 Task: Look for Airbnb options in Yenagoa, Nigeria from 6th January 2024 to 12th January 2024 for 4 adults. Place can be private room with 4 bedrooms having 4 beds and 4 bathrooms. Property type can be flat. Amenities needed are: wifi, TV, free parkinig on premises, gym, breakfast.
Action: Mouse moved to (532, 129)
Screenshot: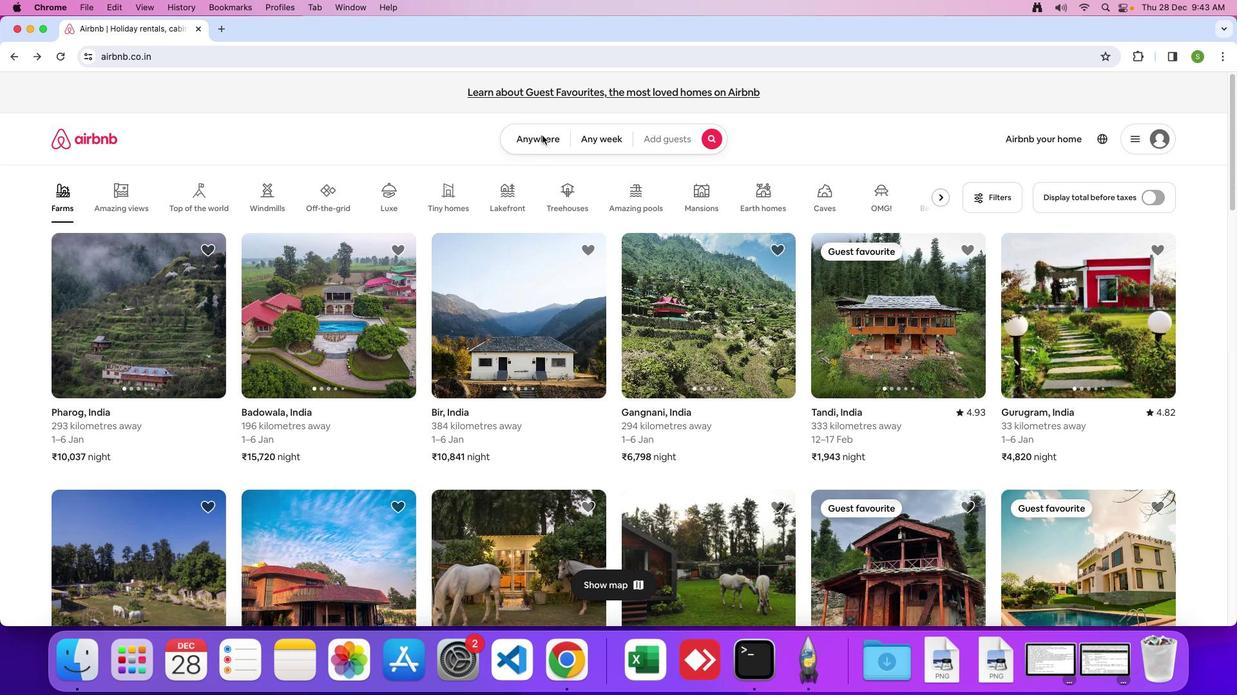 
Action: Mouse pressed left at (532, 129)
Screenshot: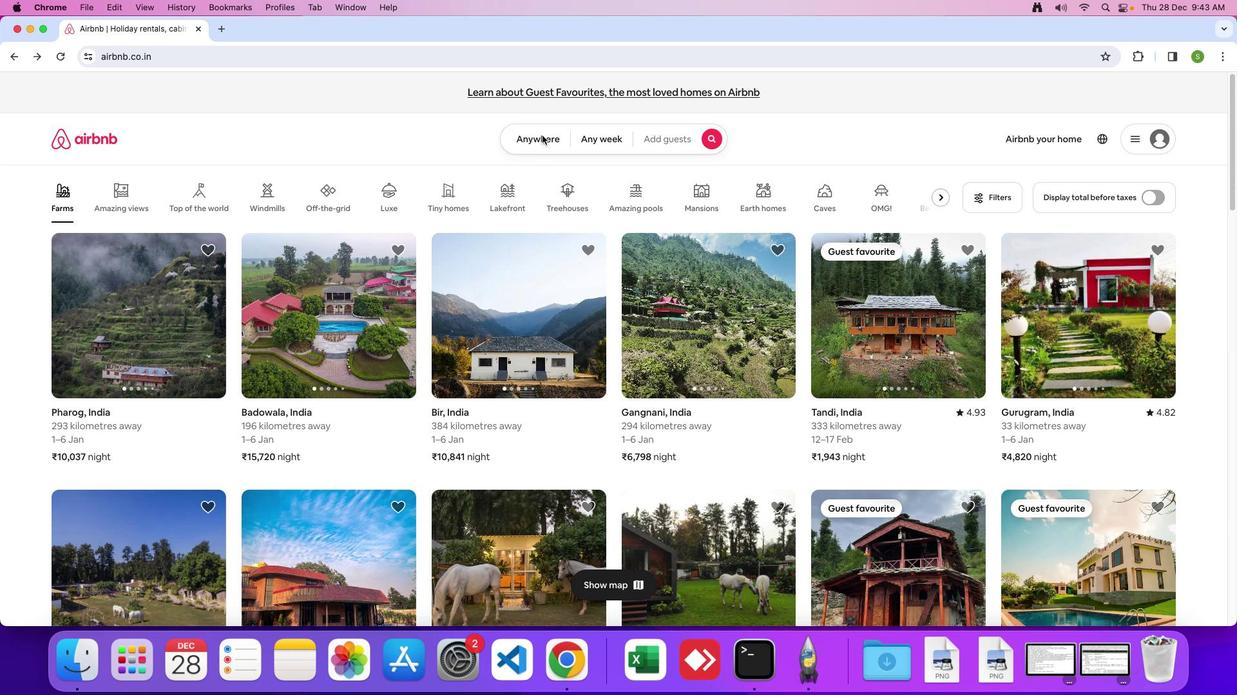 
Action: Mouse moved to (519, 134)
Screenshot: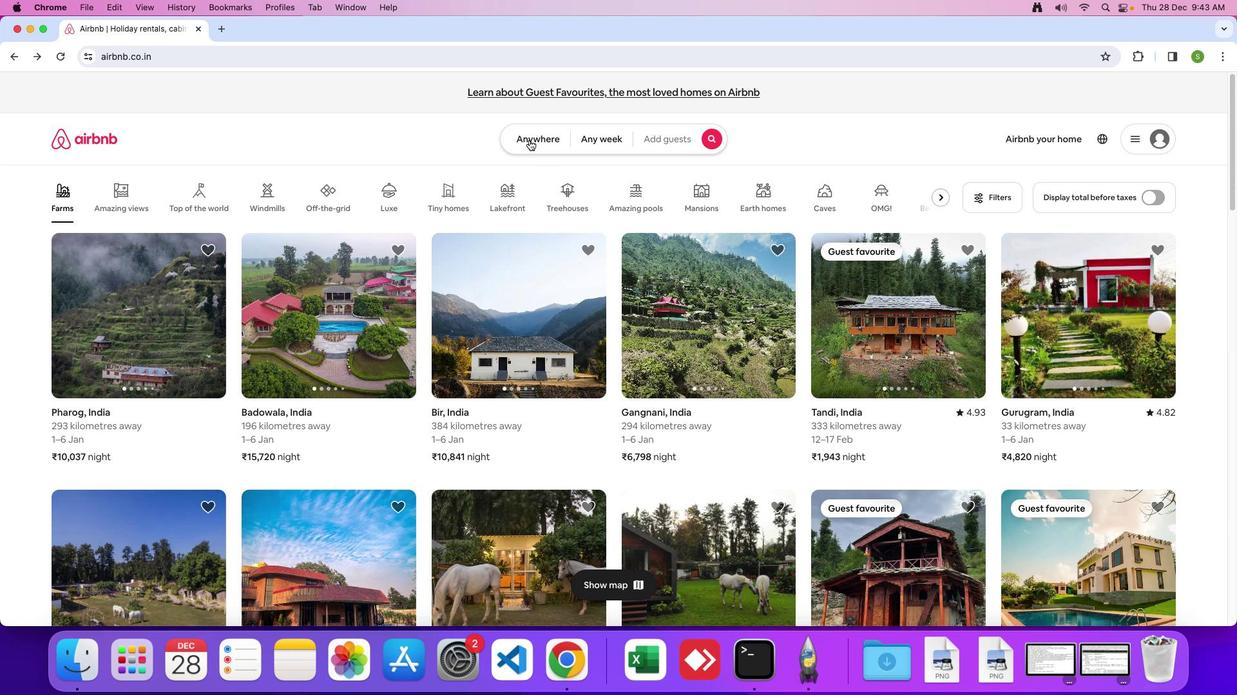 
Action: Mouse pressed left at (519, 134)
Screenshot: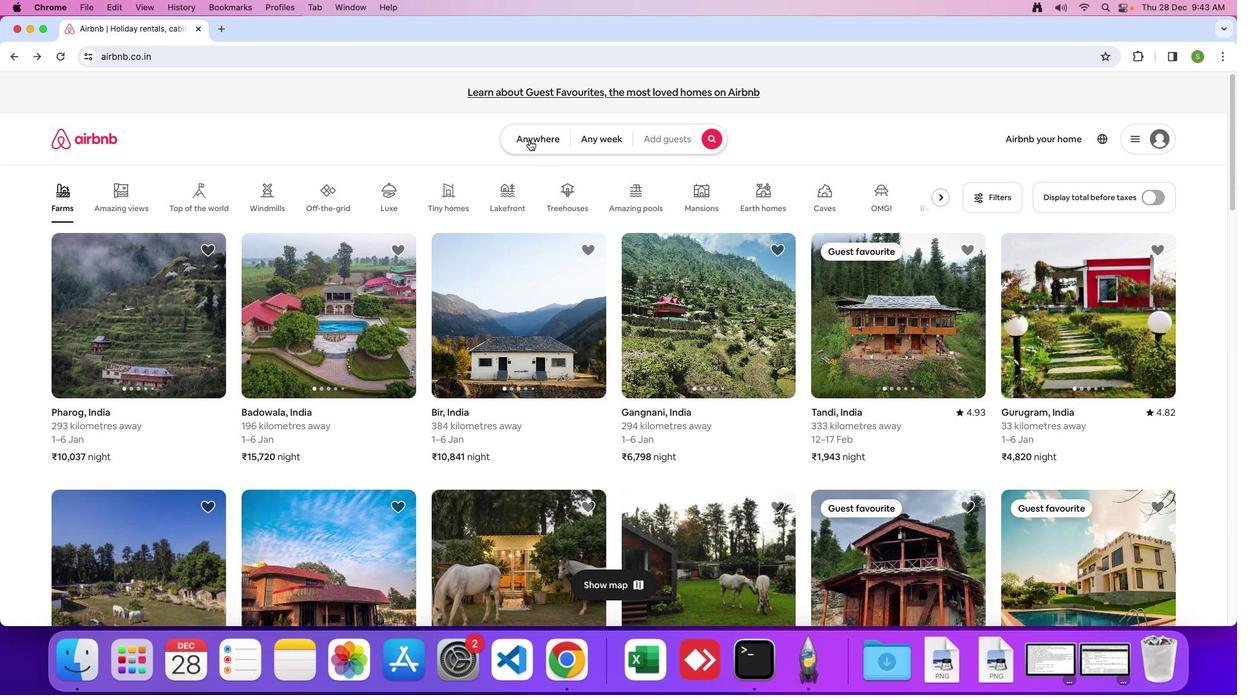 
Action: Mouse moved to (444, 176)
Screenshot: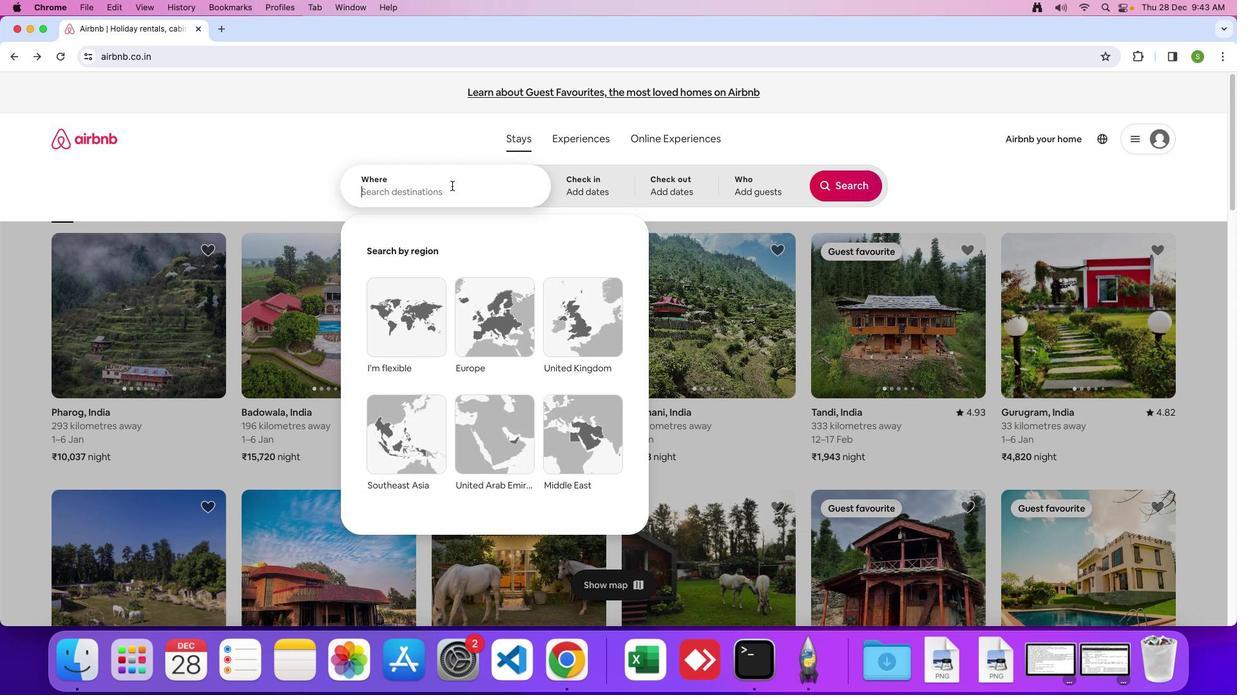 
Action: Mouse pressed left at (444, 176)
Screenshot: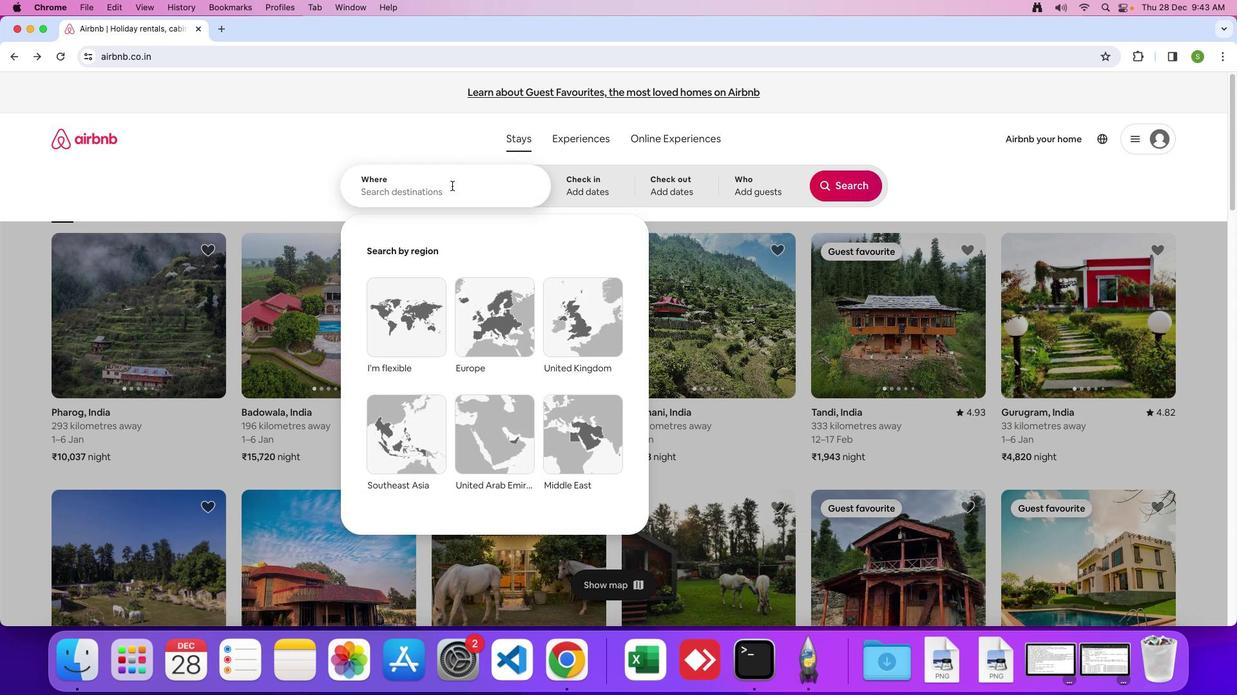 
Action: Key pressed 'Y'Key.caps_lock'e''n''a''g''o''a'','Key.spaceKey.shift'N''i''g''e''r''a'Key.backspace'i''s'Key.backspace'a'Key.enter
Screenshot: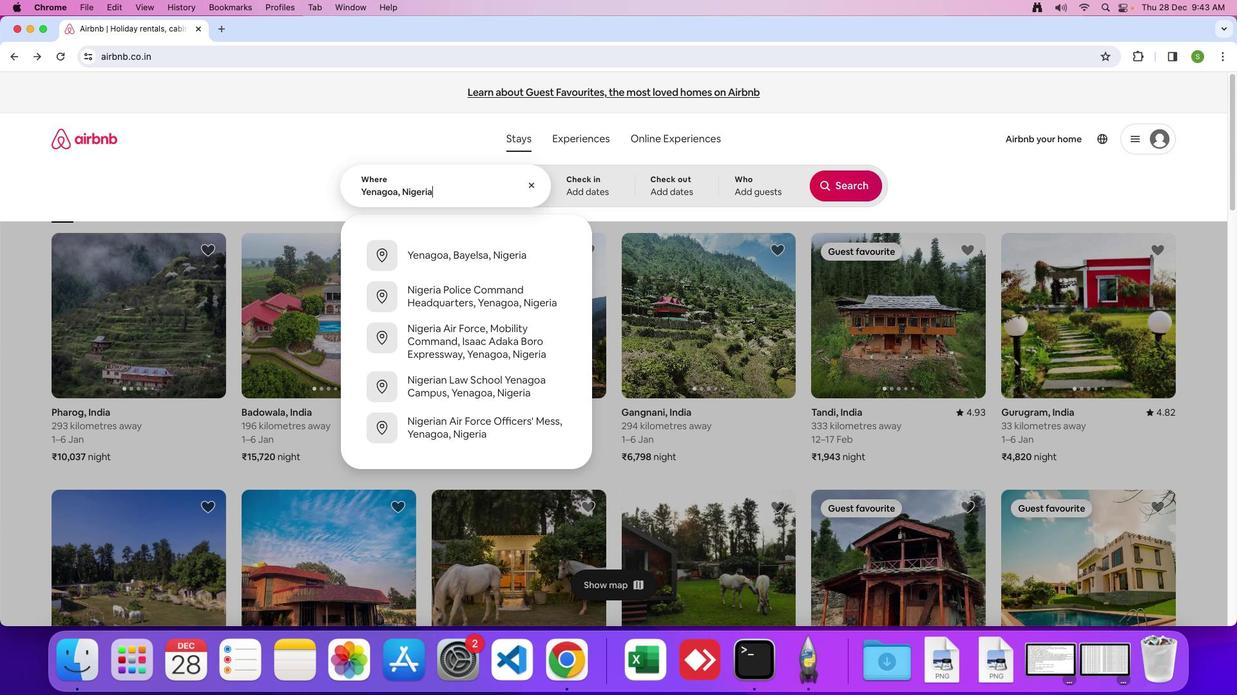 
Action: Mouse moved to (808, 321)
Screenshot: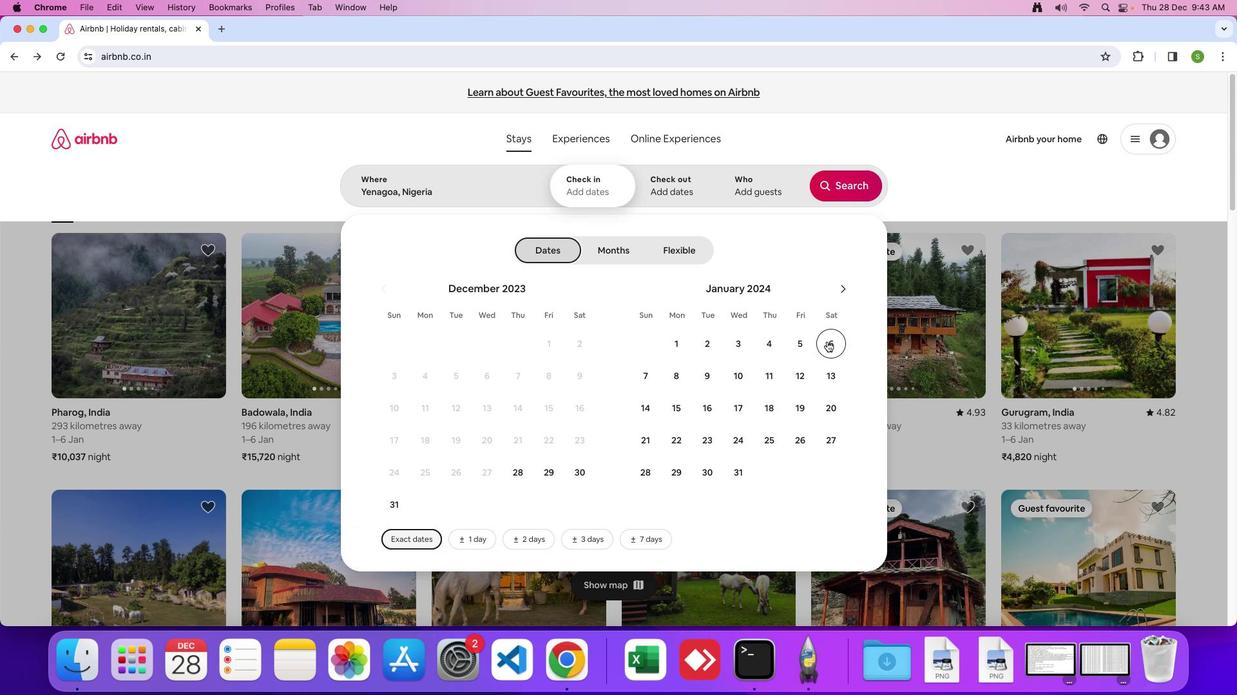 
Action: Mouse pressed left at (808, 321)
Screenshot: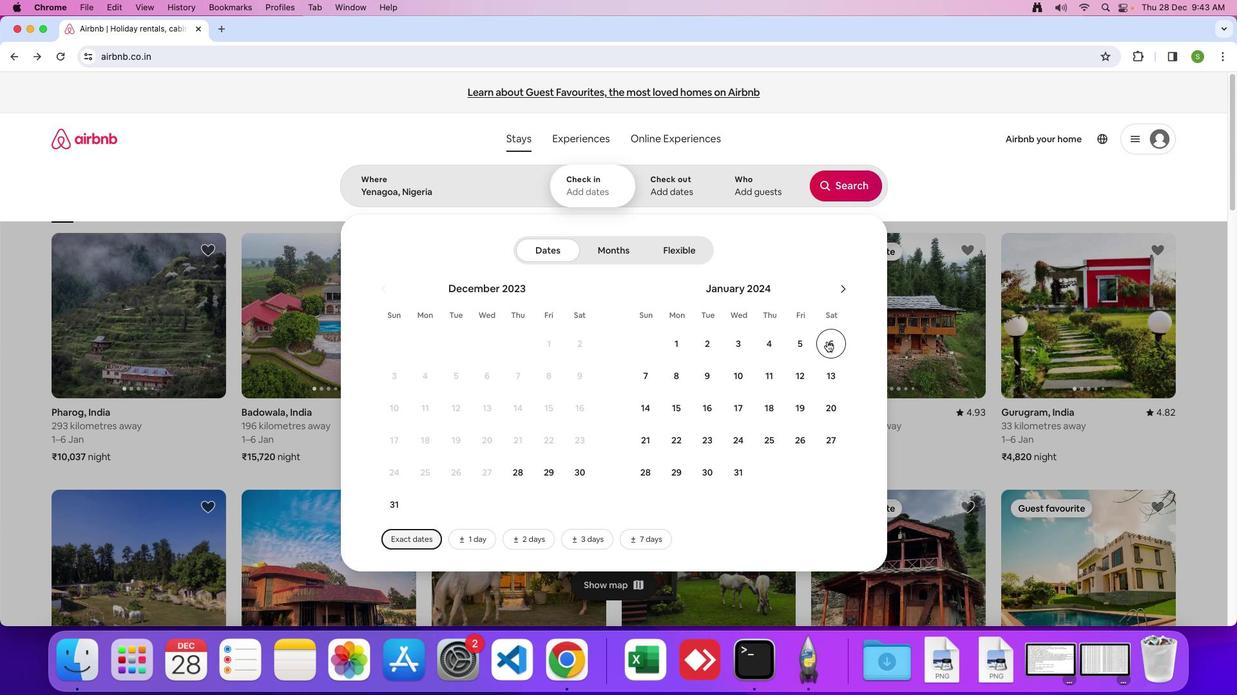 
Action: Mouse moved to (778, 351)
Screenshot: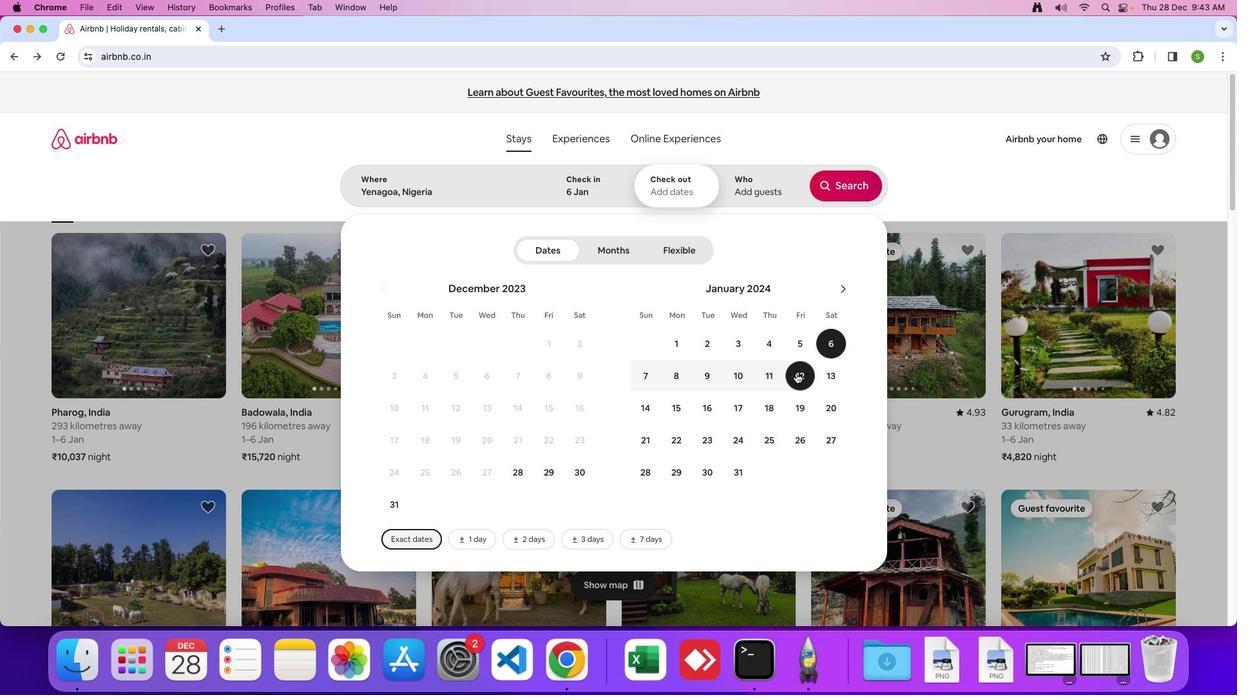 
Action: Mouse pressed left at (778, 351)
Screenshot: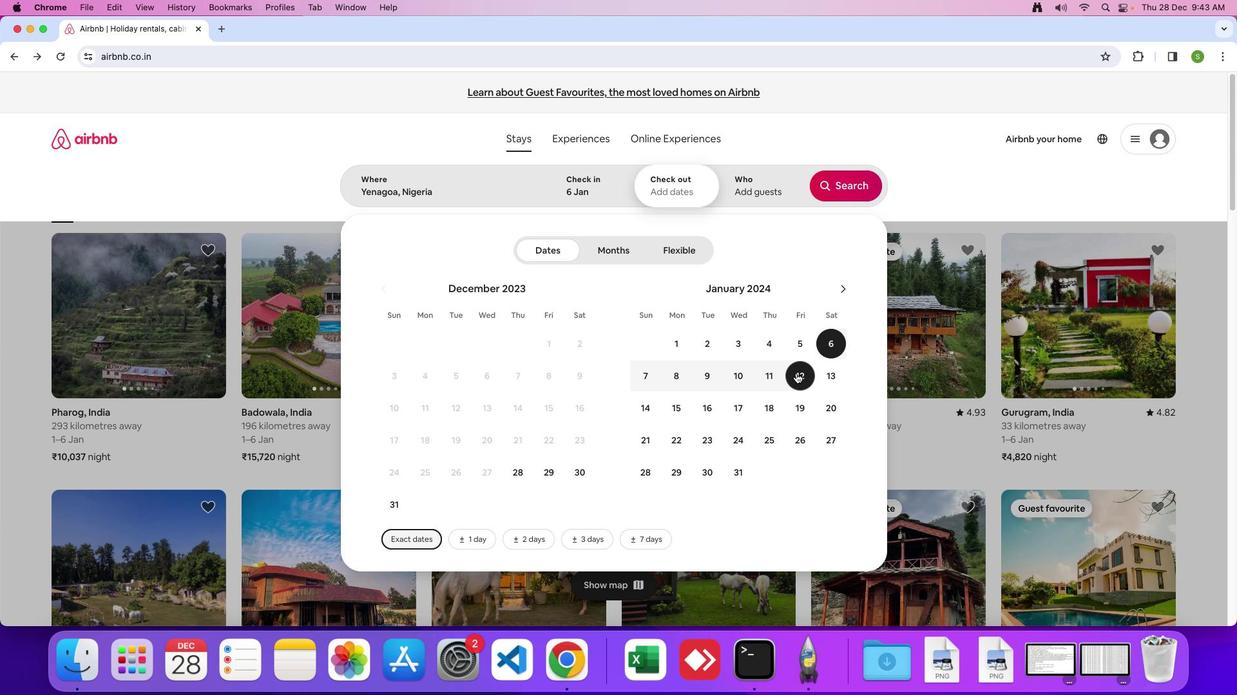 
Action: Mouse moved to (741, 186)
Screenshot: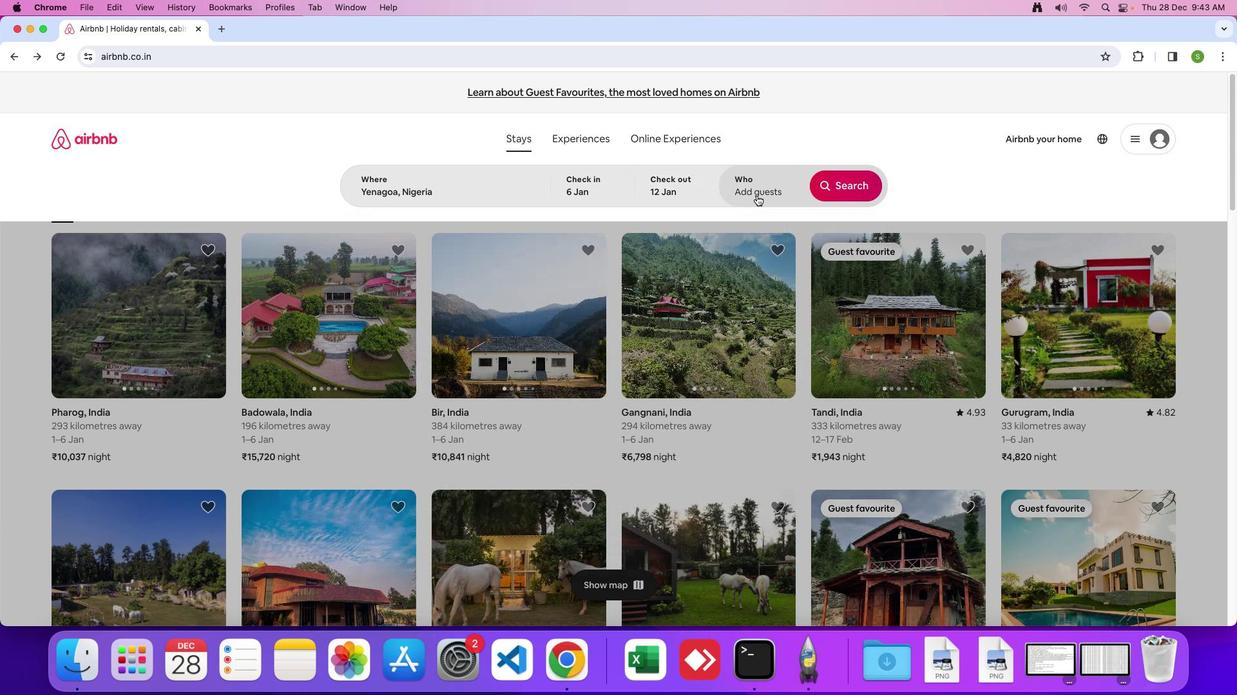 
Action: Mouse pressed left at (741, 186)
Screenshot: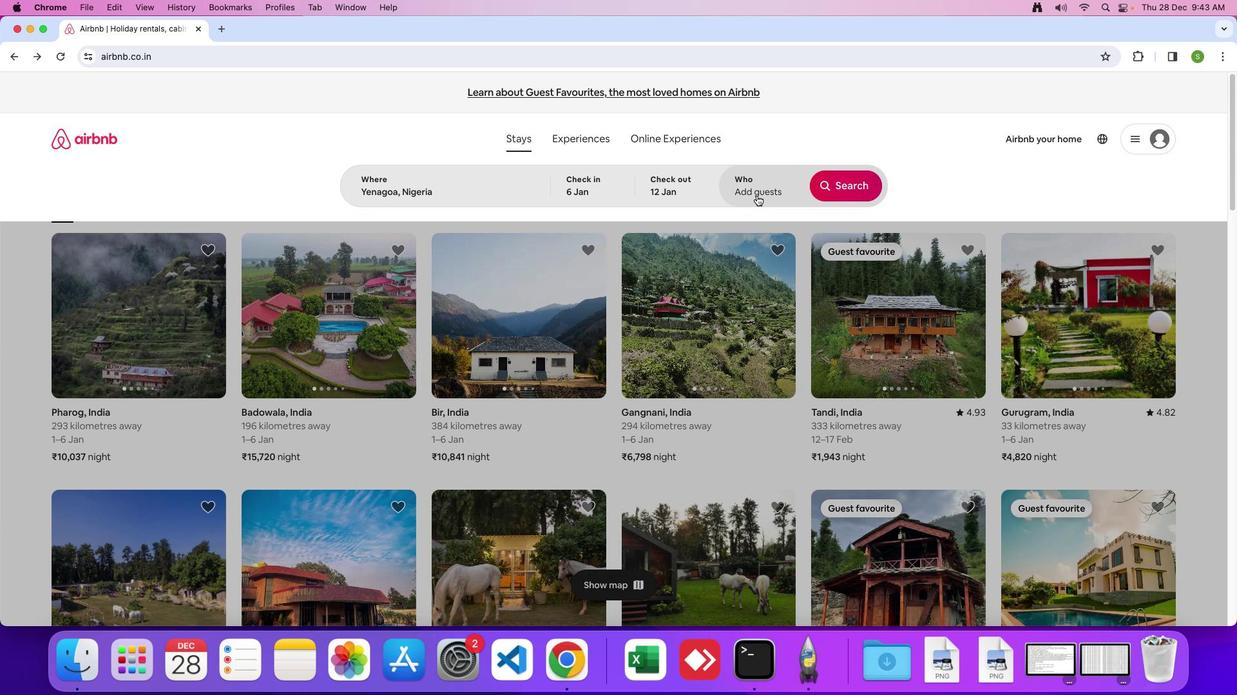 
Action: Mouse moved to (833, 239)
Screenshot: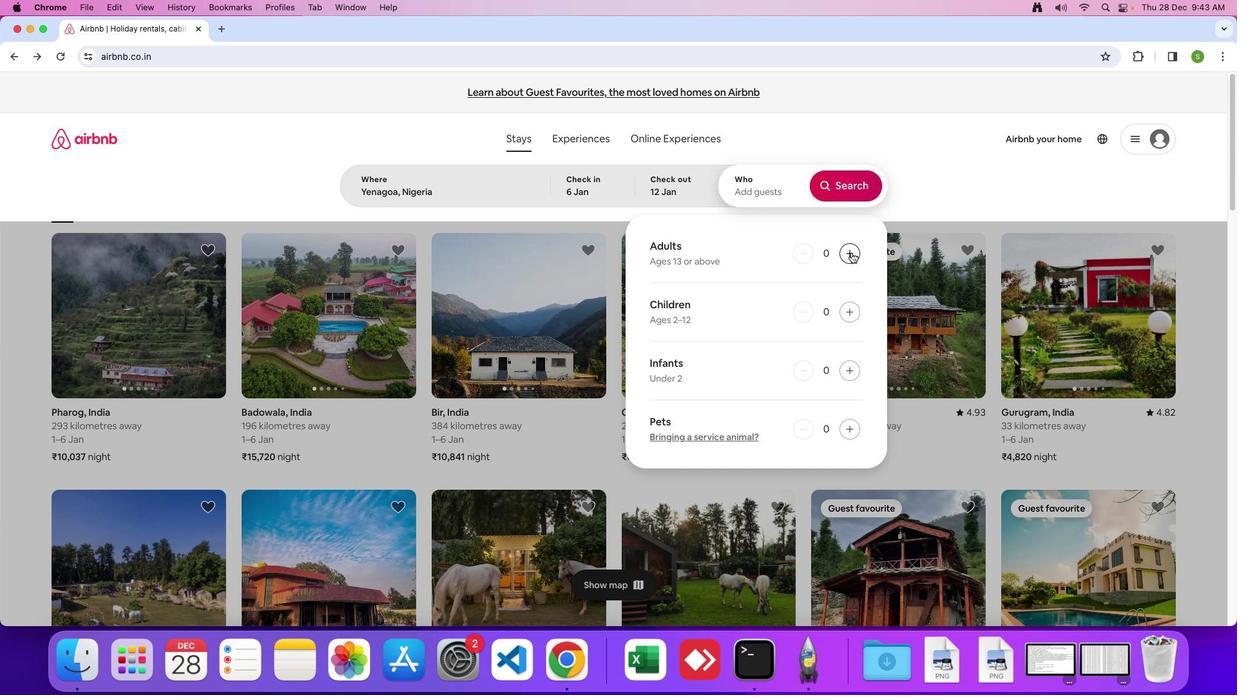 
Action: Mouse pressed left at (833, 239)
Screenshot: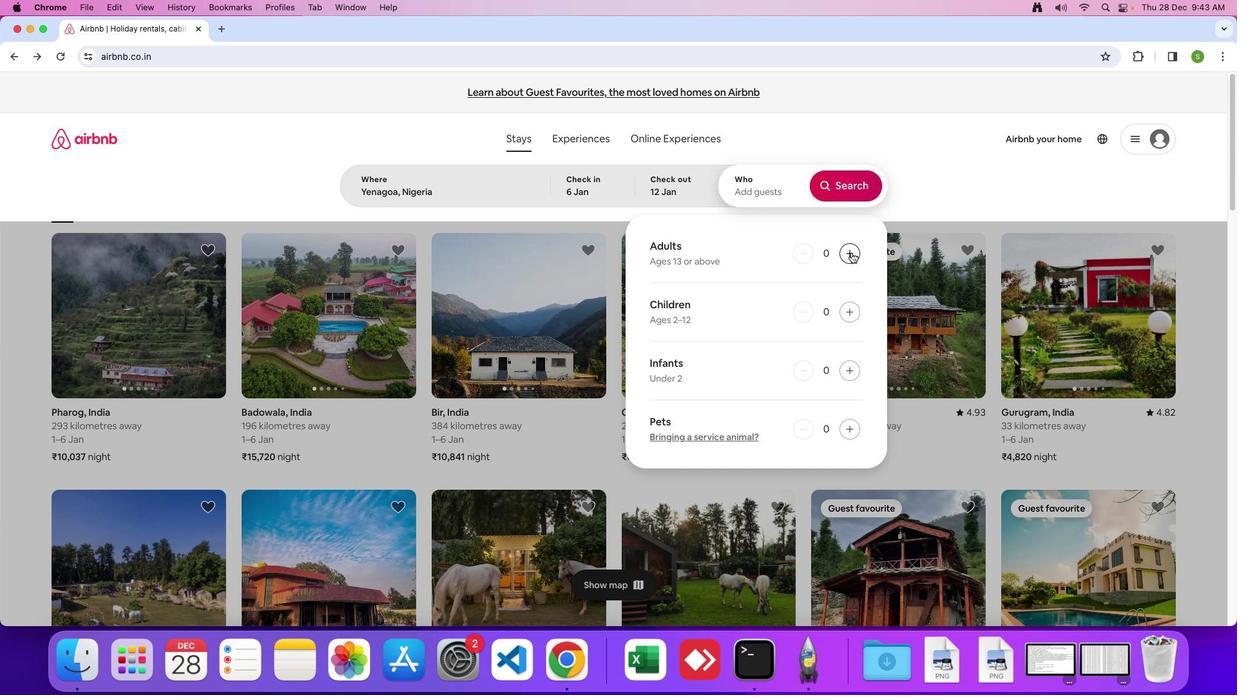 
Action: Mouse pressed left at (833, 239)
Screenshot: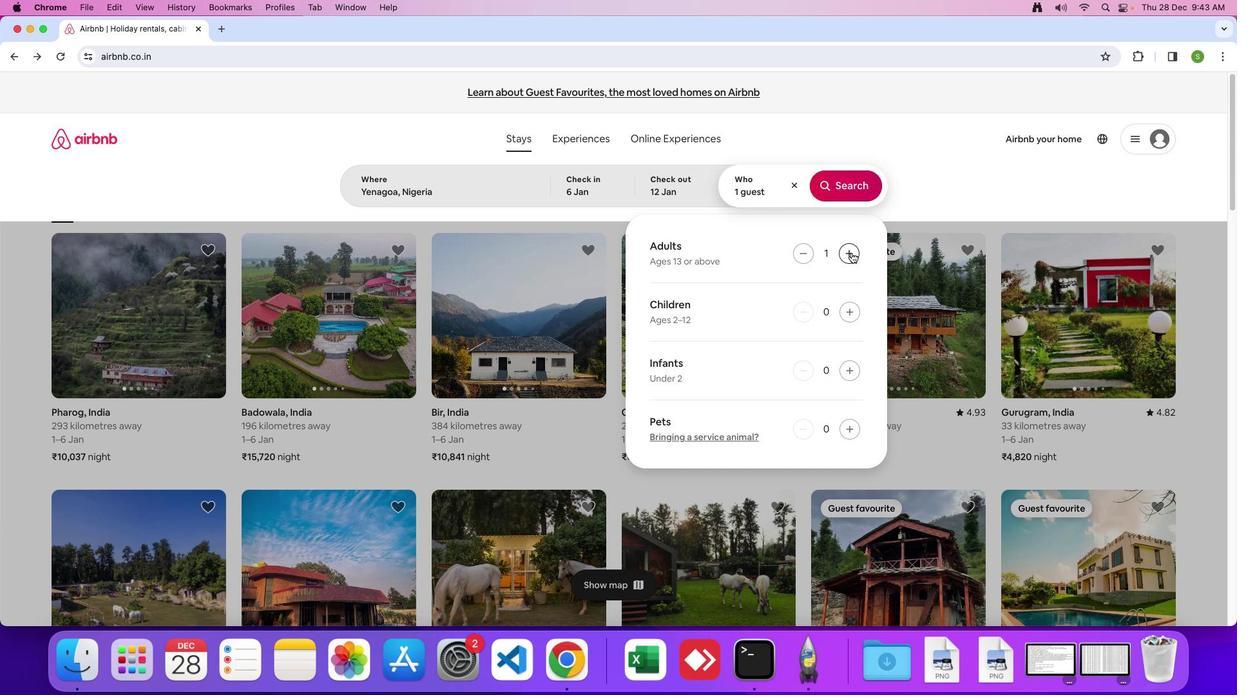 
Action: Mouse pressed left at (833, 239)
Screenshot: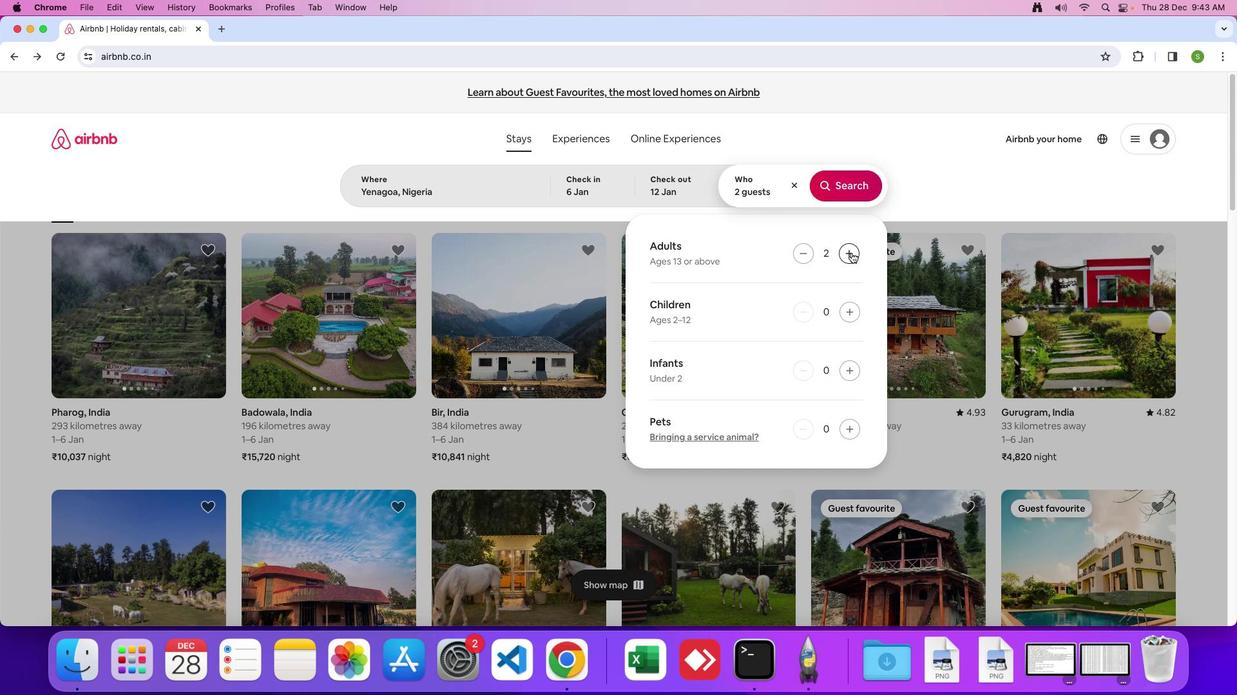 
Action: Mouse pressed left at (833, 239)
Screenshot: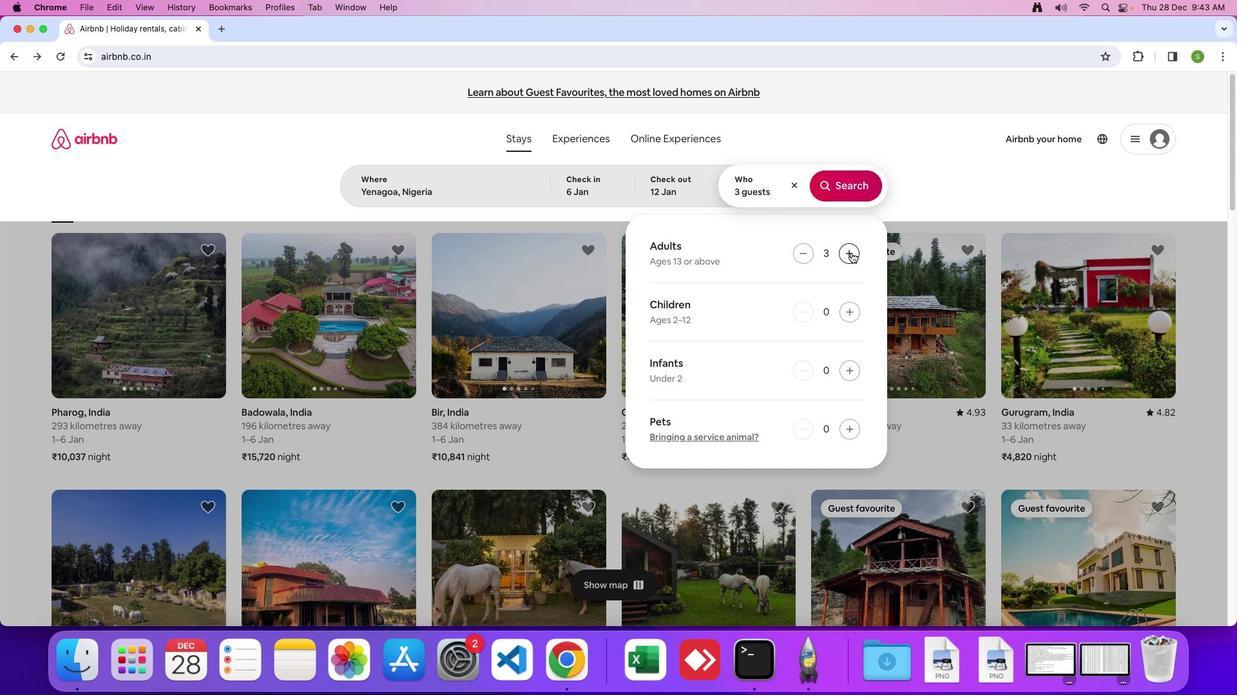 
Action: Mouse moved to (828, 181)
Screenshot: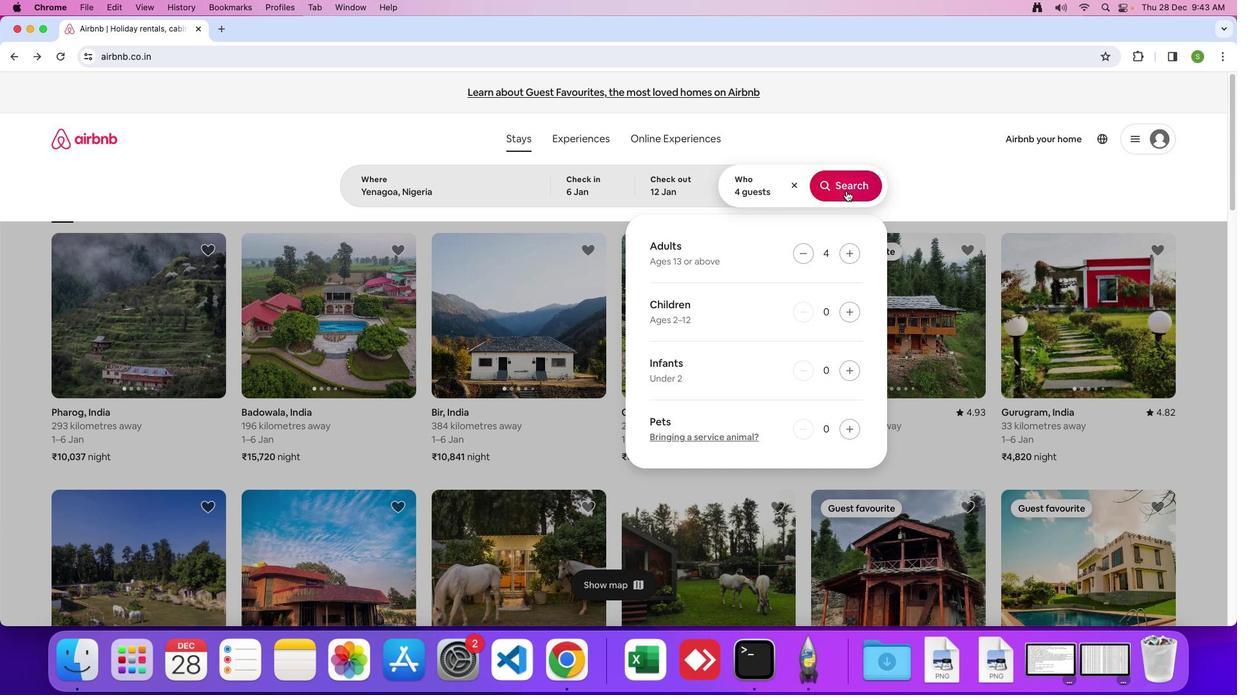 
Action: Mouse pressed left at (828, 181)
Screenshot: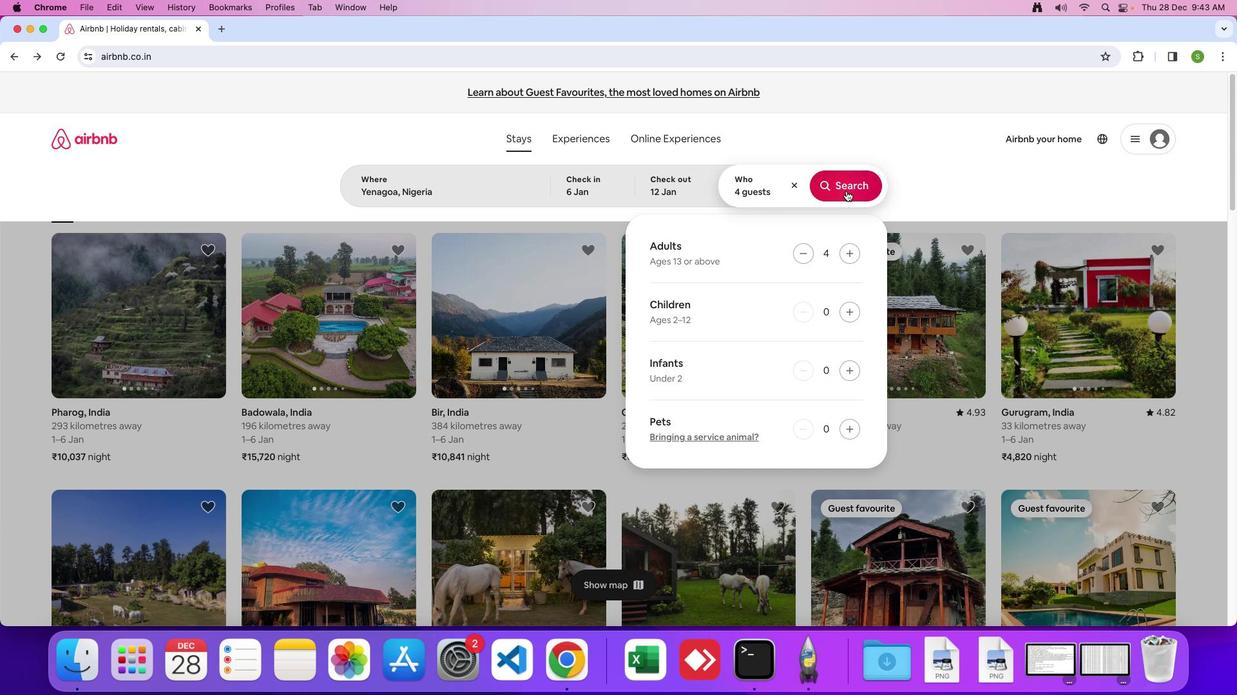 
Action: Mouse moved to (1005, 151)
Screenshot: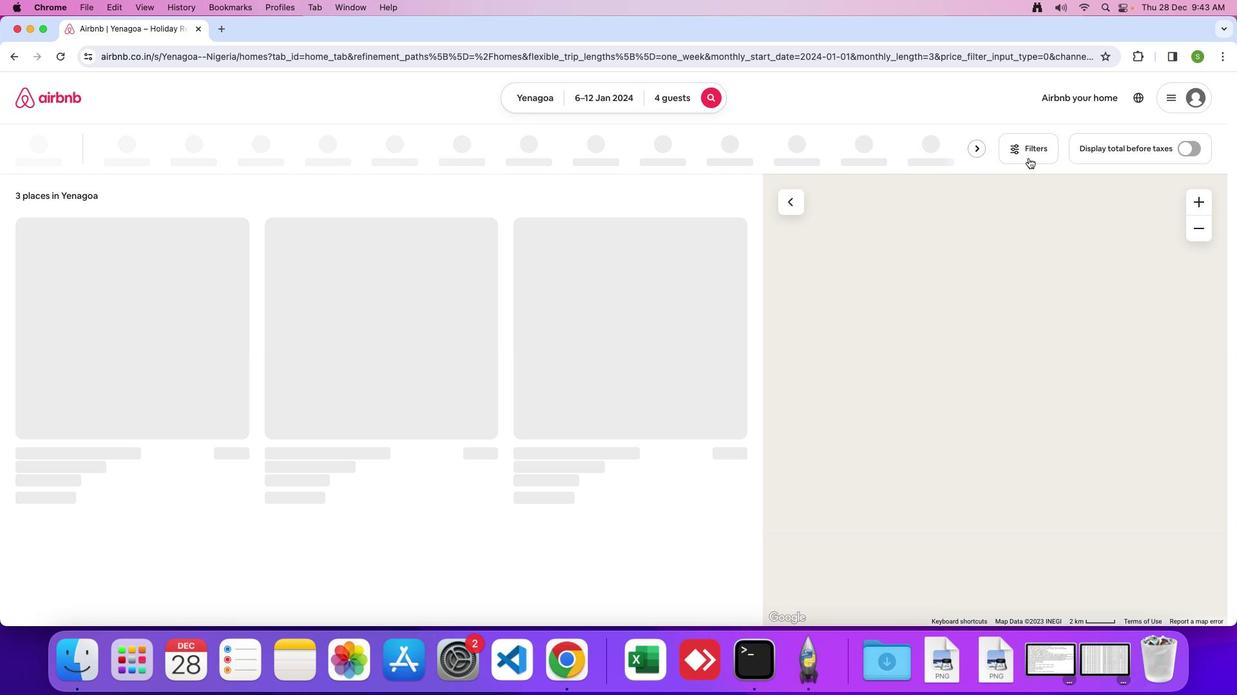 
Action: Mouse pressed left at (1005, 151)
Screenshot: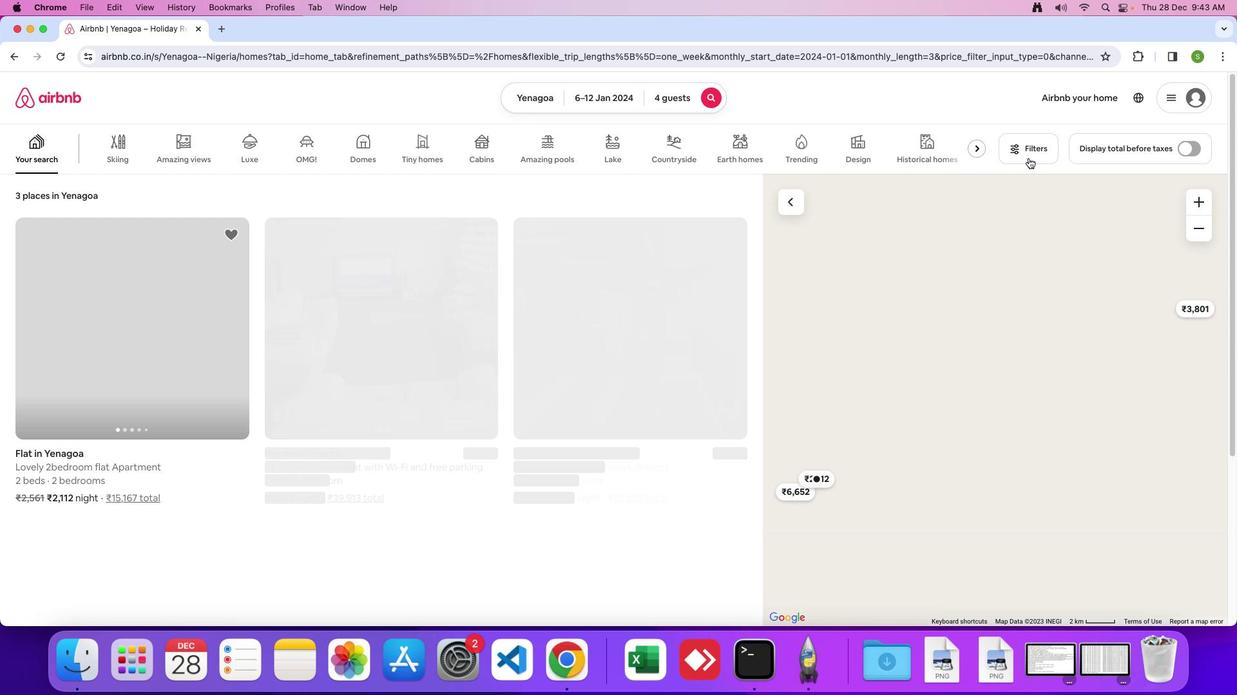 
Action: Mouse moved to (567, 409)
Screenshot: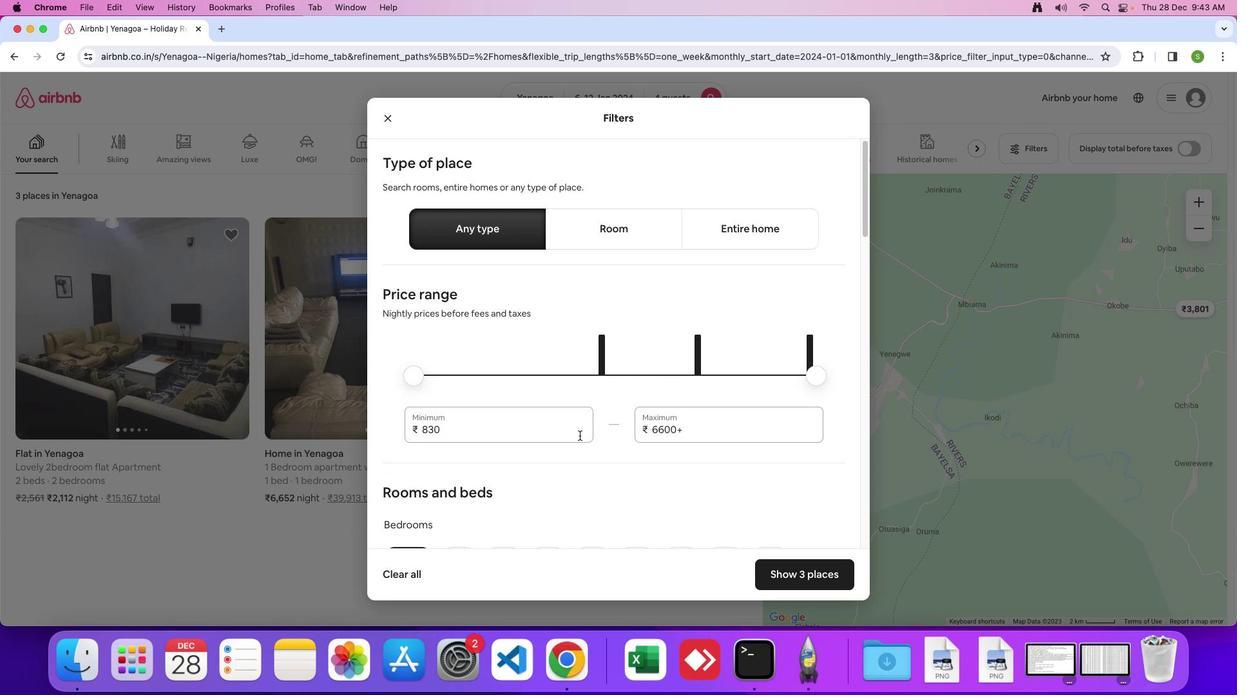 
Action: Mouse scrolled (567, 409) with delta (4, 3)
Screenshot: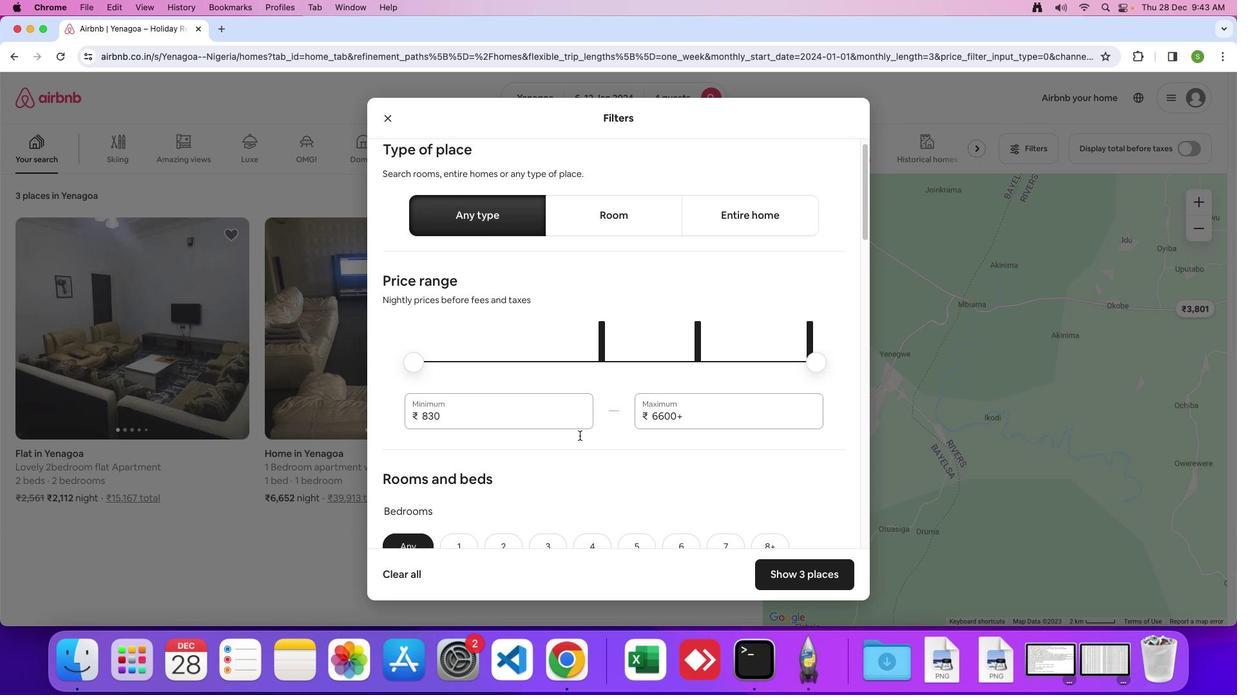 
Action: Mouse scrolled (567, 409) with delta (4, 3)
Screenshot: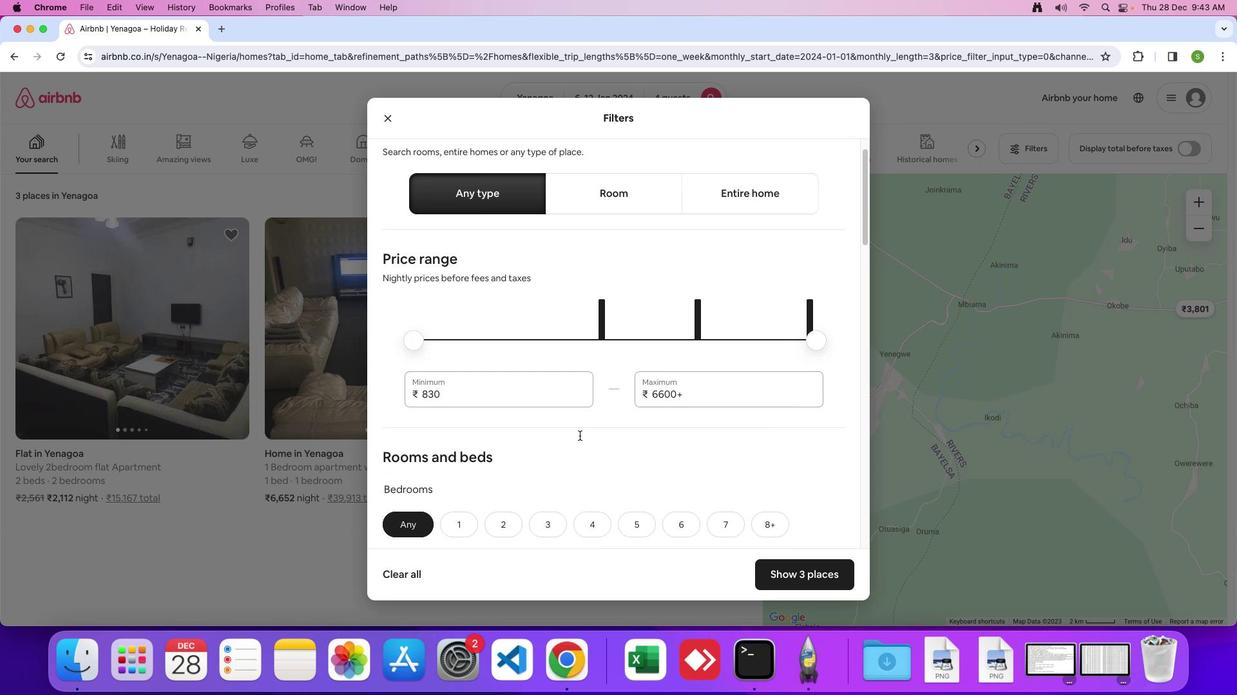 
Action: Mouse scrolled (567, 409) with delta (4, 2)
Screenshot: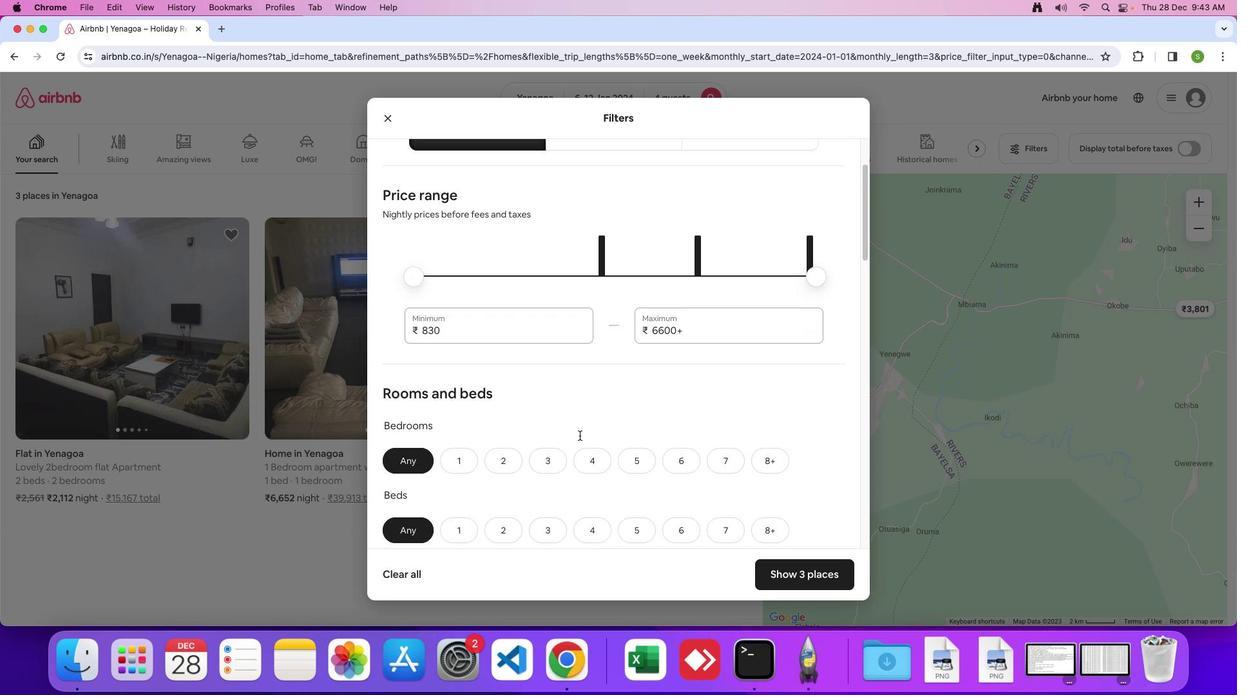
Action: Mouse scrolled (567, 409) with delta (4, 3)
Screenshot: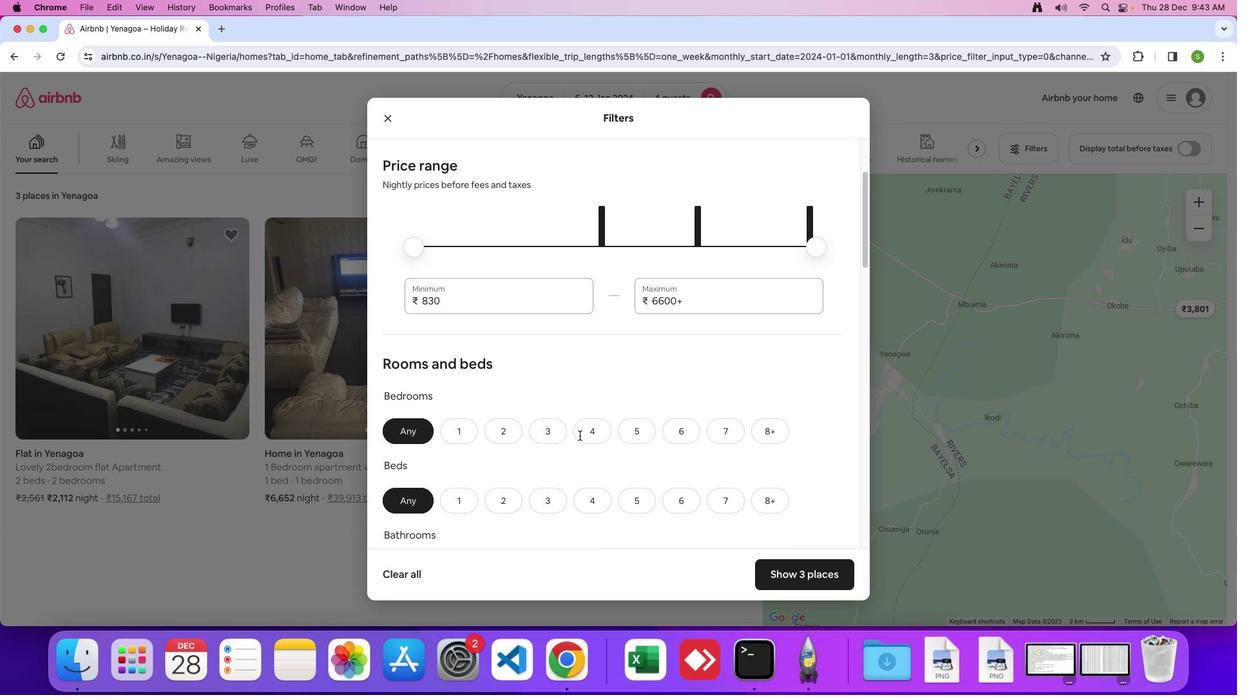 
Action: Mouse scrolled (567, 409) with delta (4, 3)
Screenshot: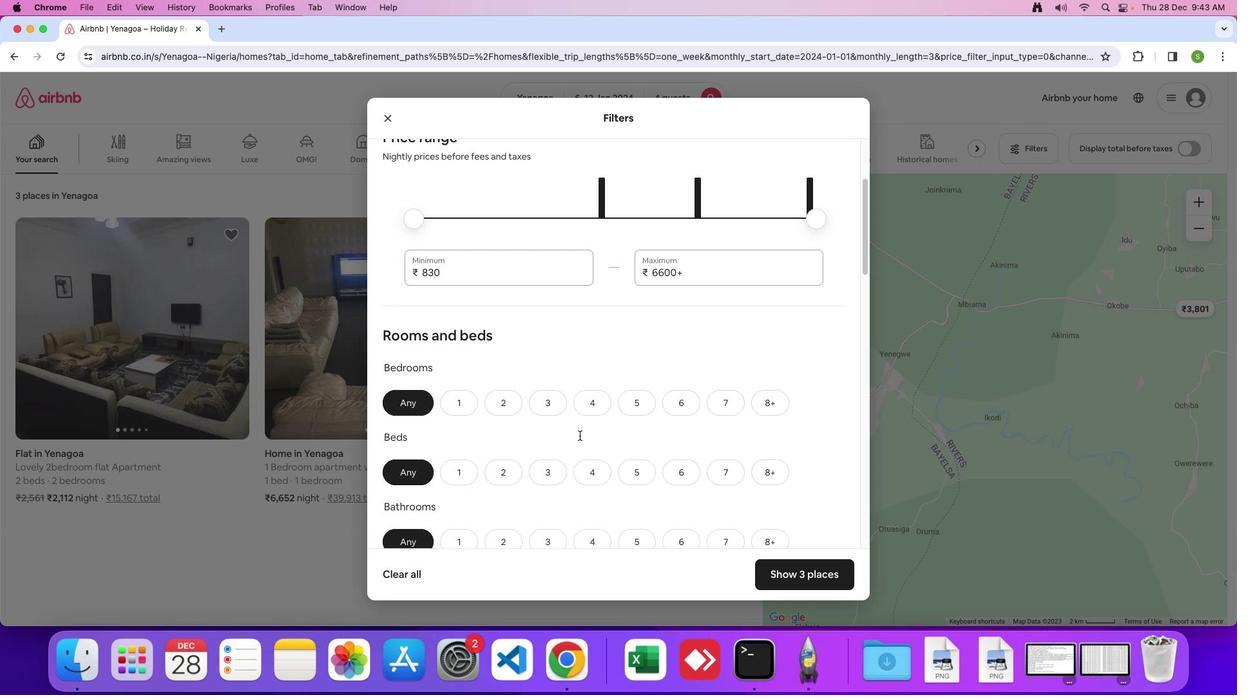 
Action: Mouse scrolled (567, 409) with delta (4, 3)
Screenshot: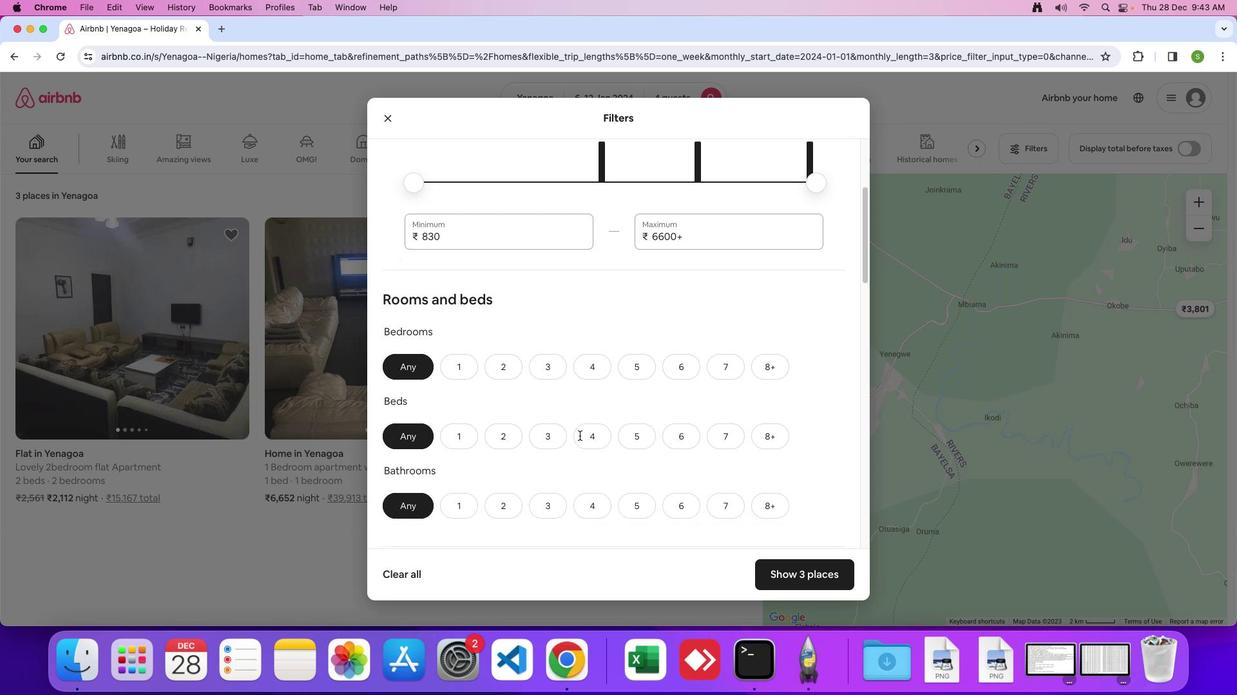 
Action: Mouse scrolled (567, 409) with delta (4, 3)
Screenshot: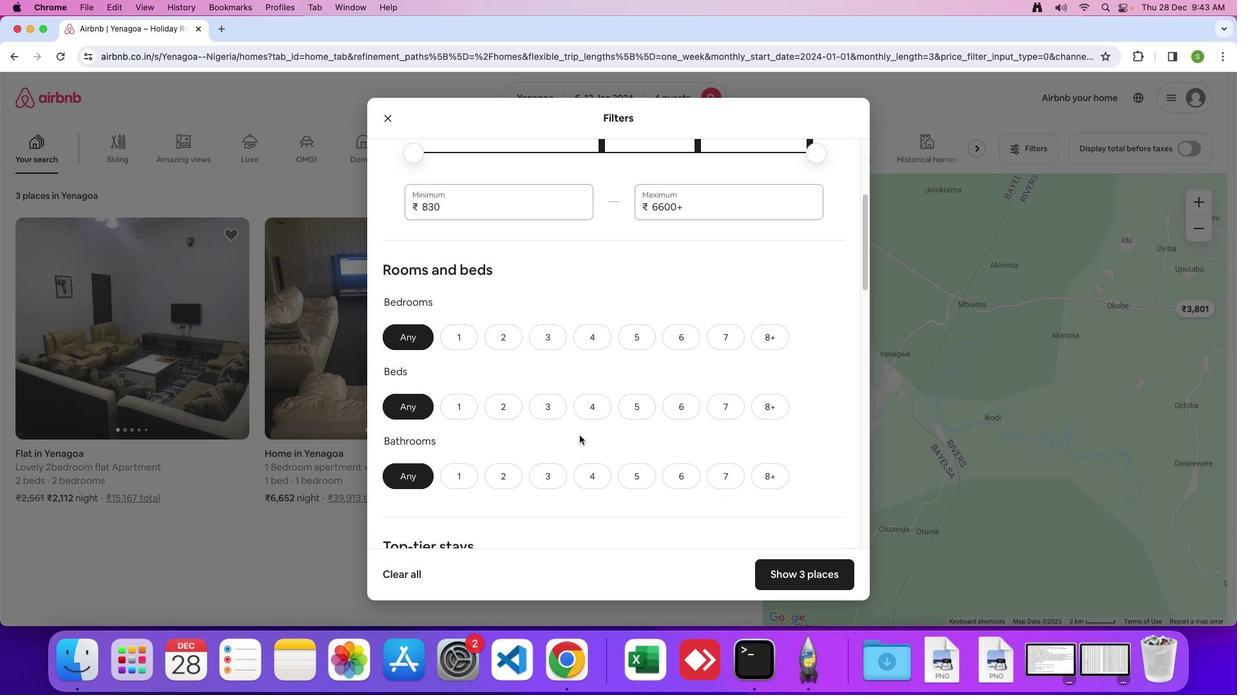 
Action: Mouse scrolled (567, 409) with delta (4, 3)
Screenshot: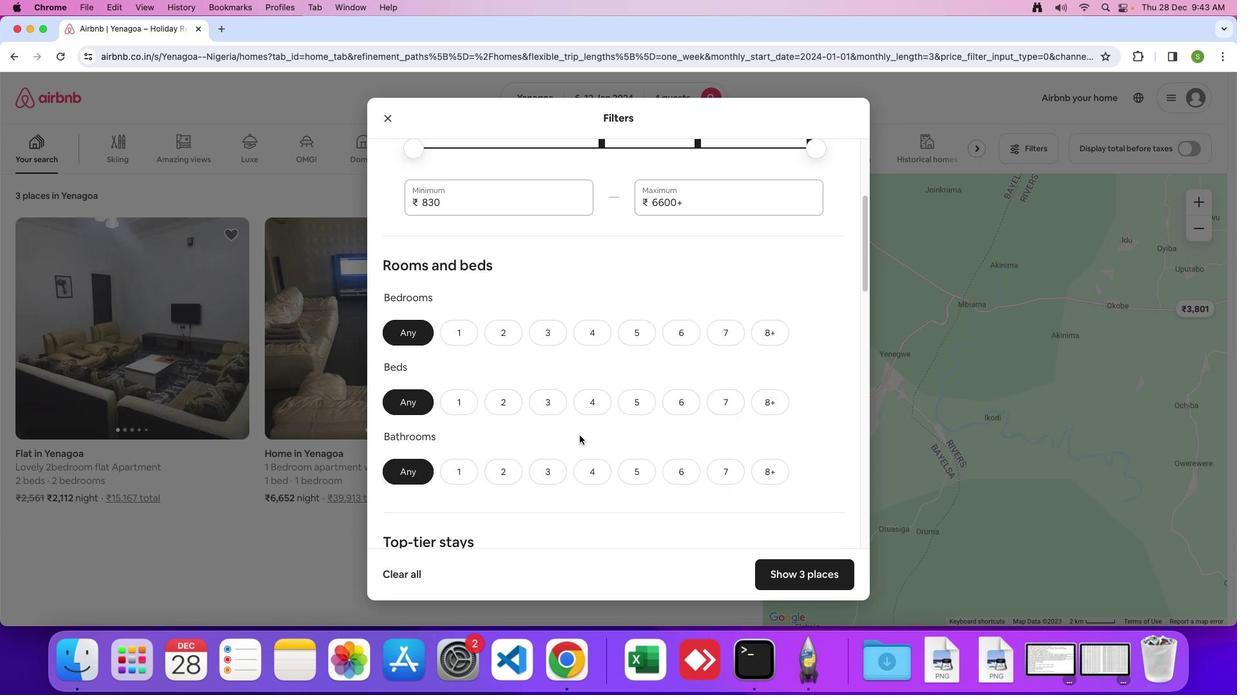 
Action: Mouse moved to (585, 299)
Screenshot: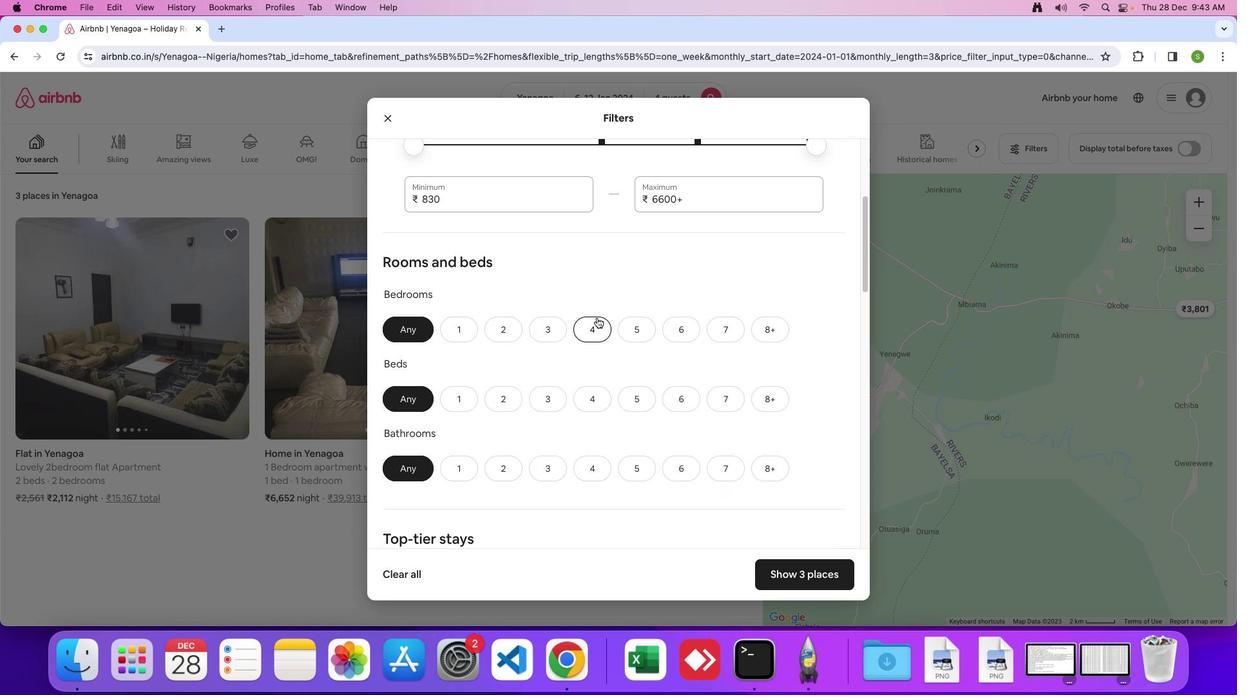 
Action: Mouse pressed left at (585, 299)
Screenshot: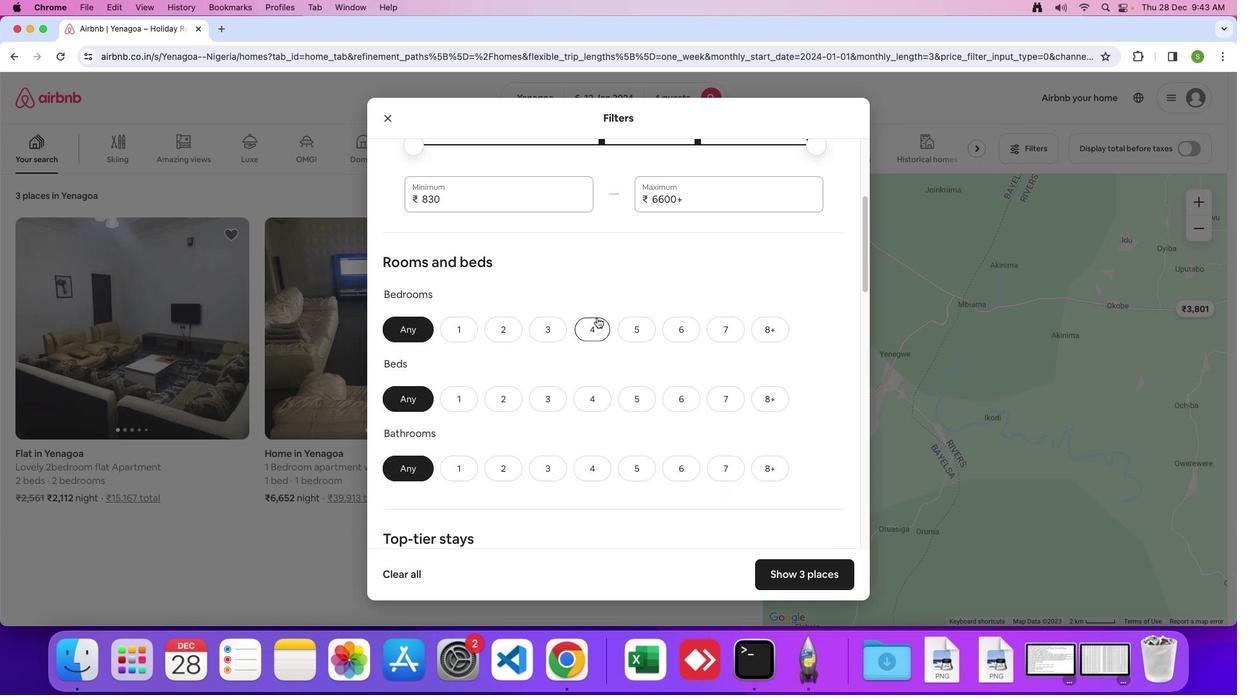 
Action: Mouse moved to (578, 369)
Screenshot: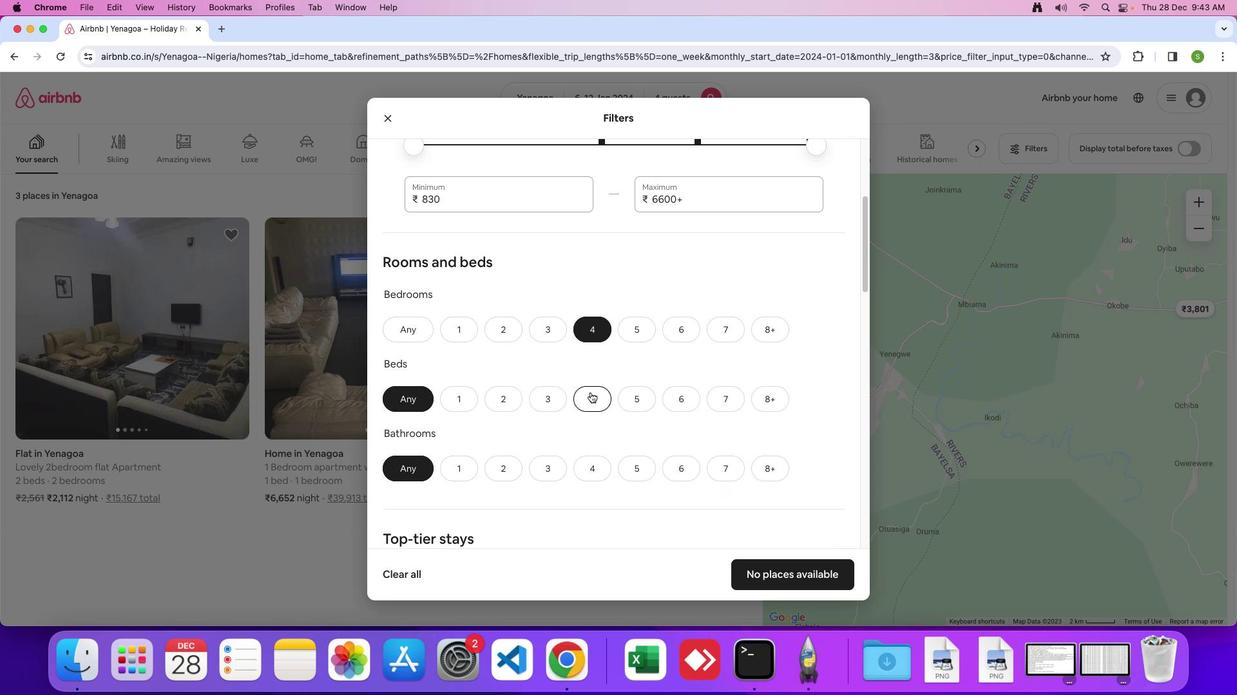 
Action: Mouse pressed left at (578, 369)
Screenshot: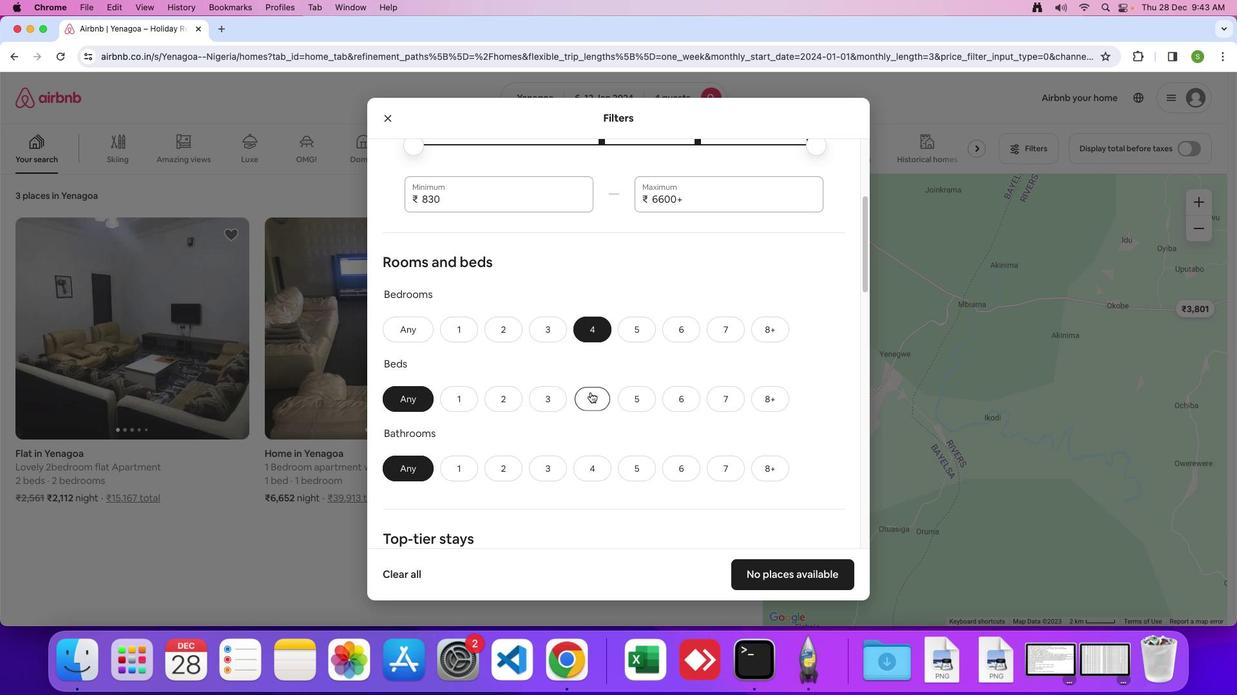 
Action: Mouse moved to (581, 436)
Screenshot: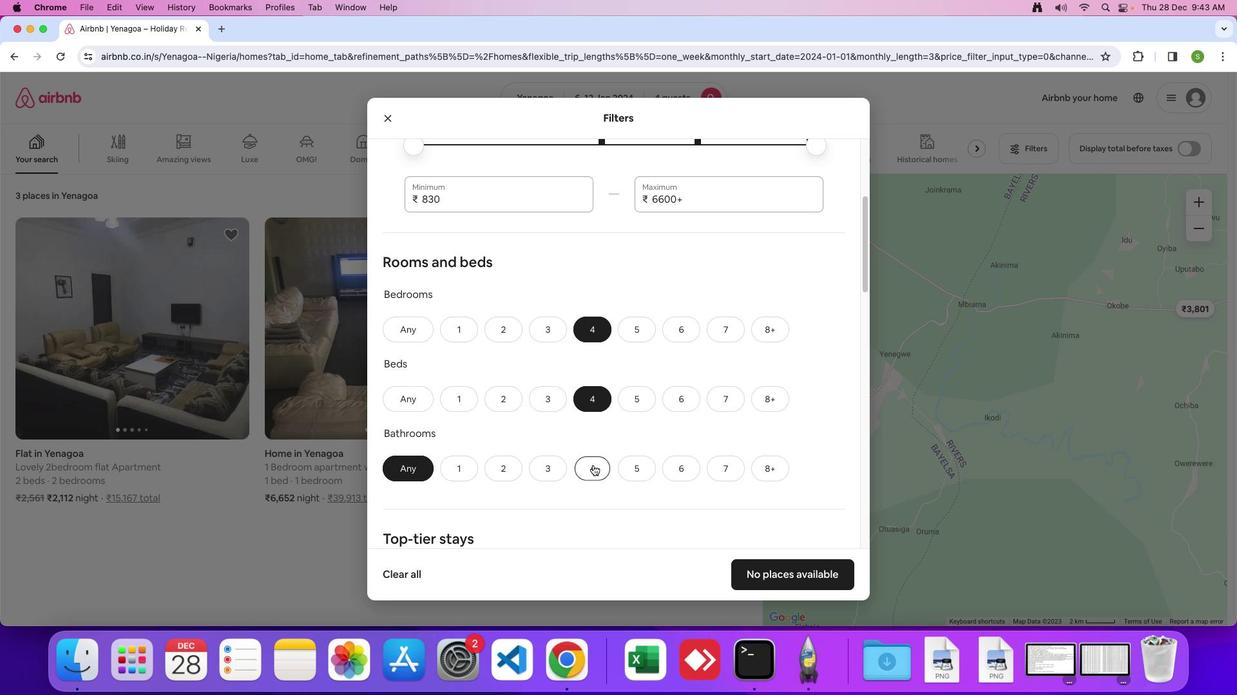 
Action: Mouse pressed left at (581, 436)
Screenshot: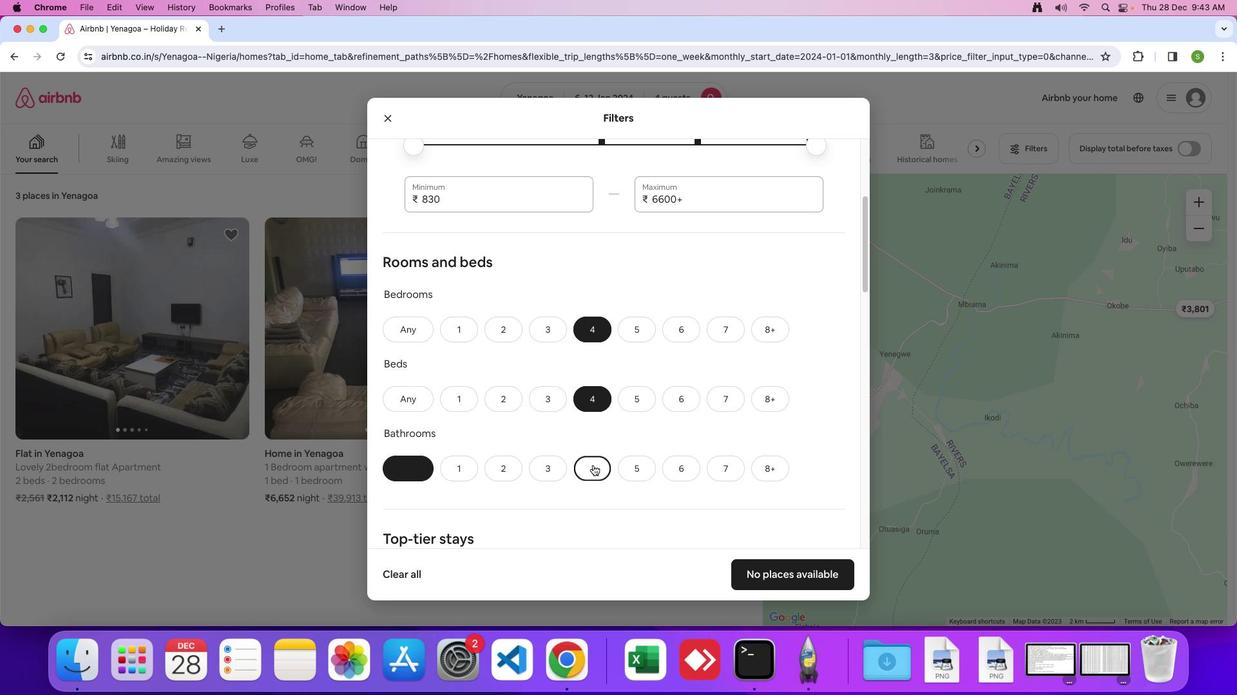
Action: Mouse moved to (601, 400)
Screenshot: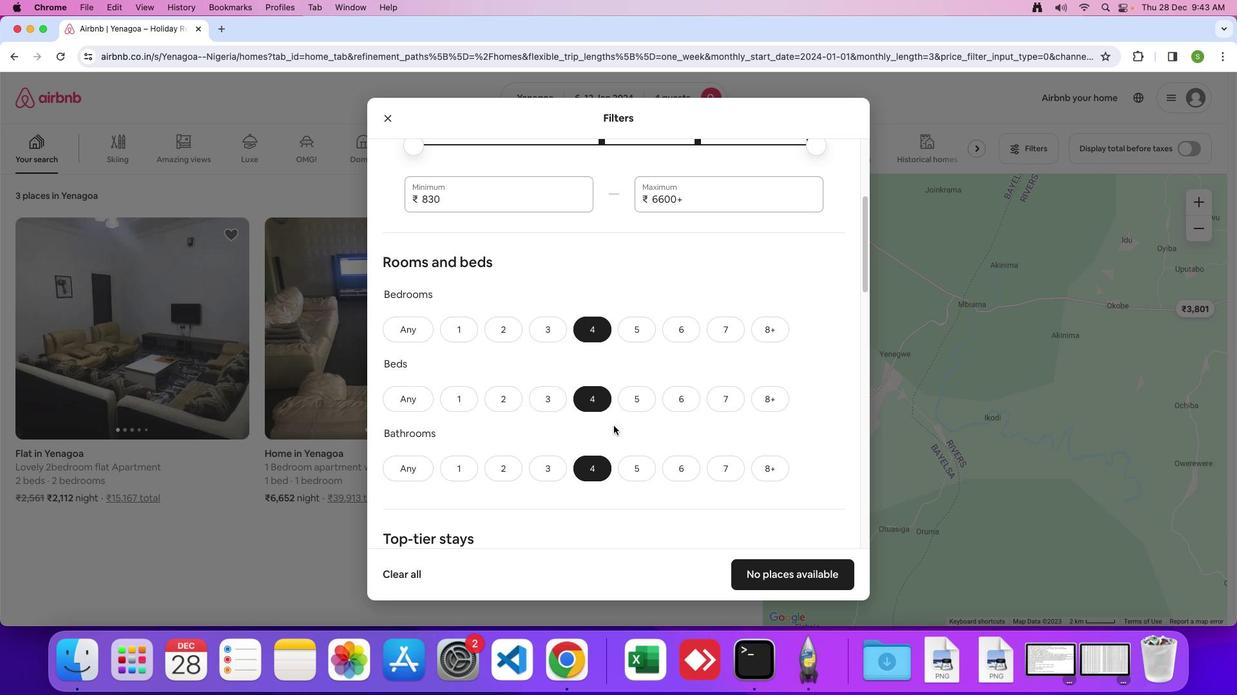 
Action: Mouse scrolled (601, 400) with delta (4, 3)
Screenshot: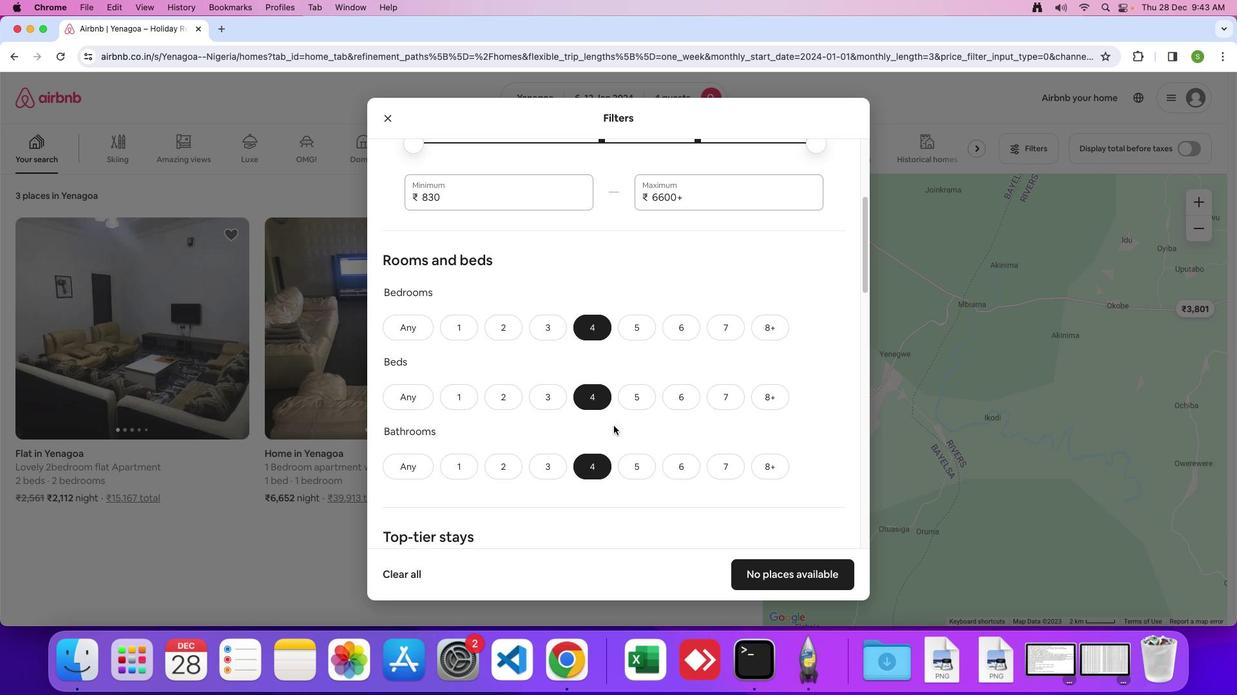 
Action: Mouse scrolled (601, 400) with delta (4, 3)
Screenshot: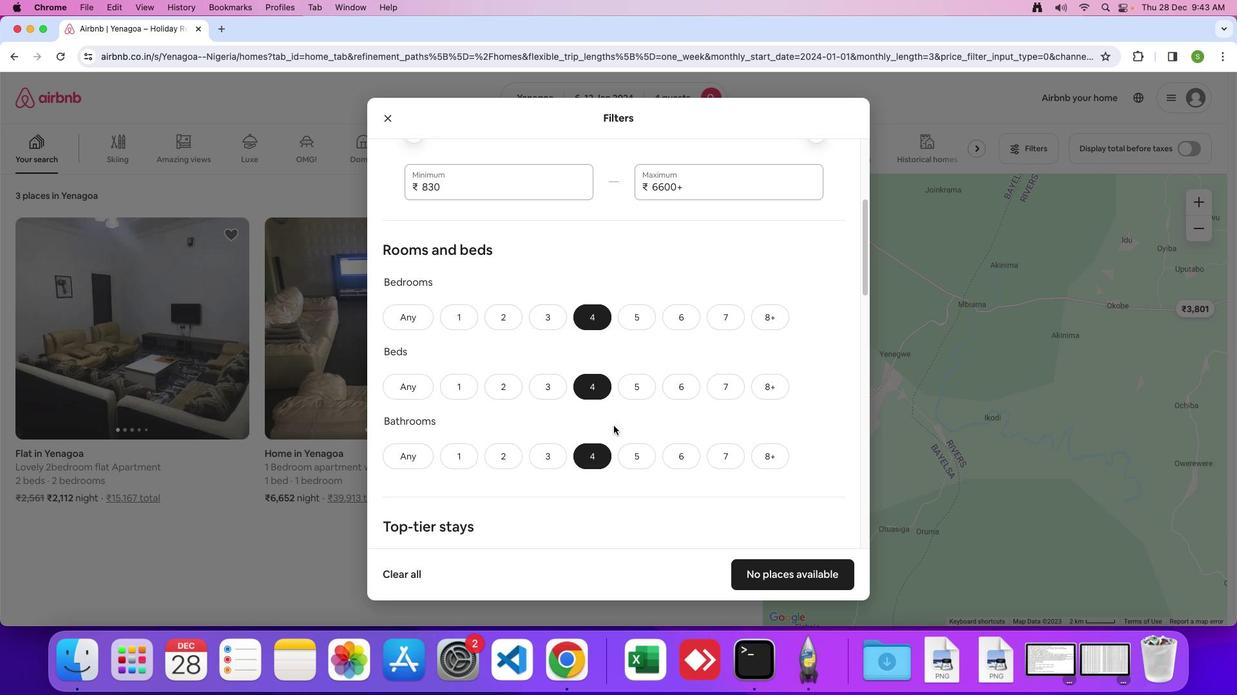 
Action: Mouse scrolled (601, 400) with delta (4, 3)
Screenshot: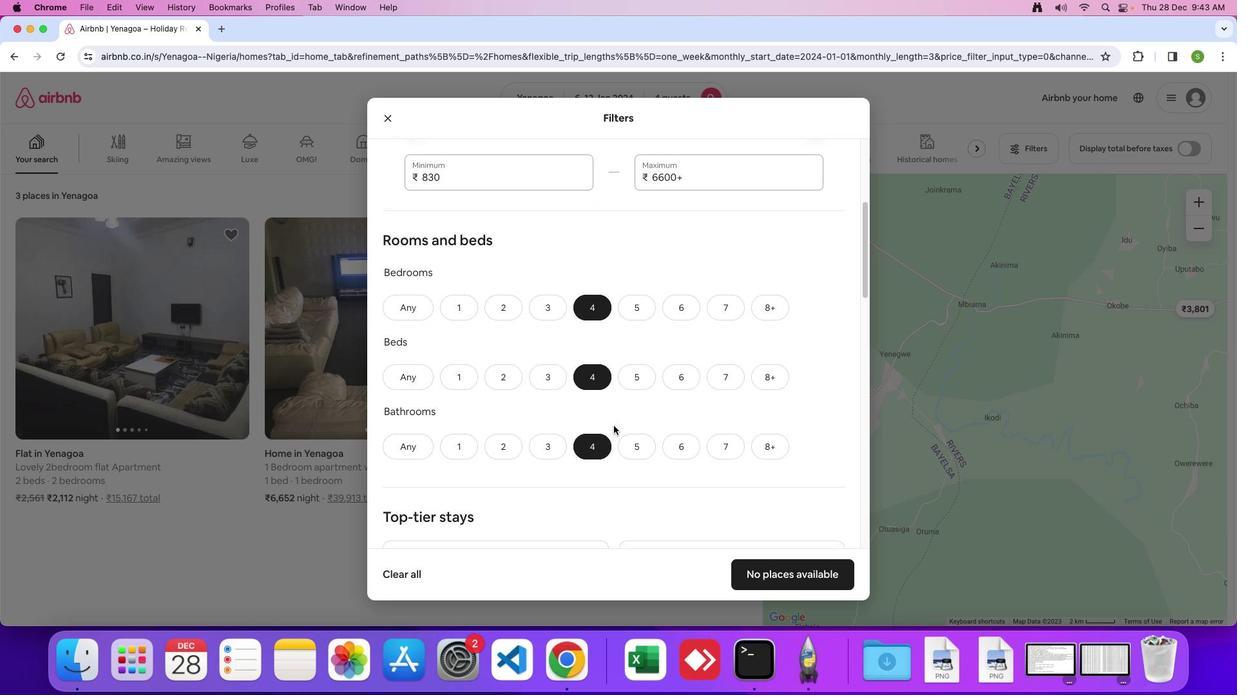
Action: Mouse moved to (601, 399)
Screenshot: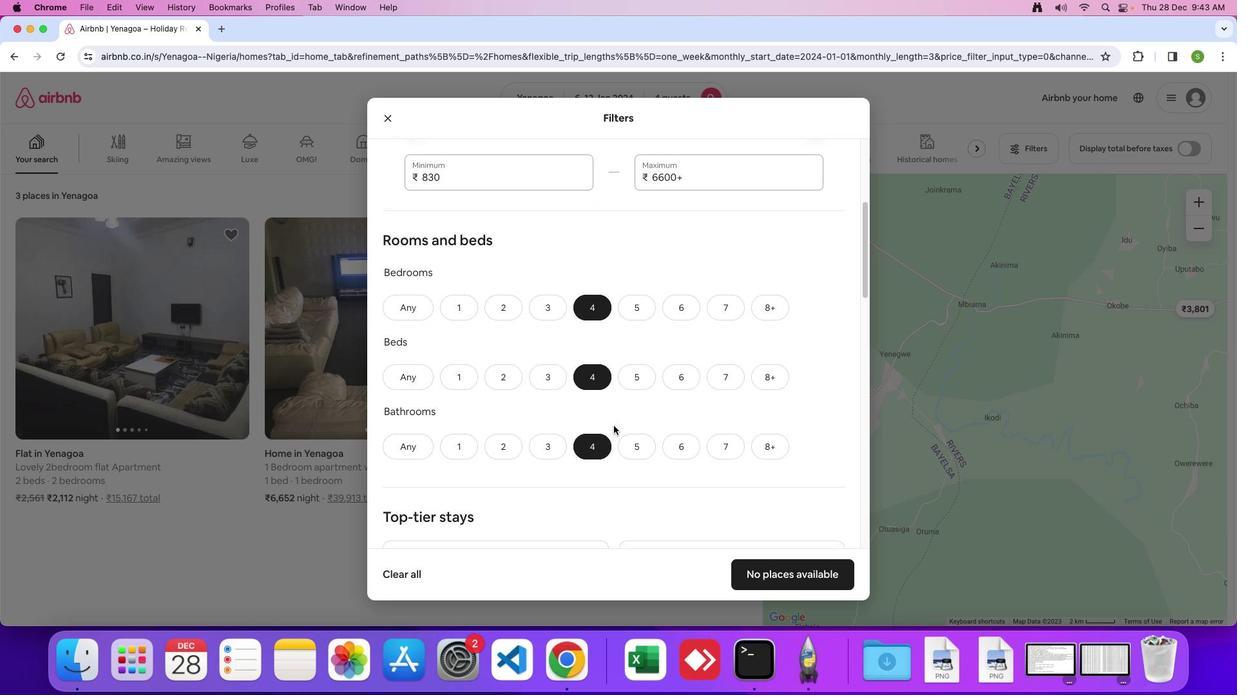 
Action: Mouse scrolled (601, 399) with delta (4, 3)
Screenshot: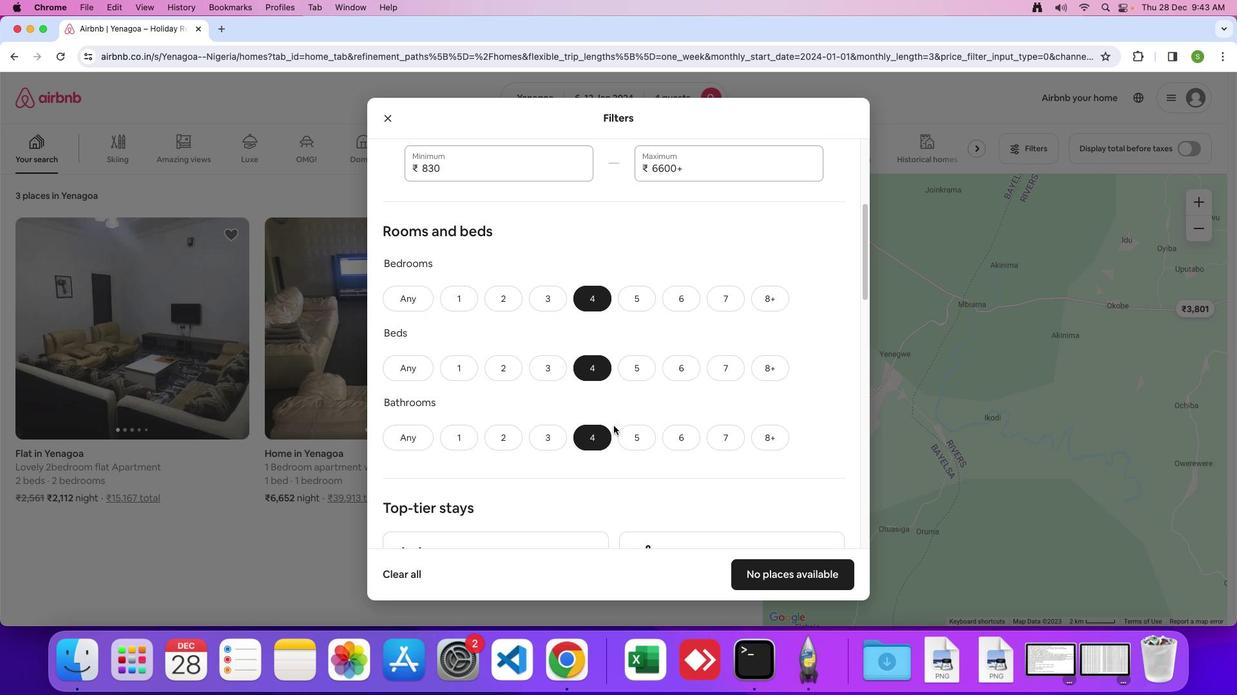 
Action: Mouse scrolled (601, 399) with delta (4, 3)
Screenshot: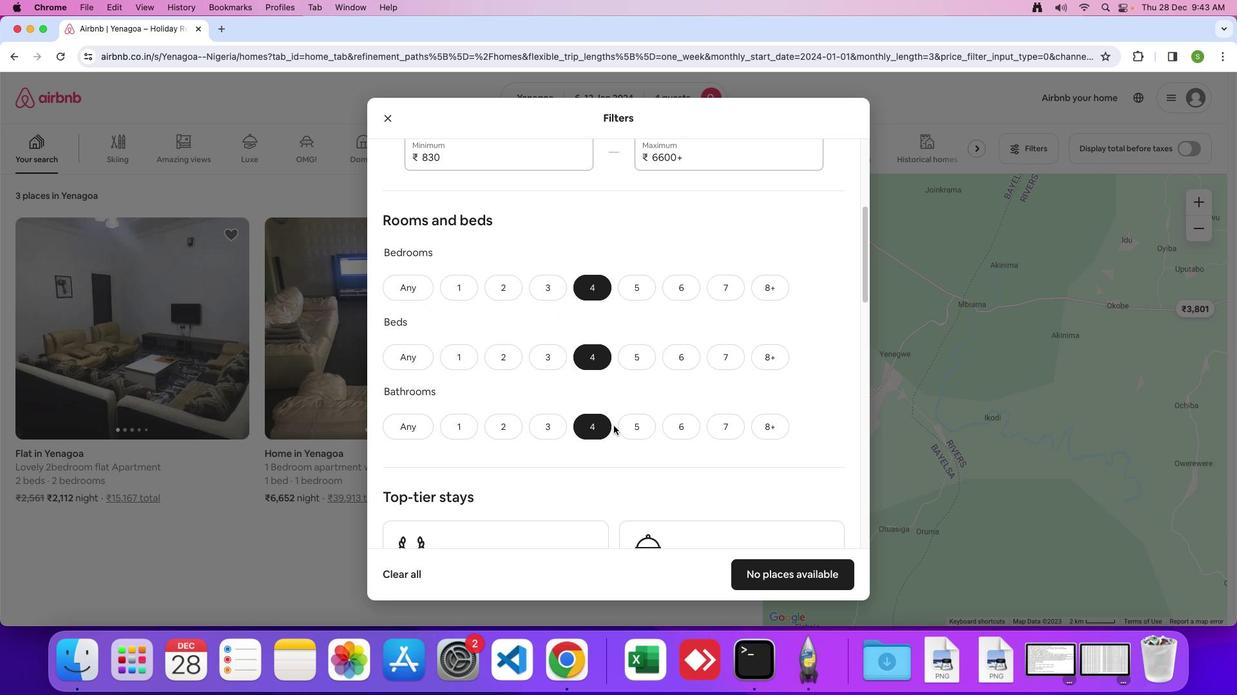
Action: Mouse scrolled (601, 399) with delta (4, 3)
Screenshot: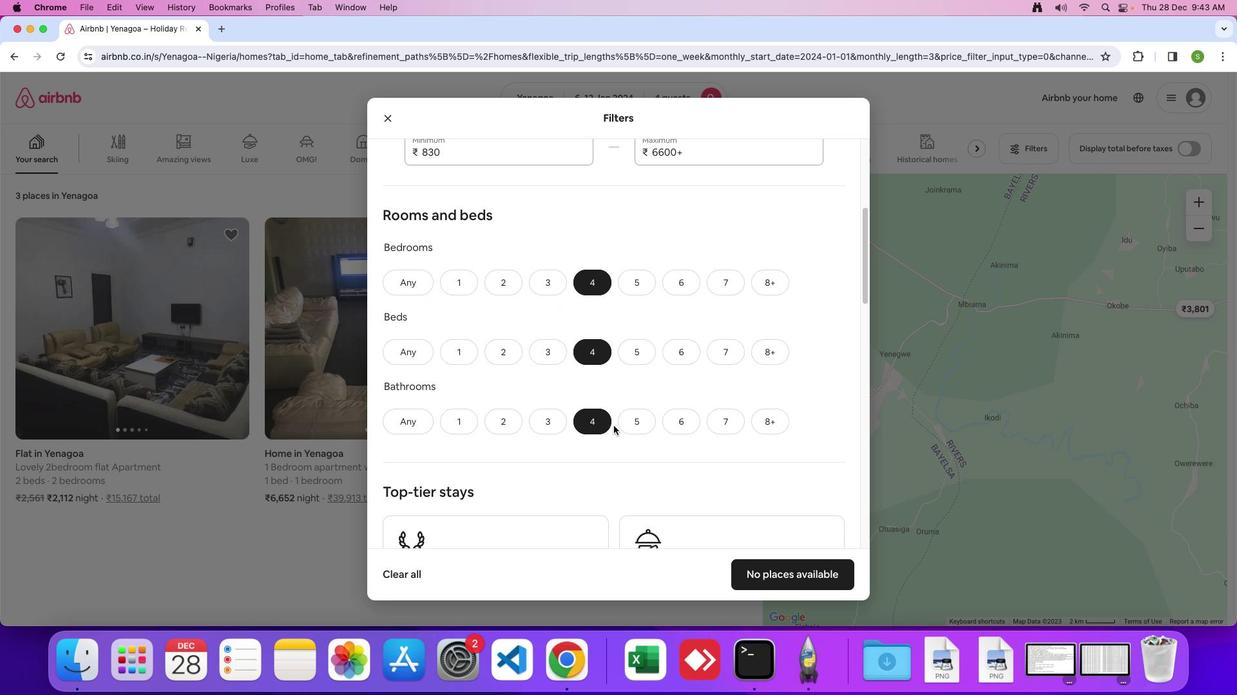
Action: Mouse scrolled (601, 399) with delta (4, 3)
Screenshot: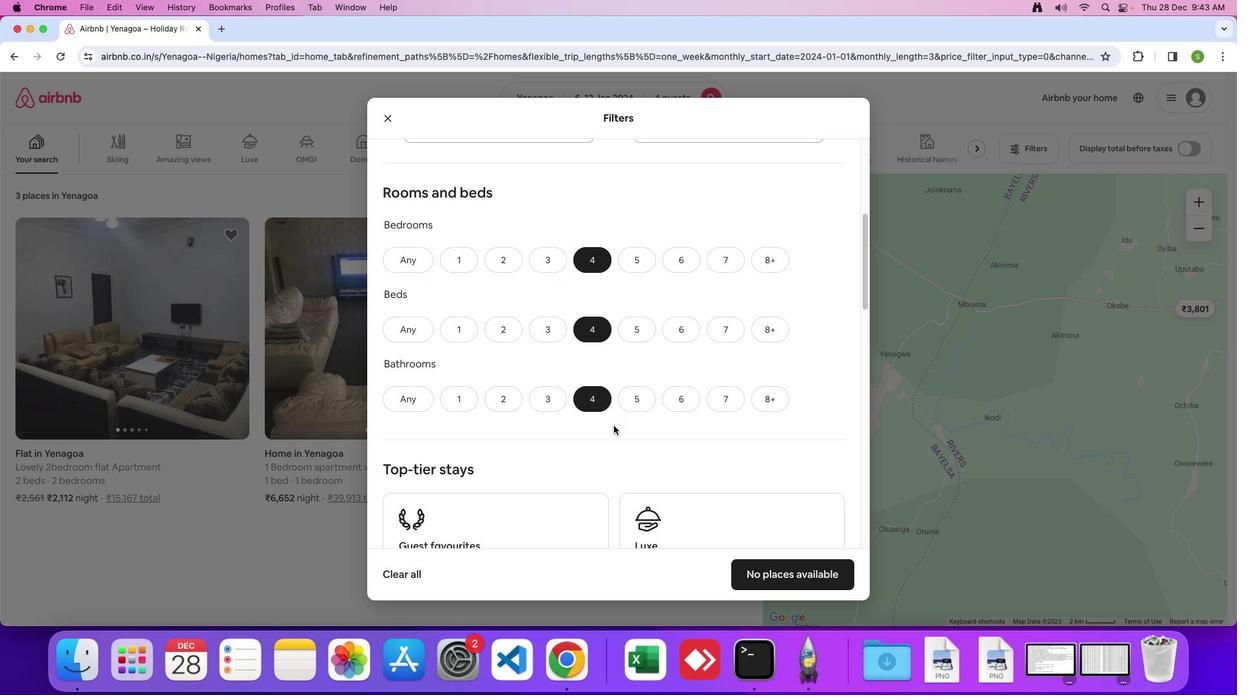 
Action: Mouse scrolled (601, 399) with delta (4, 3)
Screenshot: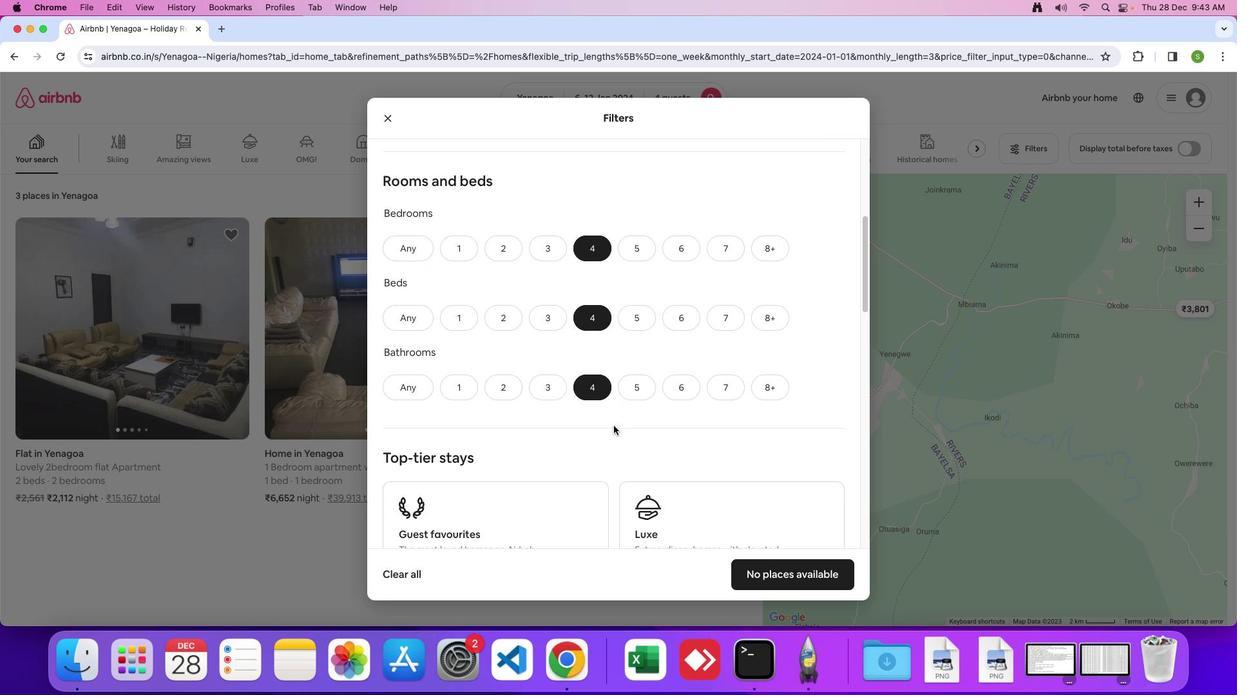 
Action: Mouse scrolled (601, 399) with delta (4, 3)
Screenshot: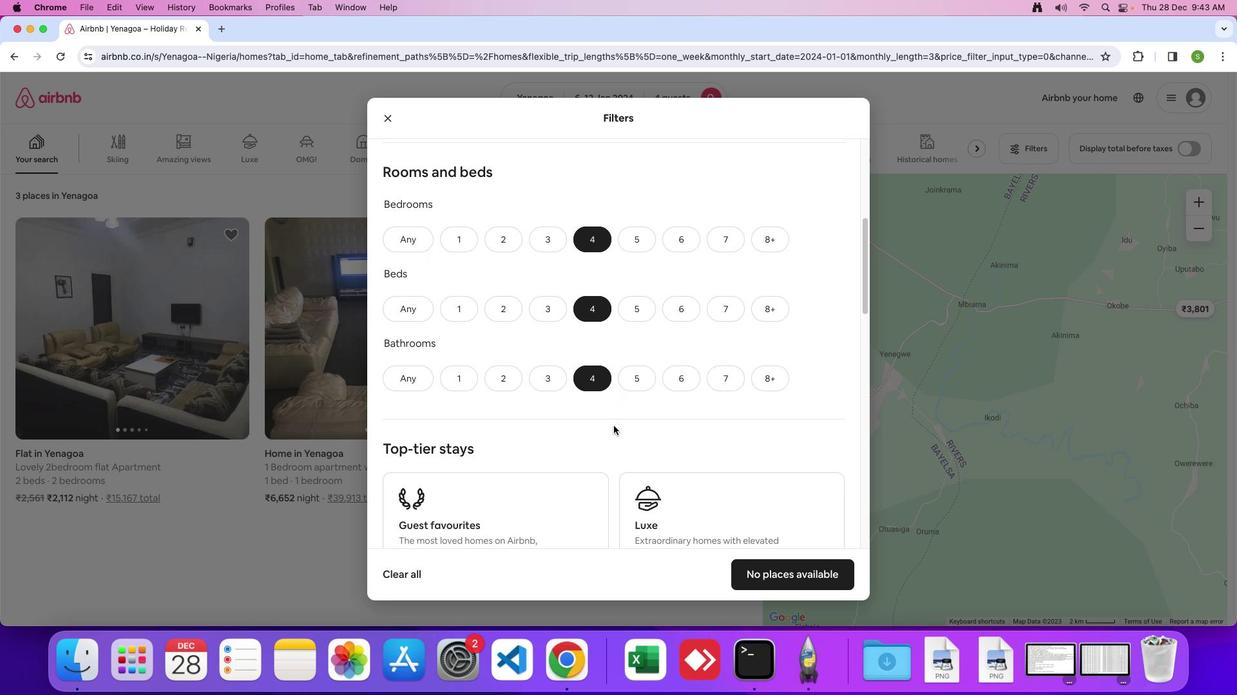 
Action: Mouse scrolled (601, 399) with delta (4, 3)
Screenshot: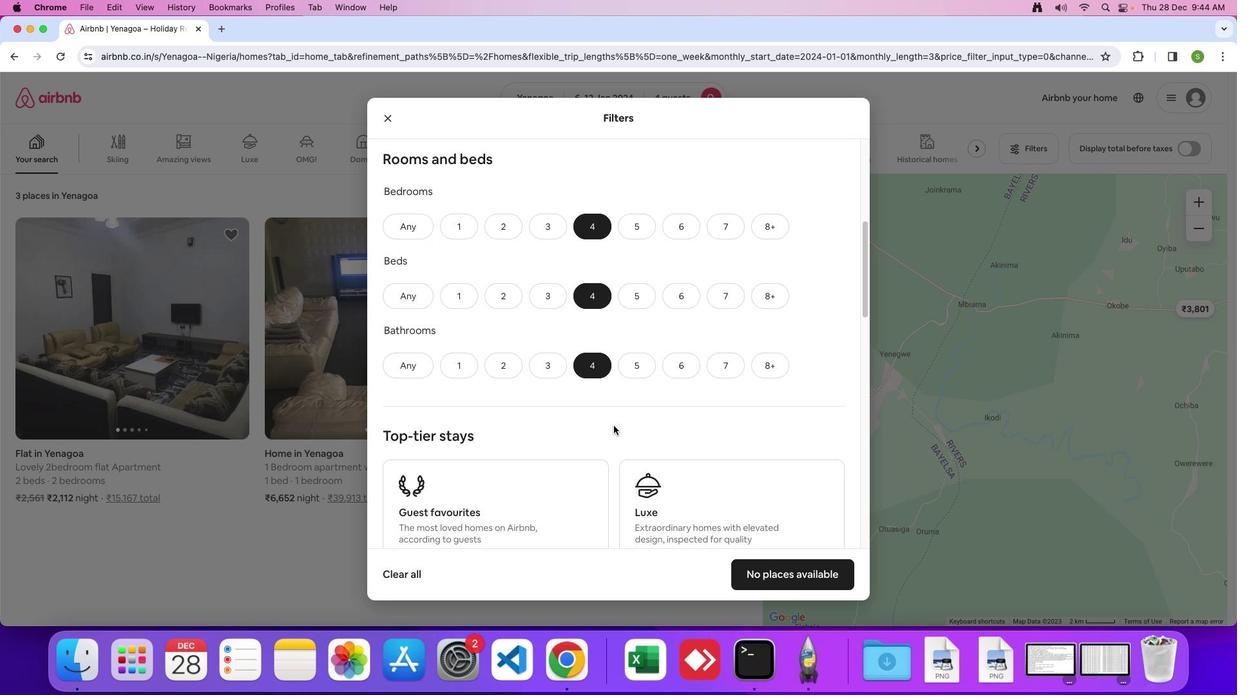 
Action: Mouse scrolled (601, 399) with delta (4, 3)
Screenshot: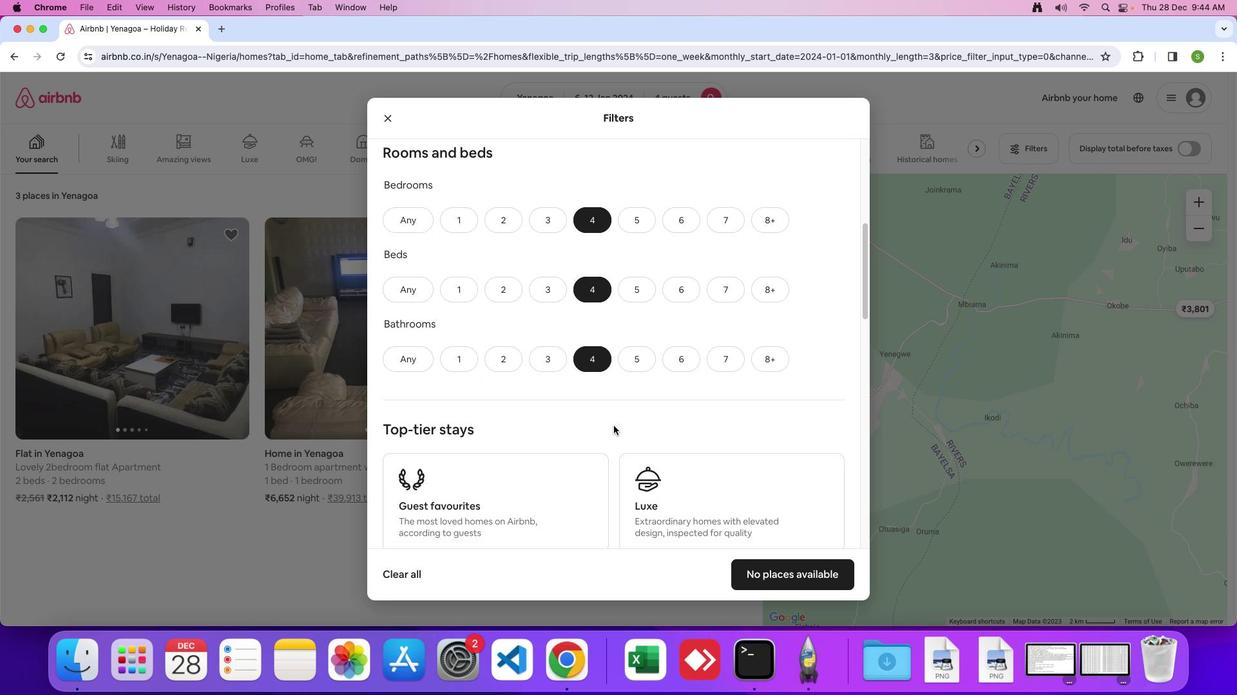 
Action: Mouse scrolled (601, 399) with delta (4, 3)
Screenshot: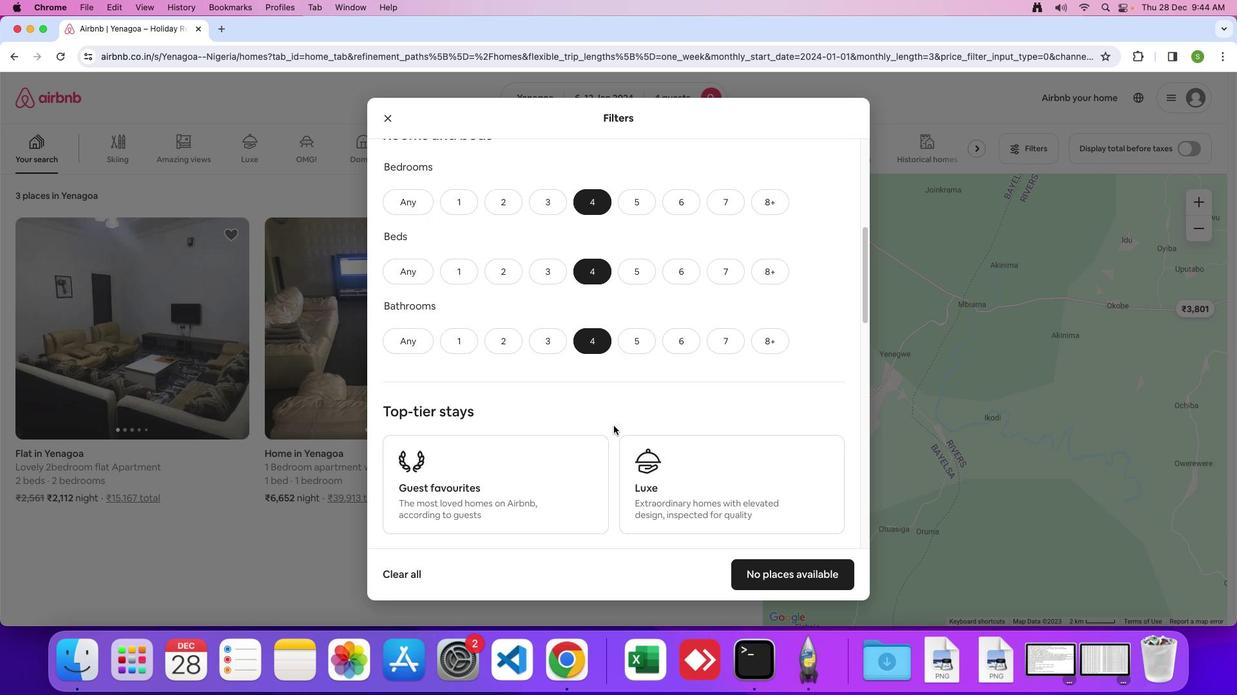 
Action: Mouse scrolled (601, 399) with delta (4, 3)
Screenshot: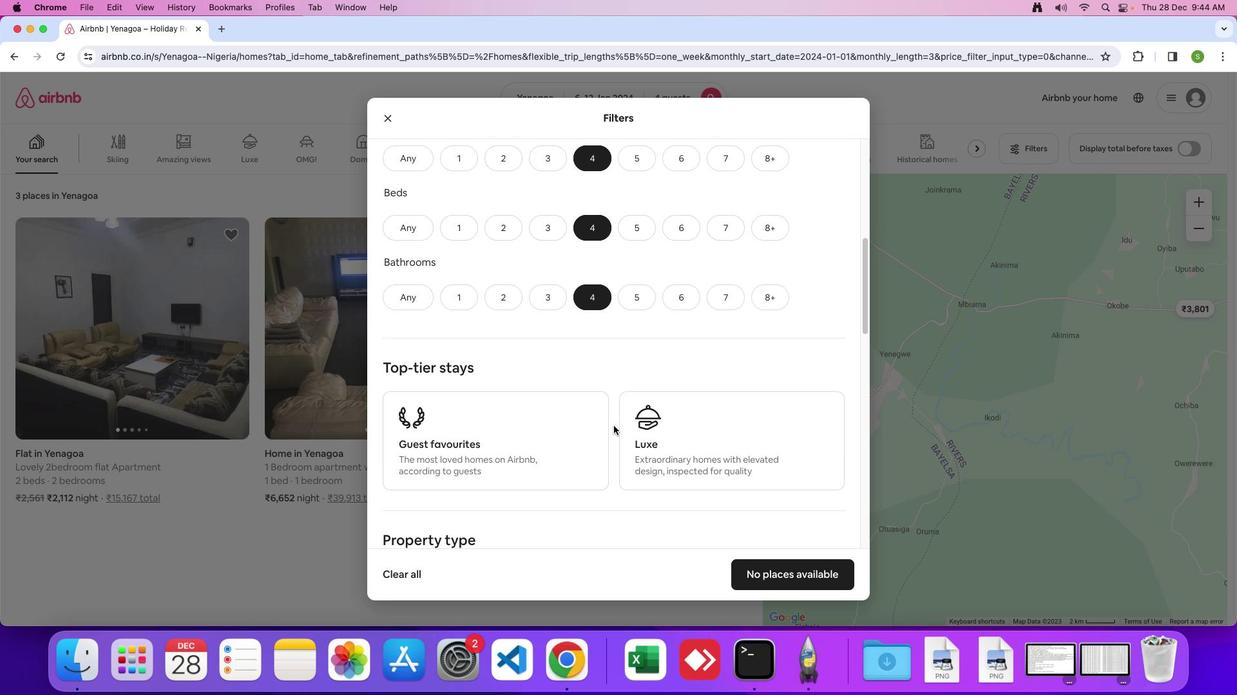 
Action: Mouse scrolled (601, 399) with delta (4, 2)
Screenshot: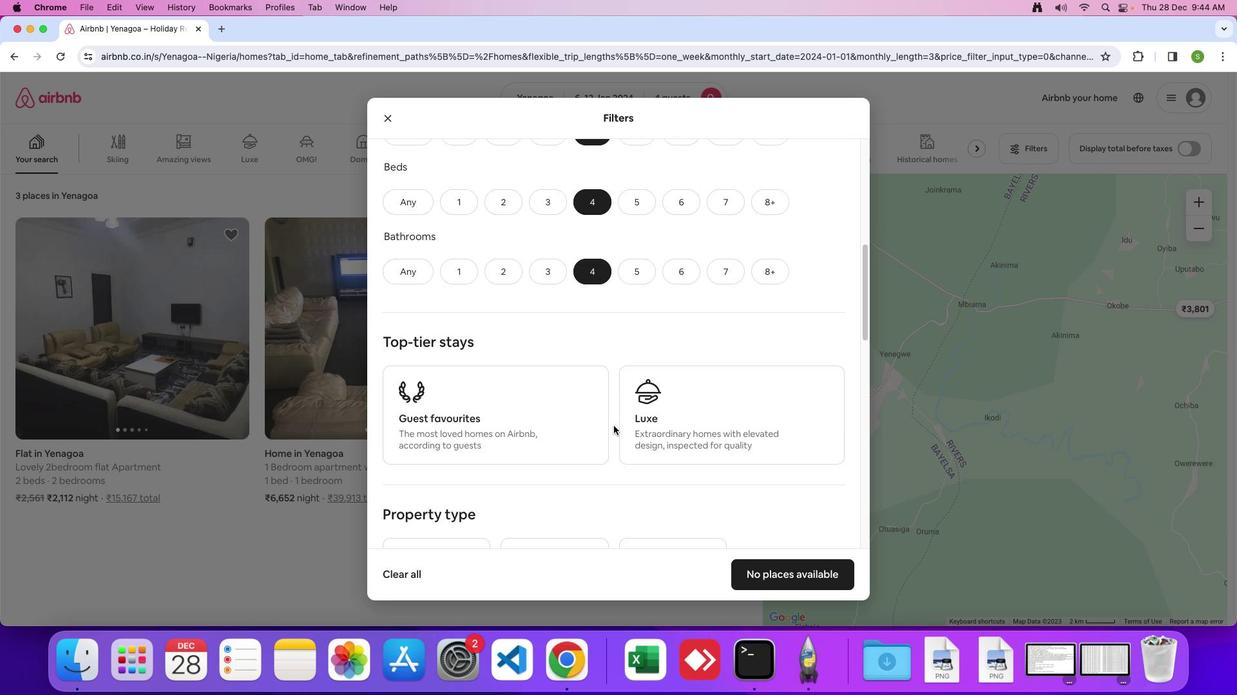 
Action: Mouse scrolled (601, 399) with delta (4, 3)
Screenshot: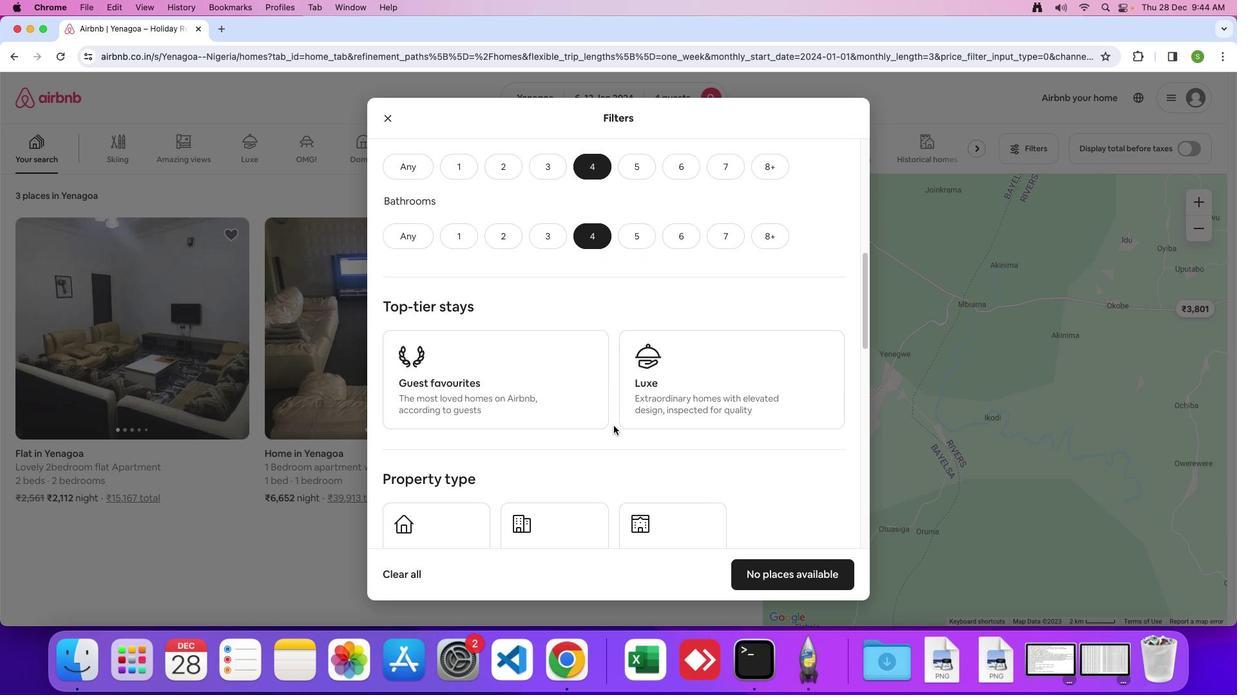 
Action: Mouse scrolled (601, 399) with delta (4, 3)
Screenshot: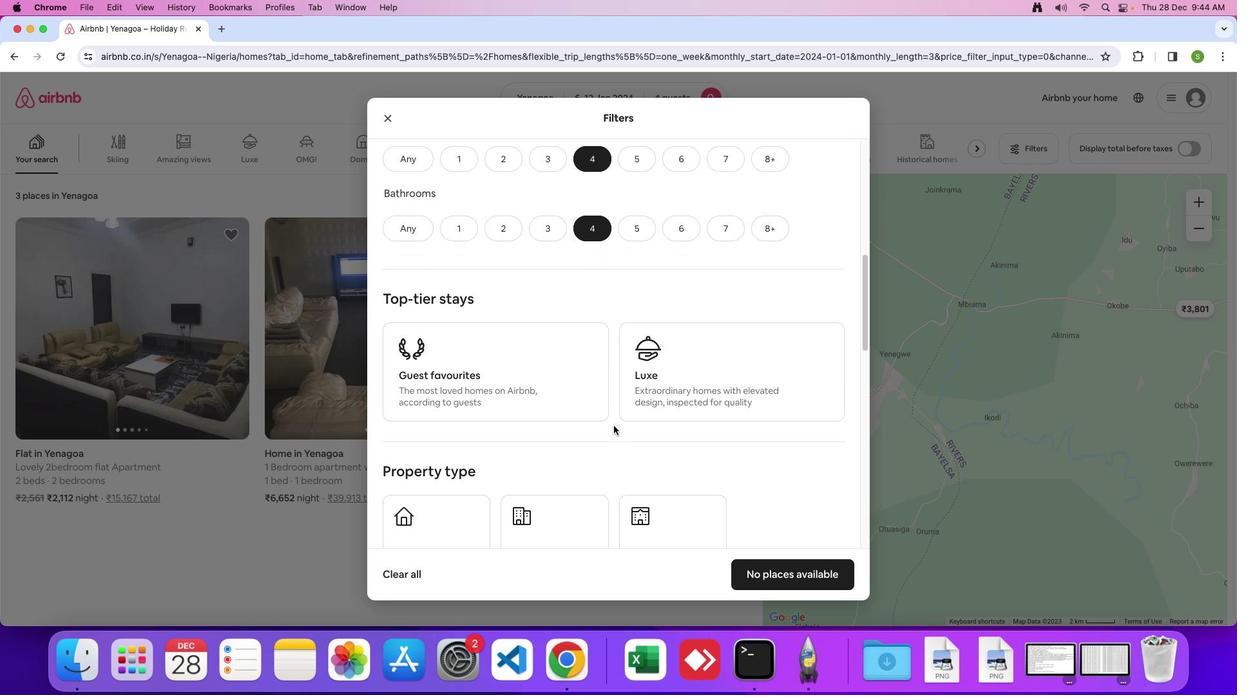
Action: Mouse scrolled (601, 399) with delta (4, 3)
Screenshot: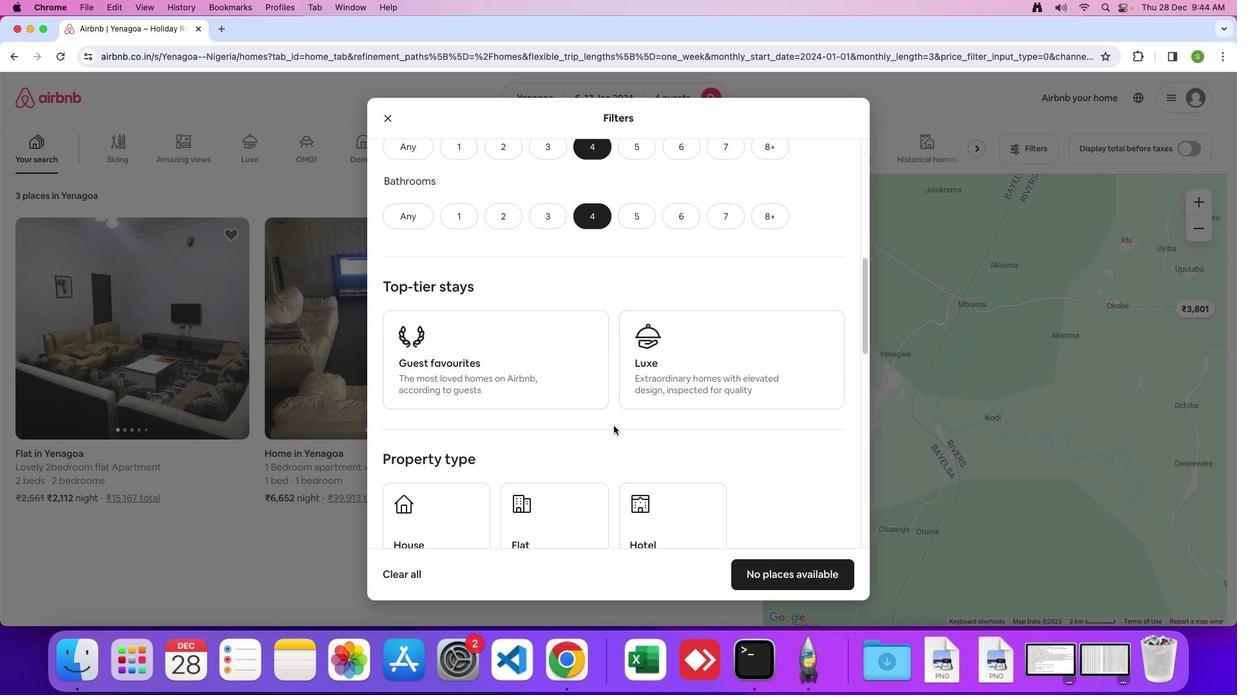 
Action: Mouse scrolled (601, 399) with delta (4, 3)
Screenshot: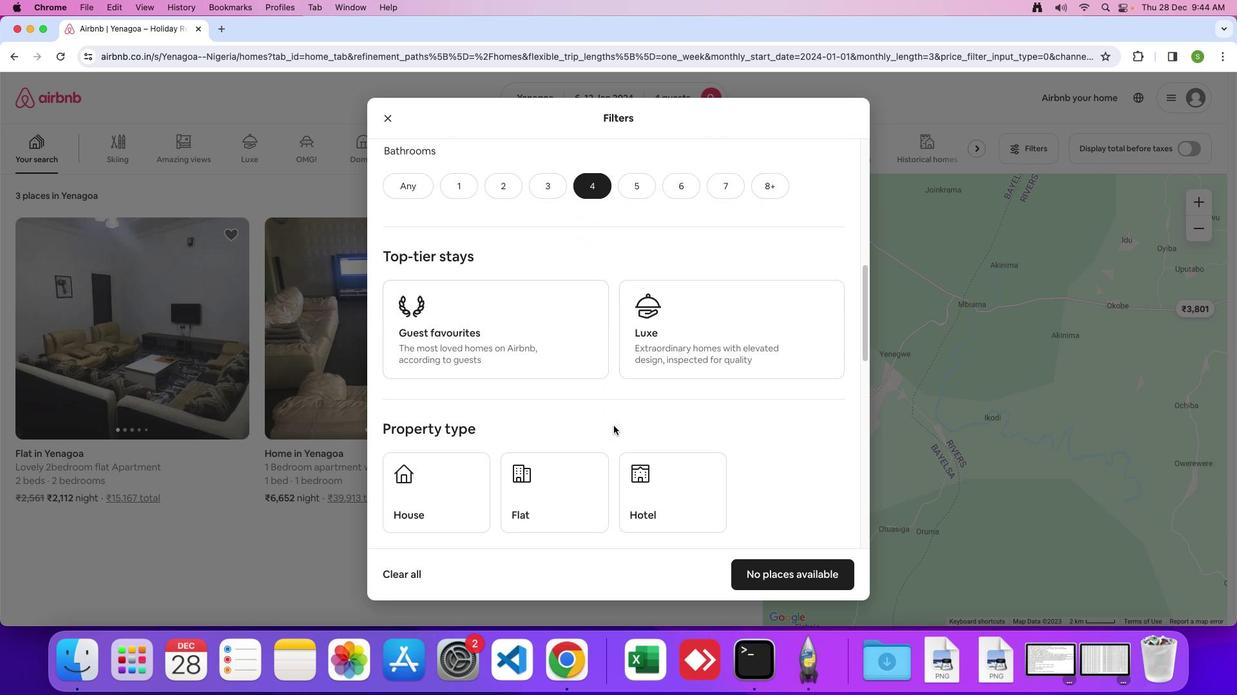 
Action: Mouse scrolled (601, 399) with delta (4, 2)
Screenshot: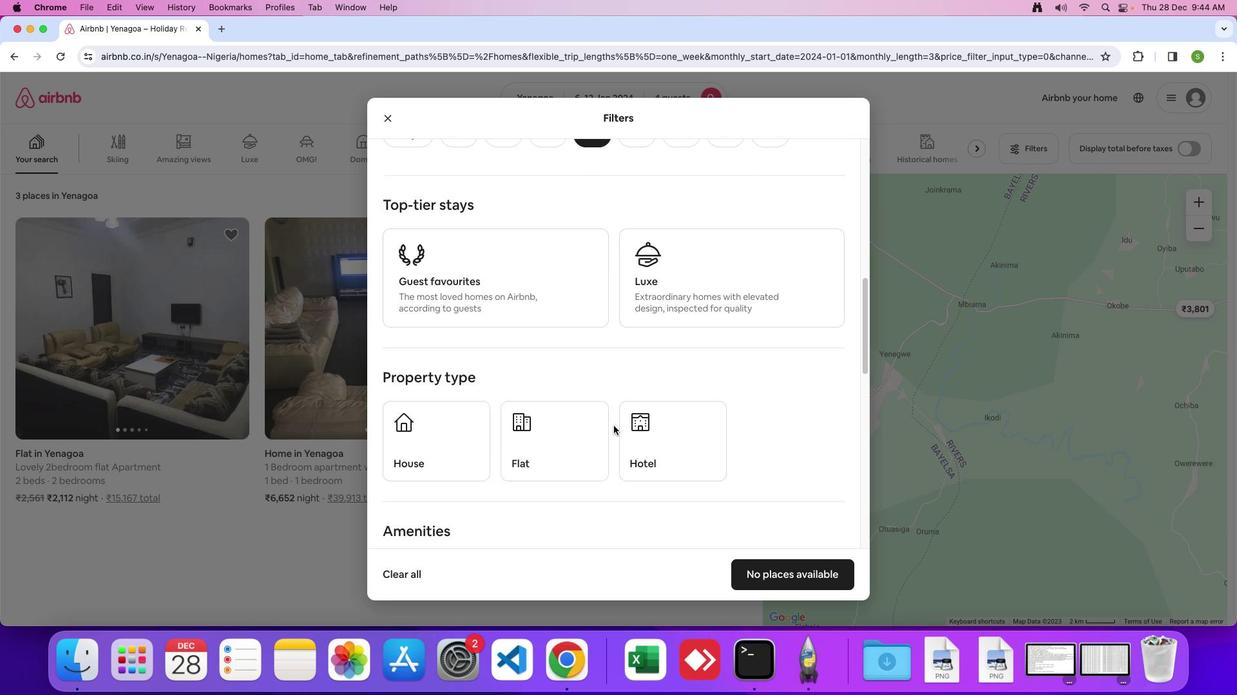 
Action: Mouse scrolled (601, 399) with delta (4, 3)
Screenshot: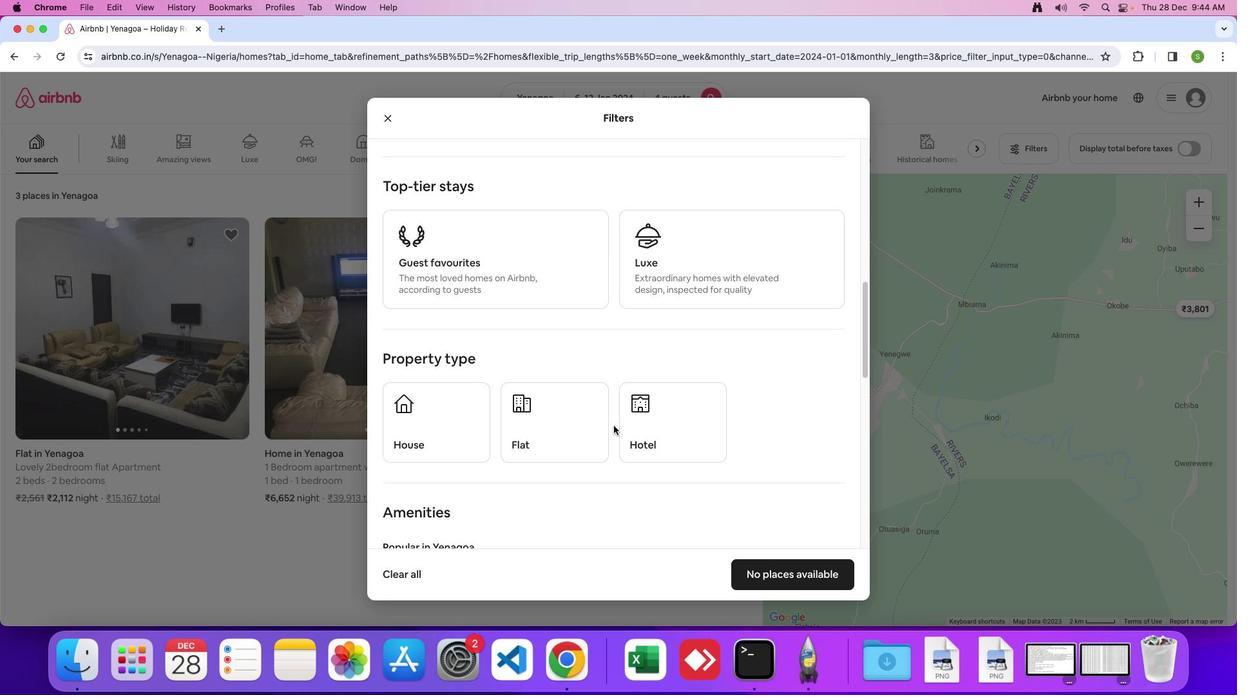 
Action: Mouse moved to (539, 415)
Screenshot: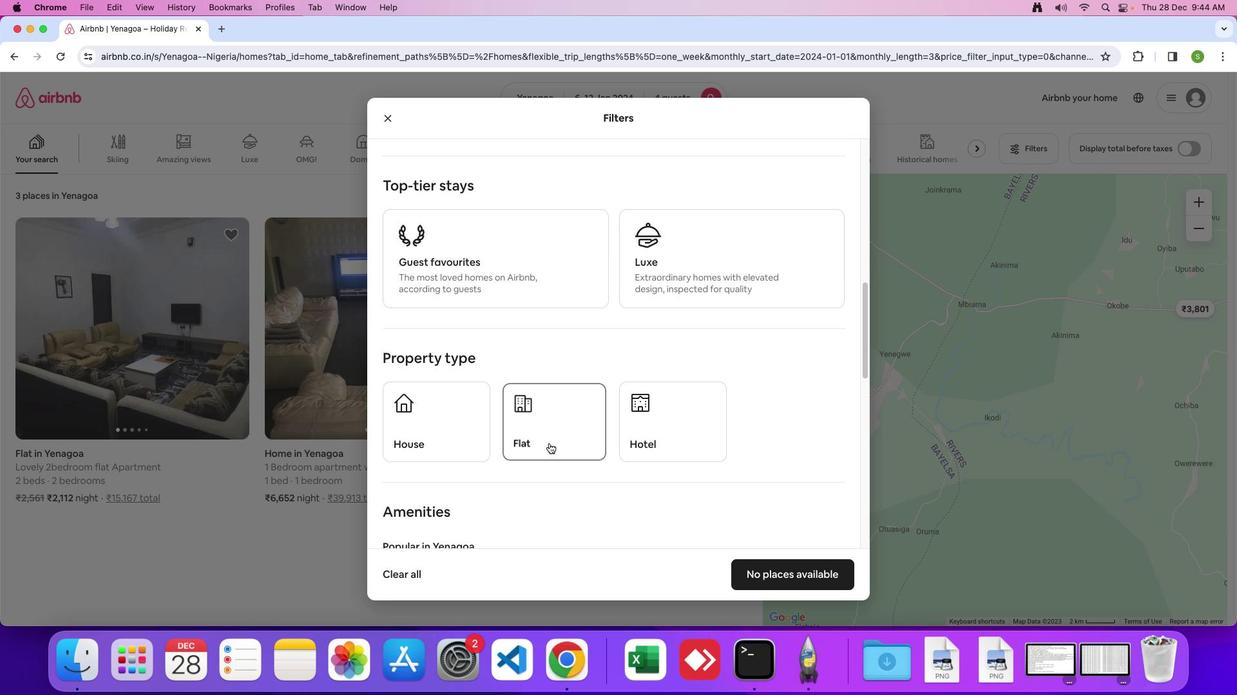 
Action: Mouse pressed left at (539, 415)
Screenshot: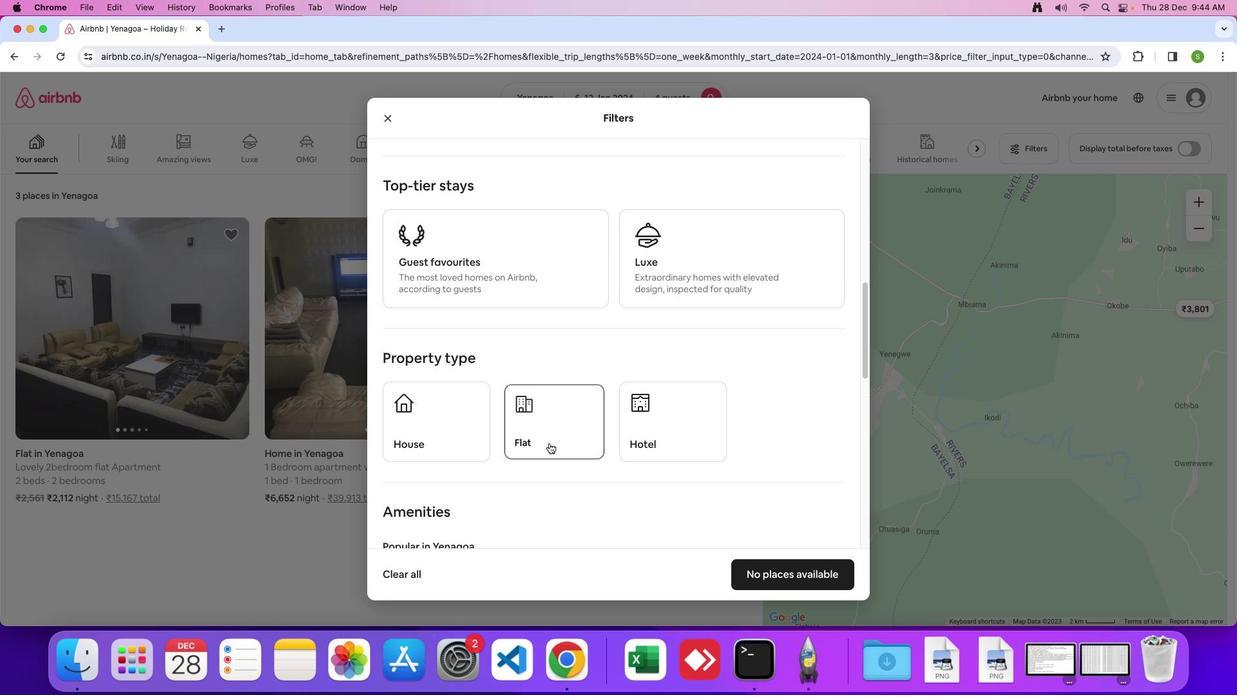 
Action: Mouse moved to (536, 473)
Screenshot: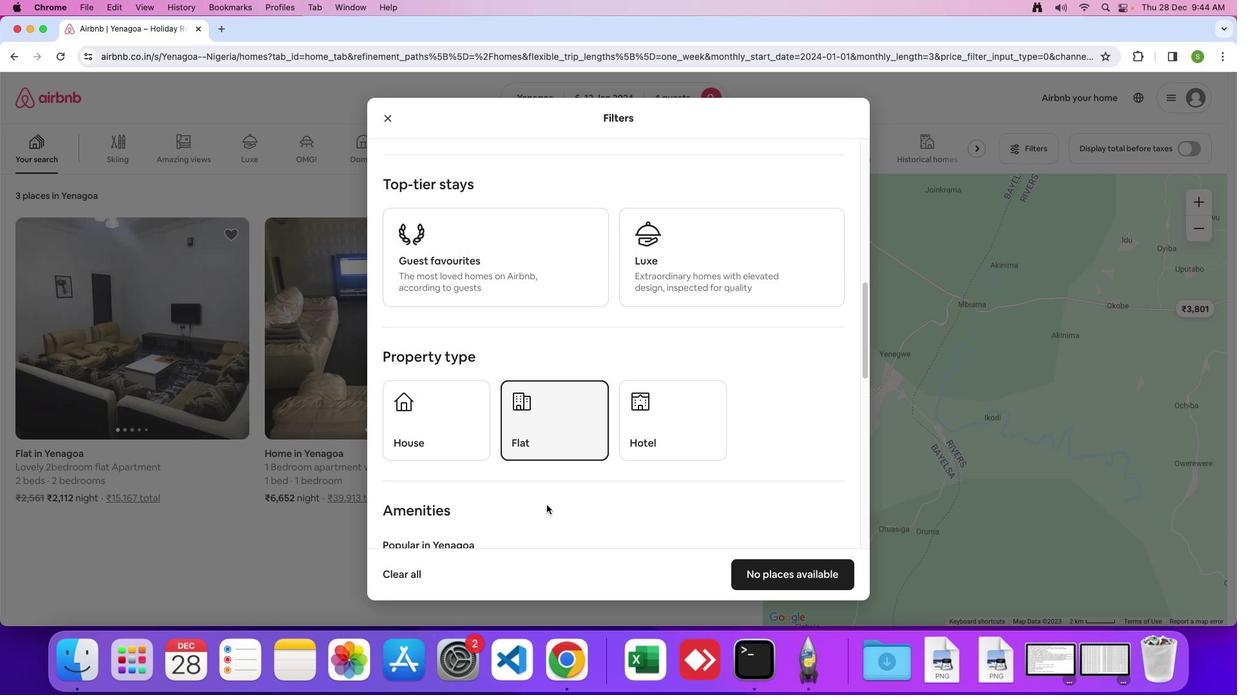 
Action: Mouse scrolled (536, 473) with delta (4, 3)
Screenshot: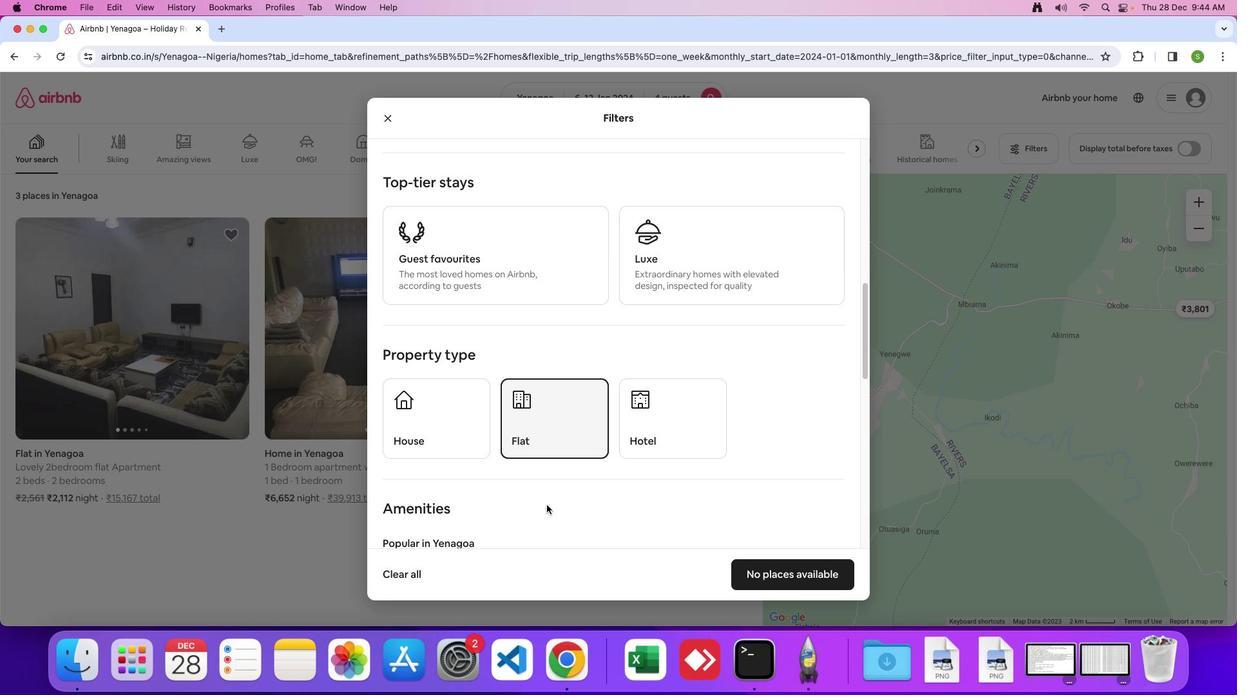 
Action: Mouse scrolled (536, 473) with delta (4, 3)
Screenshot: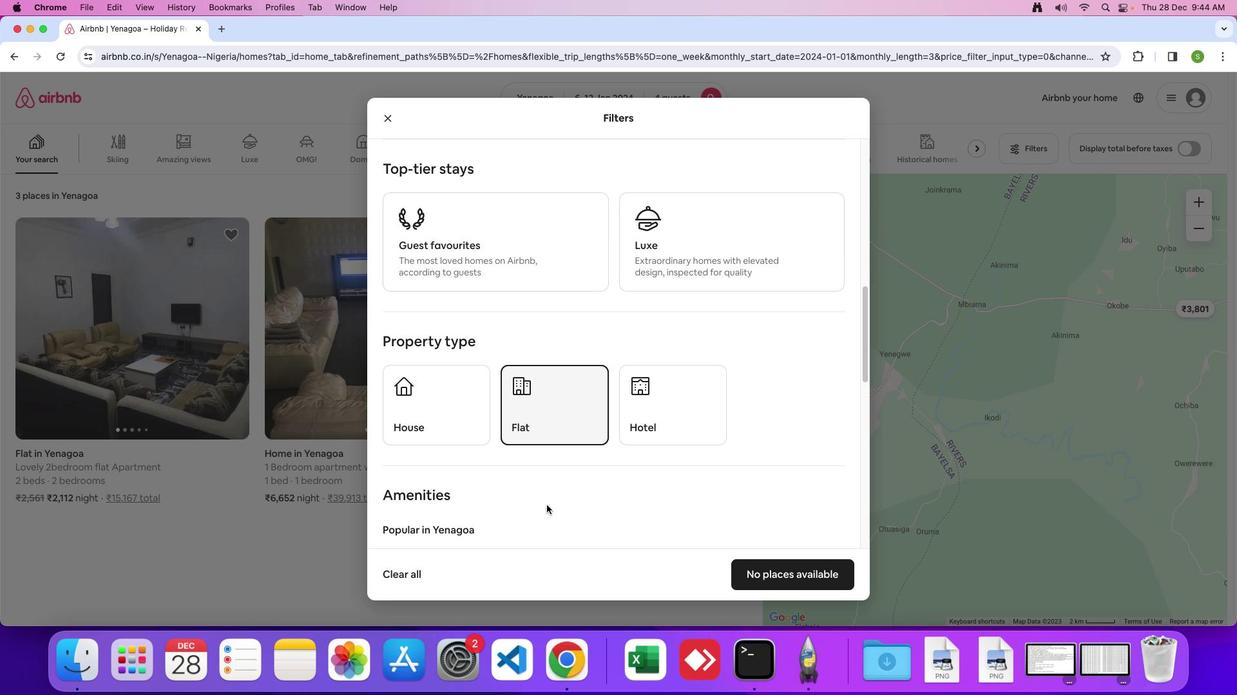
Action: Mouse scrolled (536, 473) with delta (4, 3)
Screenshot: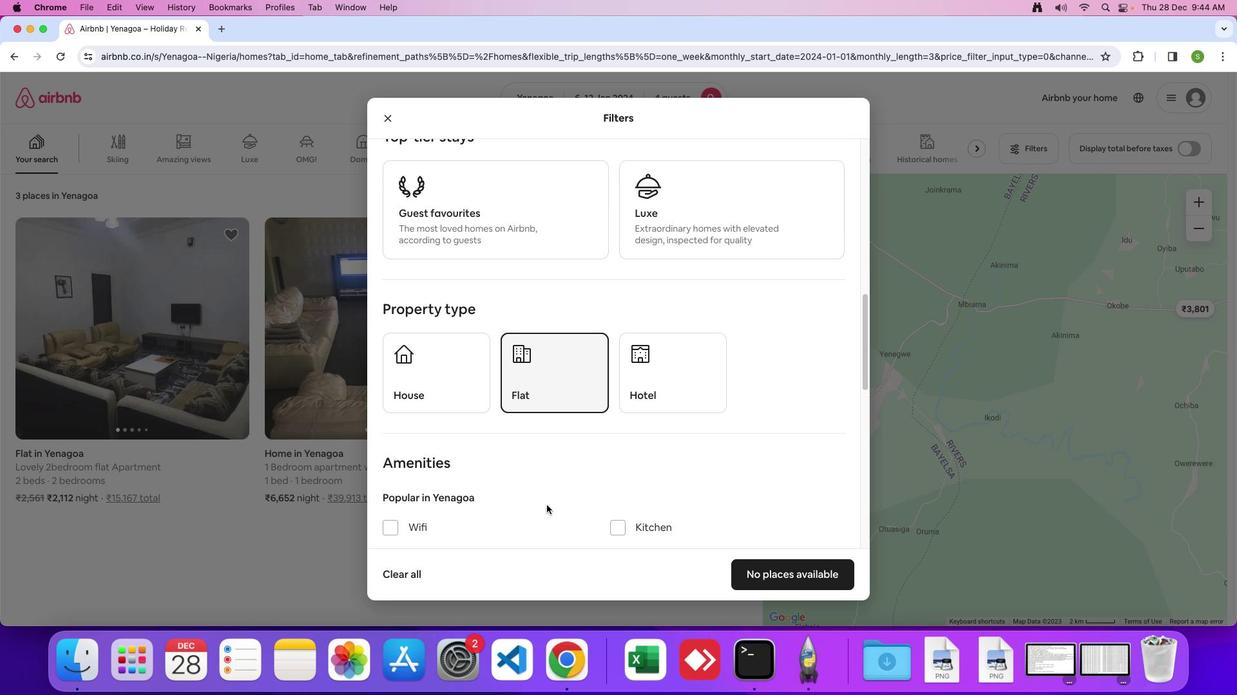 
Action: Mouse scrolled (536, 473) with delta (4, 3)
Screenshot: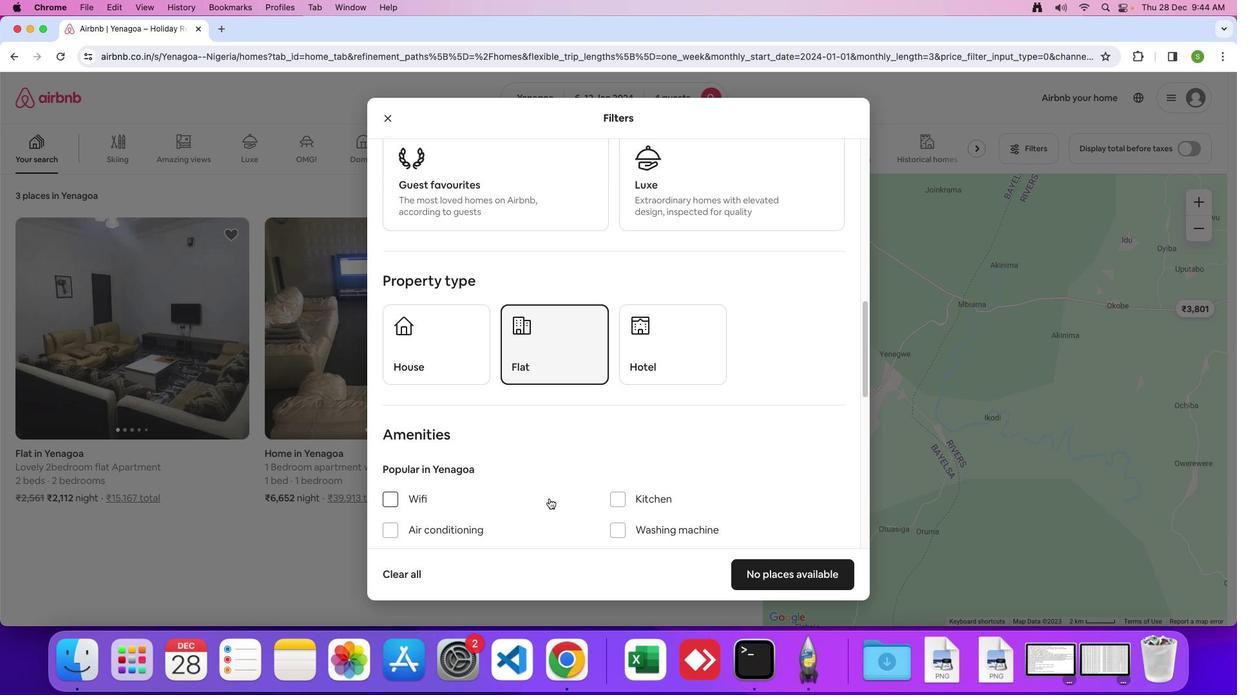 
Action: Mouse moved to (536, 471)
Screenshot: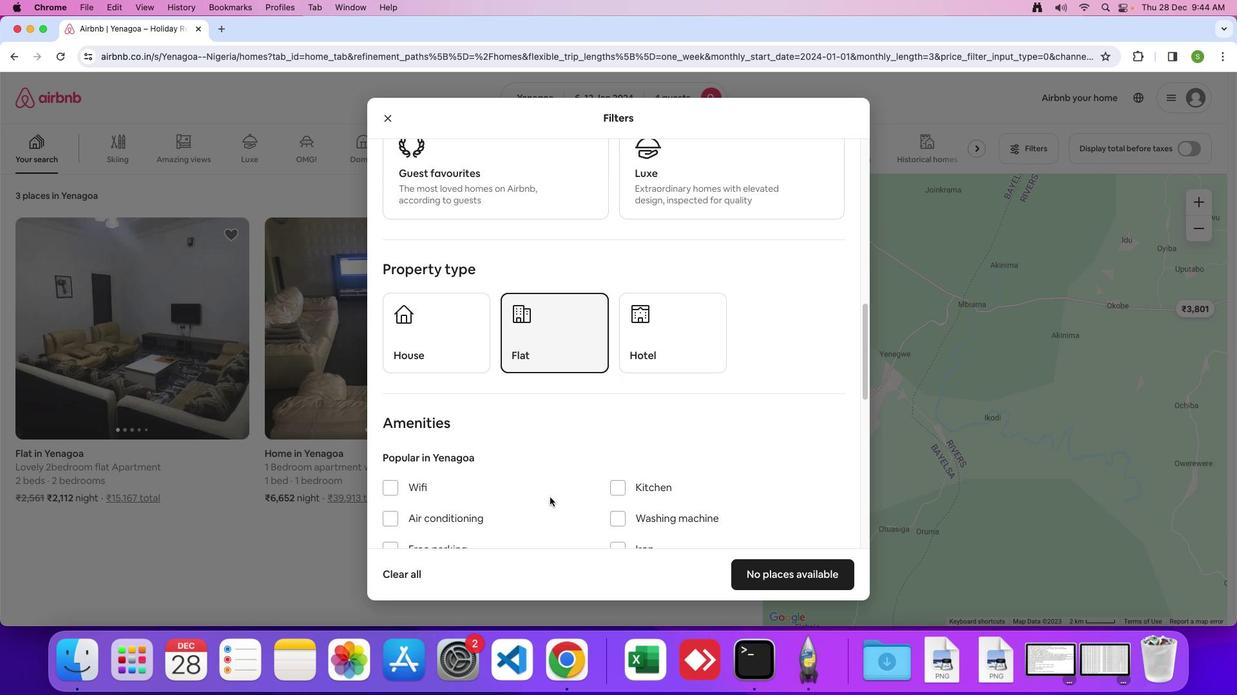 
Action: Mouse scrolled (536, 471) with delta (4, 3)
Screenshot: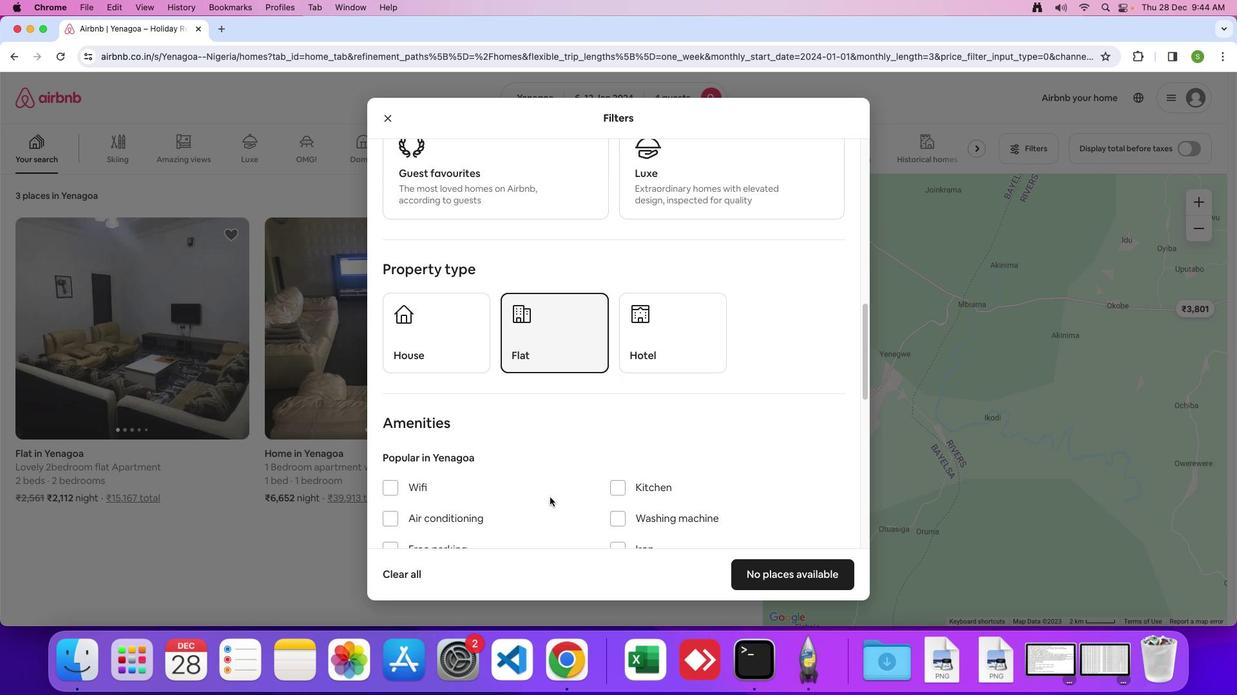 
Action: Mouse moved to (540, 466)
Screenshot: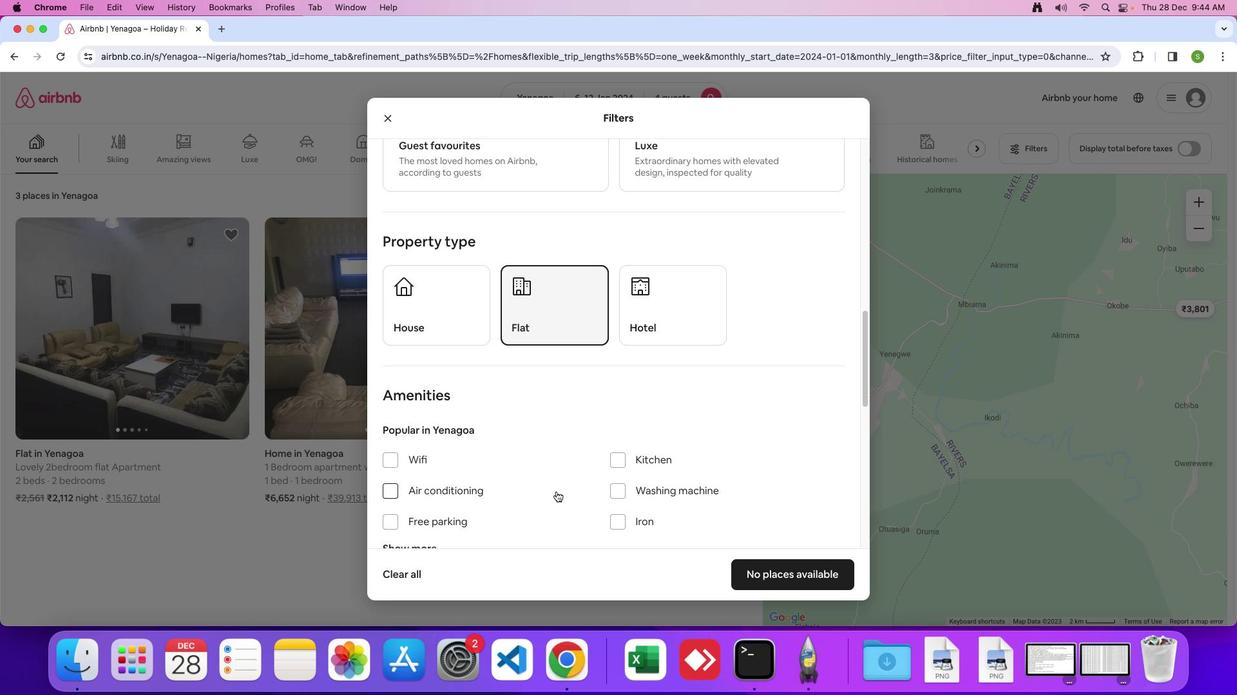 
Action: Mouse scrolled (540, 466) with delta (4, 3)
Screenshot: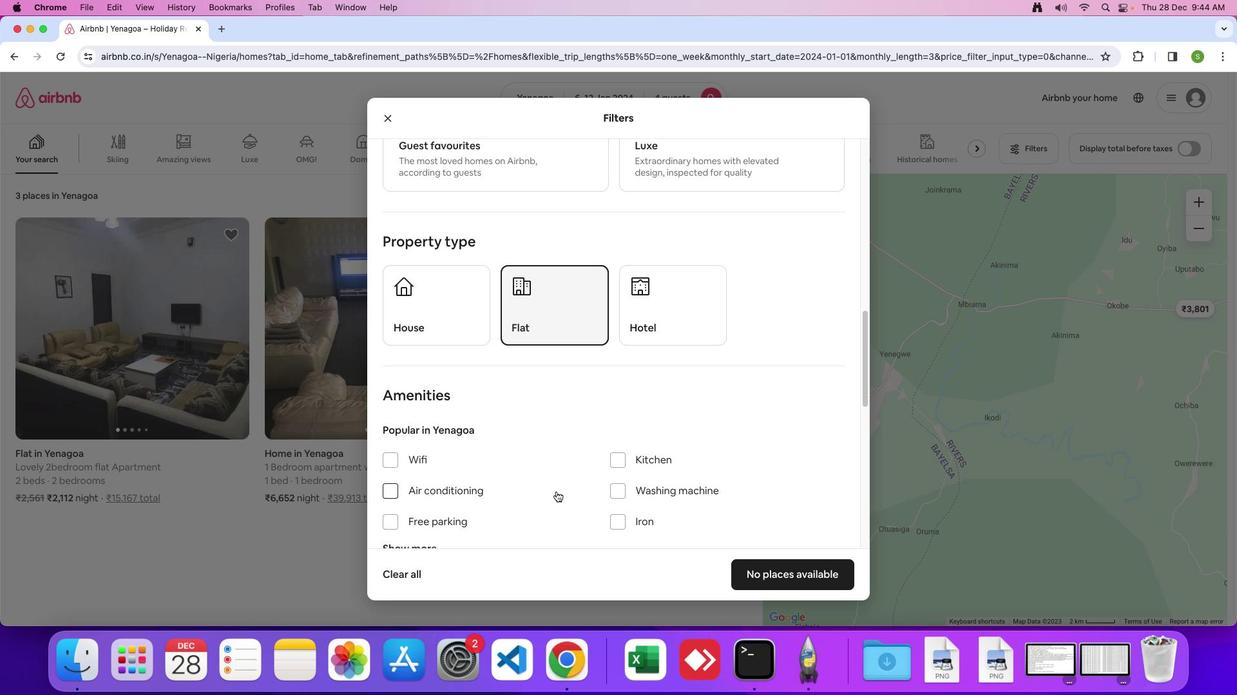 
Action: Mouse moved to (556, 454)
Screenshot: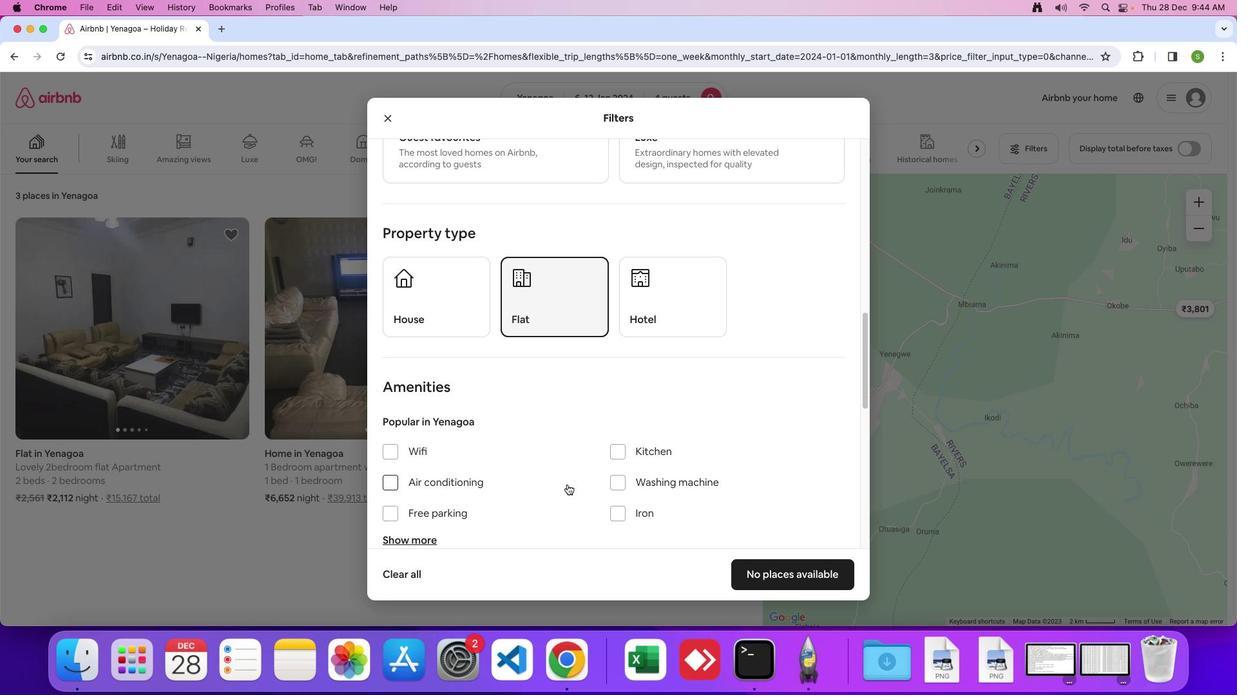 
Action: Mouse scrolled (556, 454) with delta (4, 3)
Screenshot: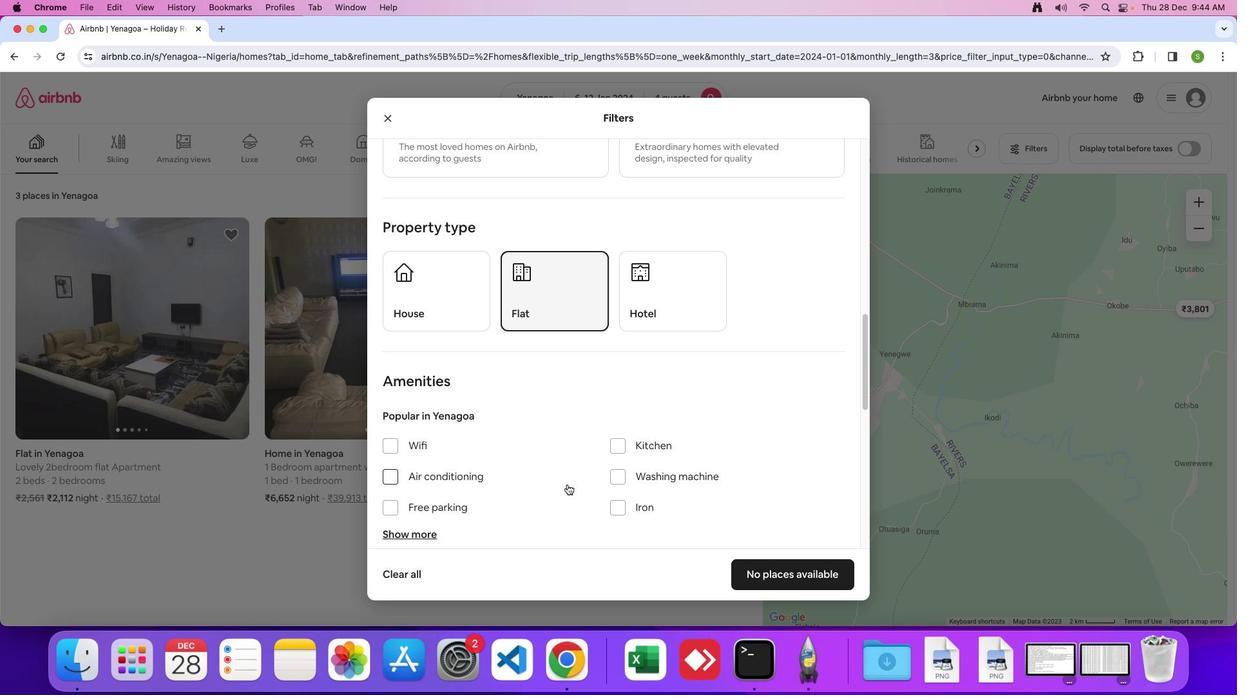 
Action: Mouse moved to (556, 454)
Screenshot: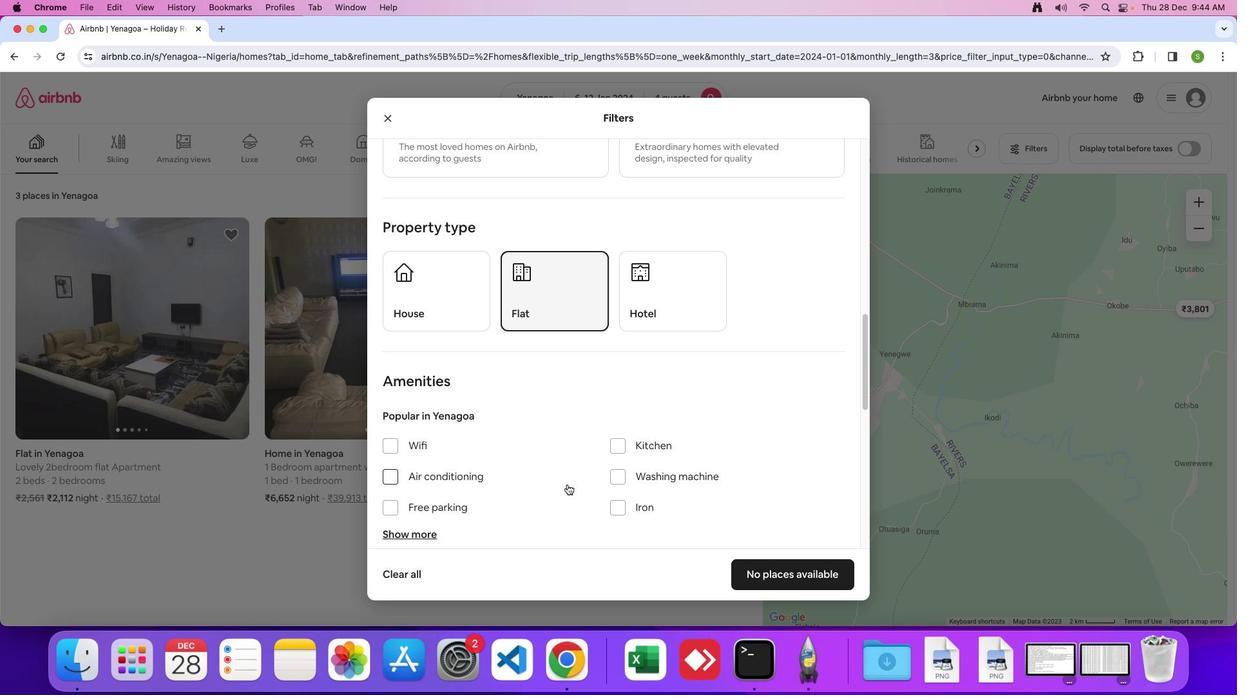 
Action: Mouse scrolled (556, 454) with delta (4, 3)
Screenshot: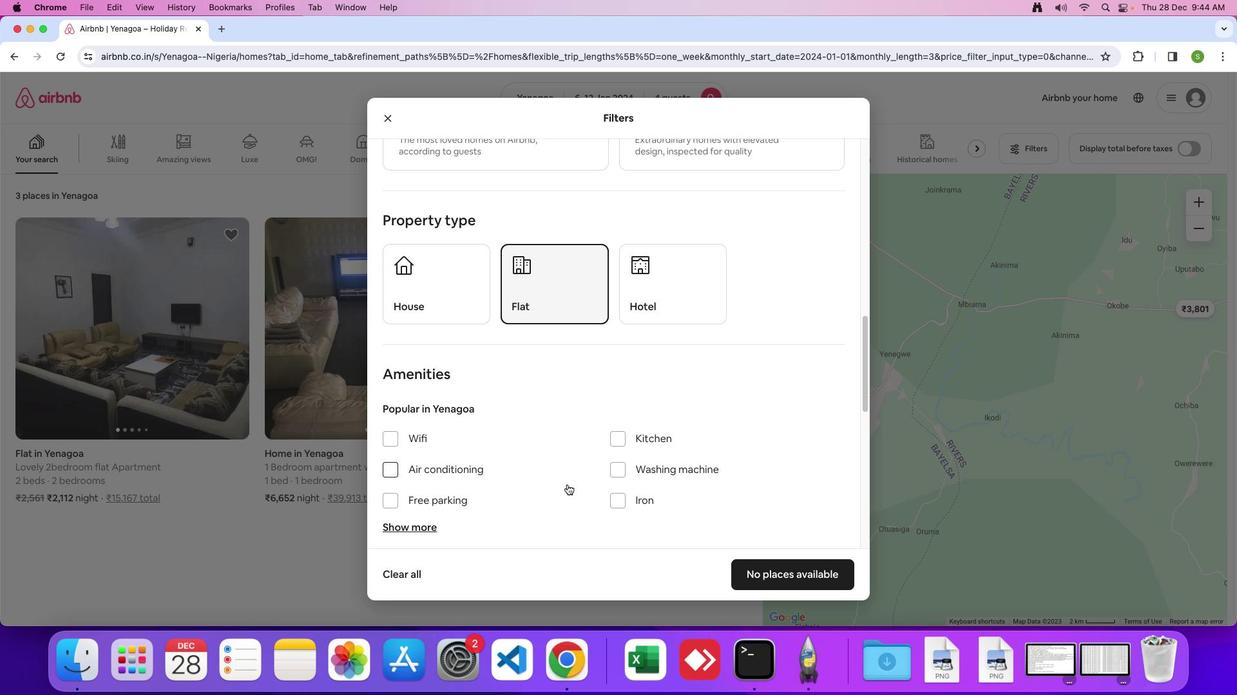 
Action: Mouse moved to (557, 453)
Screenshot: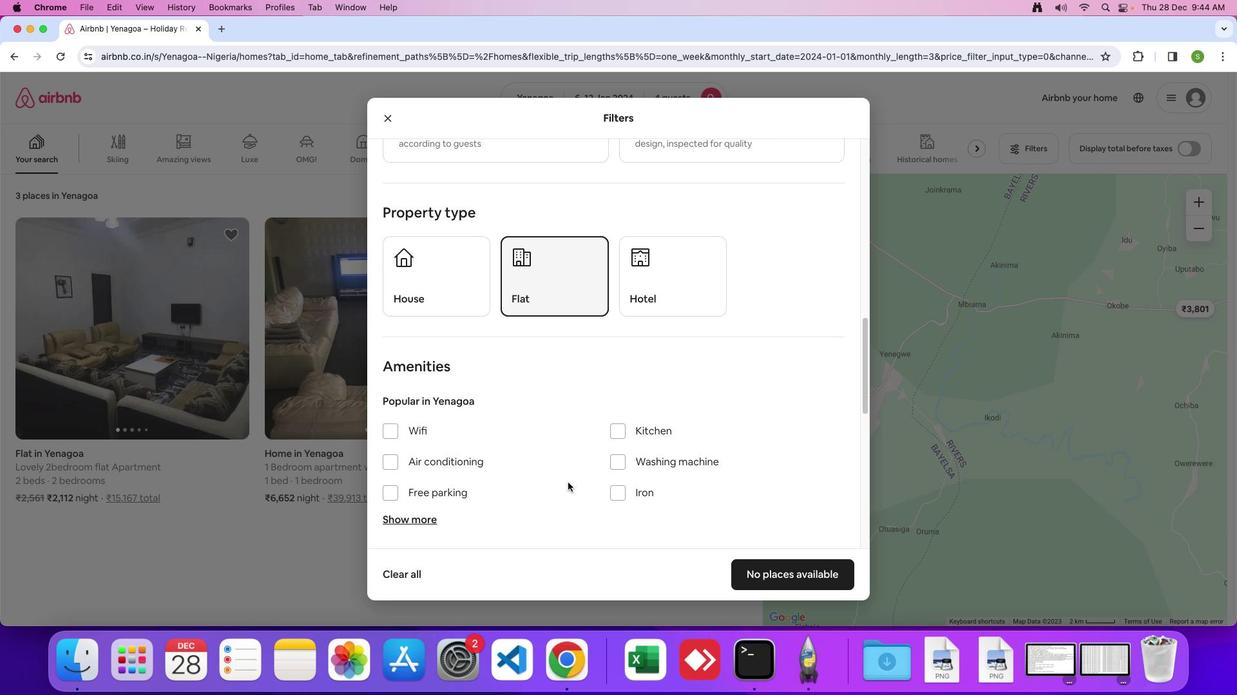 
Action: Mouse scrolled (557, 453) with delta (4, 3)
Screenshot: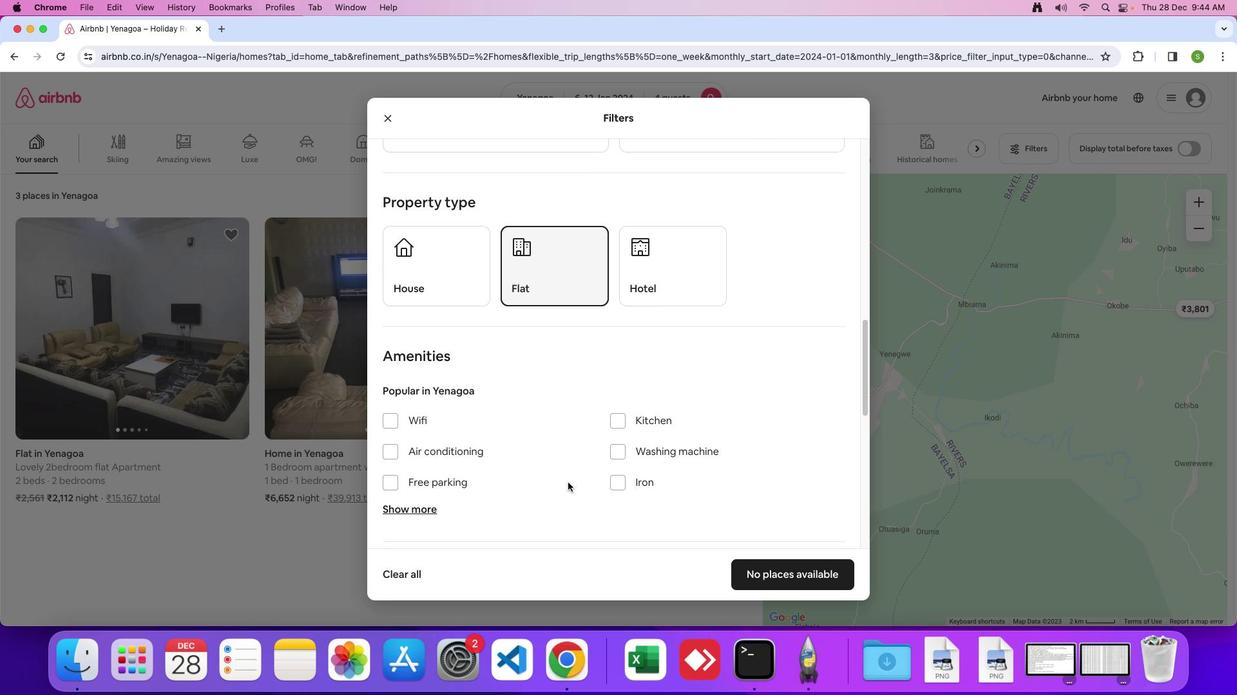 
Action: Mouse scrolled (557, 453) with delta (4, 3)
Screenshot: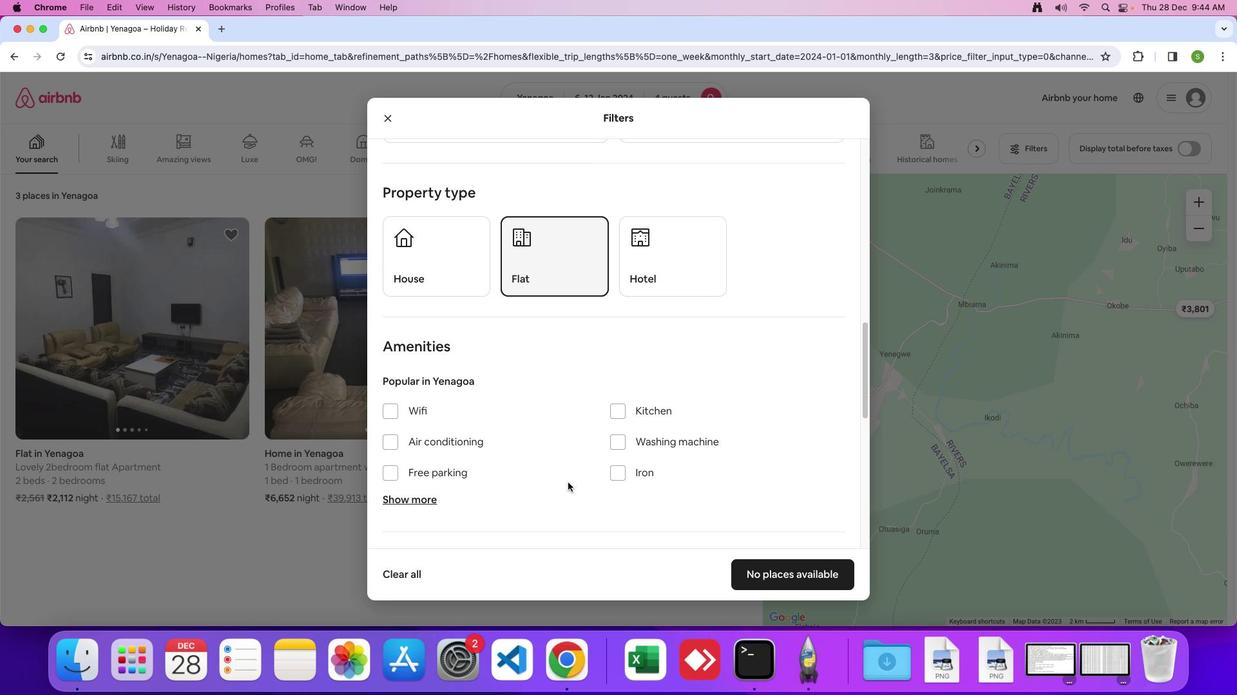 
Action: Mouse scrolled (557, 453) with delta (4, 3)
Screenshot: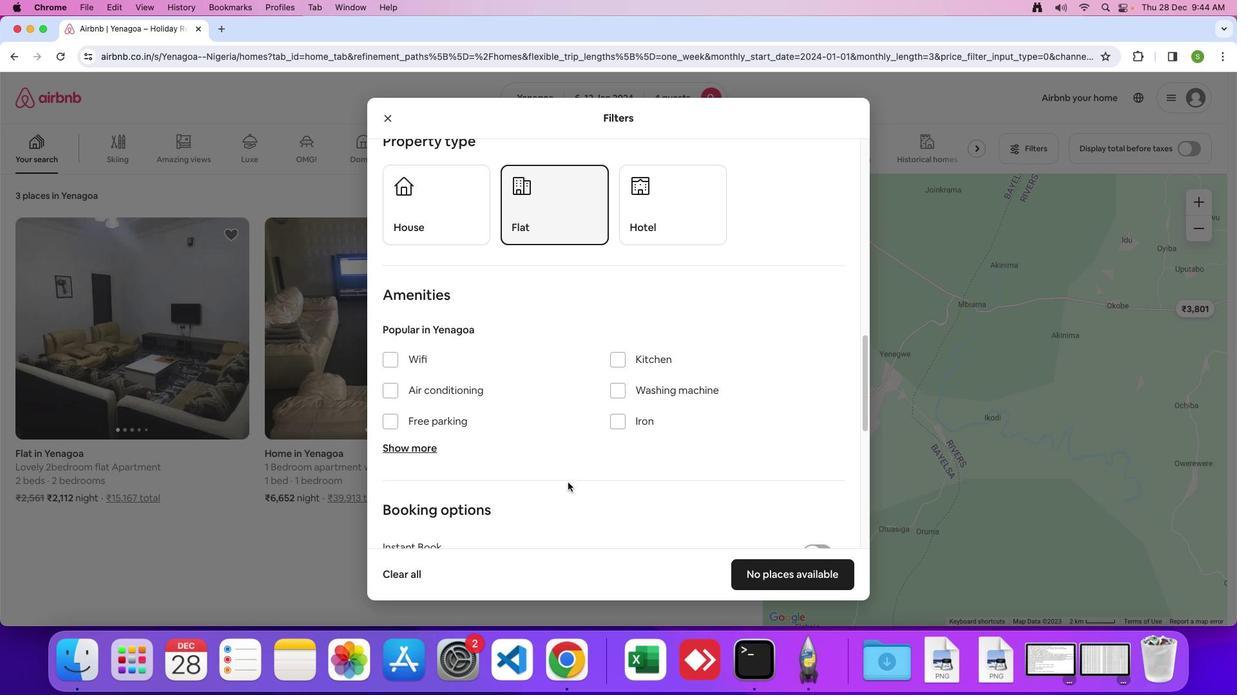 
Action: Mouse moved to (557, 450)
Screenshot: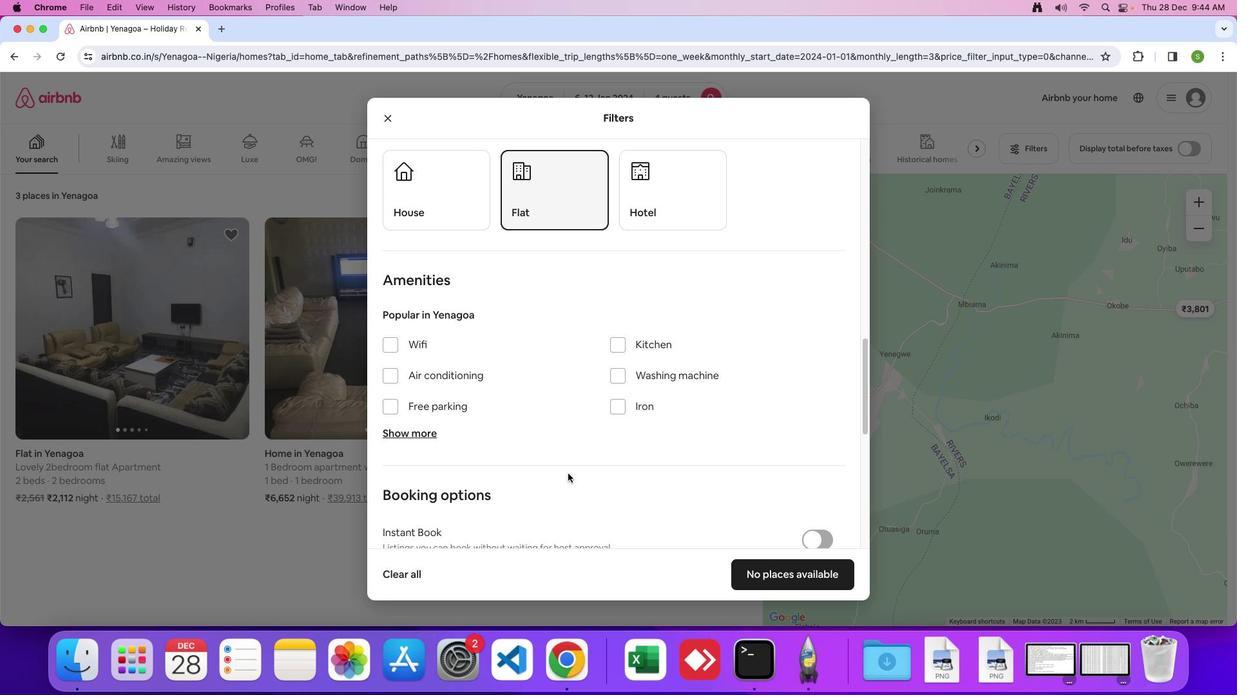 
Action: Mouse scrolled (557, 450) with delta (4, 3)
Screenshot: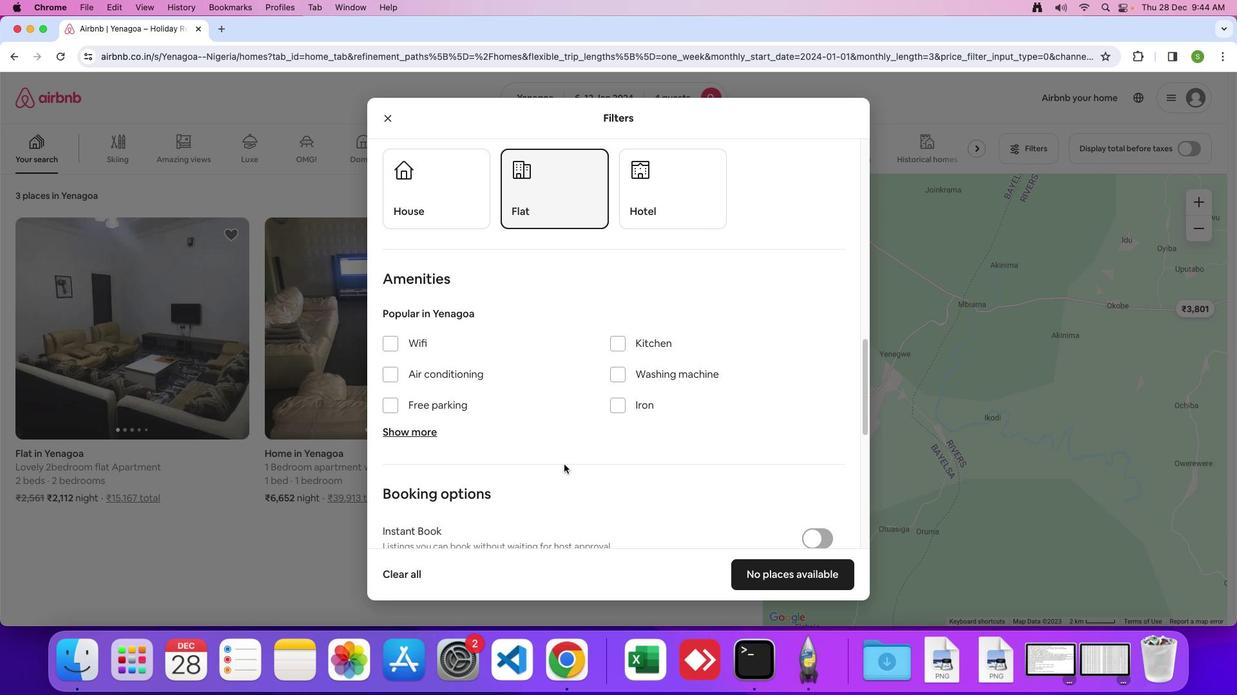 
Action: Mouse moved to (557, 446)
Screenshot: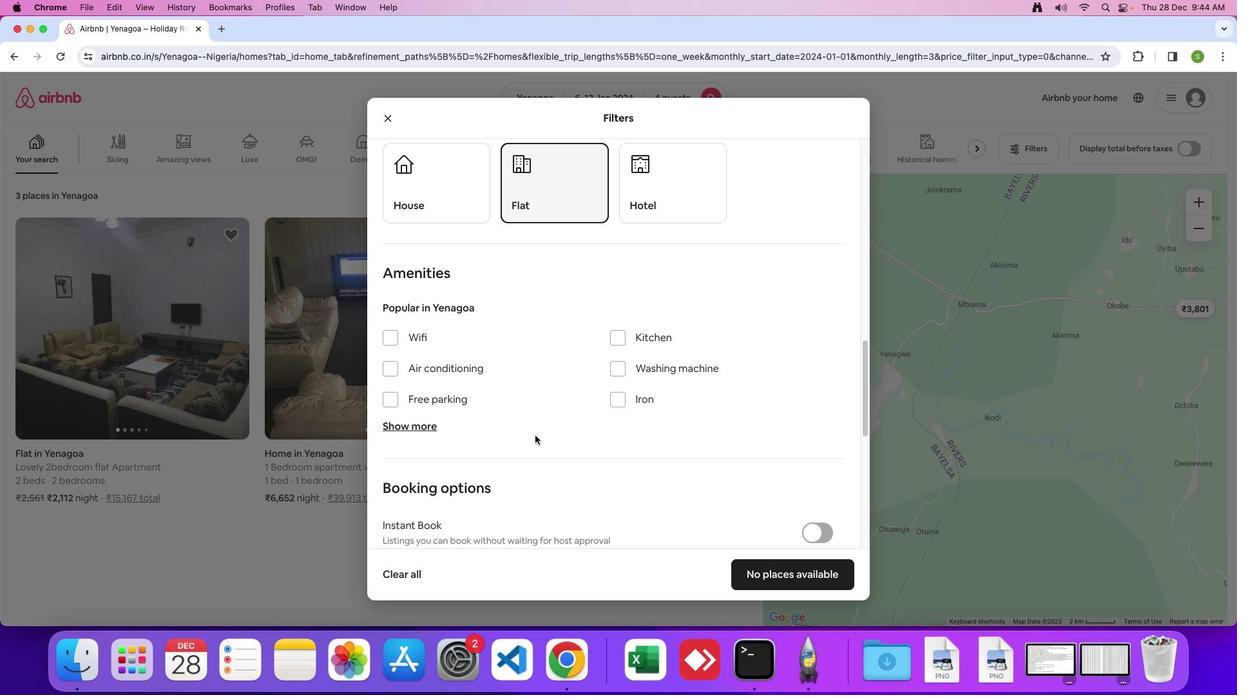 
Action: Mouse scrolled (557, 446) with delta (4, 3)
Screenshot: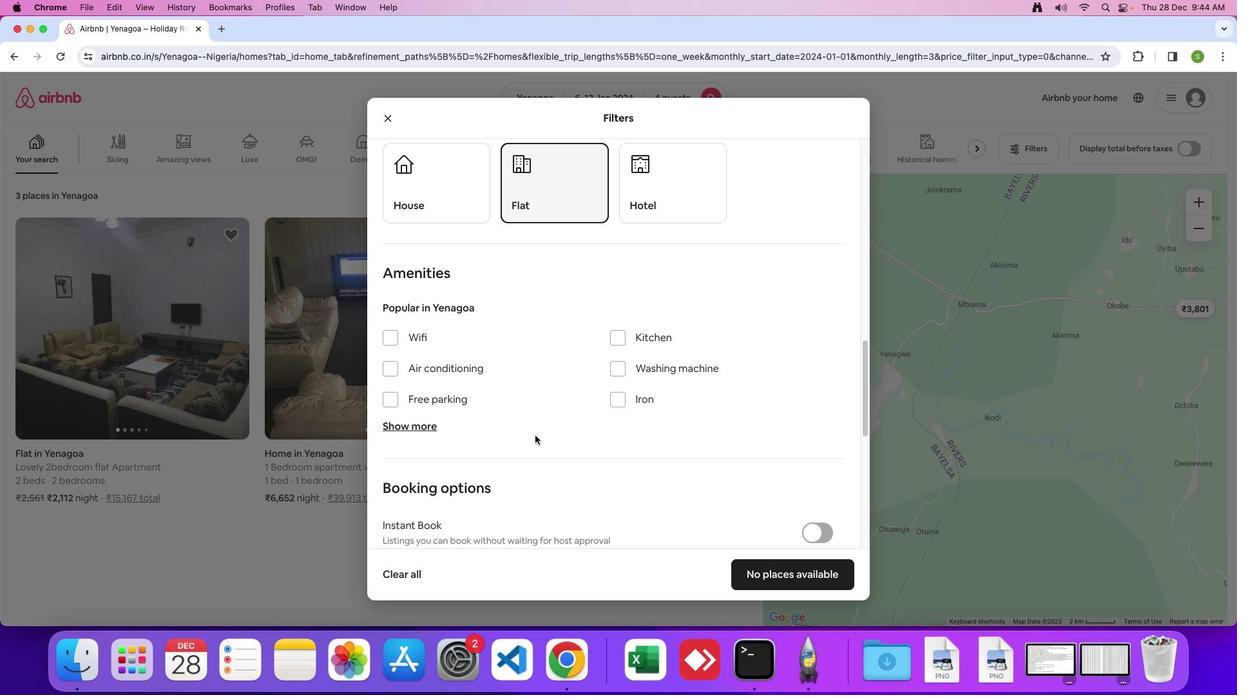 
Action: Mouse moved to (383, 312)
Screenshot: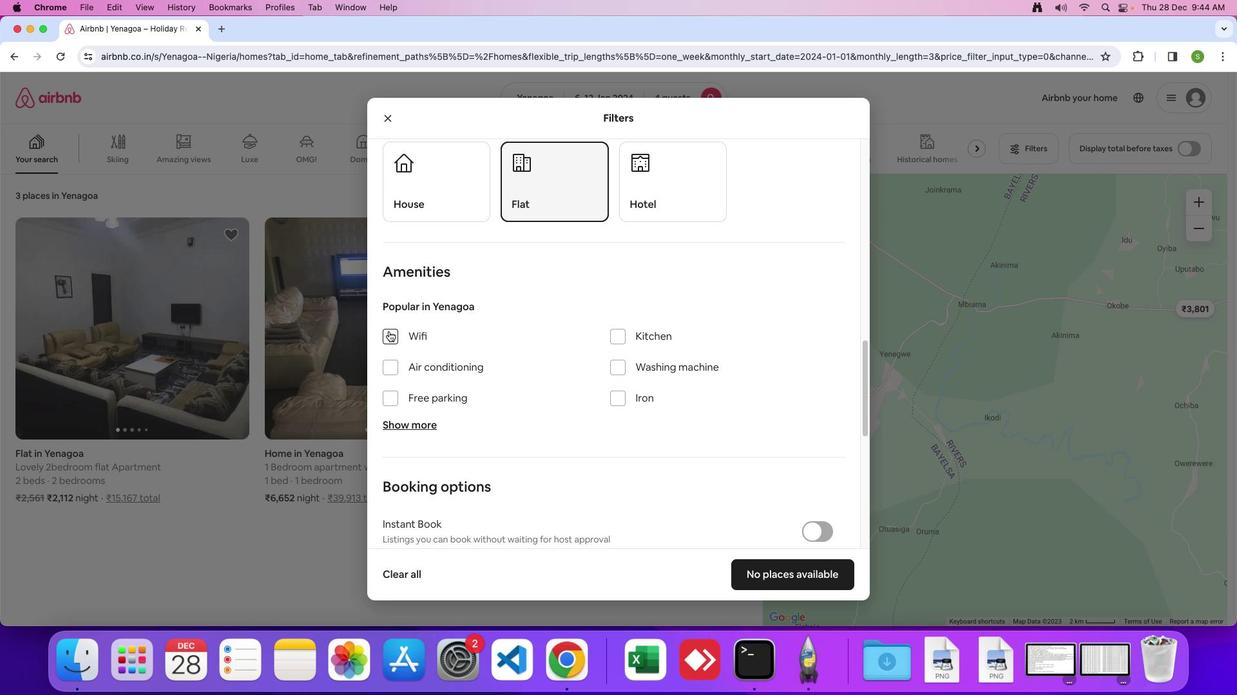 
Action: Mouse pressed left at (383, 312)
Screenshot: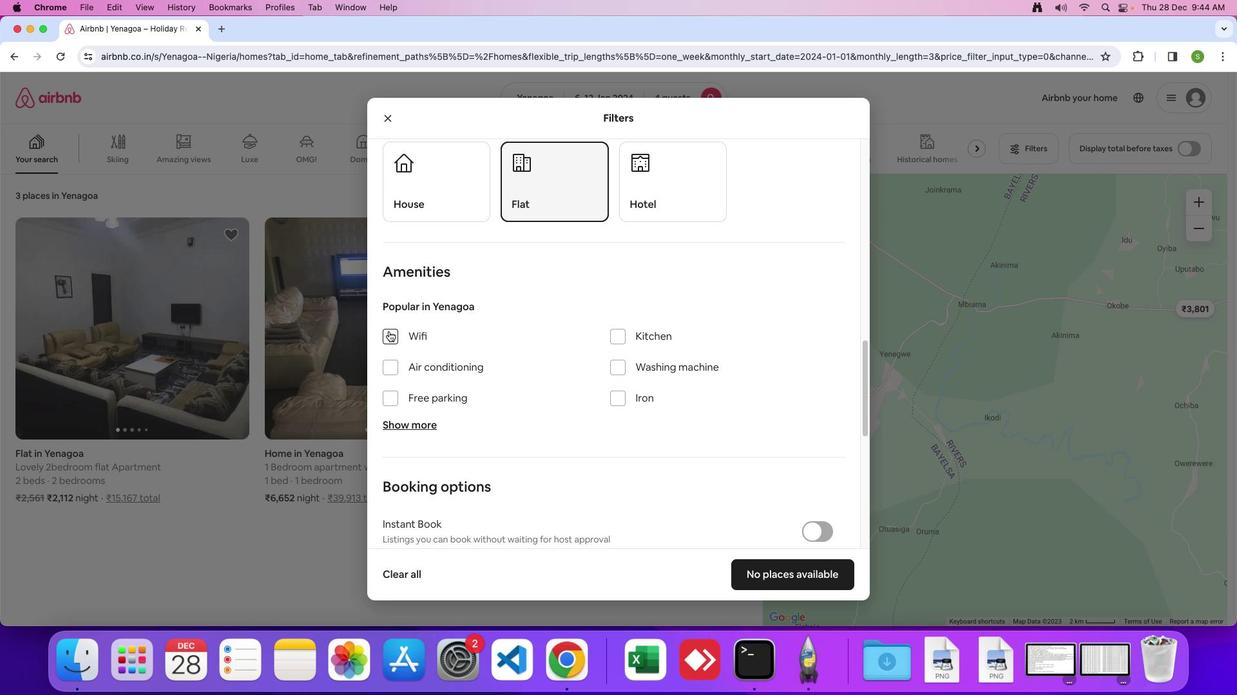 
Action: Mouse moved to (387, 376)
Screenshot: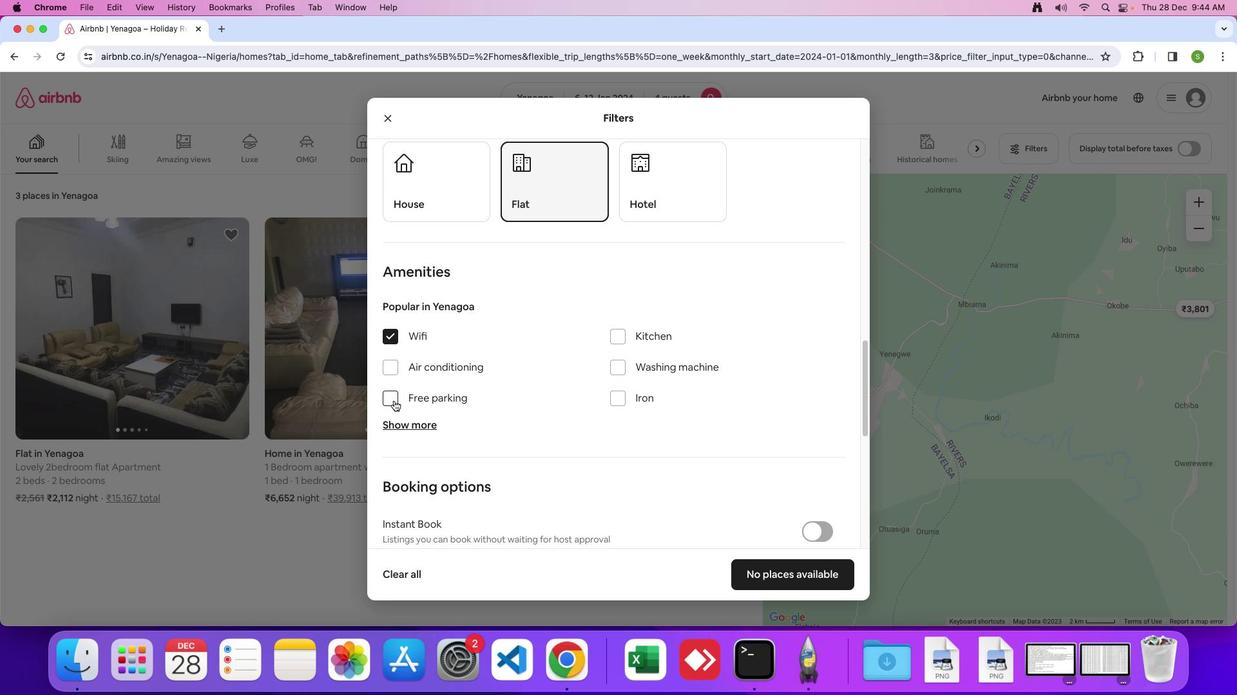 
Action: Mouse pressed left at (387, 376)
Screenshot: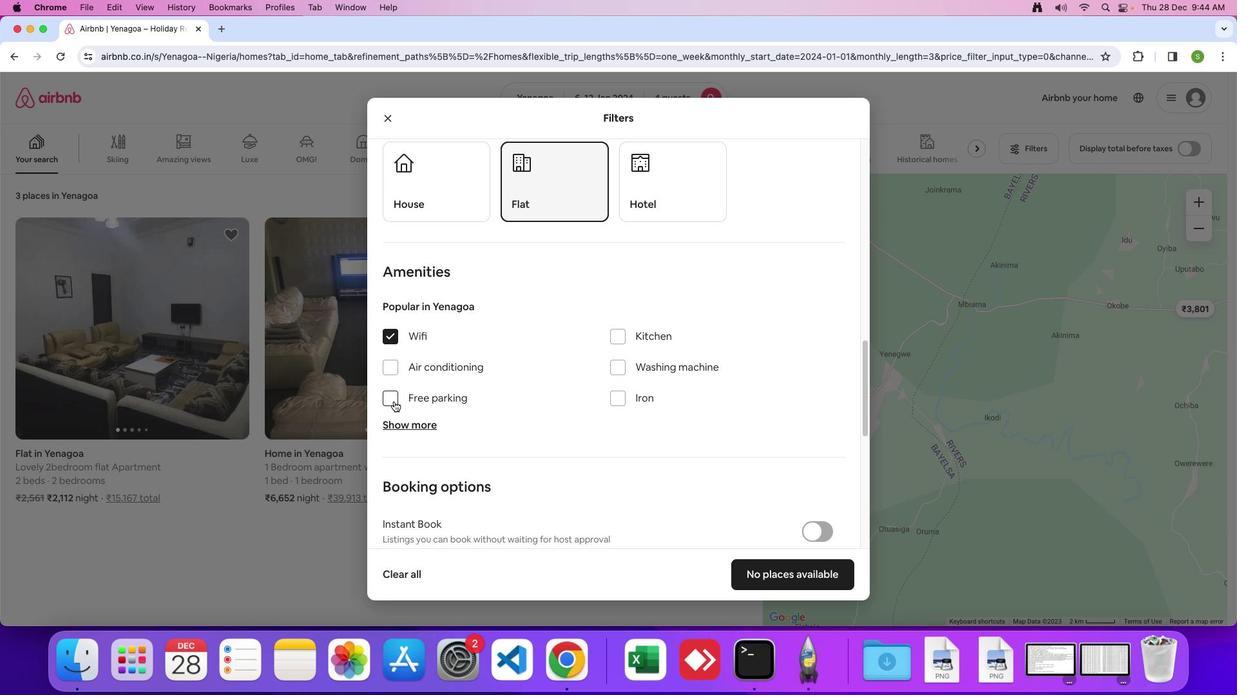 
Action: Mouse moved to (392, 400)
Screenshot: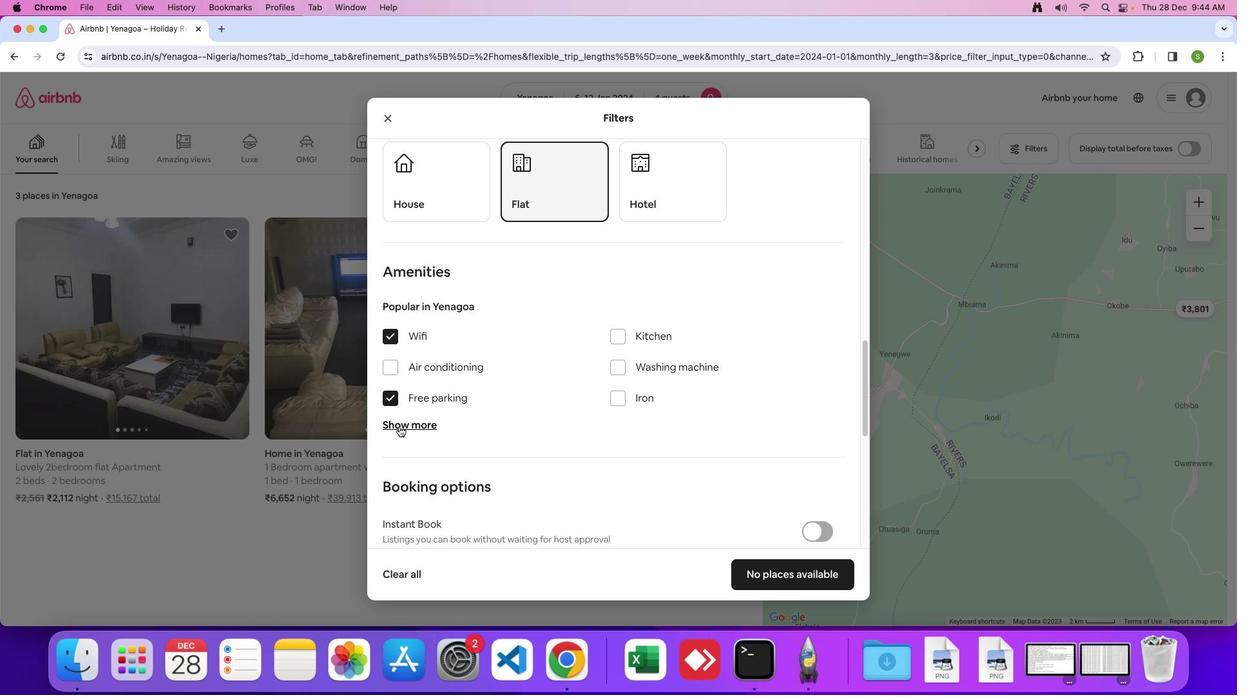 
Action: Mouse pressed left at (392, 400)
Screenshot: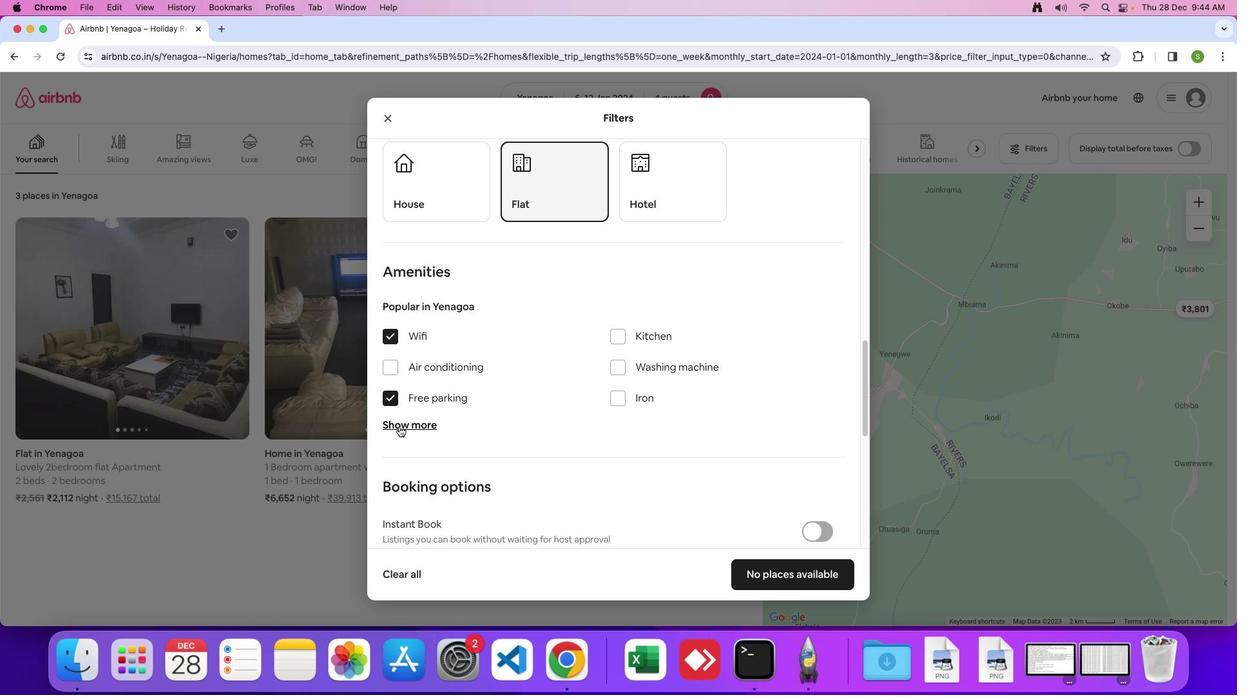 
Action: Mouse moved to (538, 417)
Screenshot: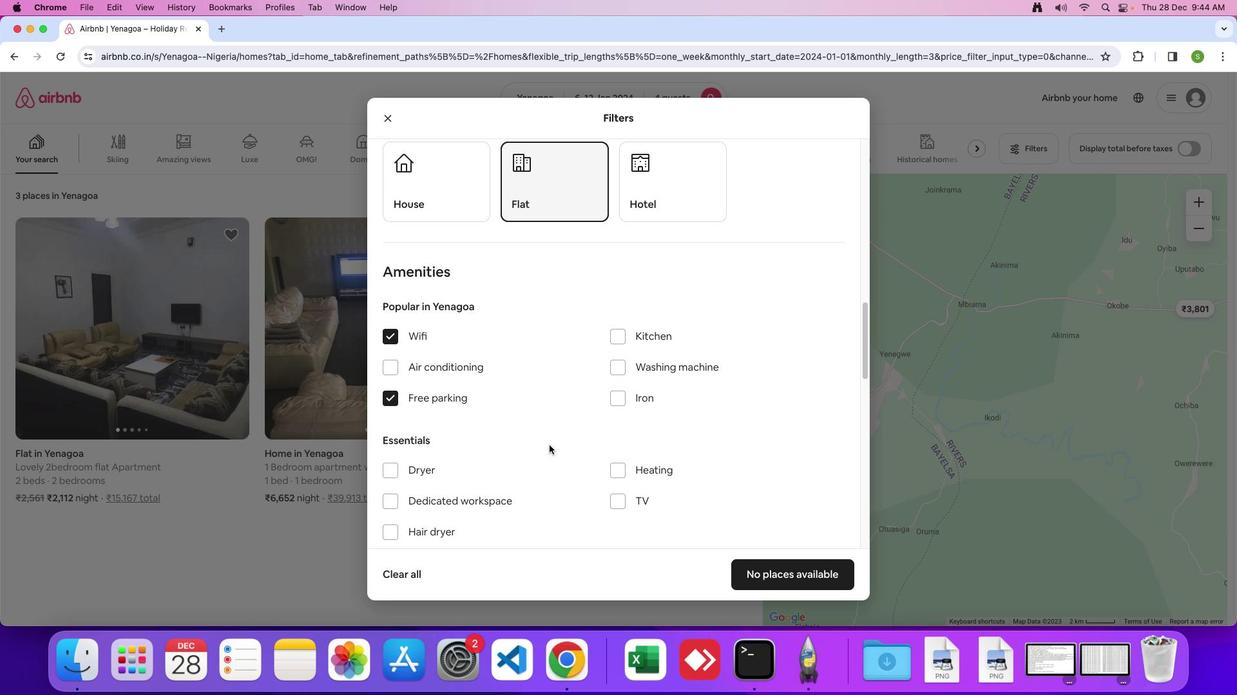 
Action: Mouse scrolled (538, 417) with delta (4, 3)
Screenshot: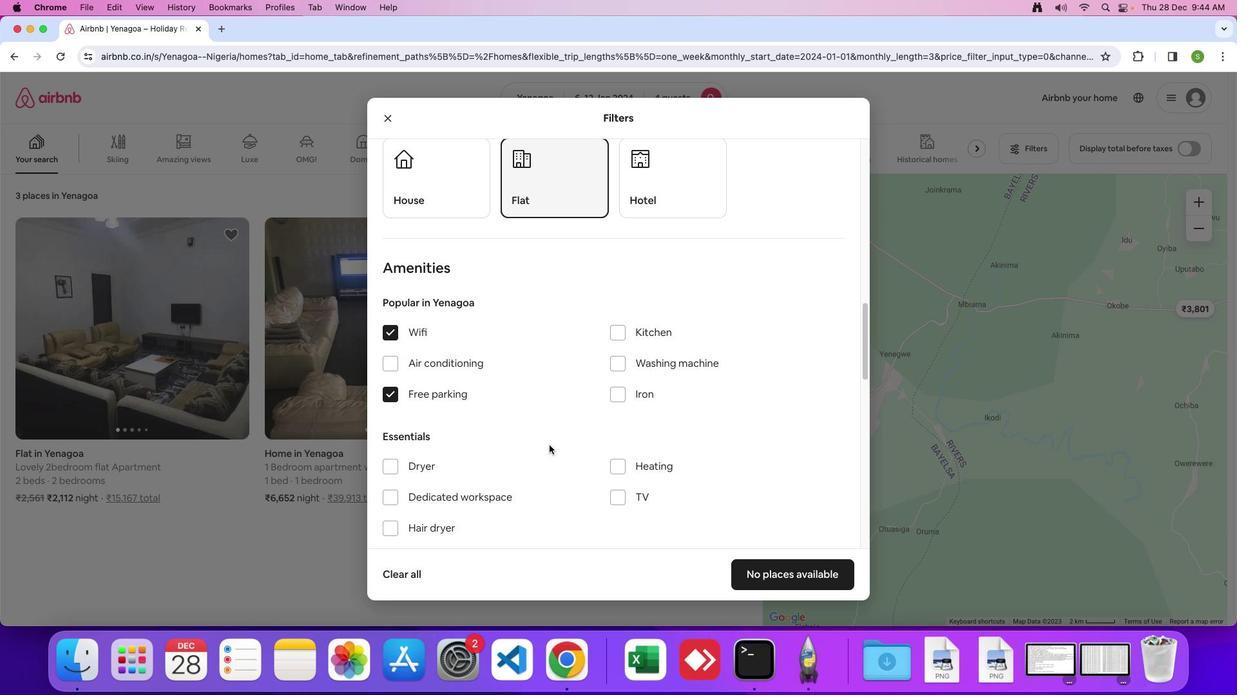 
Action: Mouse scrolled (538, 417) with delta (4, 3)
Screenshot: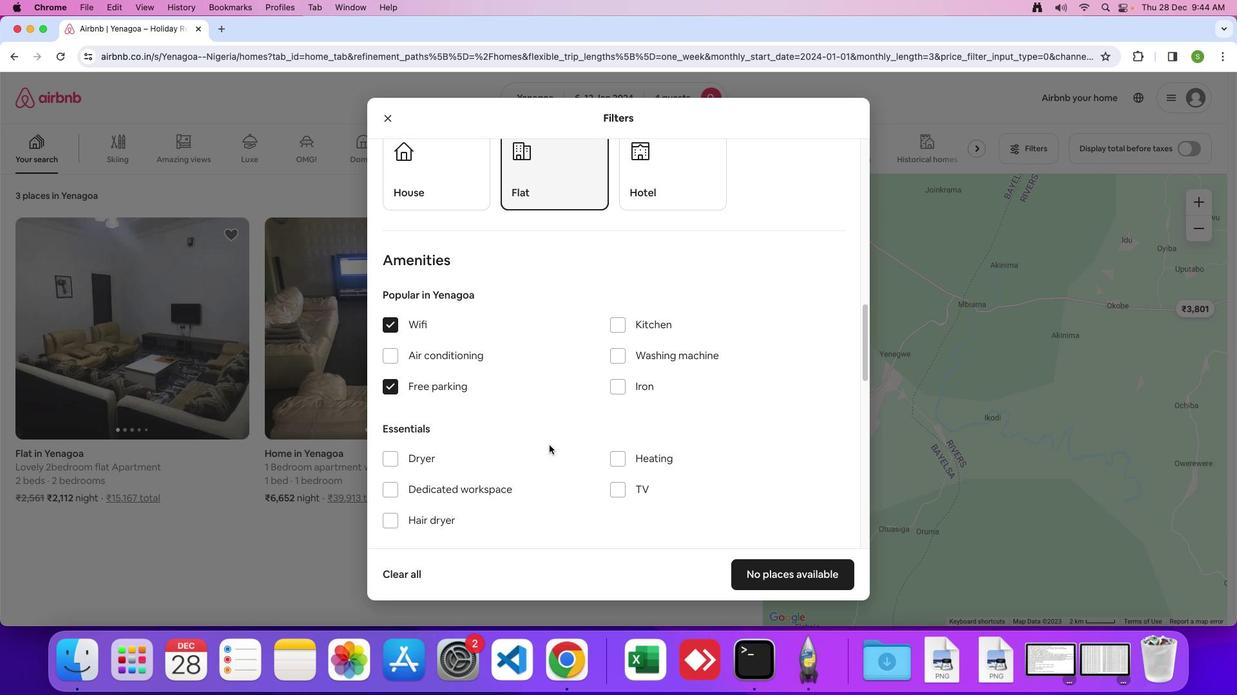 
Action: Mouse scrolled (538, 417) with delta (4, 3)
Screenshot: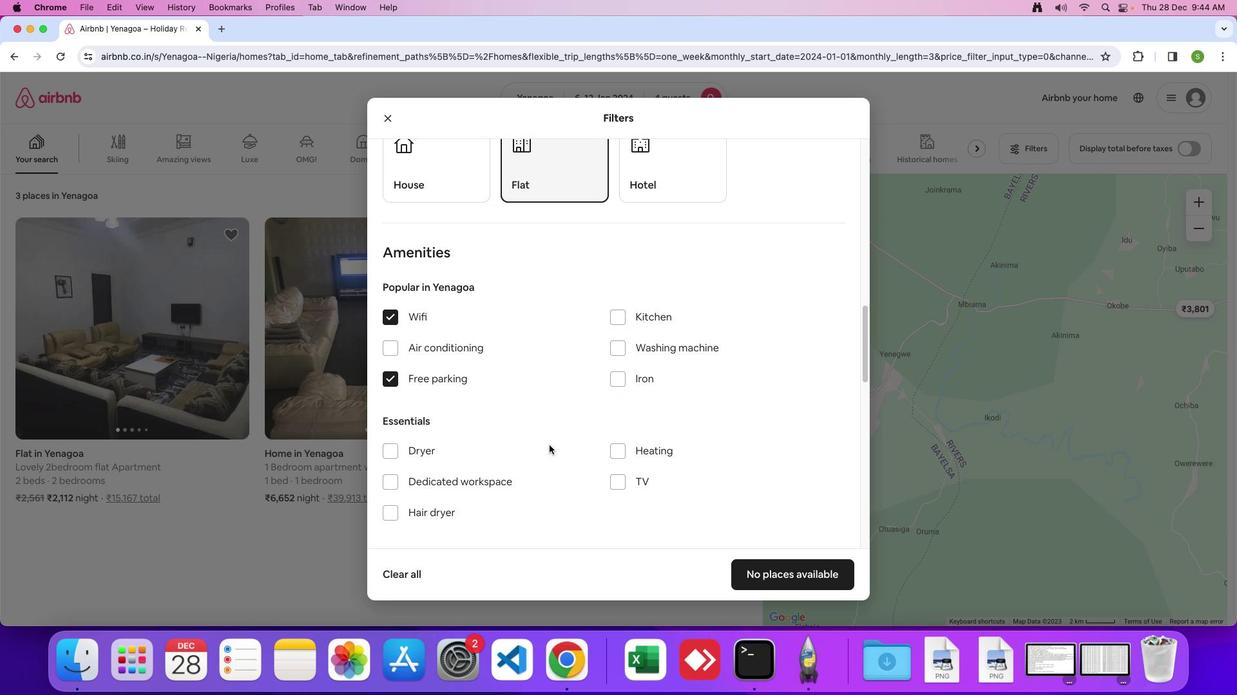 
Action: Mouse scrolled (538, 417) with delta (4, 3)
Screenshot: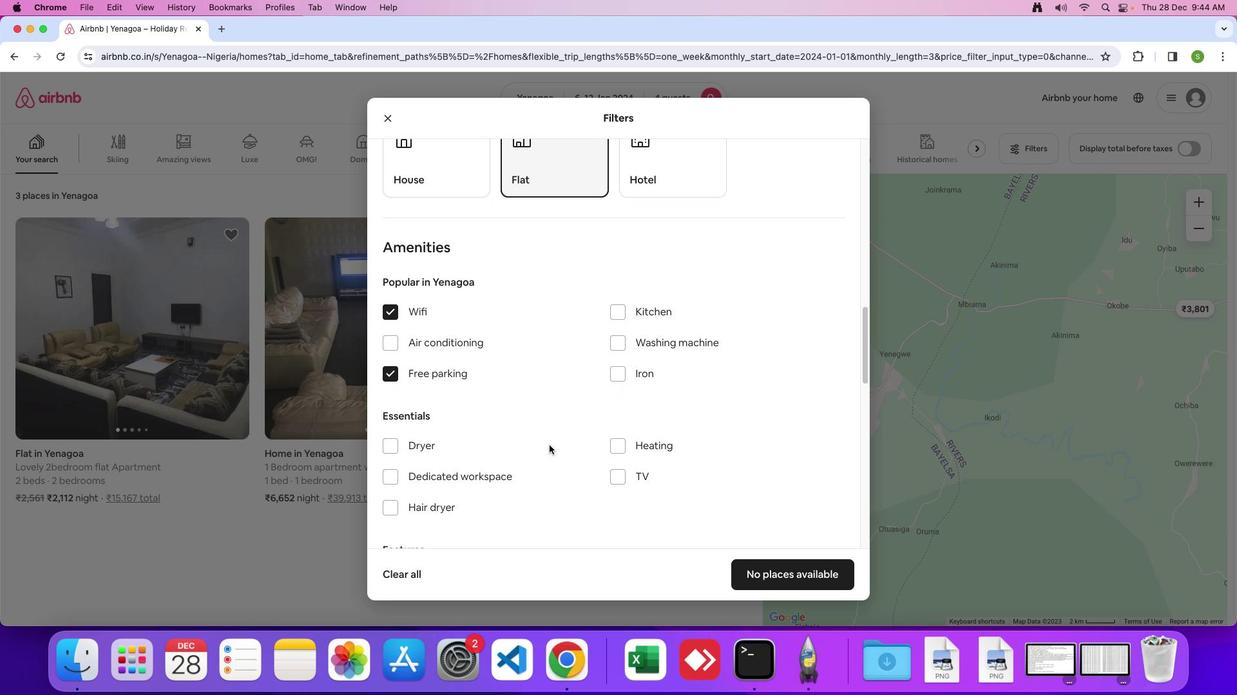
Action: Mouse moved to (600, 446)
Screenshot: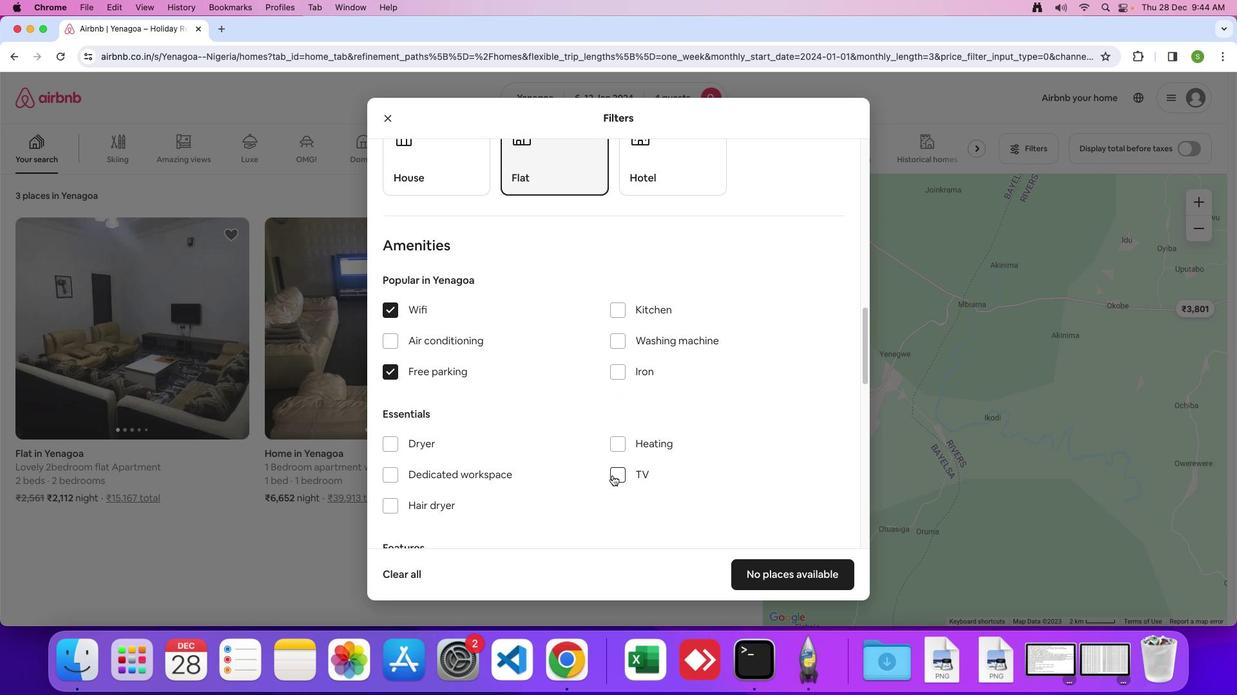 
Action: Mouse pressed left at (600, 446)
Screenshot: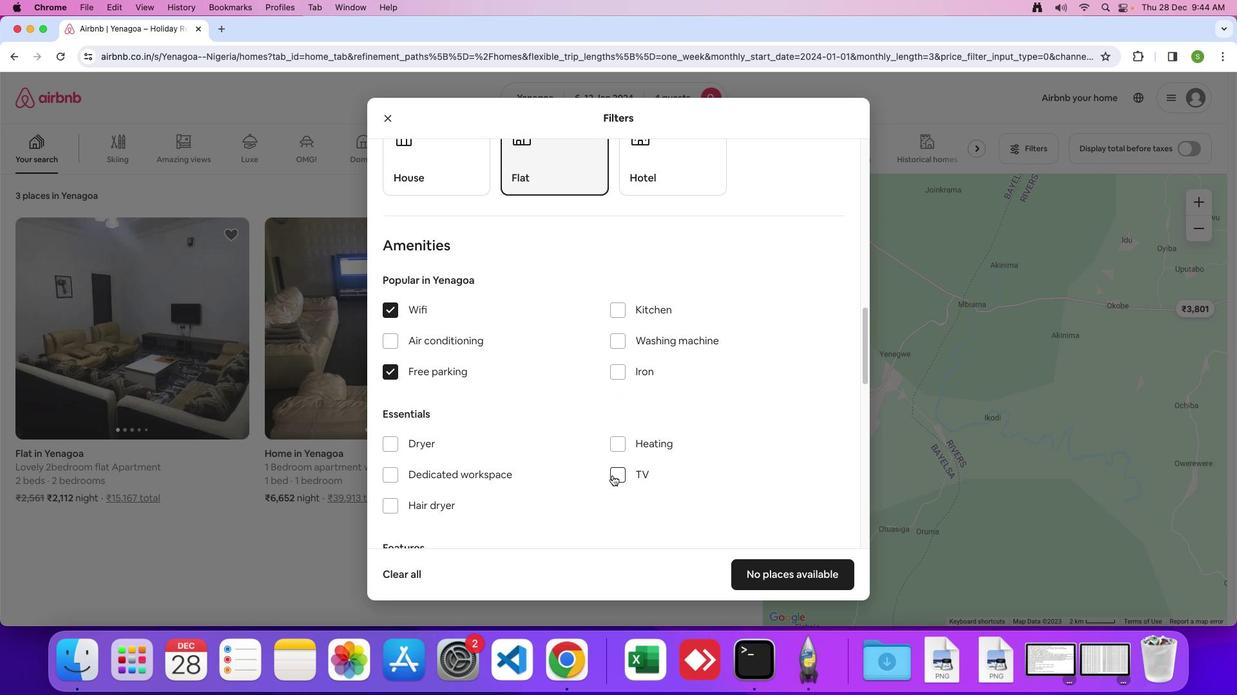 
Action: Mouse moved to (560, 447)
Screenshot: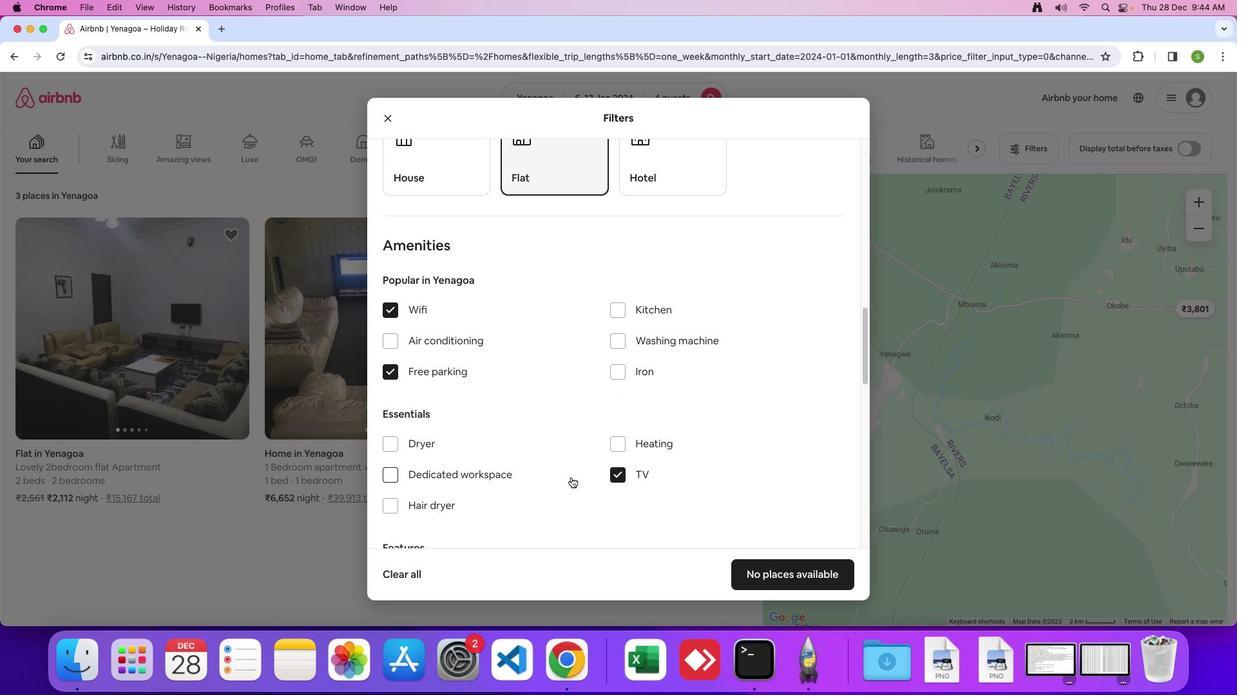 
Action: Mouse scrolled (560, 447) with delta (4, 3)
Screenshot: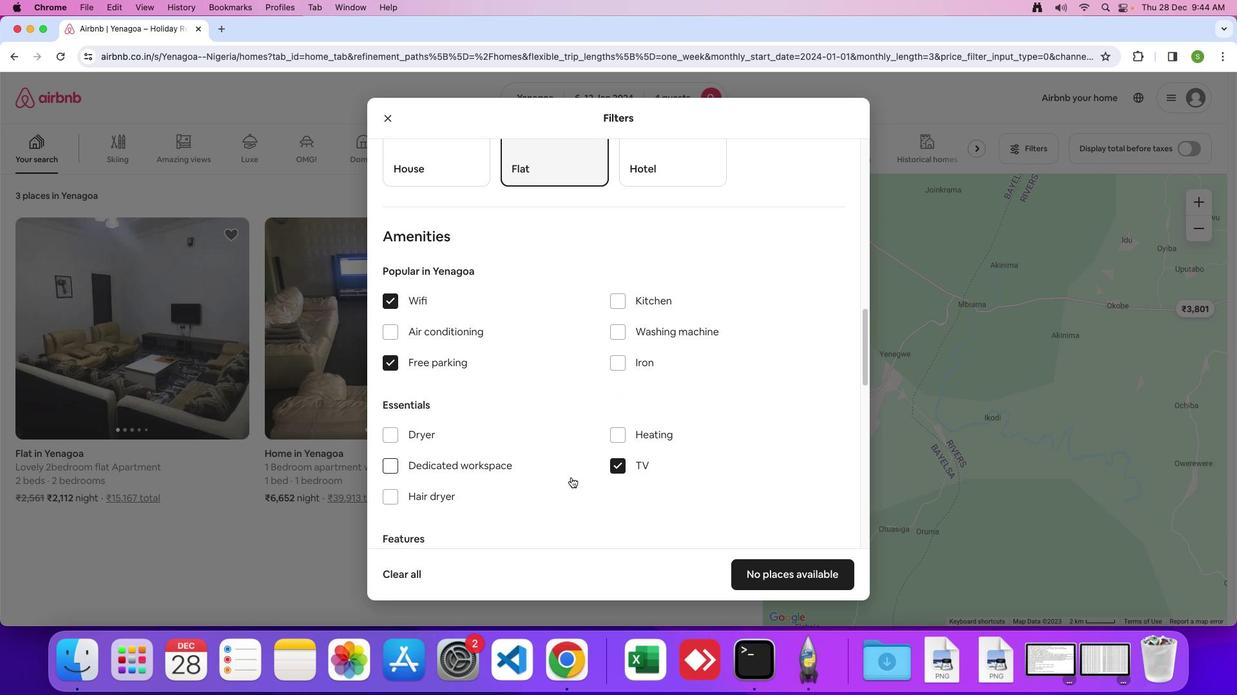 
Action: Mouse scrolled (560, 447) with delta (4, 3)
Screenshot: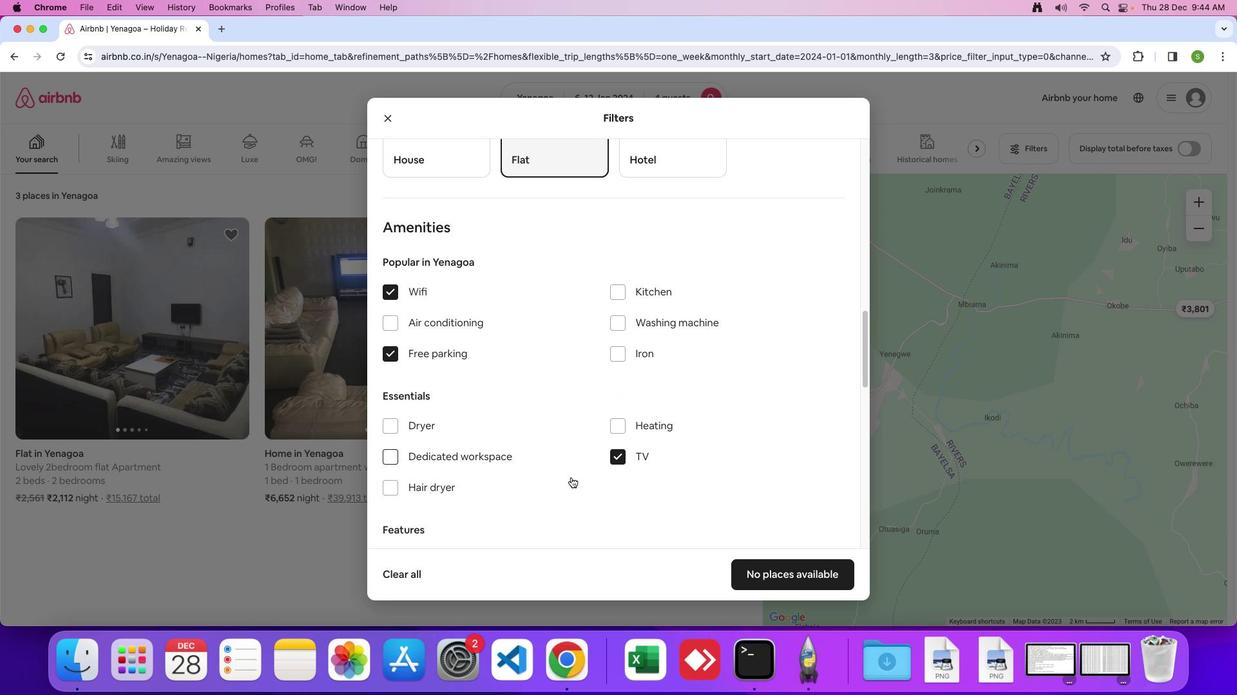 
Action: Mouse scrolled (560, 447) with delta (4, 3)
Screenshot: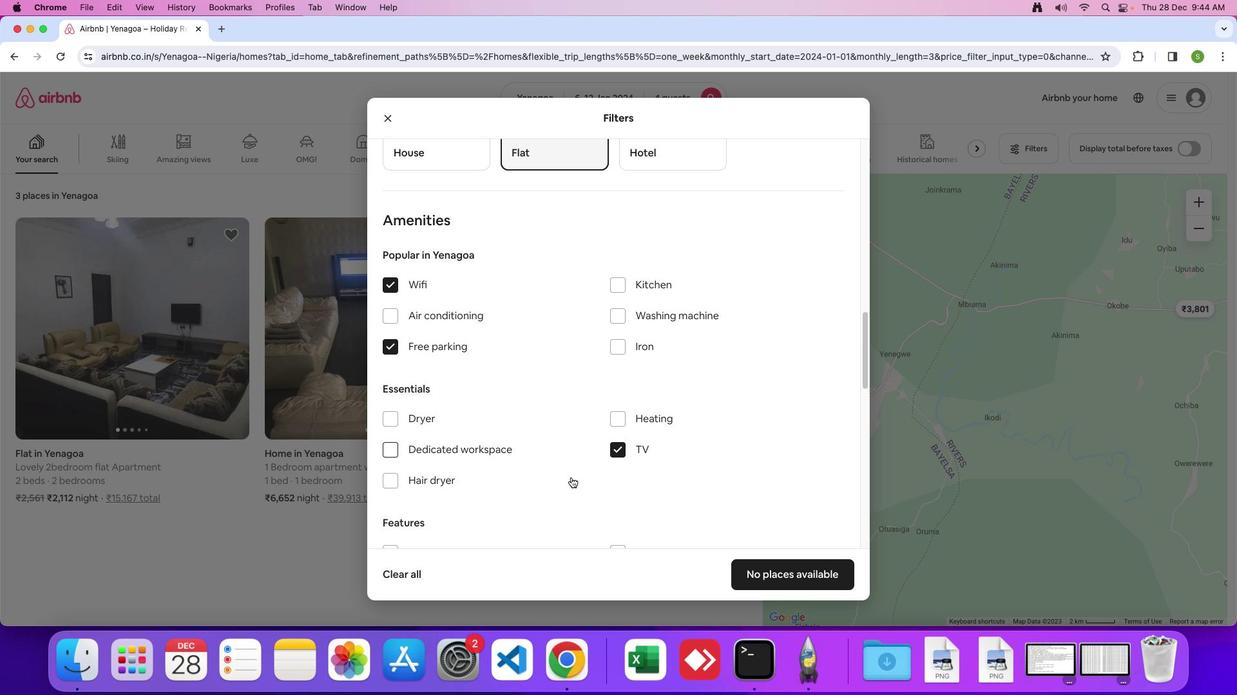 
Action: Mouse scrolled (560, 447) with delta (4, 3)
Screenshot: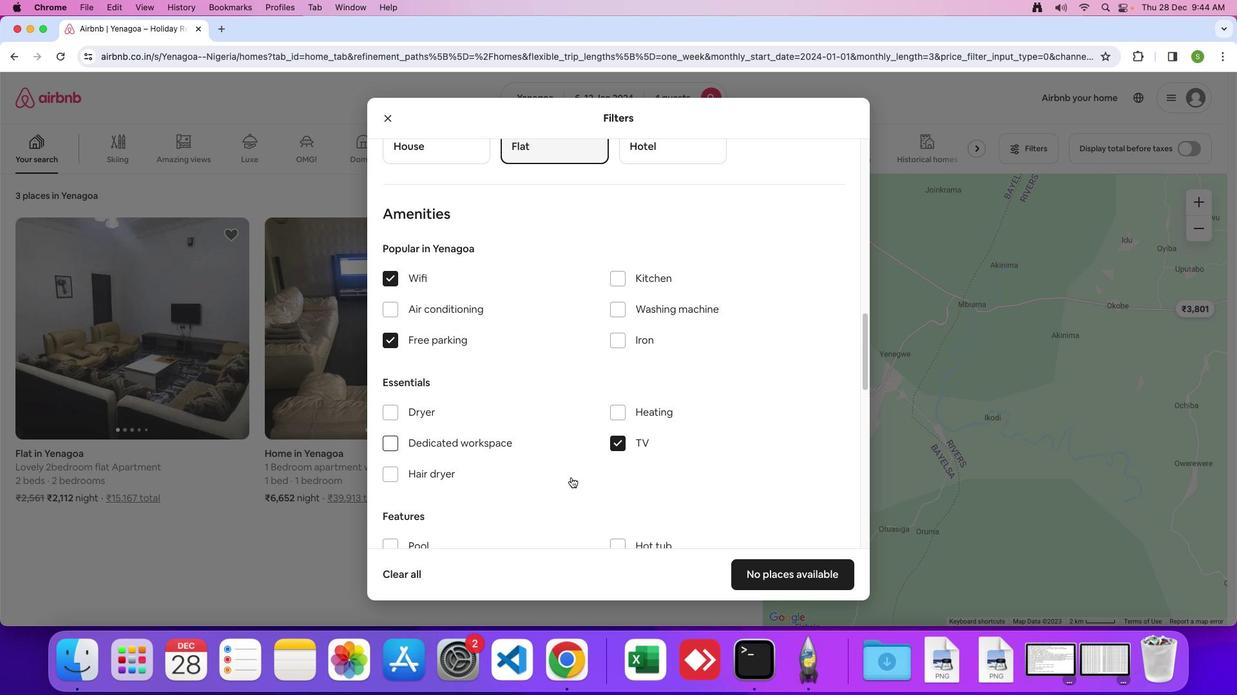 
Action: Mouse scrolled (560, 447) with delta (4, 3)
Screenshot: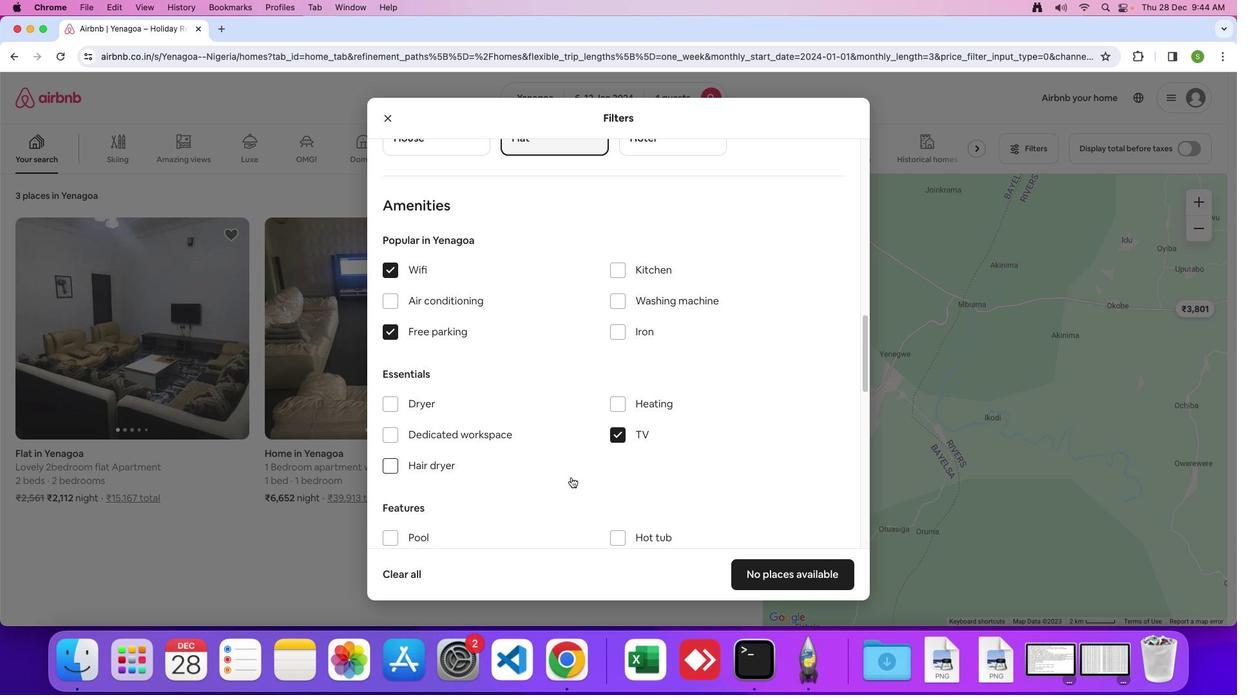 
Action: Mouse scrolled (560, 447) with delta (4, 3)
Screenshot: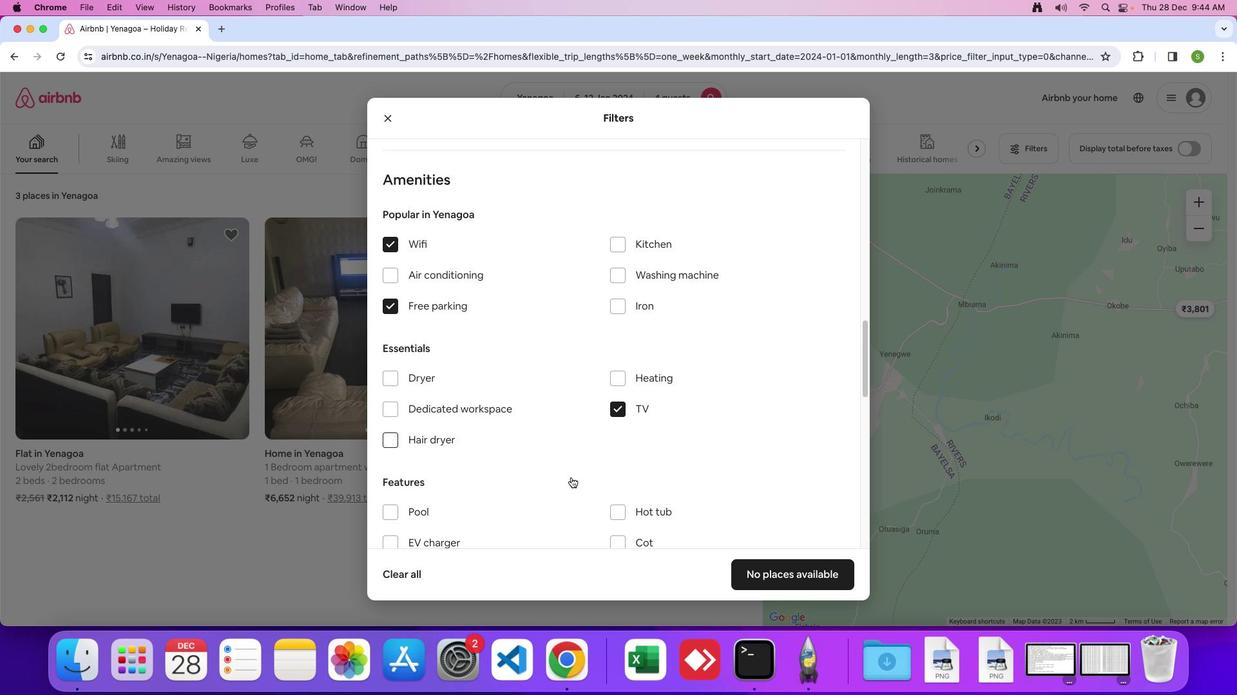 
Action: Mouse scrolled (560, 447) with delta (4, 3)
Screenshot: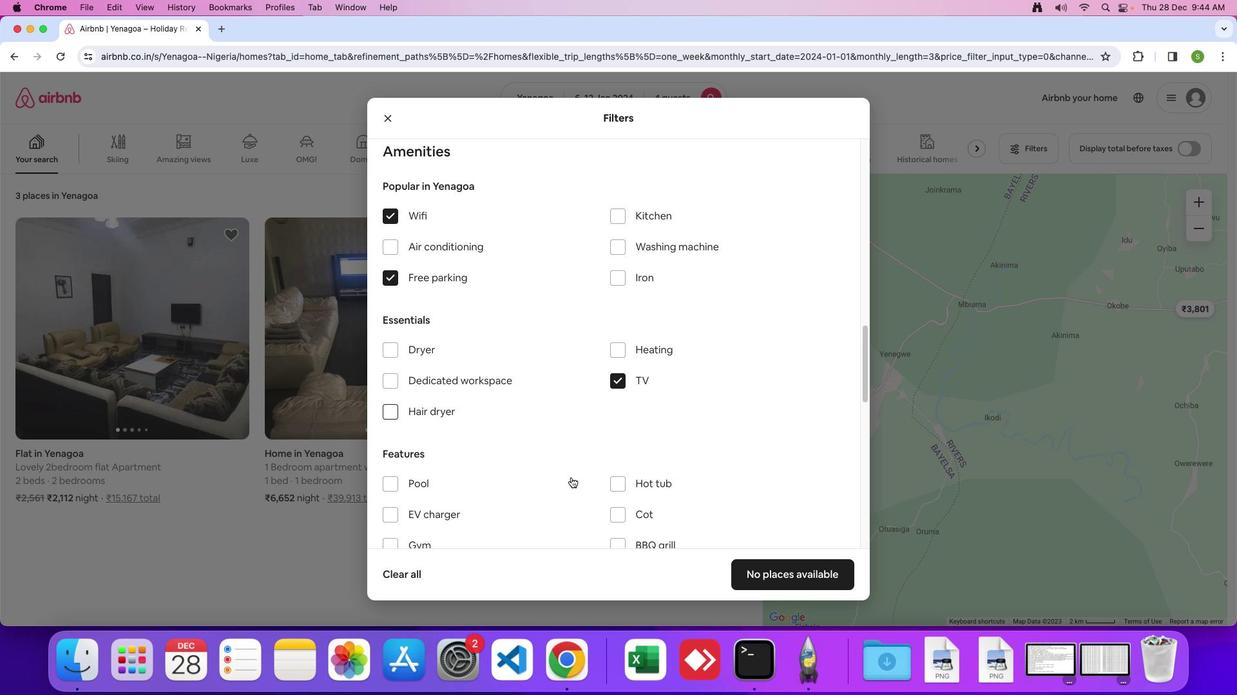 
Action: Mouse moved to (385, 496)
Screenshot: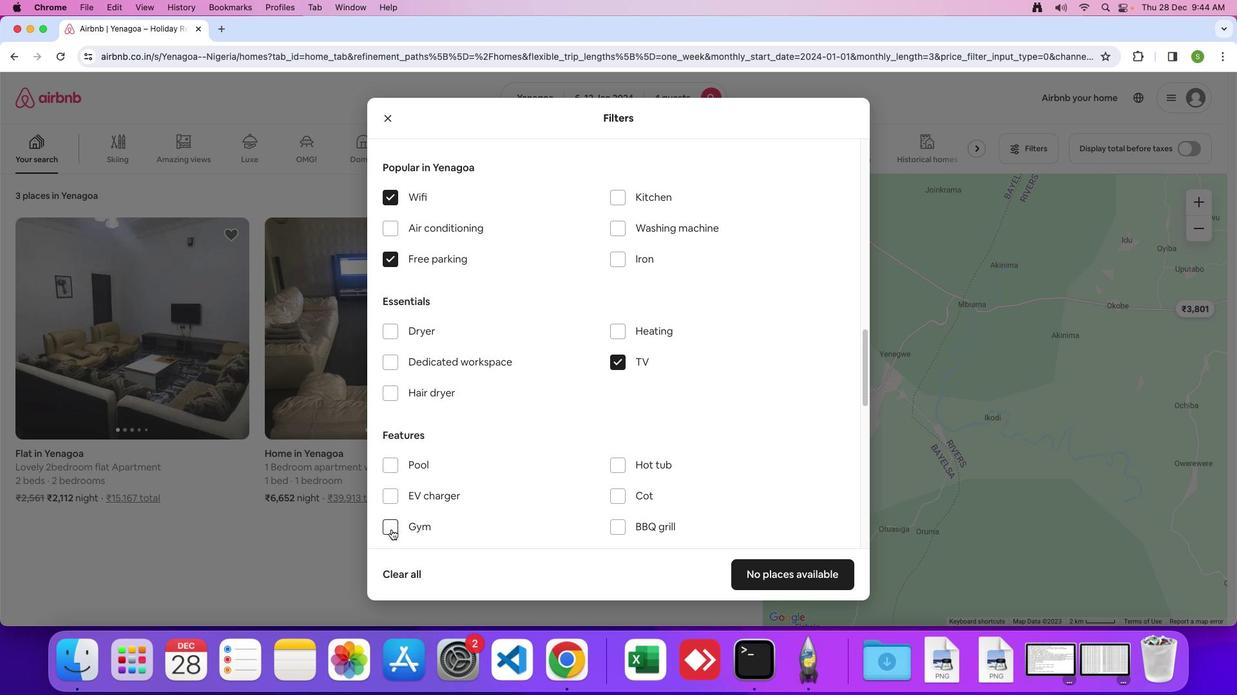 
Action: Mouse pressed left at (385, 496)
Screenshot: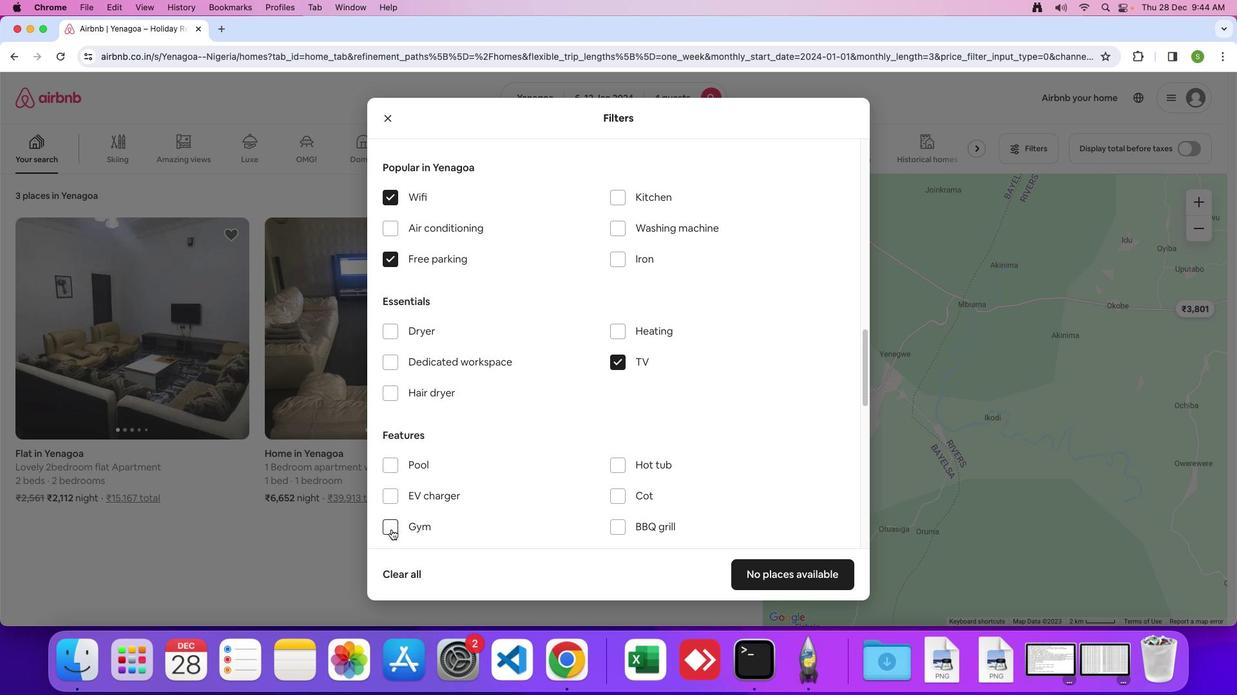 
Action: Mouse moved to (550, 428)
Screenshot: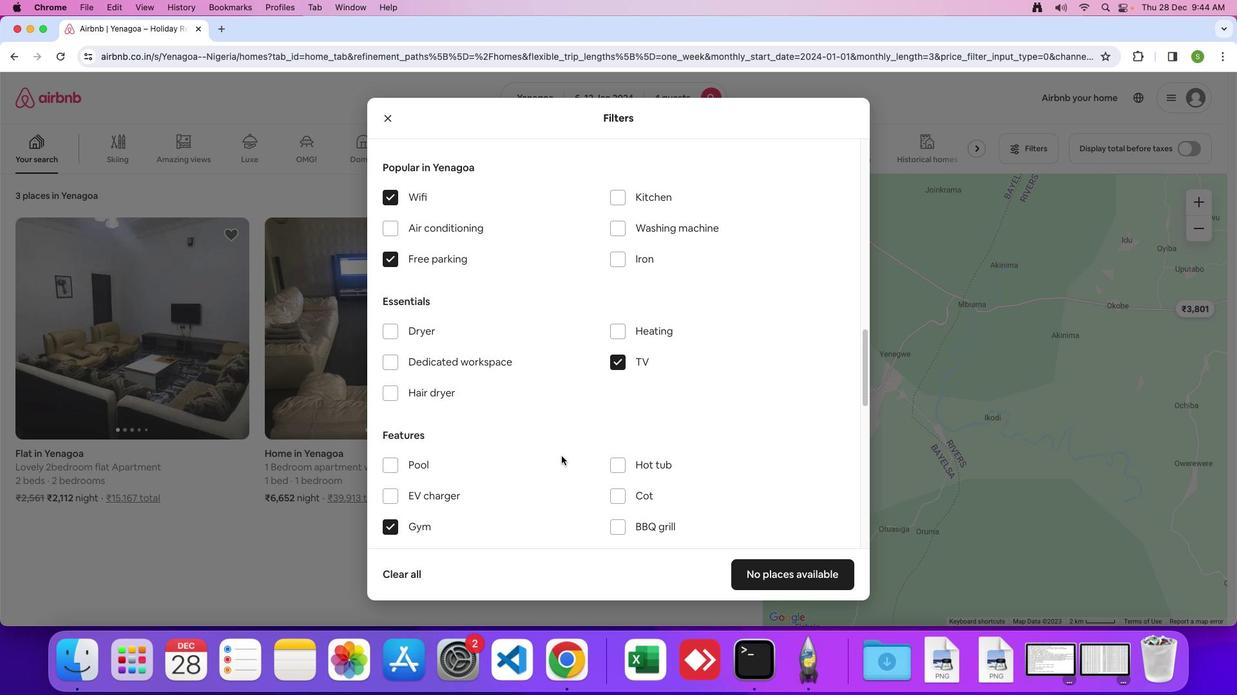 
Action: Mouse scrolled (550, 428) with delta (4, 3)
Screenshot: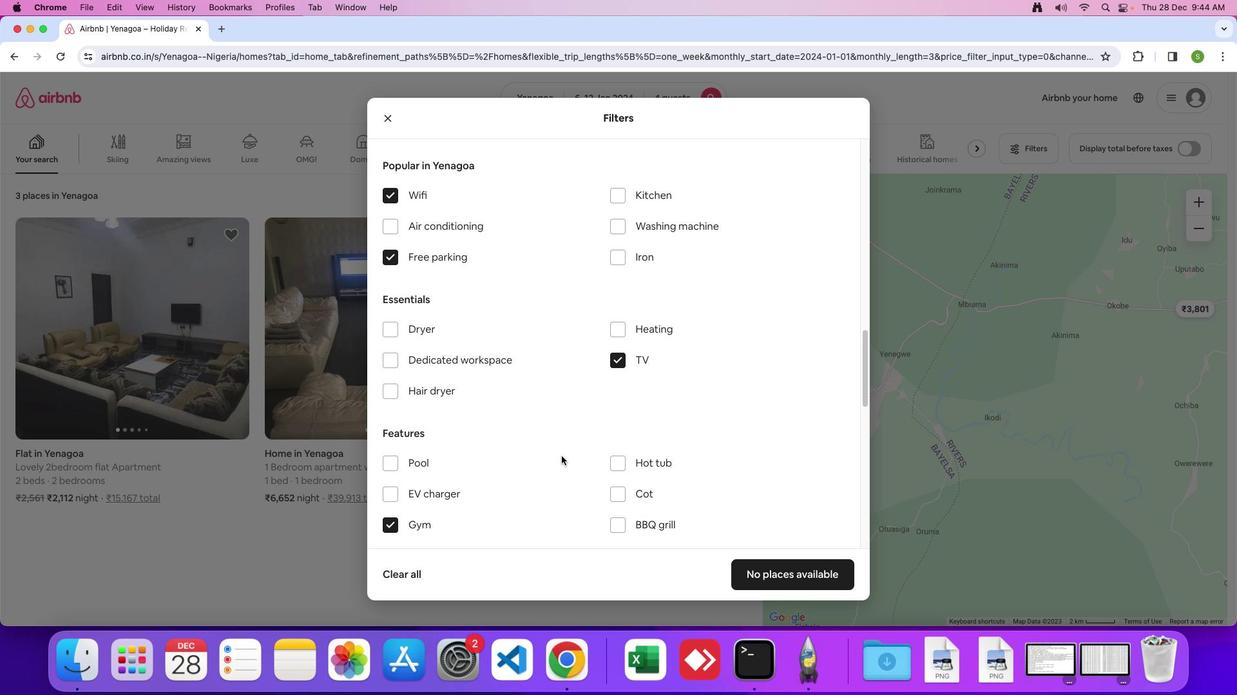 
Action: Mouse scrolled (550, 428) with delta (4, 3)
Screenshot: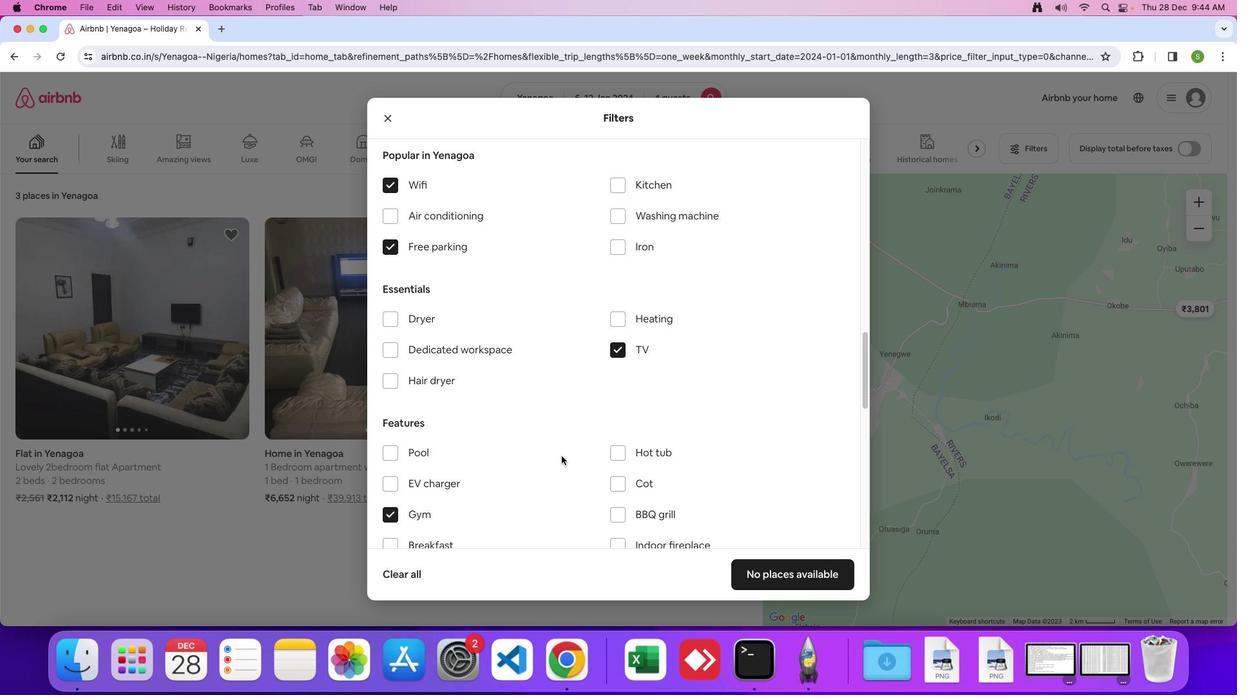 
Action: Mouse scrolled (550, 428) with delta (4, 3)
Screenshot: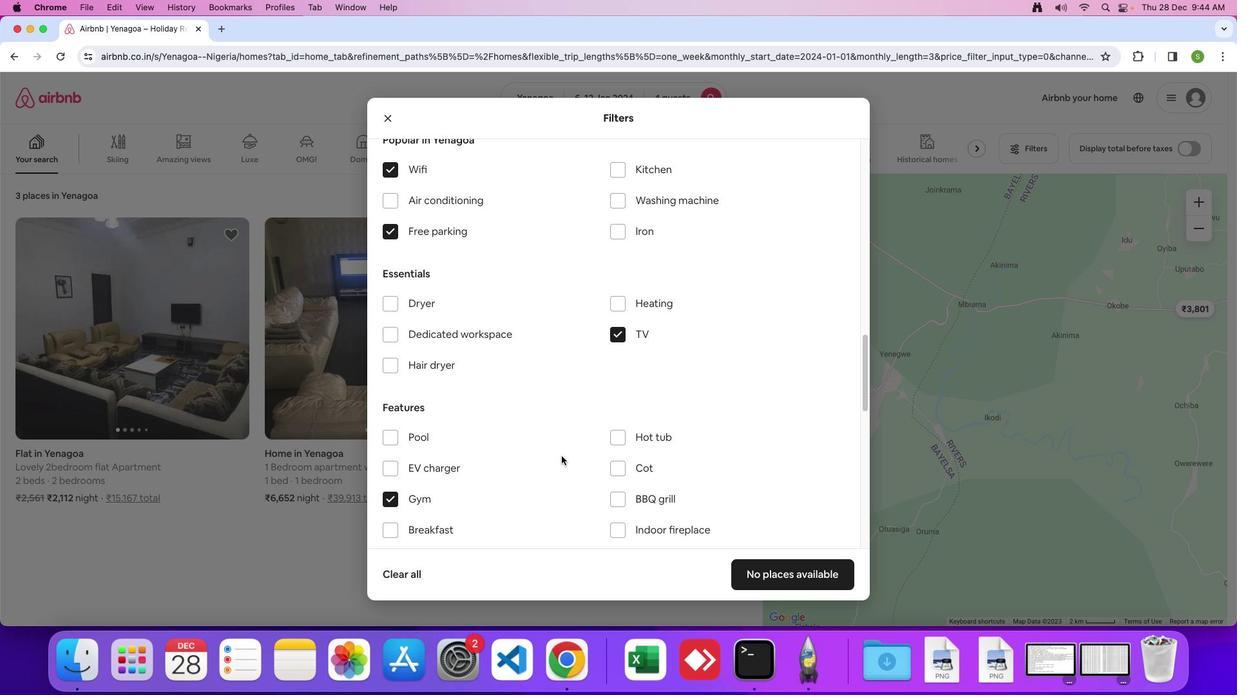 
Action: Mouse scrolled (550, 428) with delta (4, 3)
Screenshot: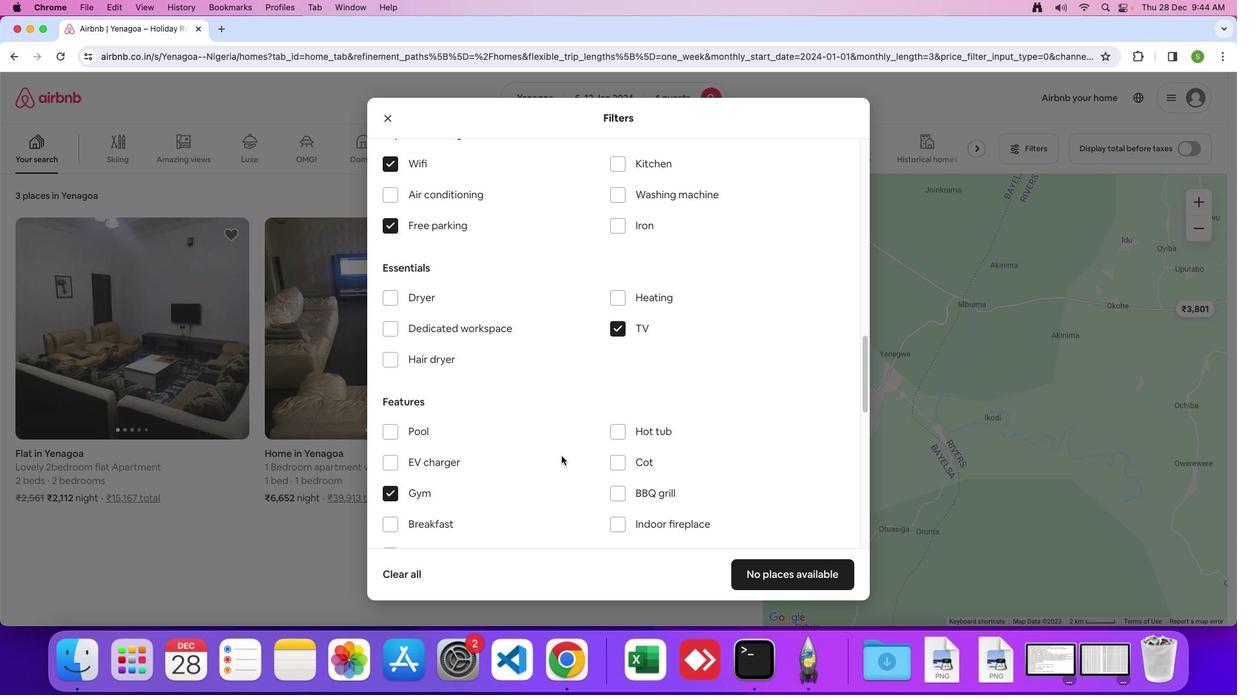 
Action: Mouse scrolled (550, 428) with delta (4, 3)
Screenshot: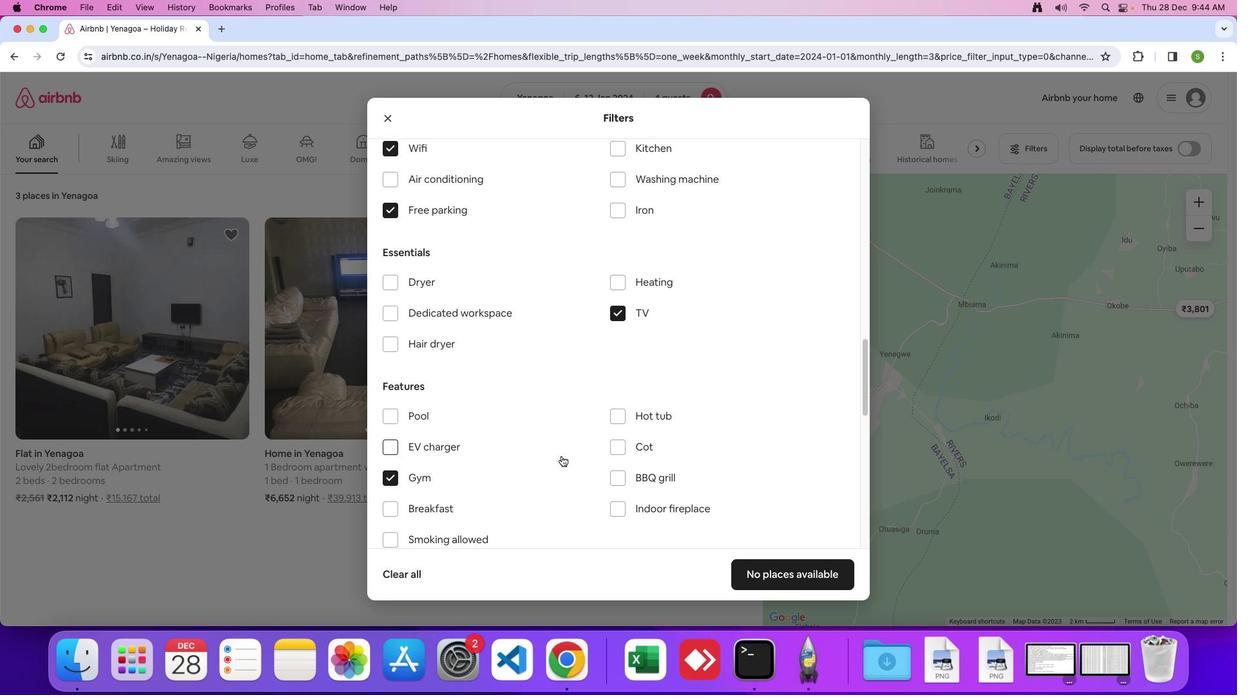 
Action: Mouse scrolled (550, 428) with delta (4, 3)
Screenshot: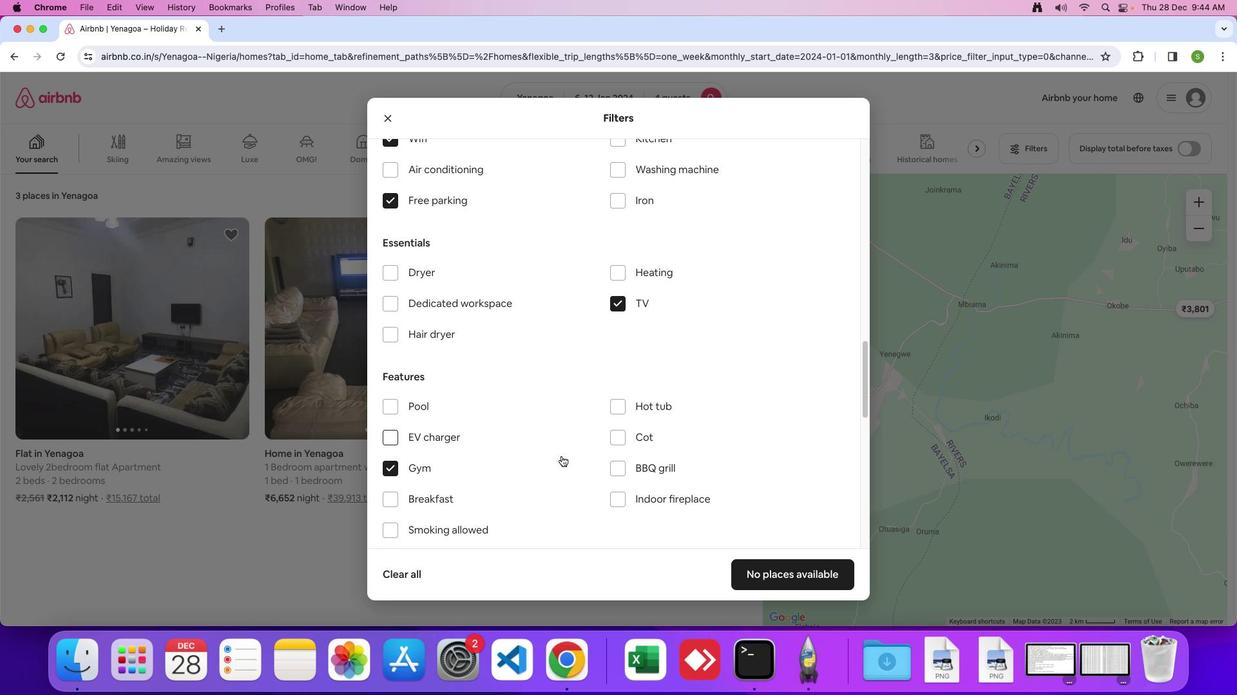 
Action: Mouse moved to (378, 463)
Screenshot: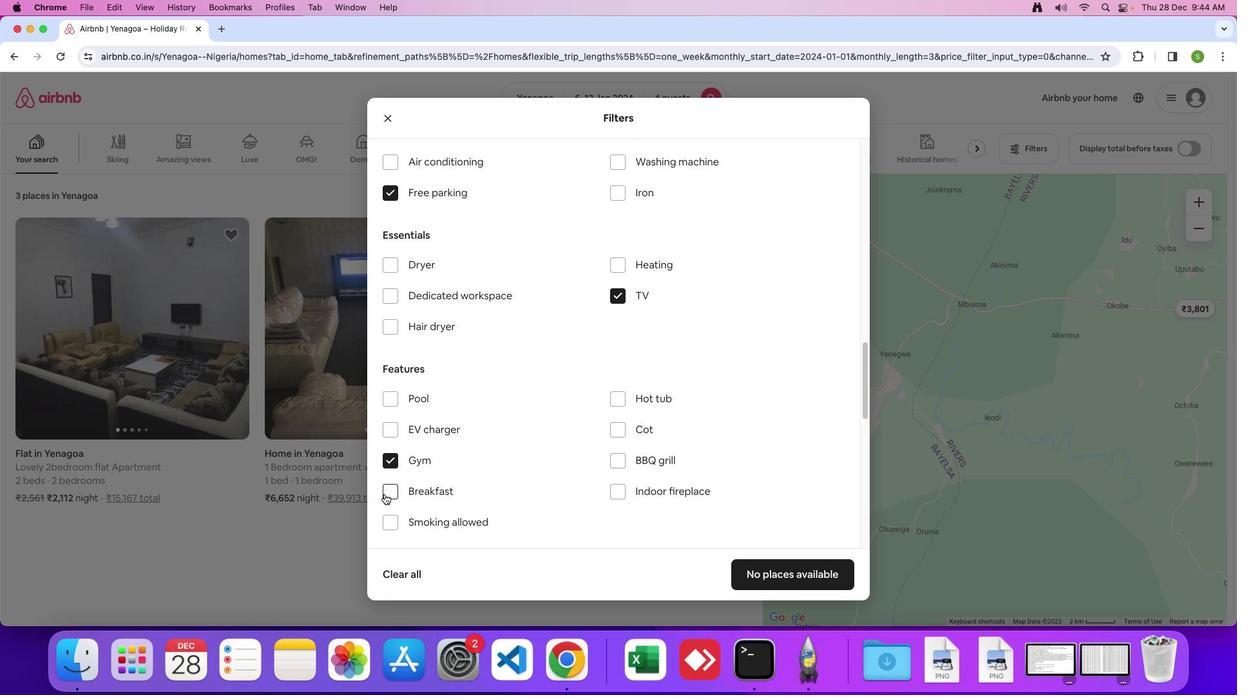 
Action: Mouse pressed left at (378, 463)
Screenshot: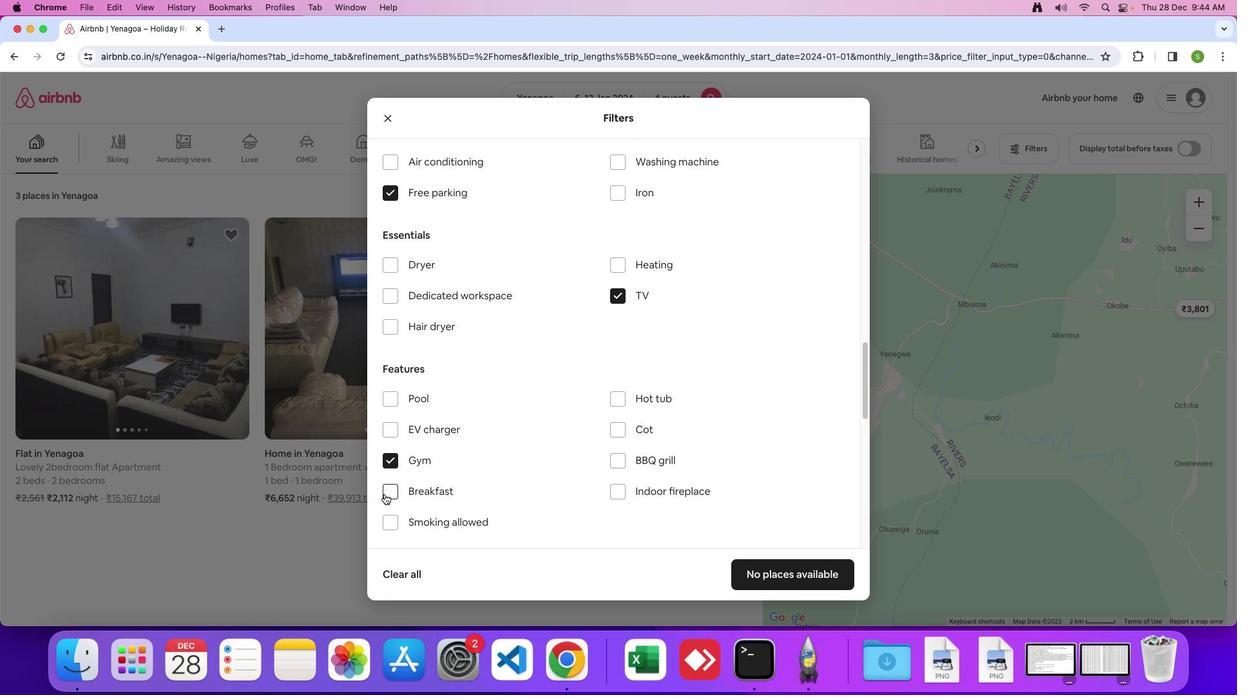 
Action: Mouse moved to (528, 427)
Screenshot: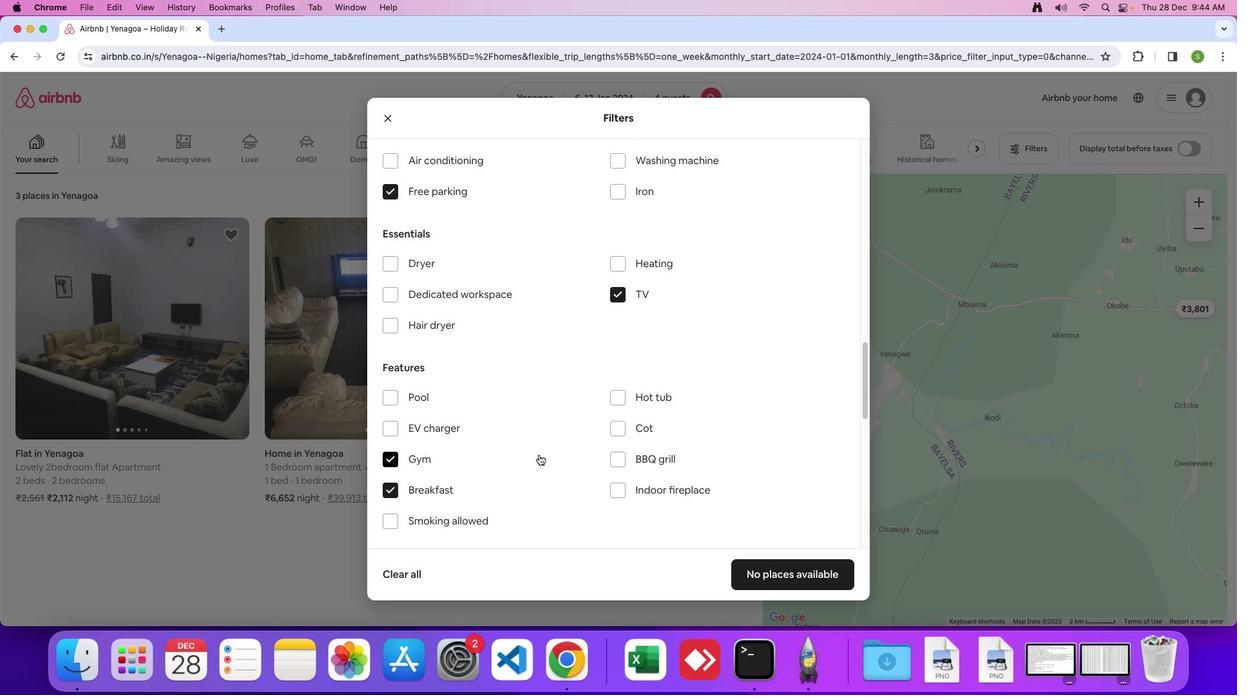 
Action: Mouse scrolled (528, 427) with delta (4, 3)
Screenshot: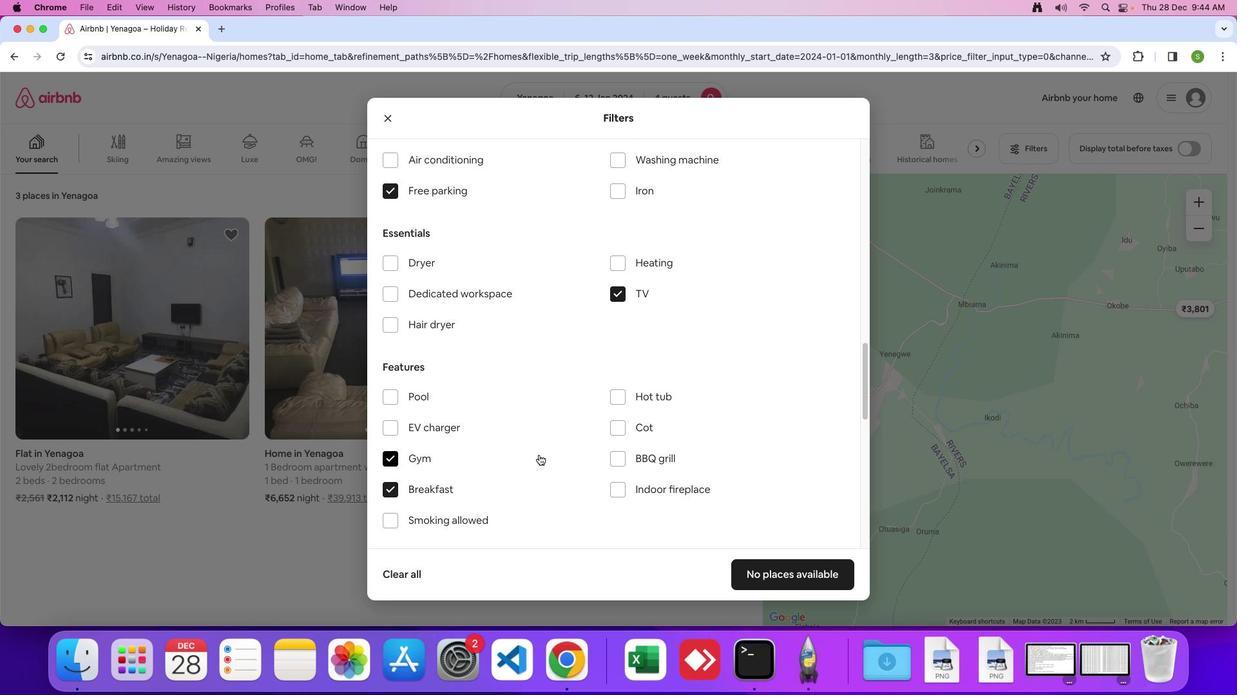 
Action: Mouse scrolled (528, 427) with delta (4, 3)
Screenshot: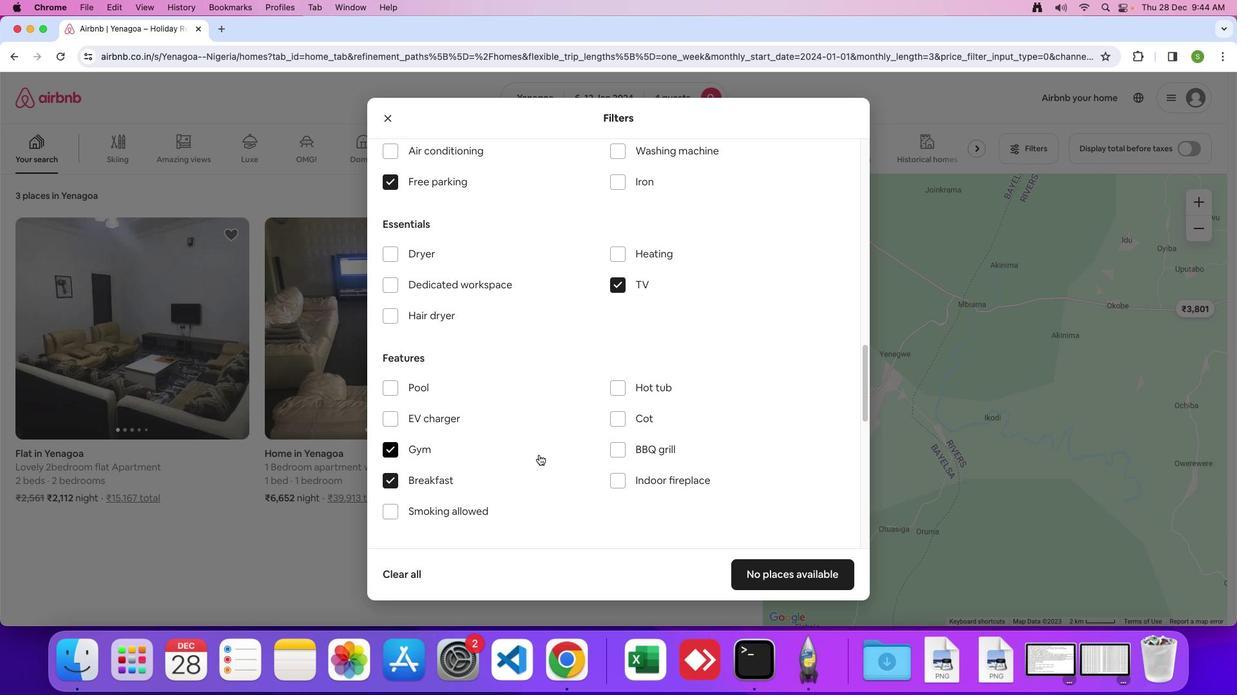 
Action: Mouse scrolled (528, 427) with delta (4, 3)
Screenshot: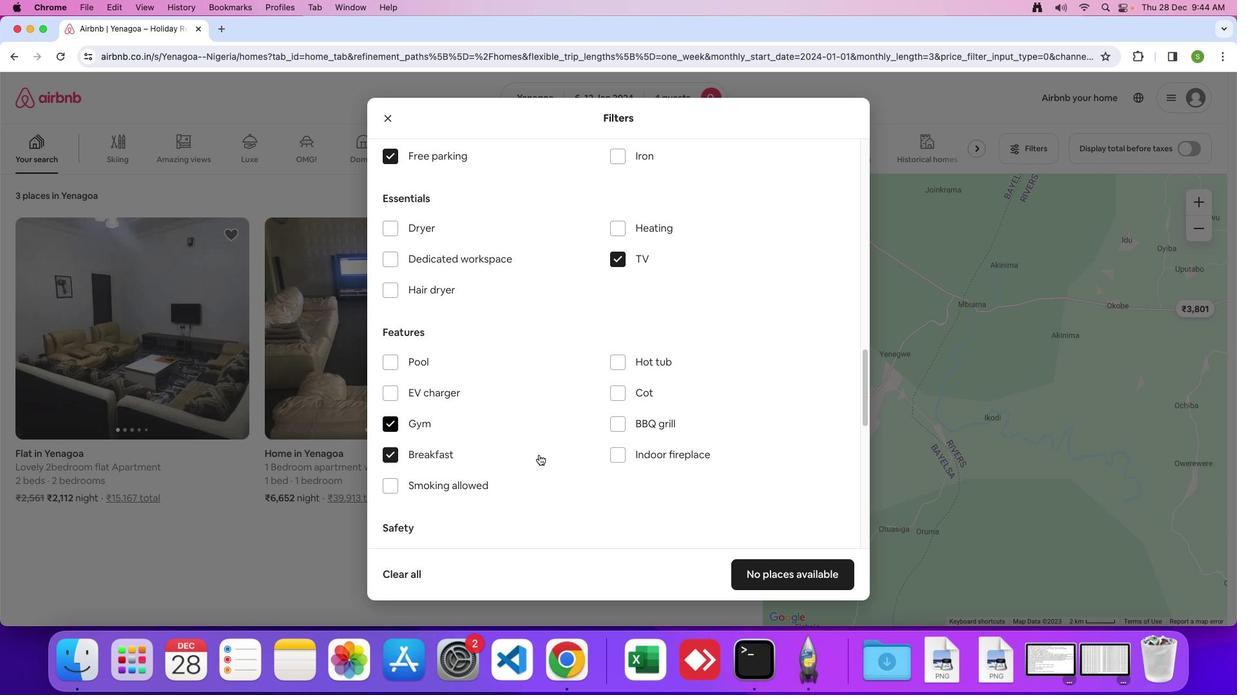 
Action: Mouse scrolled (528, 427) with delta (4, 3)
Screenshot: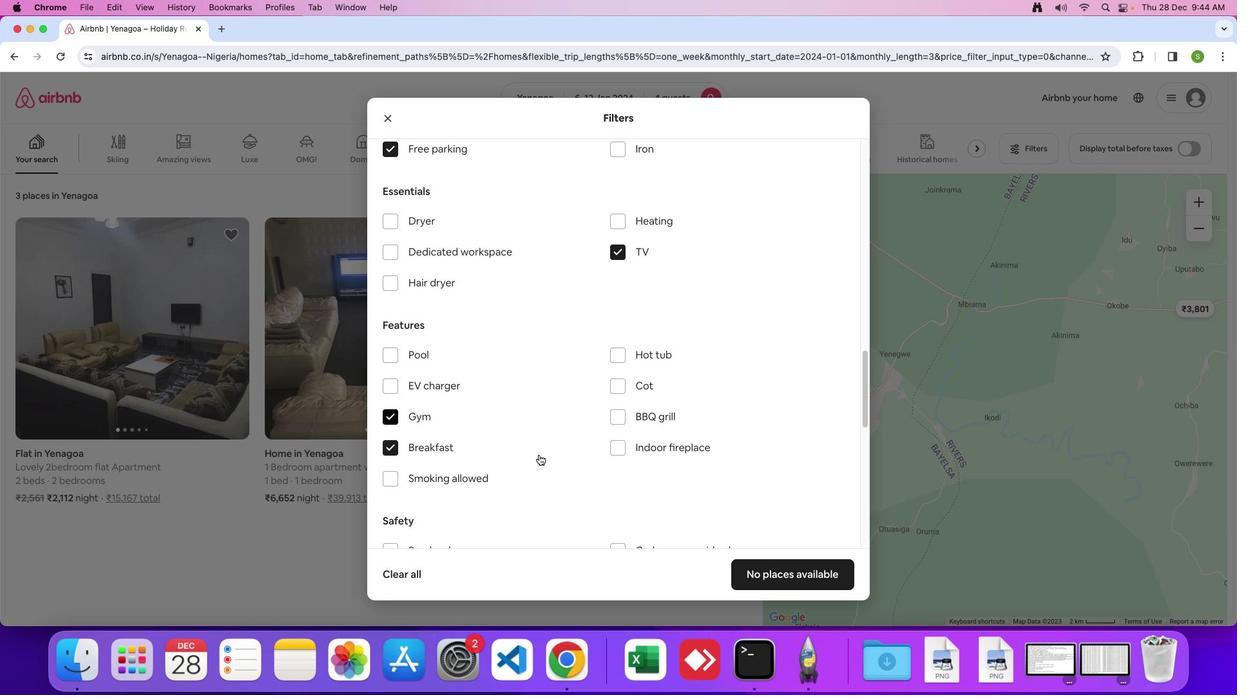 
Action: Mouse scrolled (528, 427) with delta (4, 3)
Screenshot: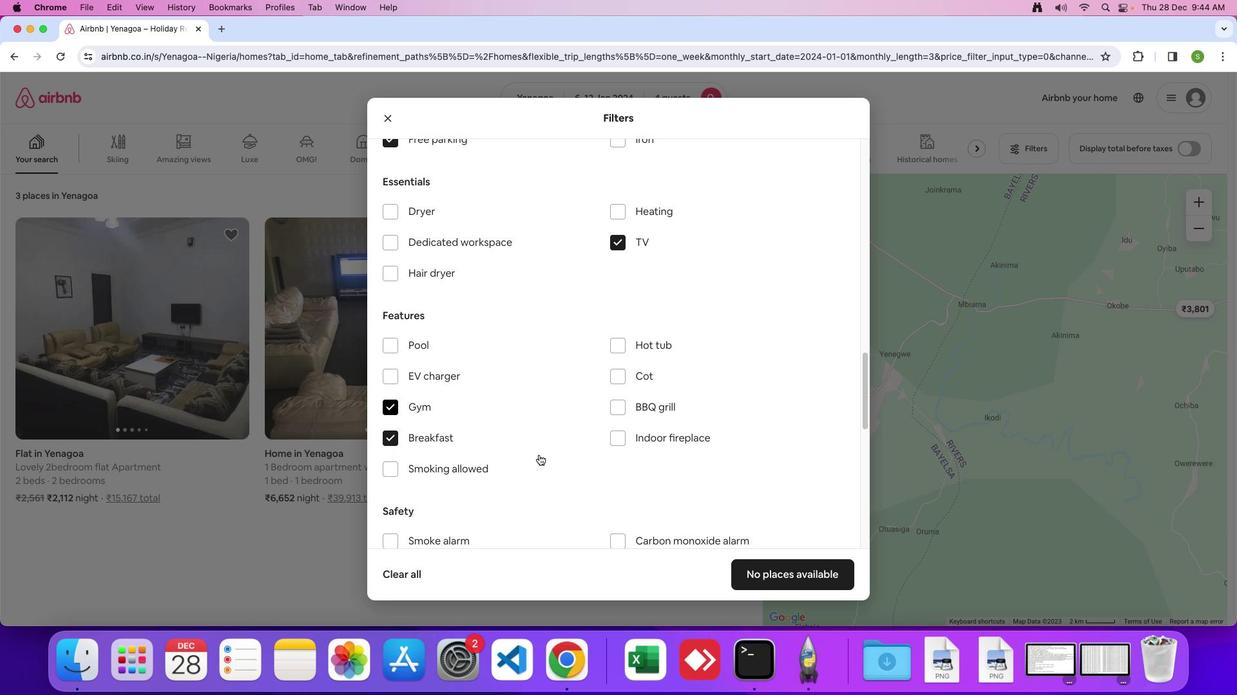 
Action: Mouse scrolled (528, 427) with delta (4, 3)
Screenshot: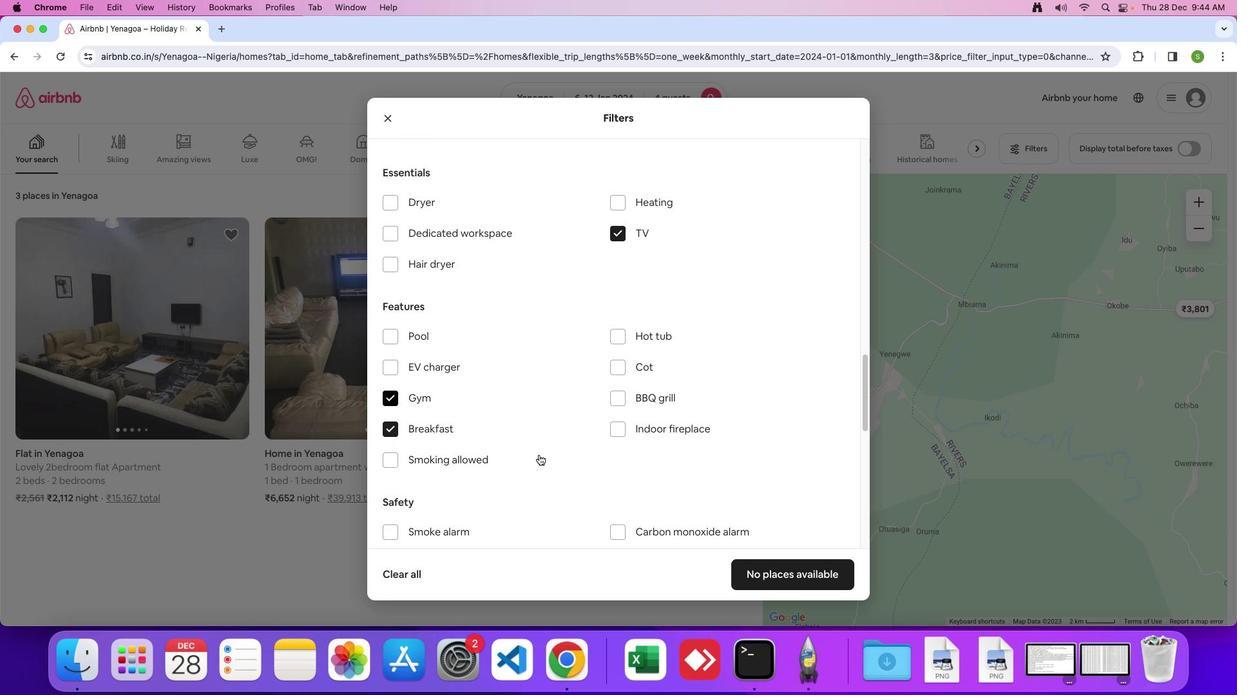 
Action: Mouse scrolled (528, 427) with delta (4, 3)
Screenshot: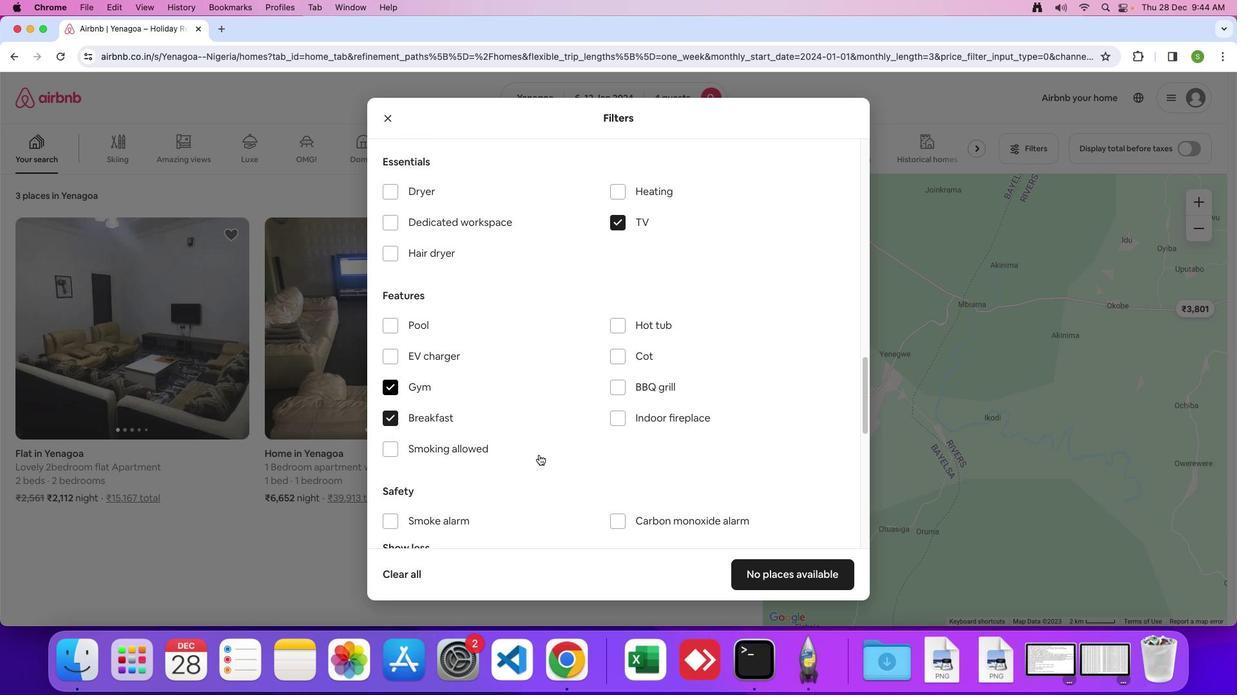 
Action: Mouse scrolled (528, 427) with delta (4, 3)
Screenshot: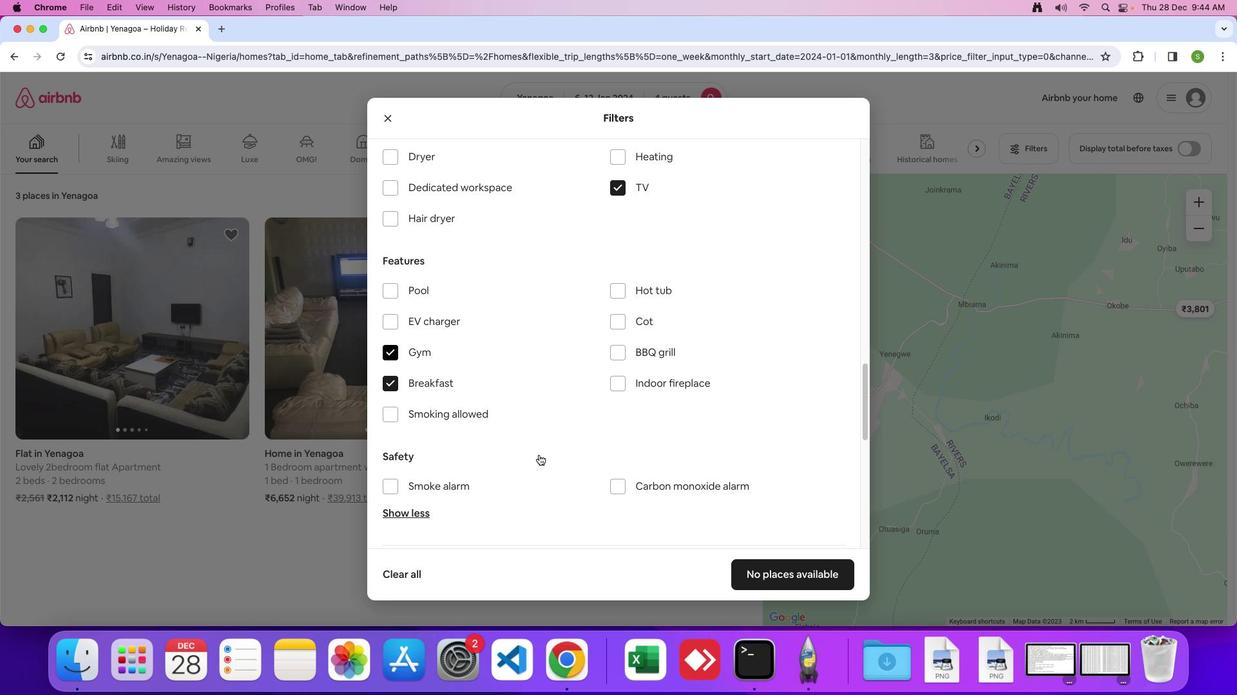 
Action: Mouse scrolled (528, 427) with delta (4, 3)
Screenshot: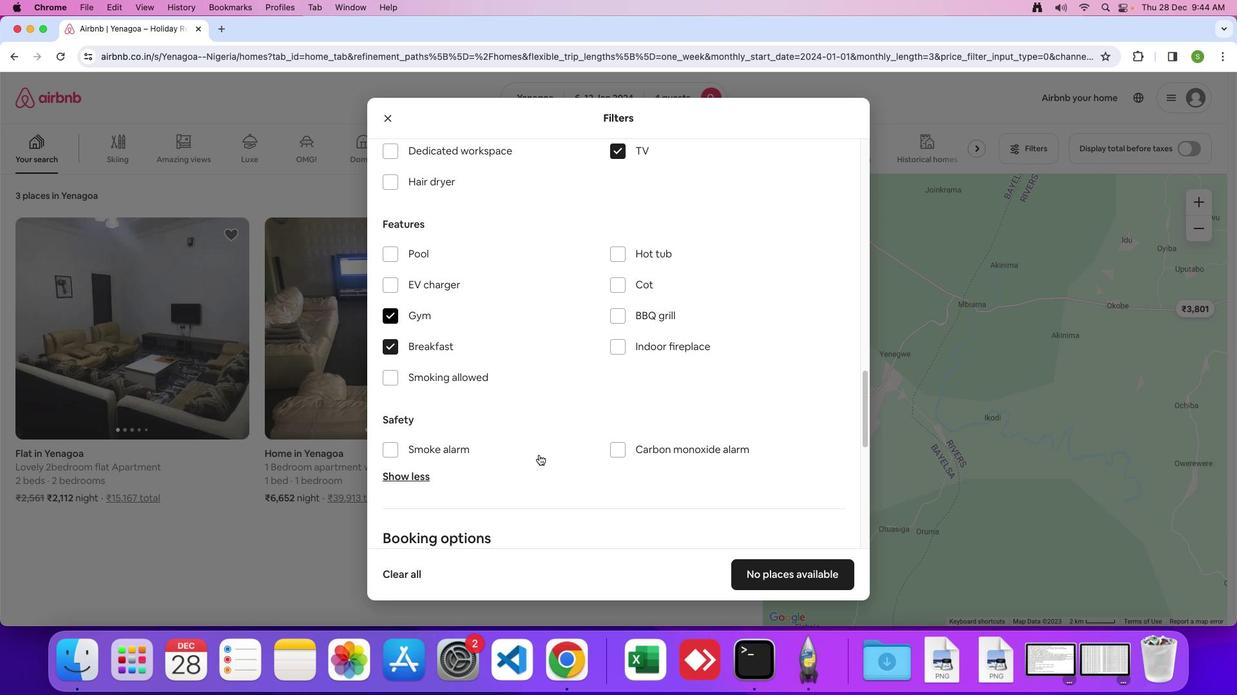 
Action: Mouse scrolled (528, 427) with delta (4, 3)
Screenshot: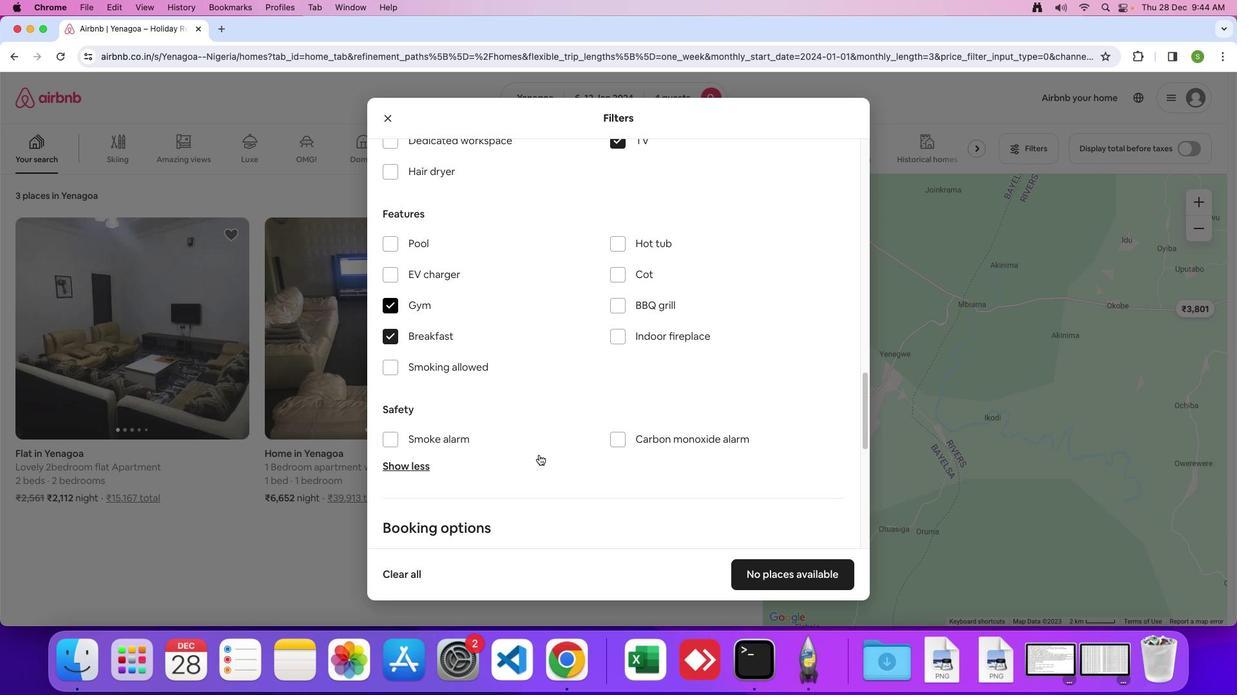 
Action: Mouse scrolled (528, 427) with delta (4, 3)
Screenshot: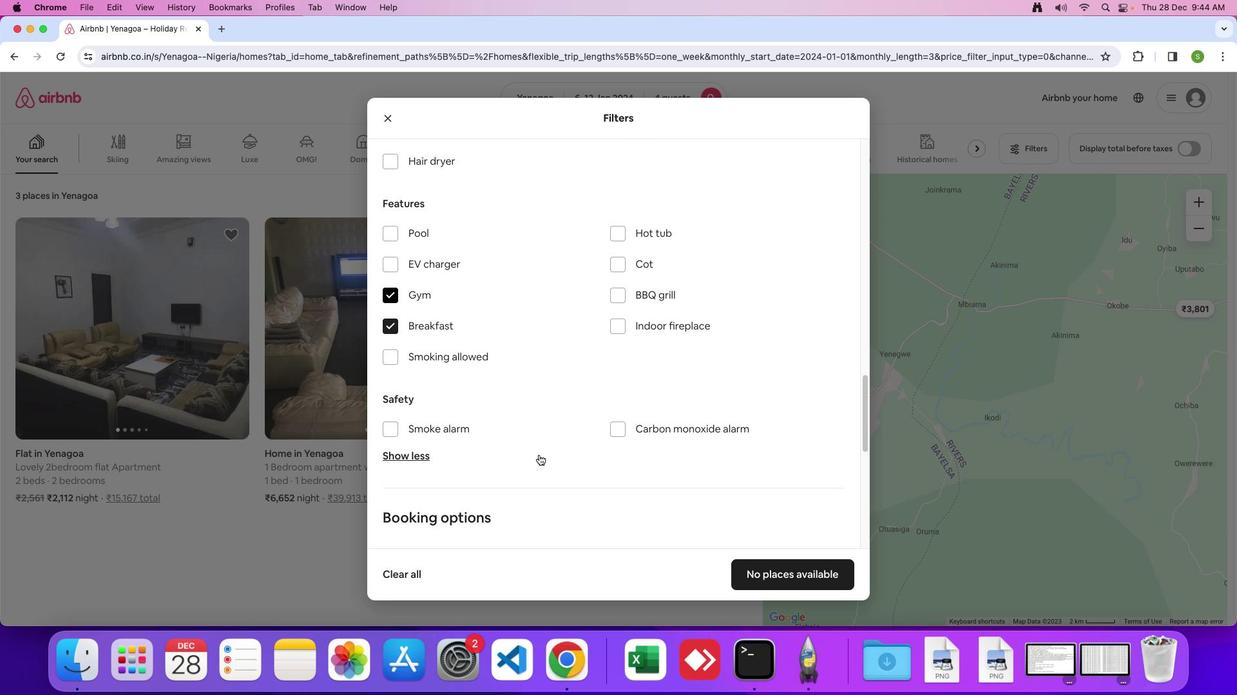 
Action: Mouse moved to (534, 415)
Screenshot: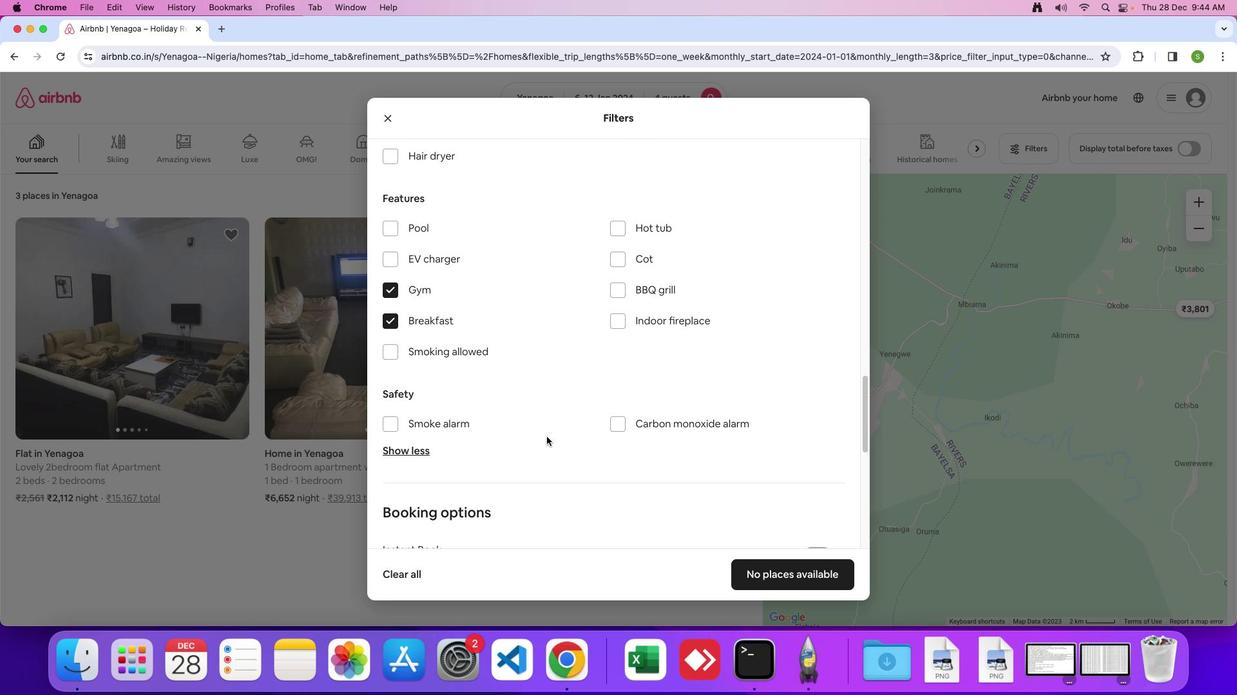 
Action: Mouse scrolled (534, 415) with delta (4, 3)
Screenshot: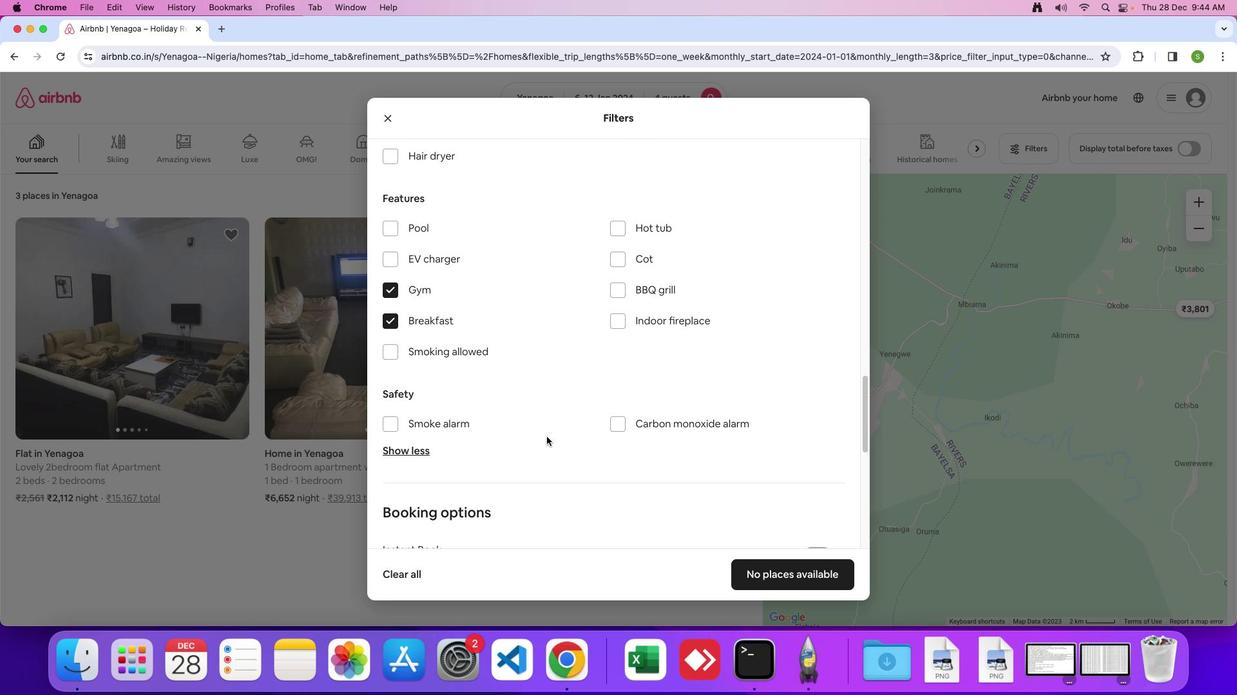 
Action: Mouse moved to (536, 410)
Screenshot: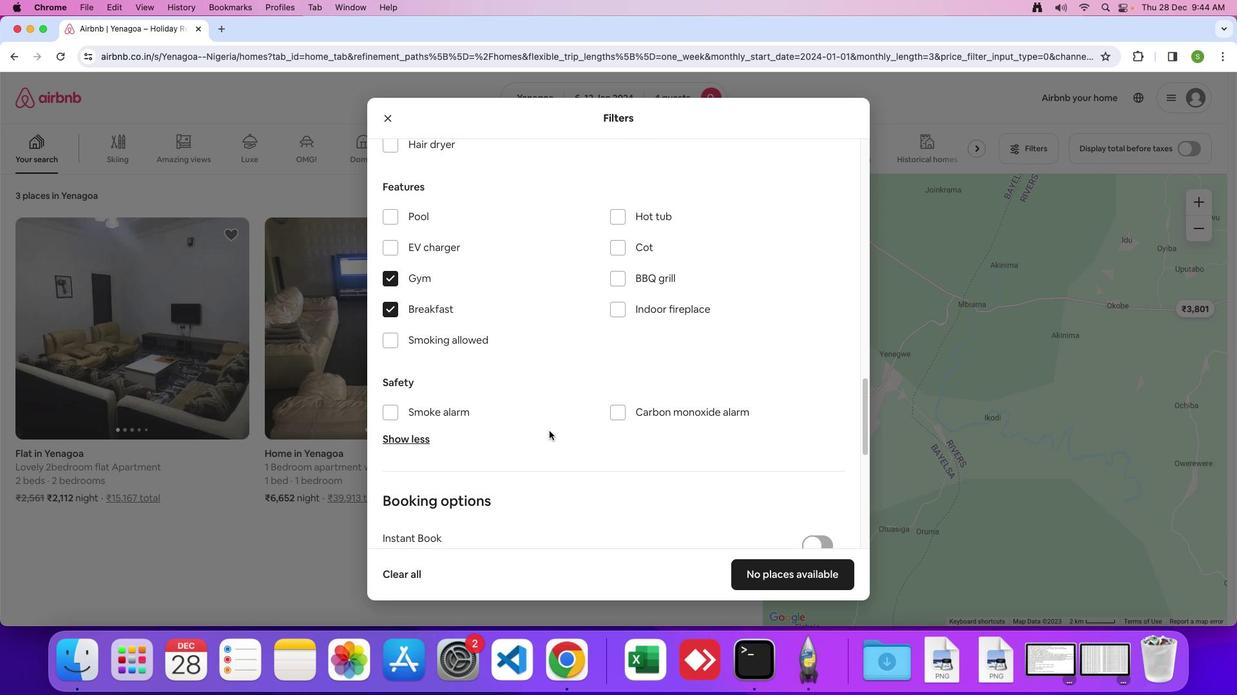 
Action: Mouse scrolled (536, 410) with delta (4, 3)
Screenshot: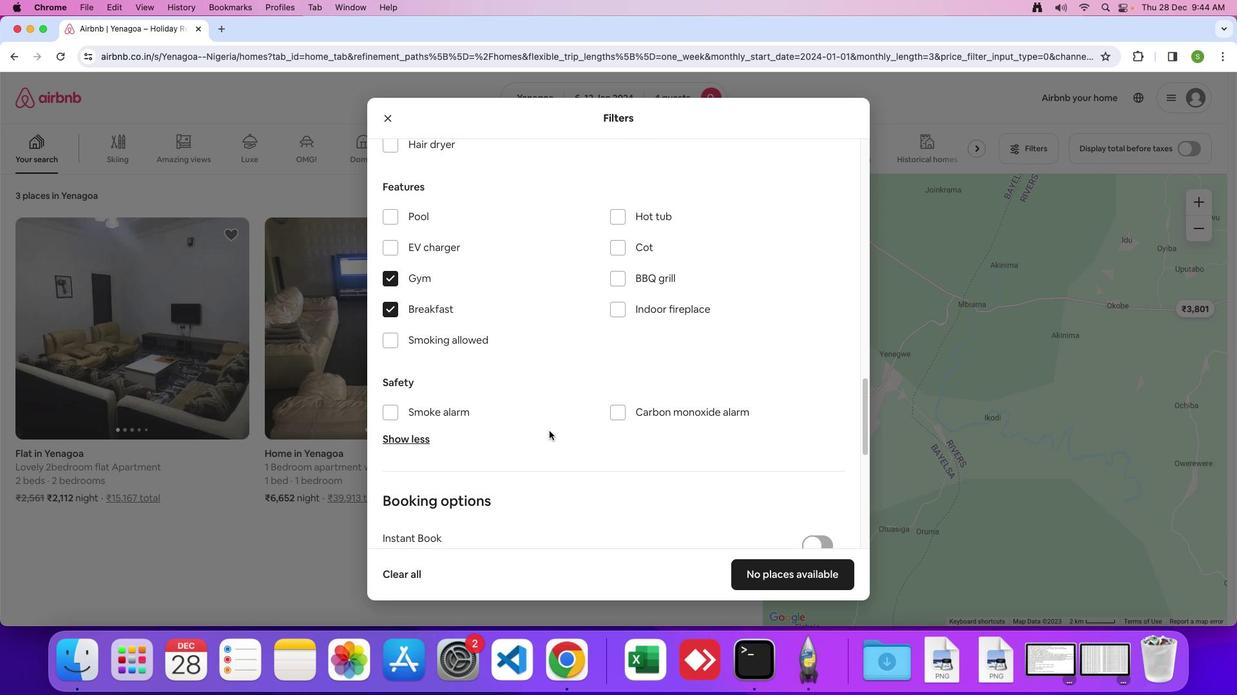 
Action: Mouse moved to (541, 398)
Screenshot: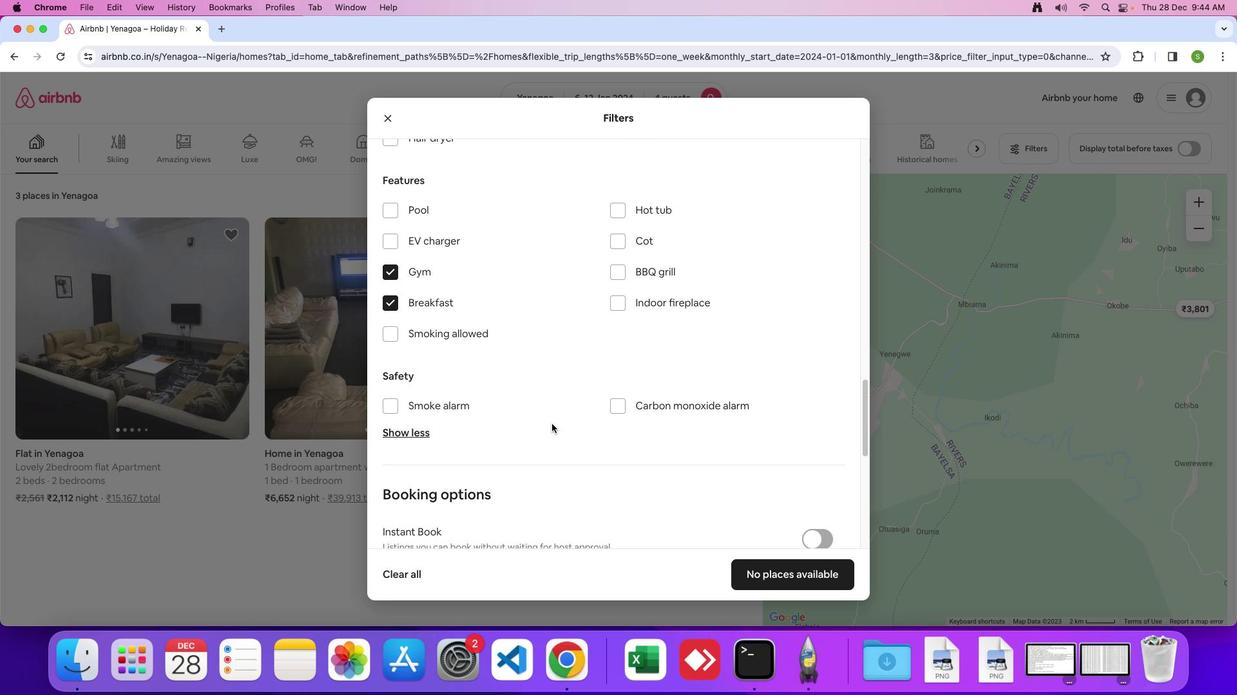 
Action: Mouse scrolled (541, 398) with delta (4, 3)
Screenshot: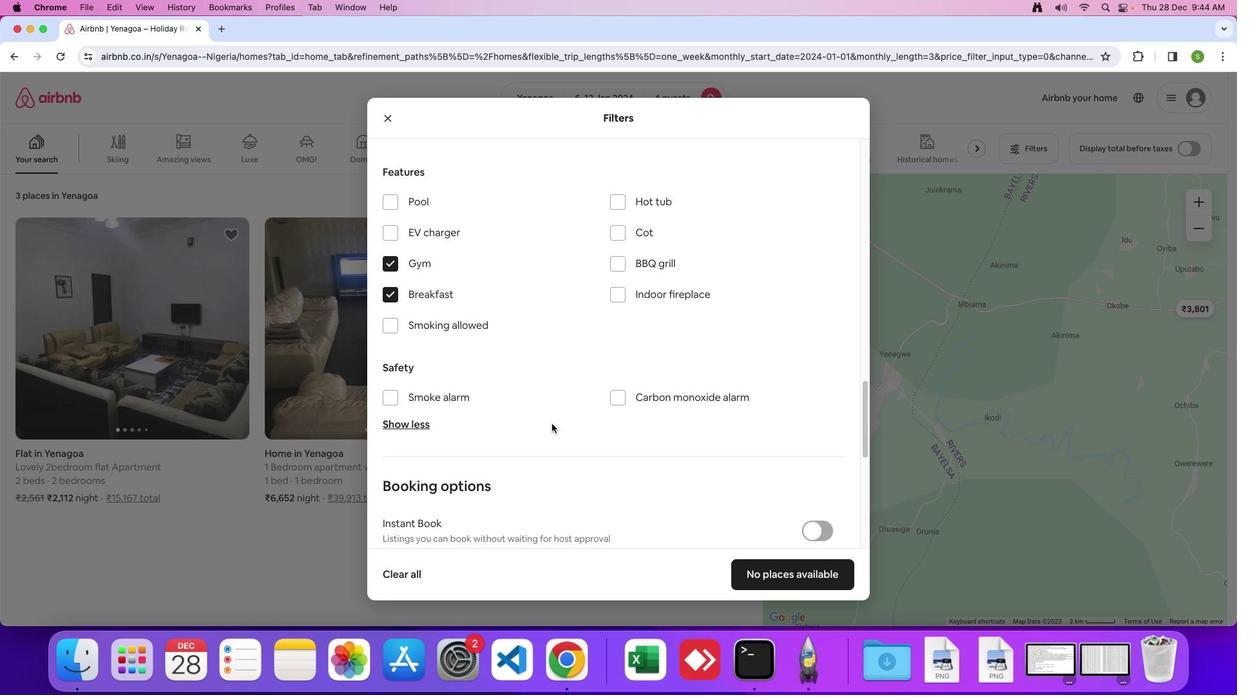
Action: Mouse scrolled (541, 398) with delta (4, 3)
Screenshot: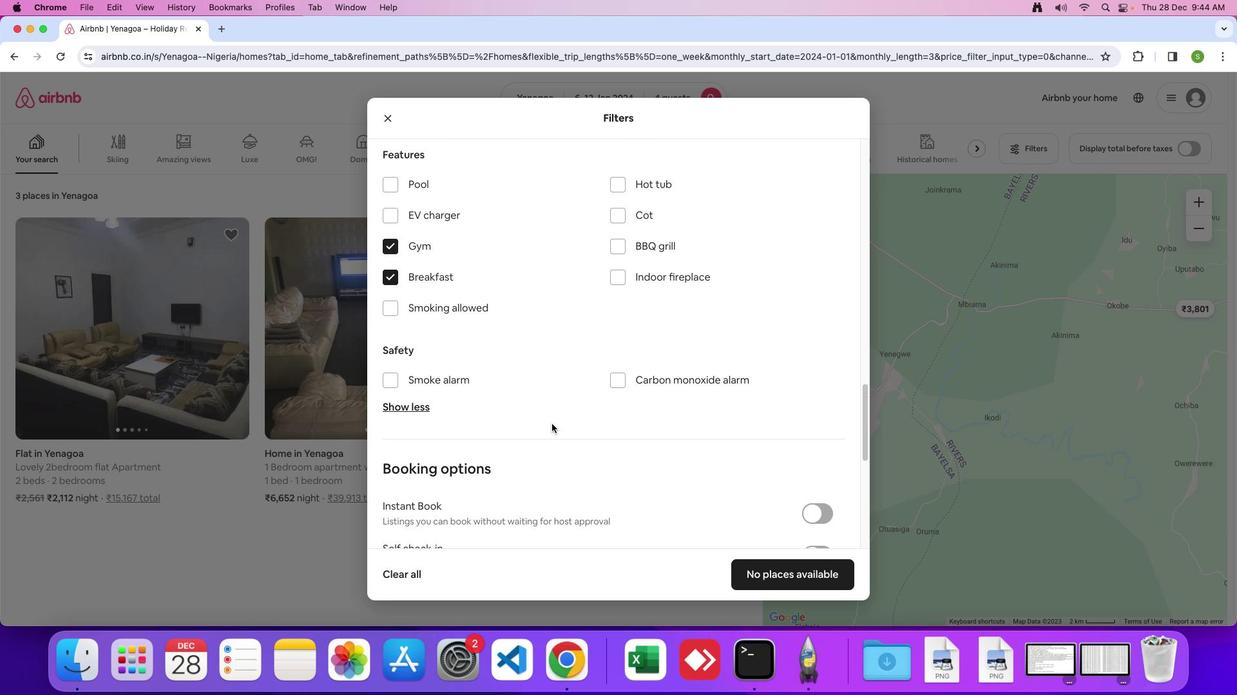 
Action: Mouse scrolled (541, 398) with delta (4, 2)
Screenshot: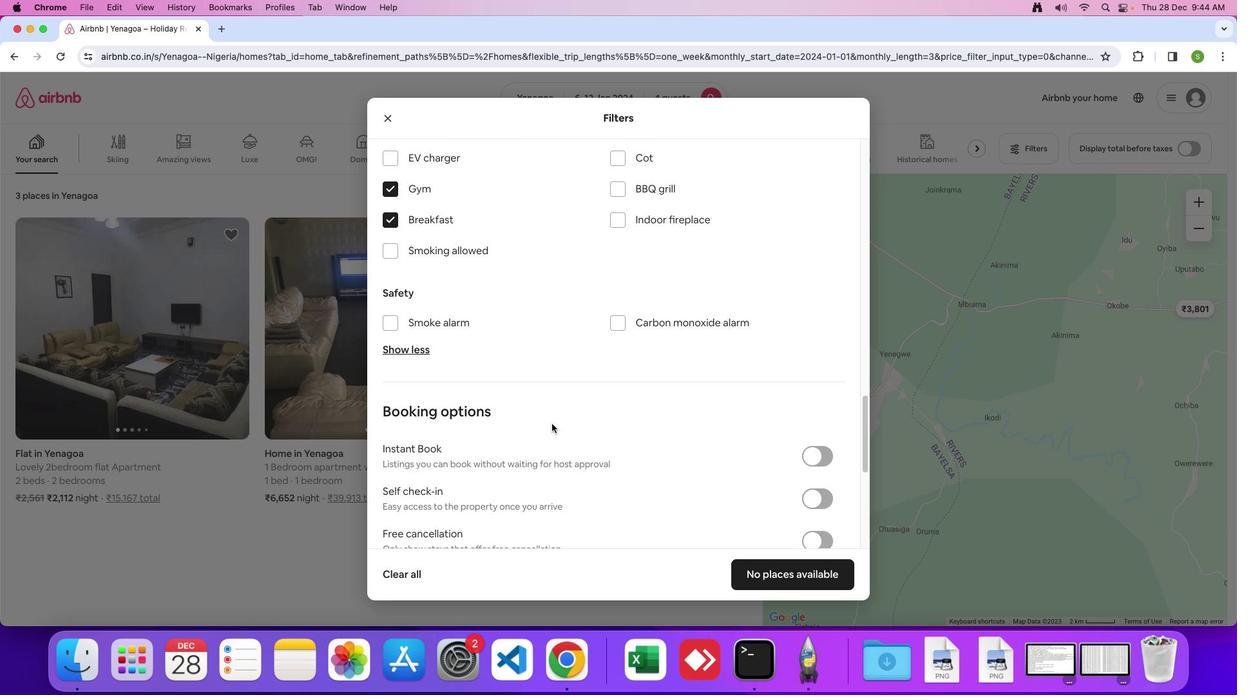 
Action: Mouse moved to (563, 367)
Screenshot: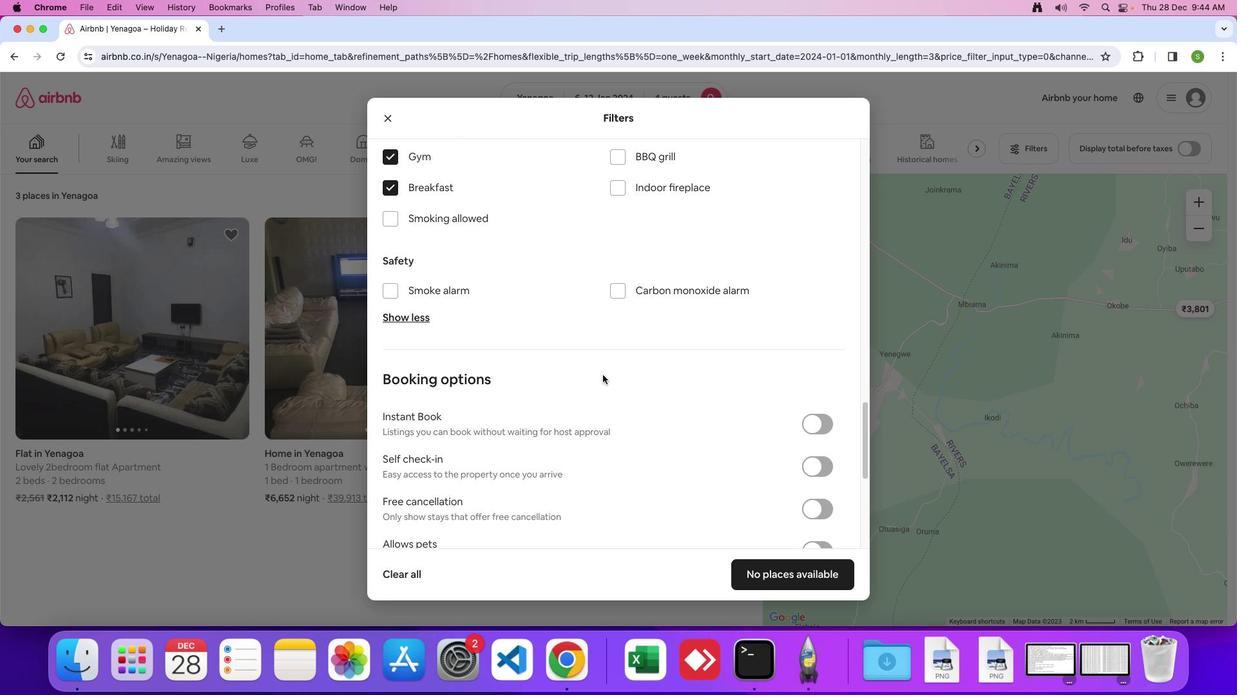 
Action: Mouse scrolled (563, 367) with delta (4, 3)
Screenshot: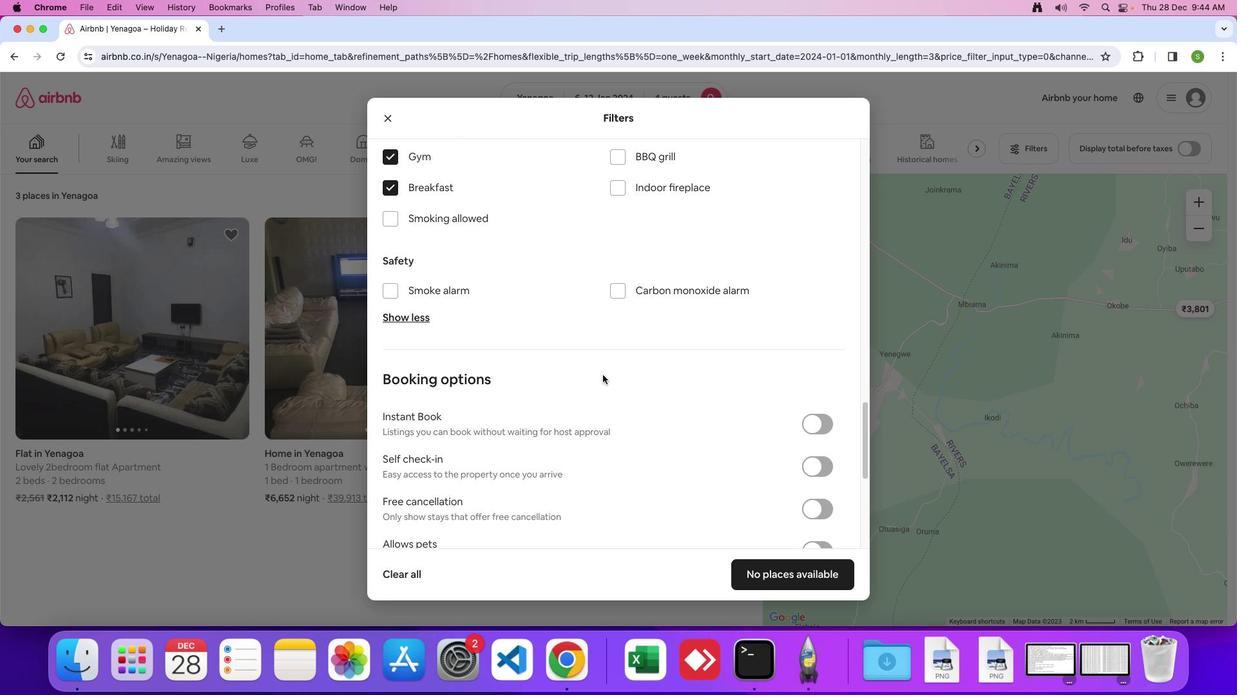 
Action: Mouse moved to (577, 357)
Screenshot: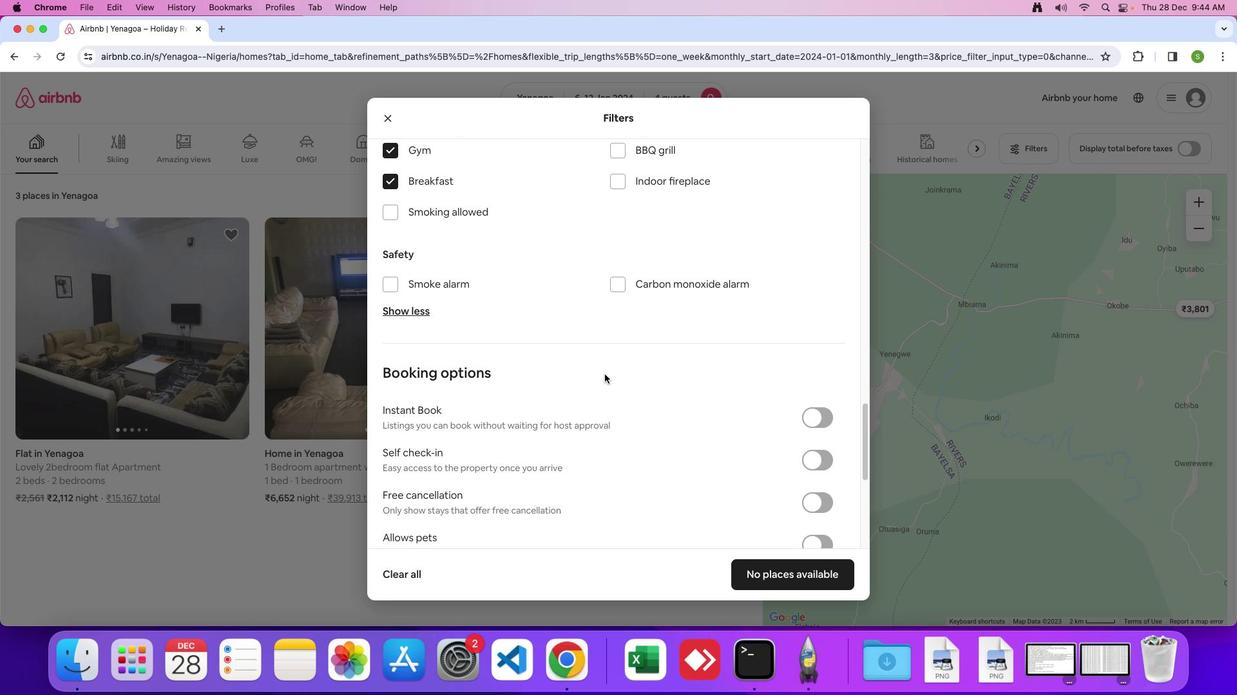 
Action: Mouse scrolled (577, 357) with delta (4, 3)
Screenshot: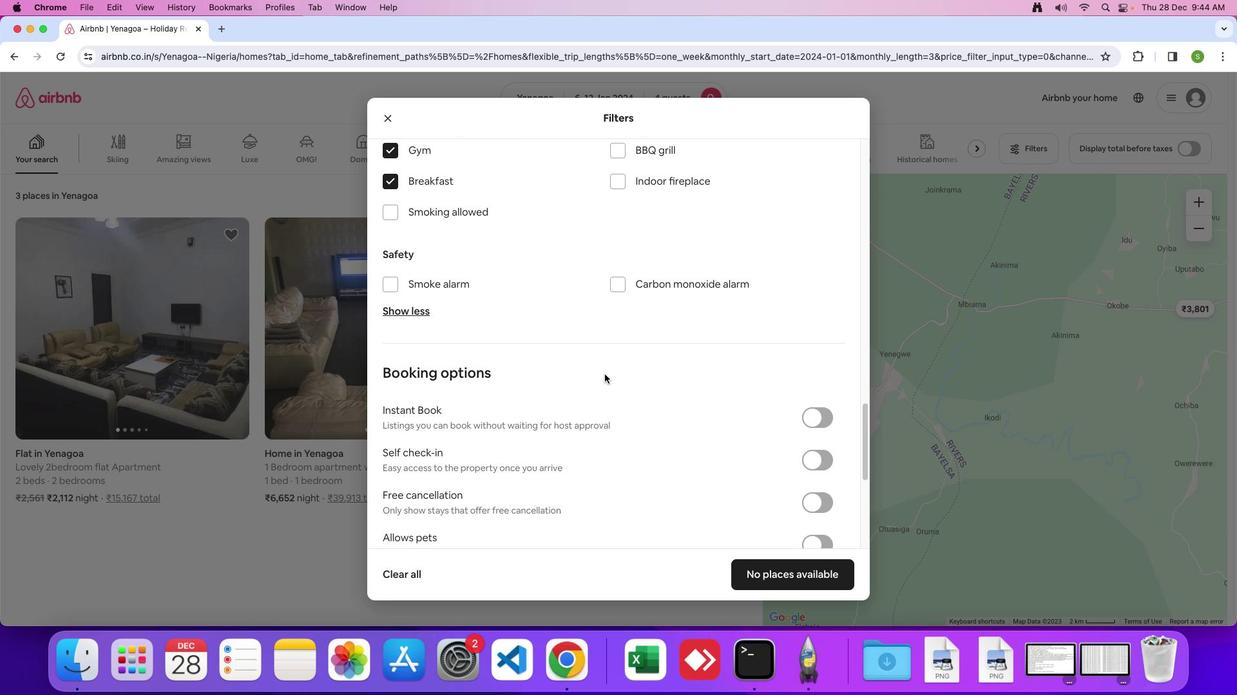 
Action: Mouse moved to (603, 348)
Screenshot: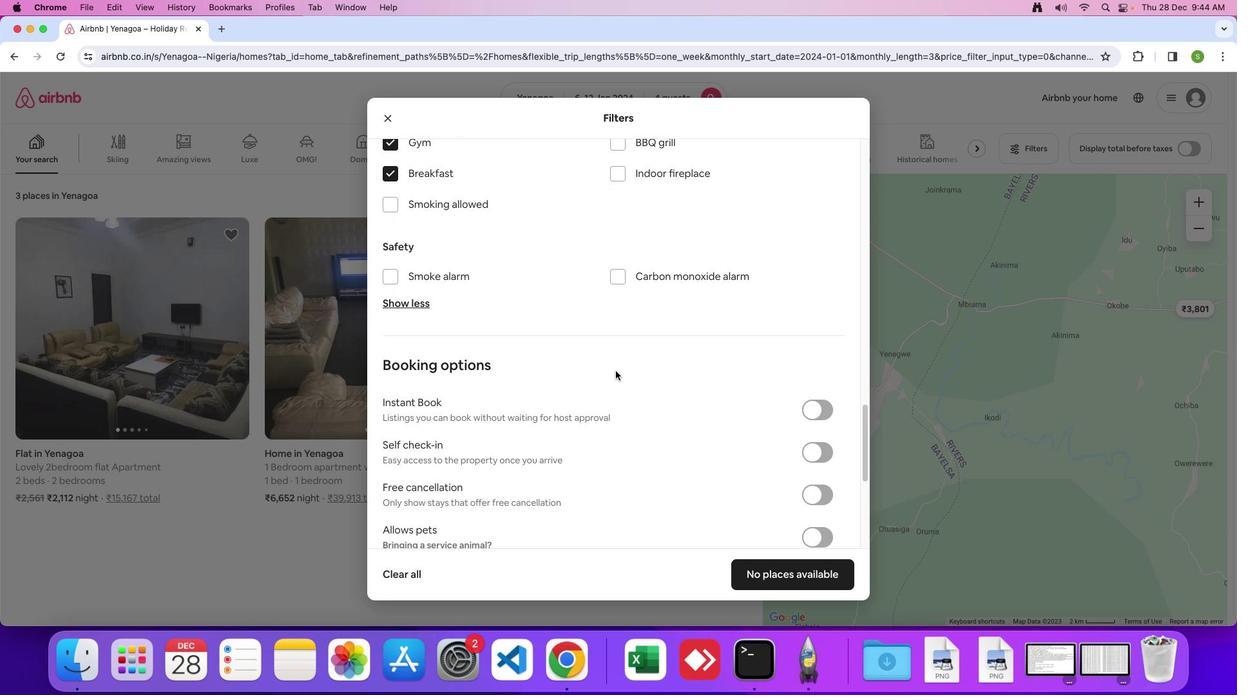 
Action: Mouse scrolled (603, 348) with delta (4, 3)
Screenshot: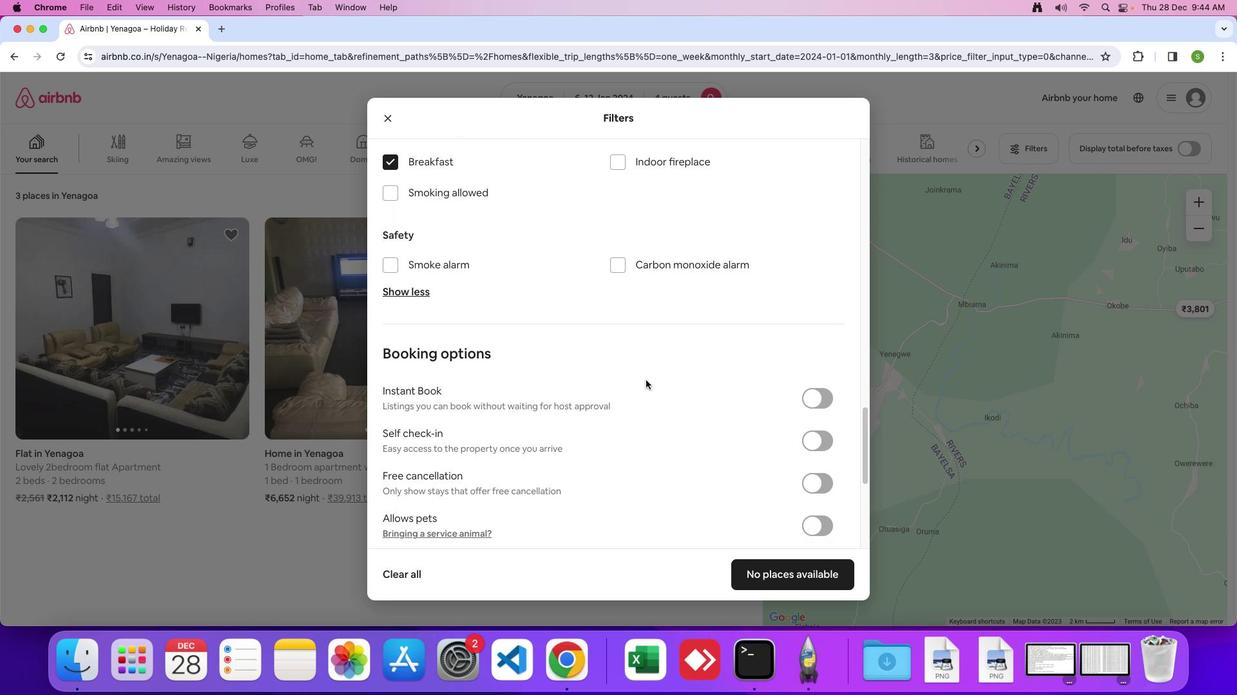 
Action: Mouse scrolled (603, 348) with delta (4, 3)
Screenshot: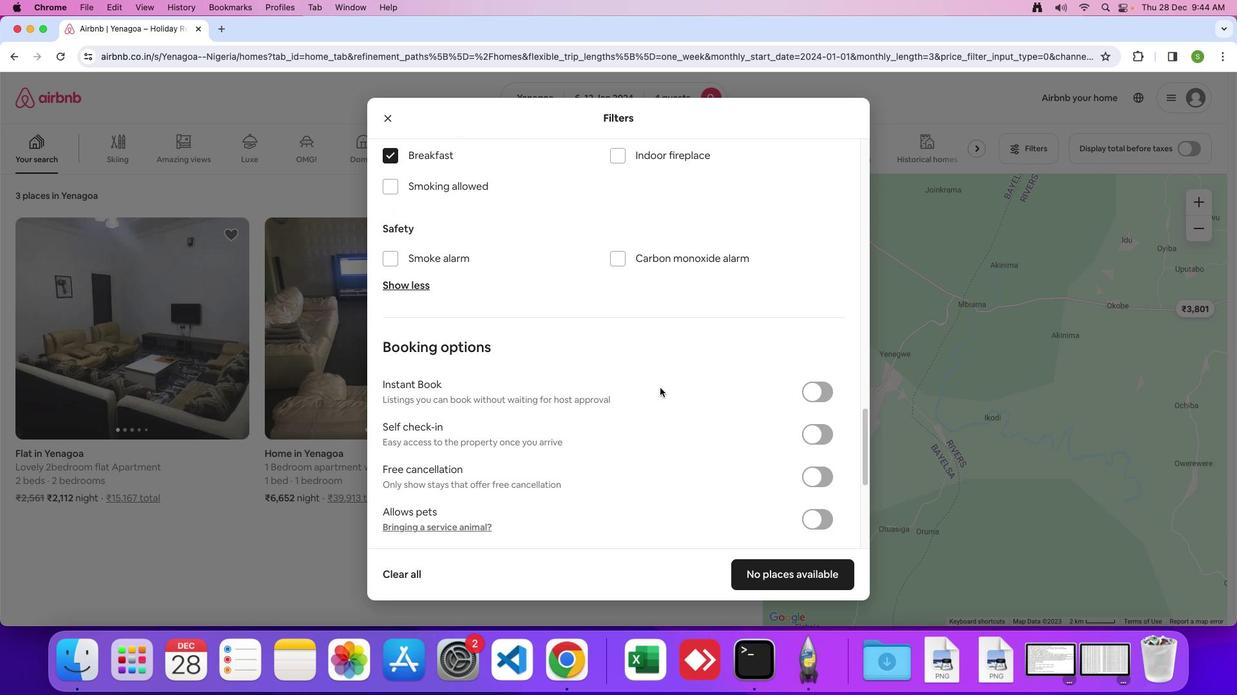 
Action: Mouse moved to (649, 367)
Screenshot: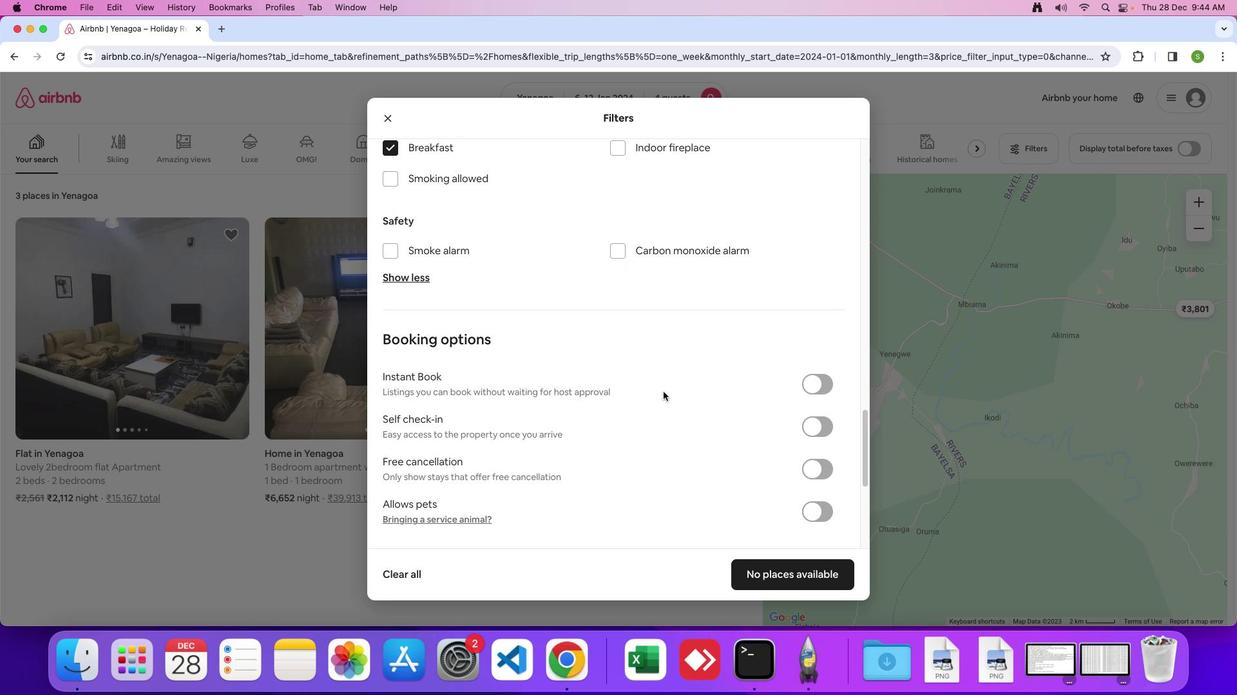 
Action: Mouse scrolled (649, 367) with delta (4, 3)
Screenshot: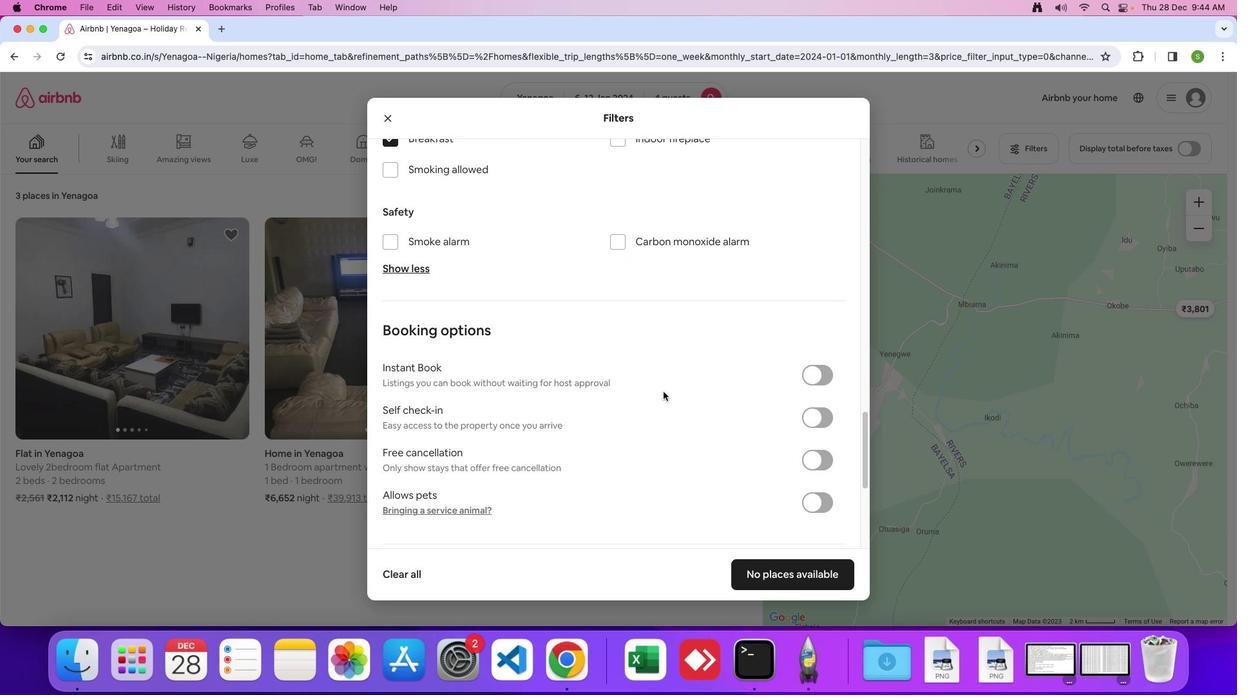 
Action: Mouse scrolled (649, 367) with delta (4, 3)
Screenshot: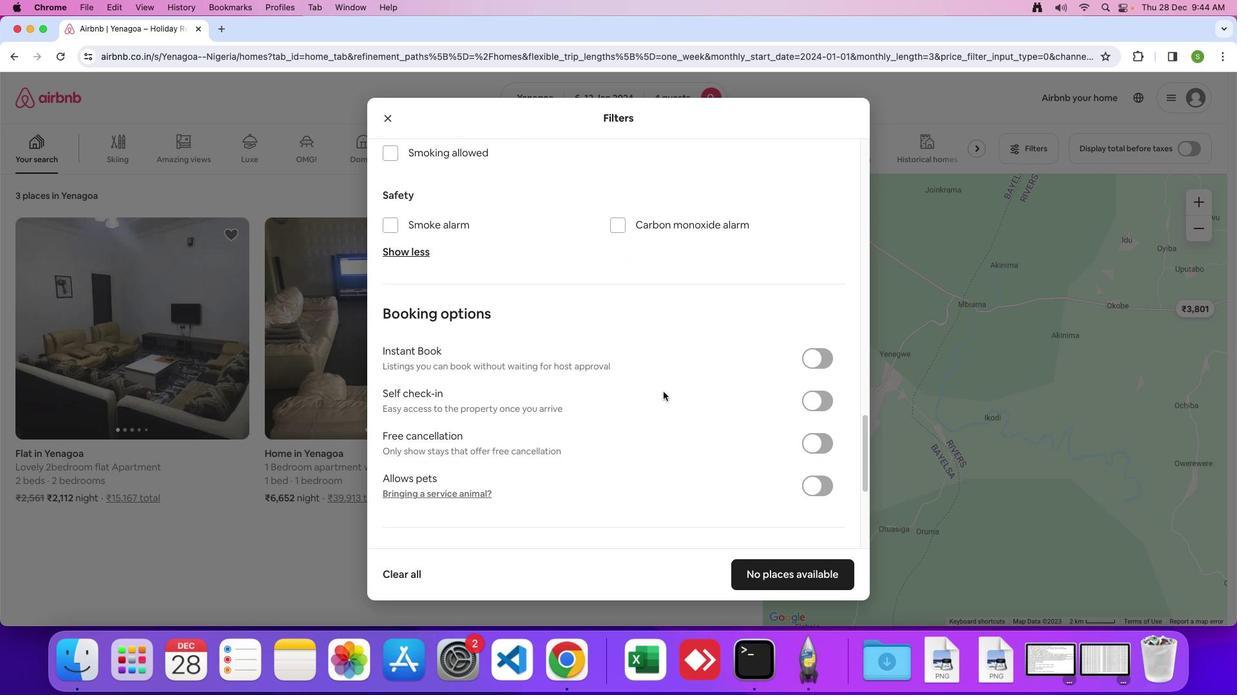 
Action: Mouse scrolled (649, 367) with delta (4, 2)
Screenshot: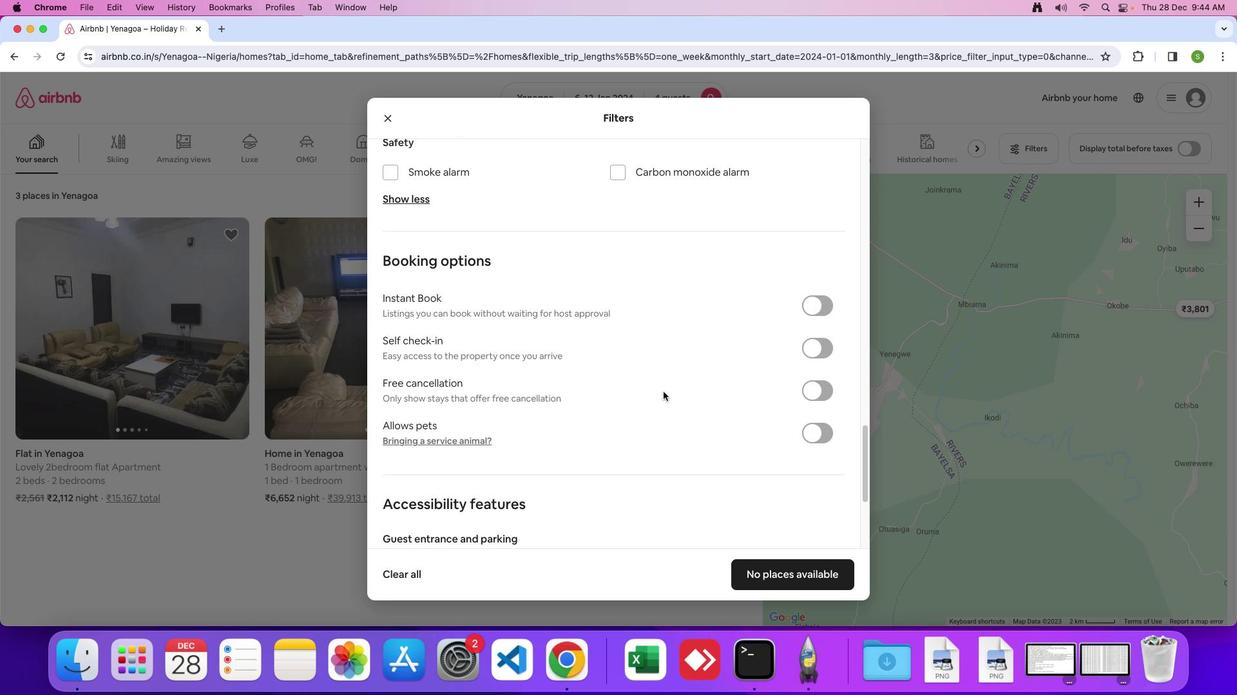 
Action: Mouse scrolled (649, 367) with delta (4, 3)
Screenshot: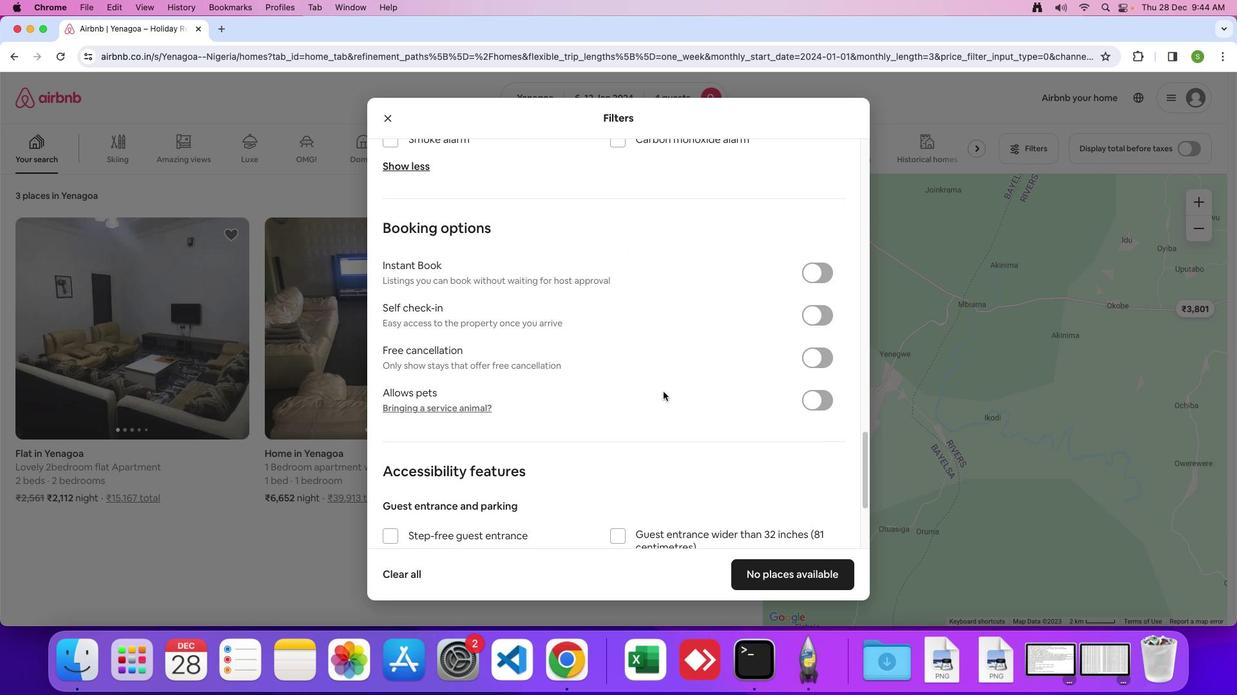 
Action: Mouse scrolled (649, 367) with delta (4, 3)
Screenshot: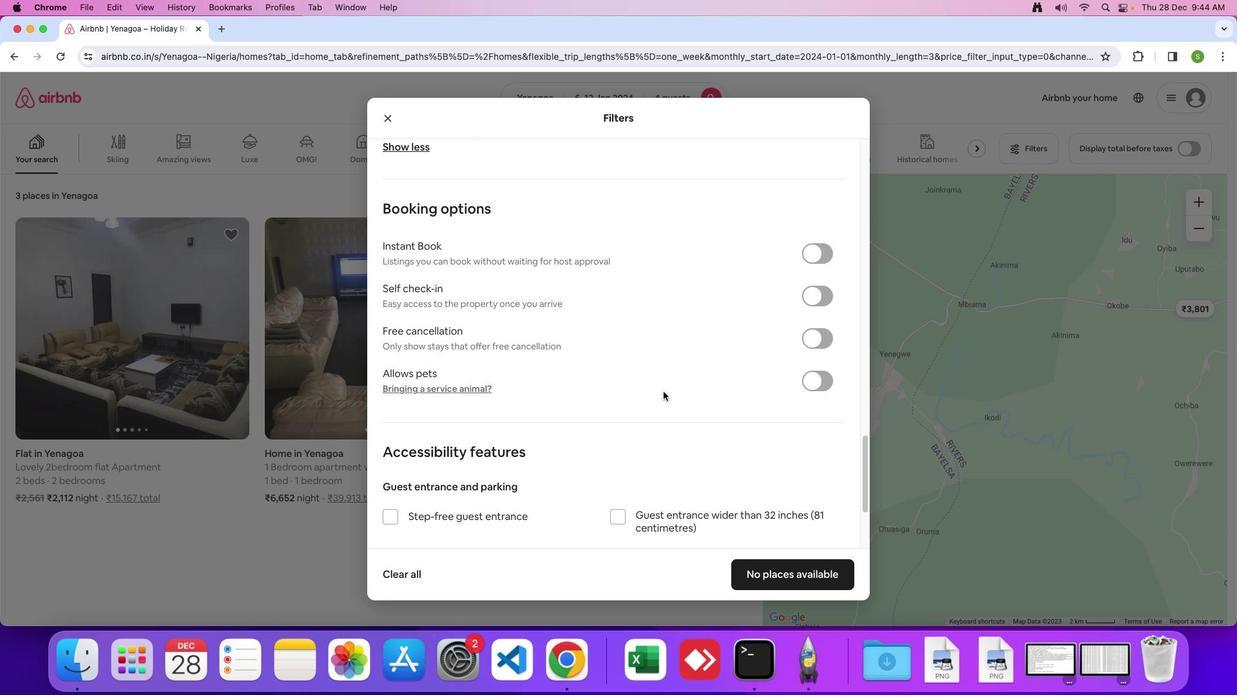 
Action: Mouse scrolled (649, 367) with delta (4, 3)
Screenshot: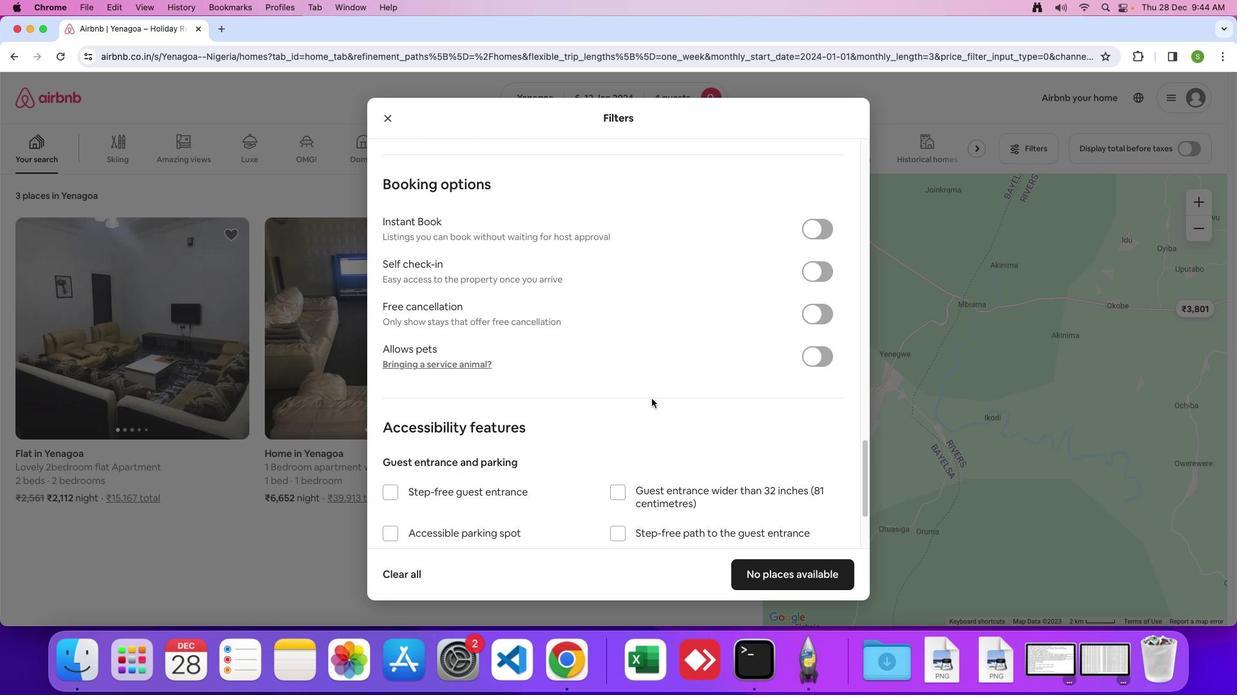 
Action: Mouse moved to (601, 386)
Screenshot: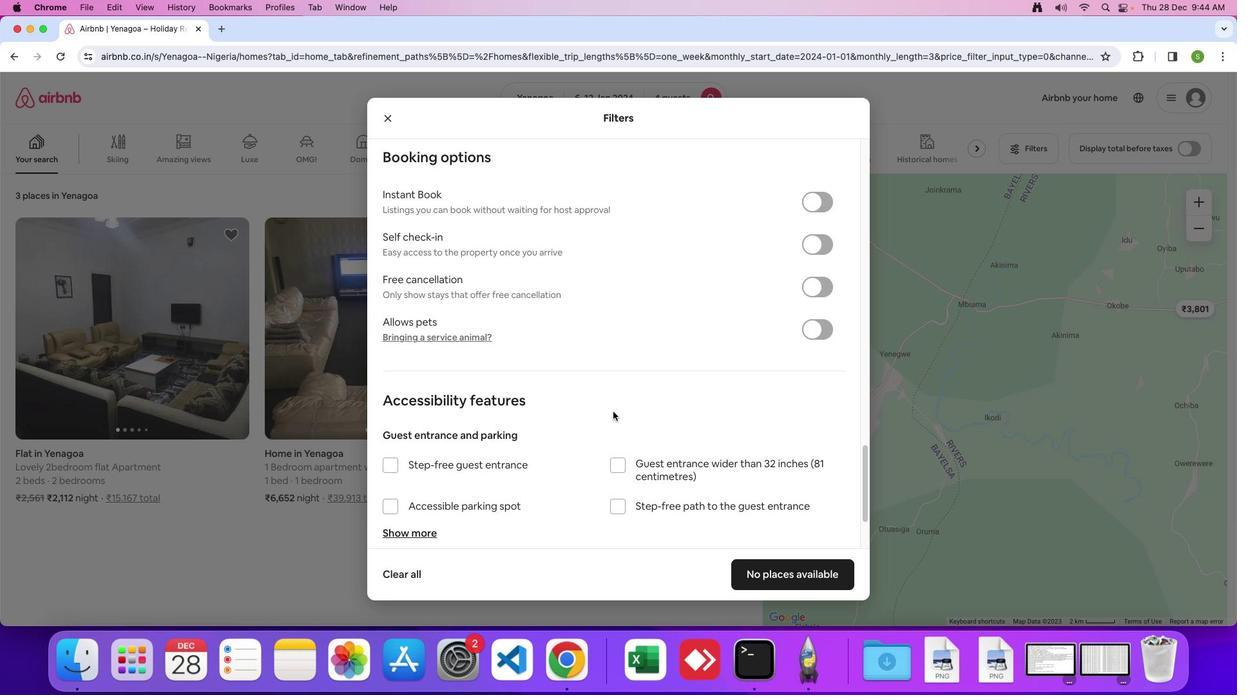
Action: Mouse scrolled (601, 386) with delta (4, 3)
Screenshot: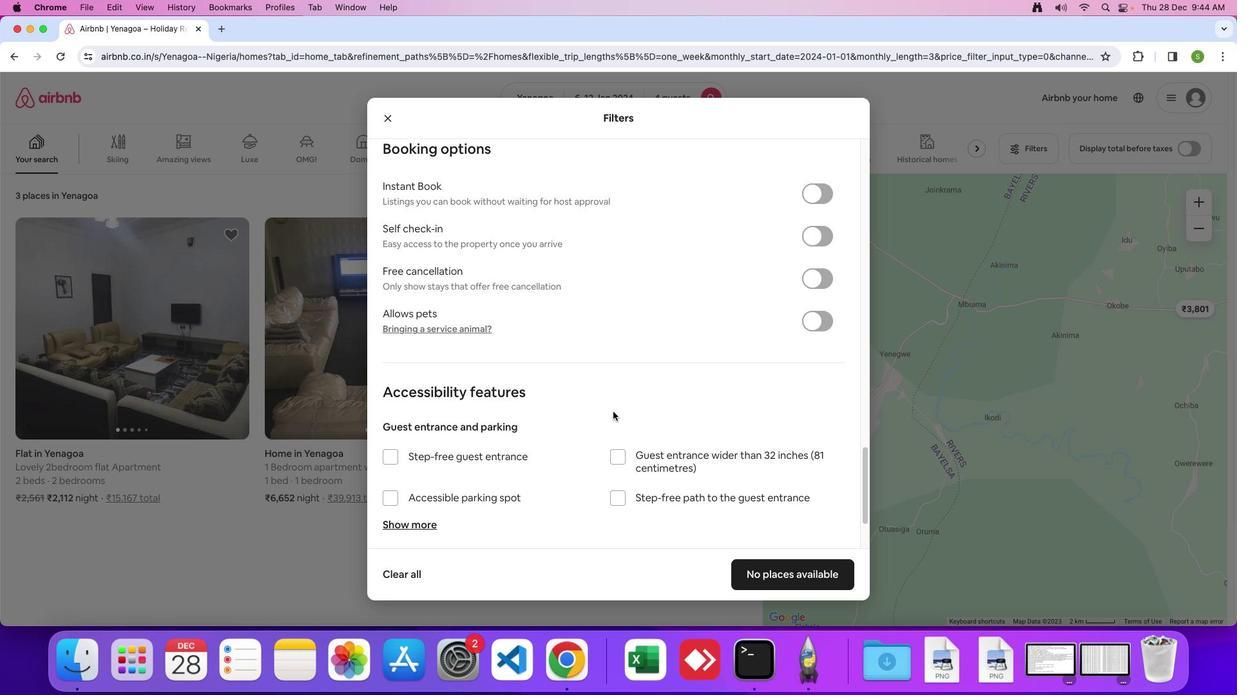 
Action: Mouse scrolled (601, 386) with delta (4, 3)
Screenshot: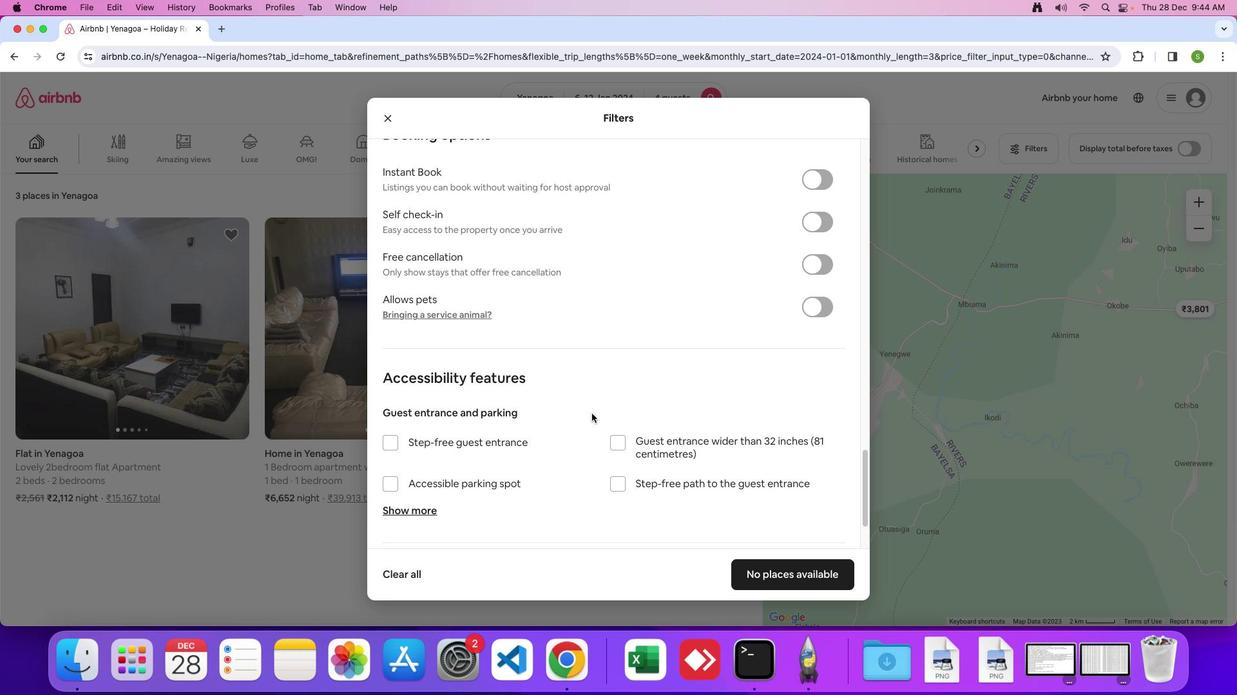 
Action: Mouse moved to (556, 392)
Screenshot: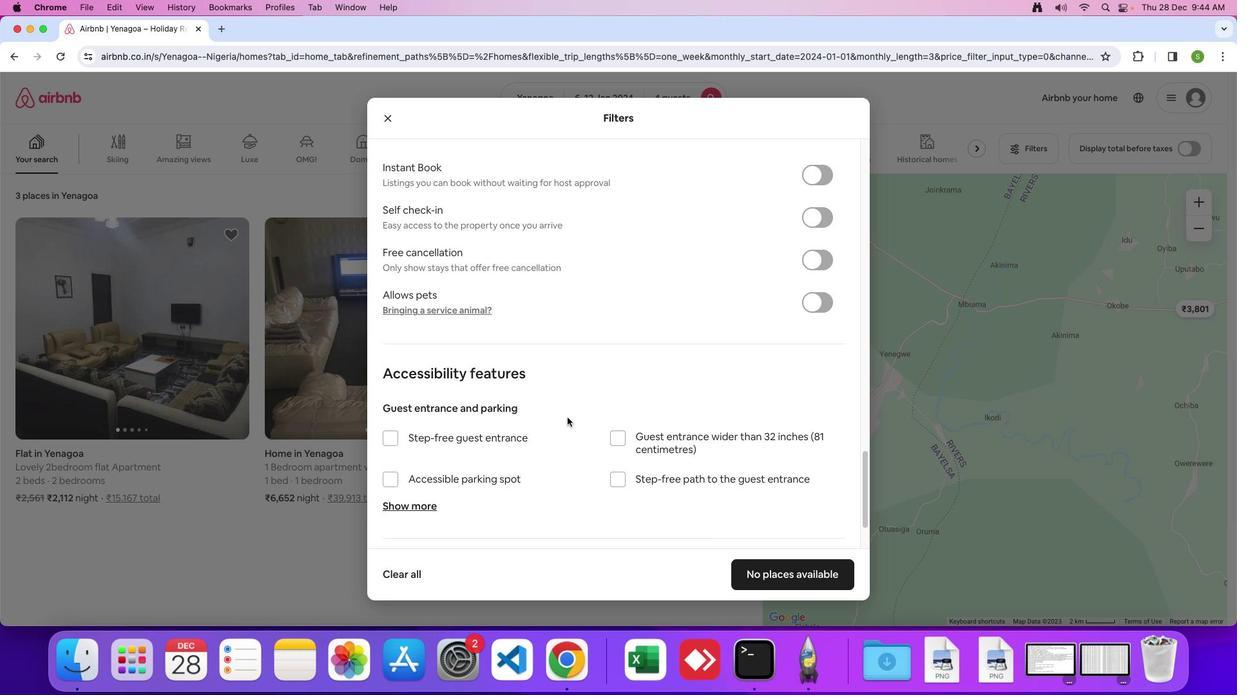 
Action: Mouse scrolled (556, 392) with delta (4, 3)
Screenshot: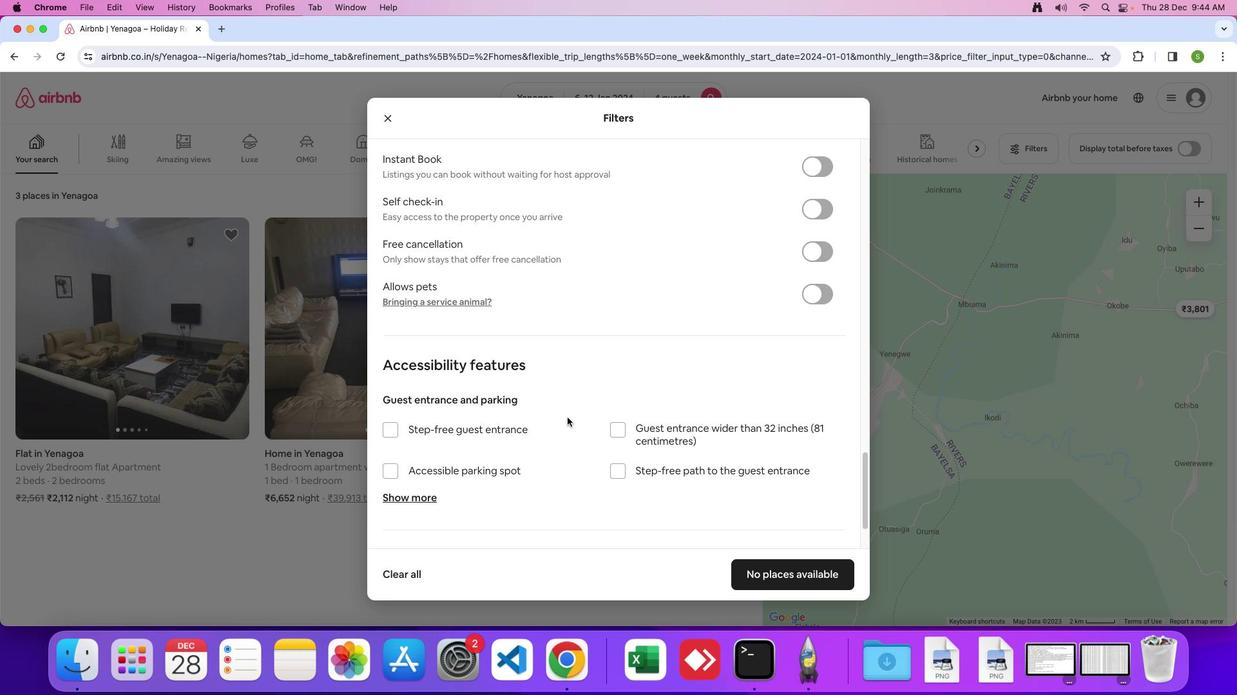 
Action: Mouse scrolled (556, 392) with delta (4, 3)
Screenshot: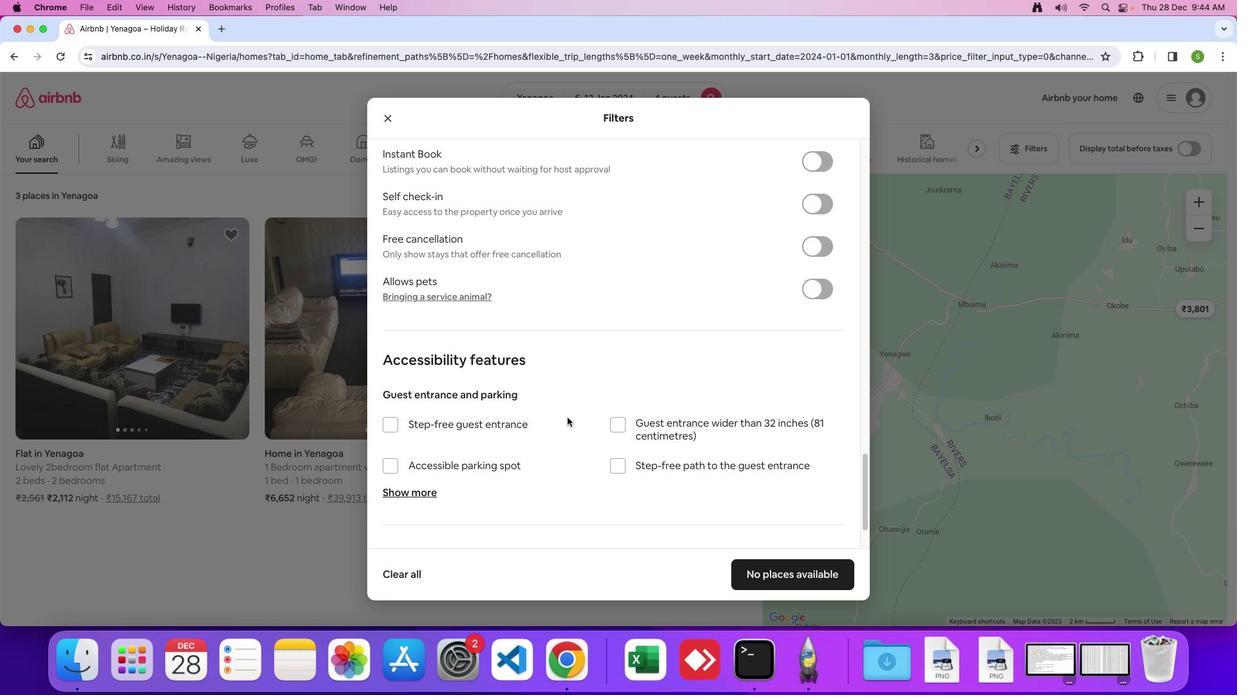 
Action: Mouse scrolled (556, 392) with delta (4, 3)
Screenshot: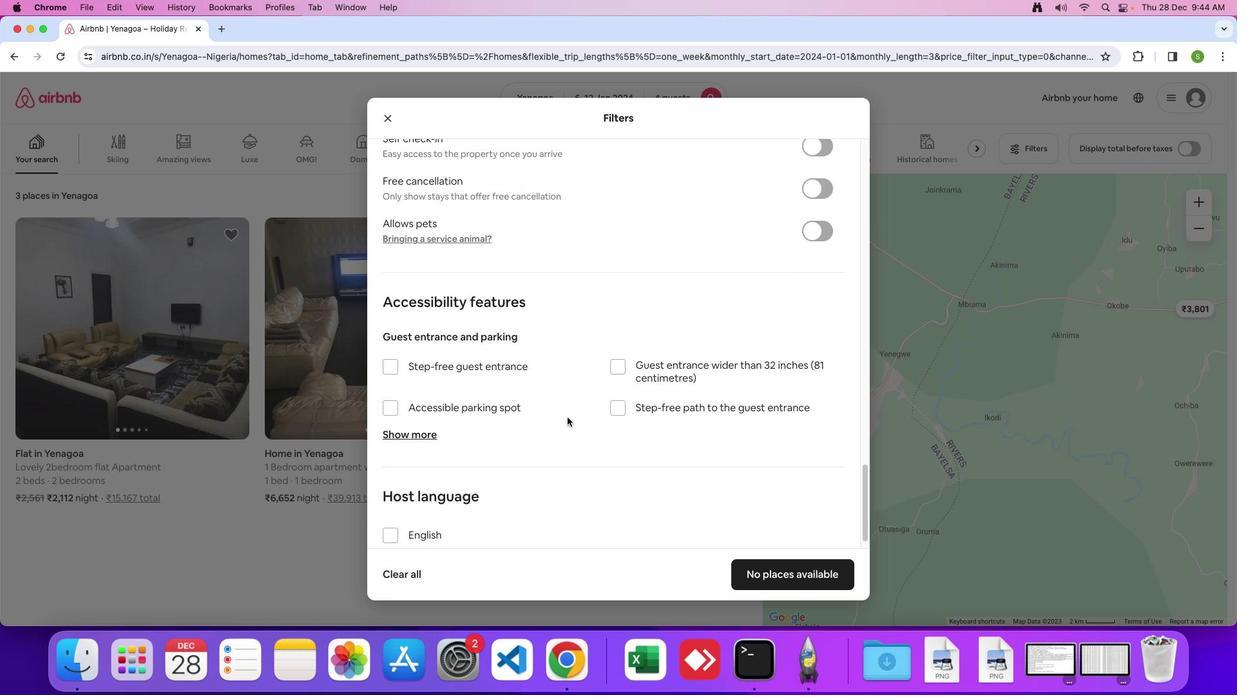 
Action: Mouse scrolled (556, 392) with delta (4, 3)
Screenshot: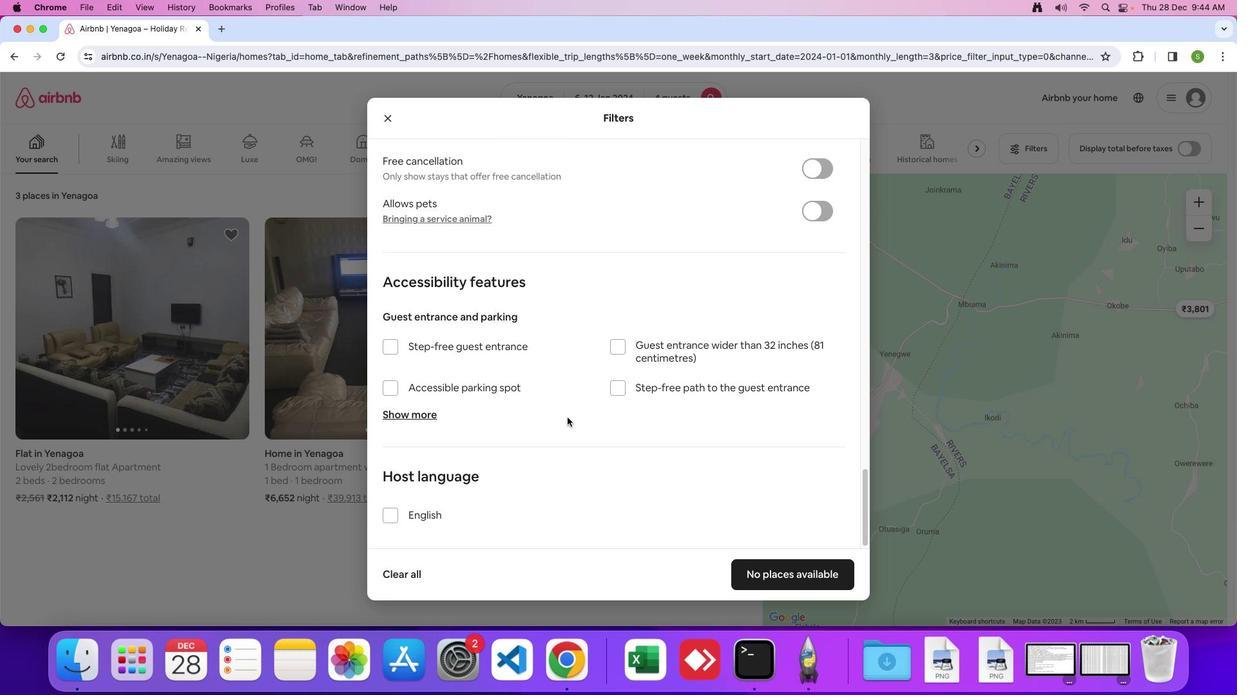 
Action: Mouse scrolled (556, 392) with delta (4, 3)
Screenshot: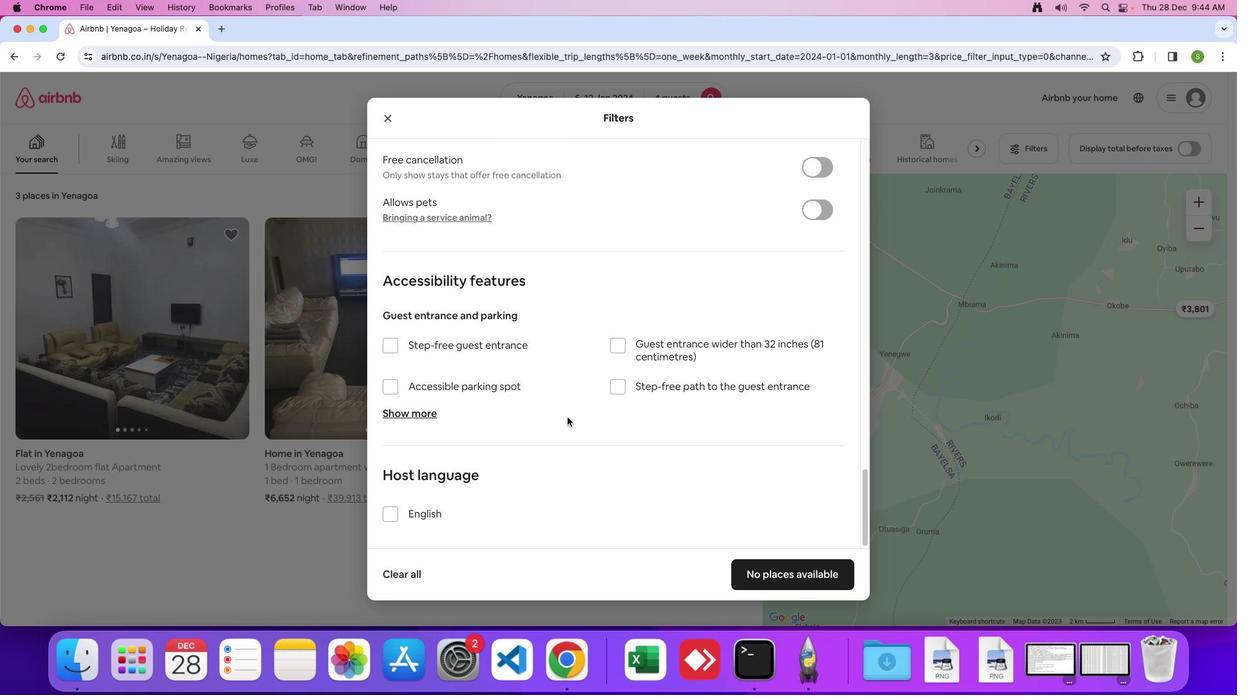 
Action: Mouse scrolled (556, 392) with delta (4, 3)
Screenshot: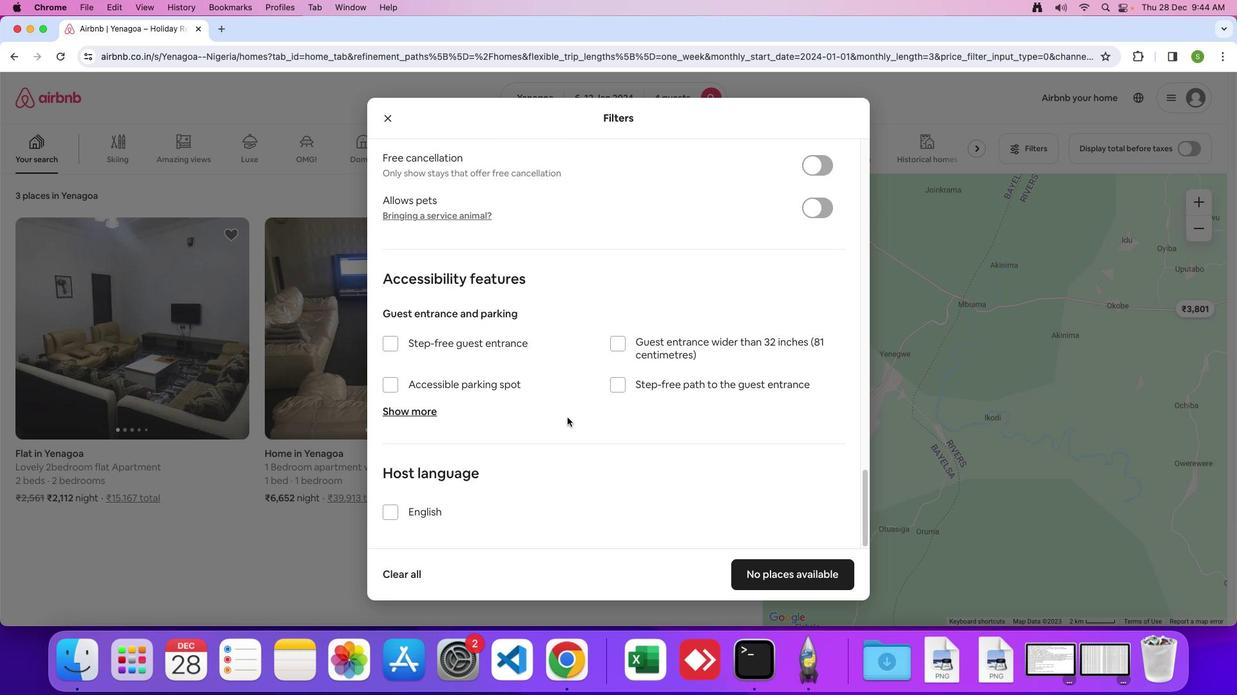 
Action: Mouse scrolled (556, 392) with delta (4, 3)
Screenshot: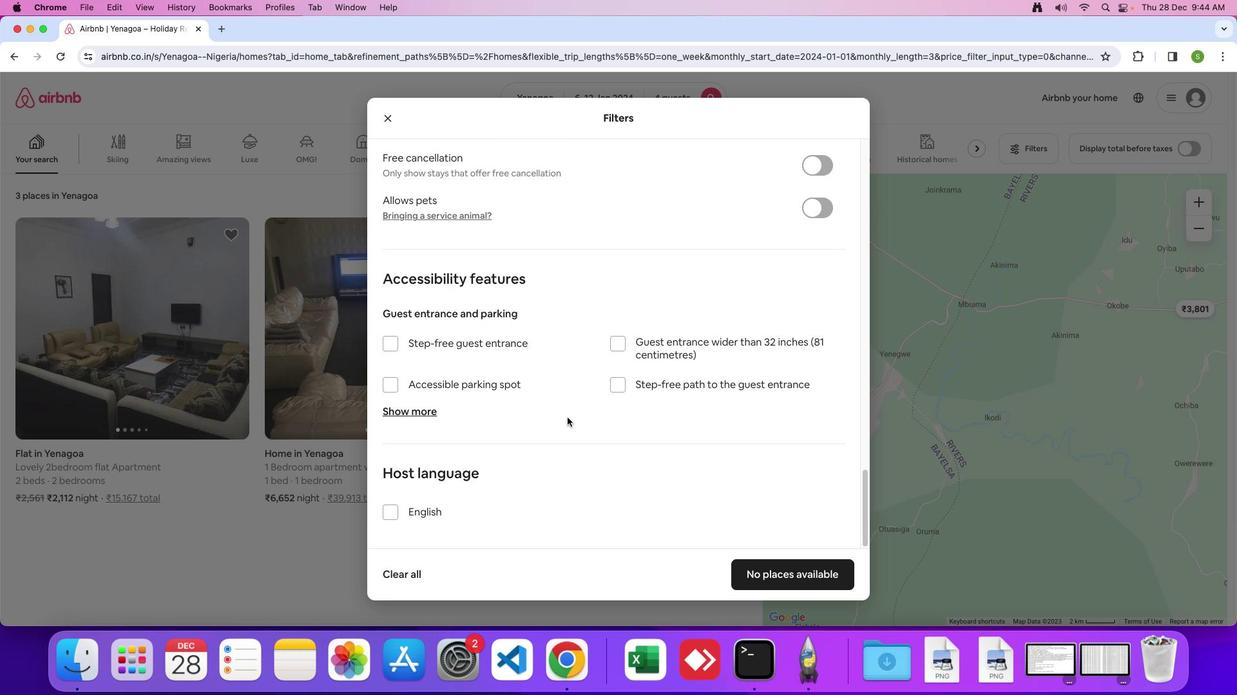 
Action: Mouse scrolled (556, 392) with delta (4, 3)
Screenshot: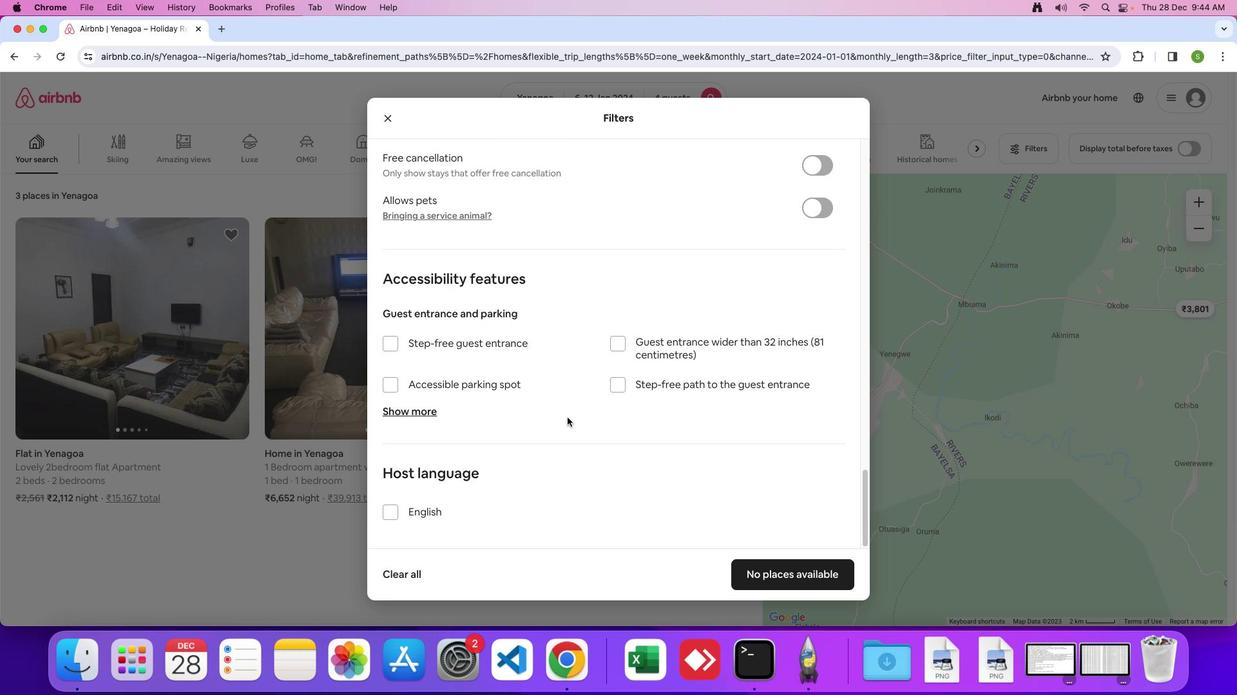 
Action: Mouse moved to (764, 534)
Screenshot: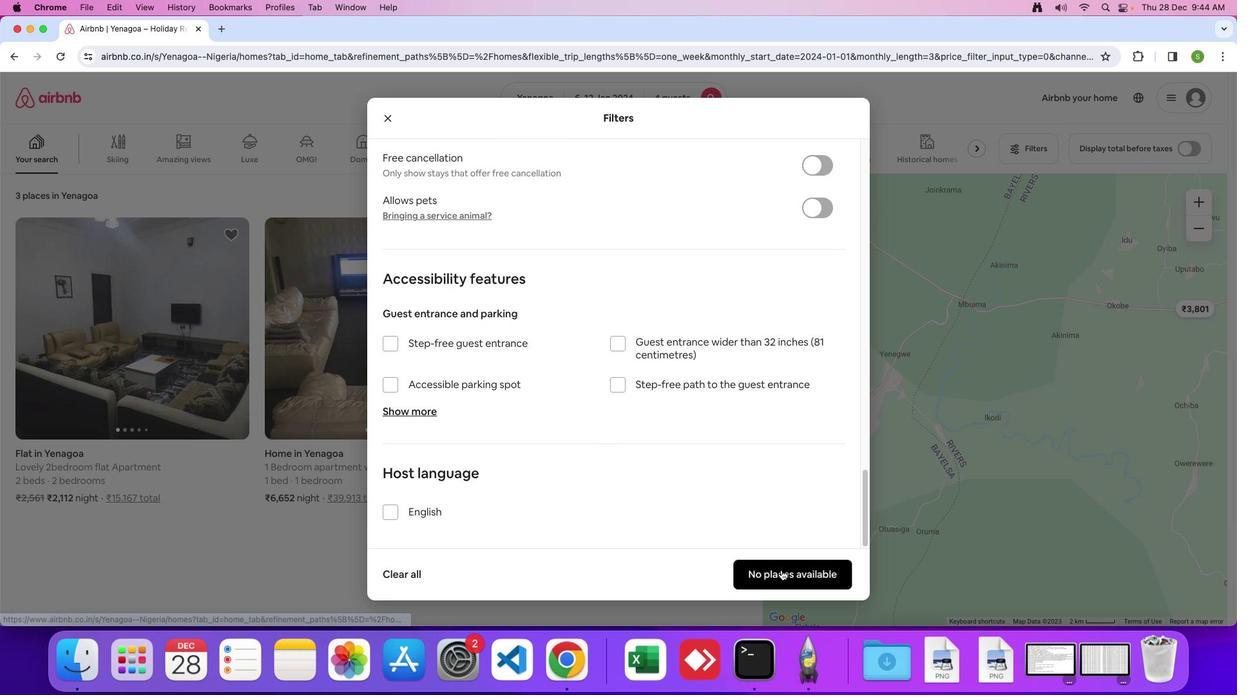 
Action: Mouse pressed left at (764, 534)
Screenshot: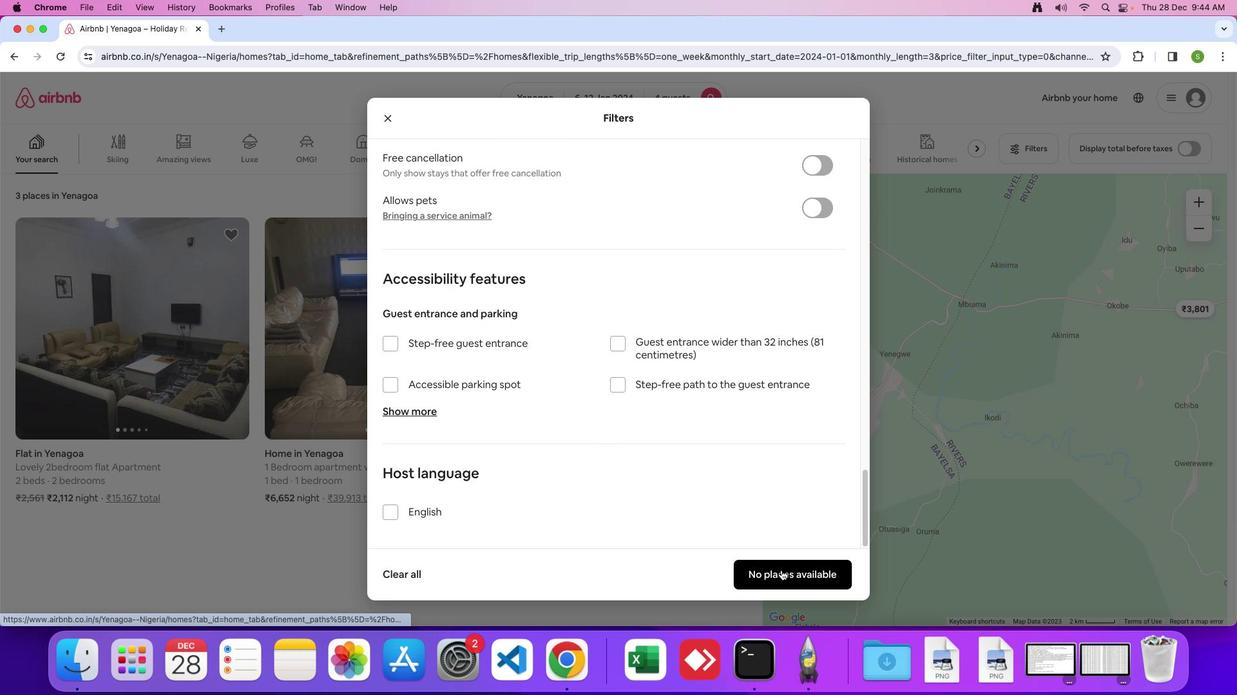 
Action: Mouse moved to (613, 389)
Screenshot: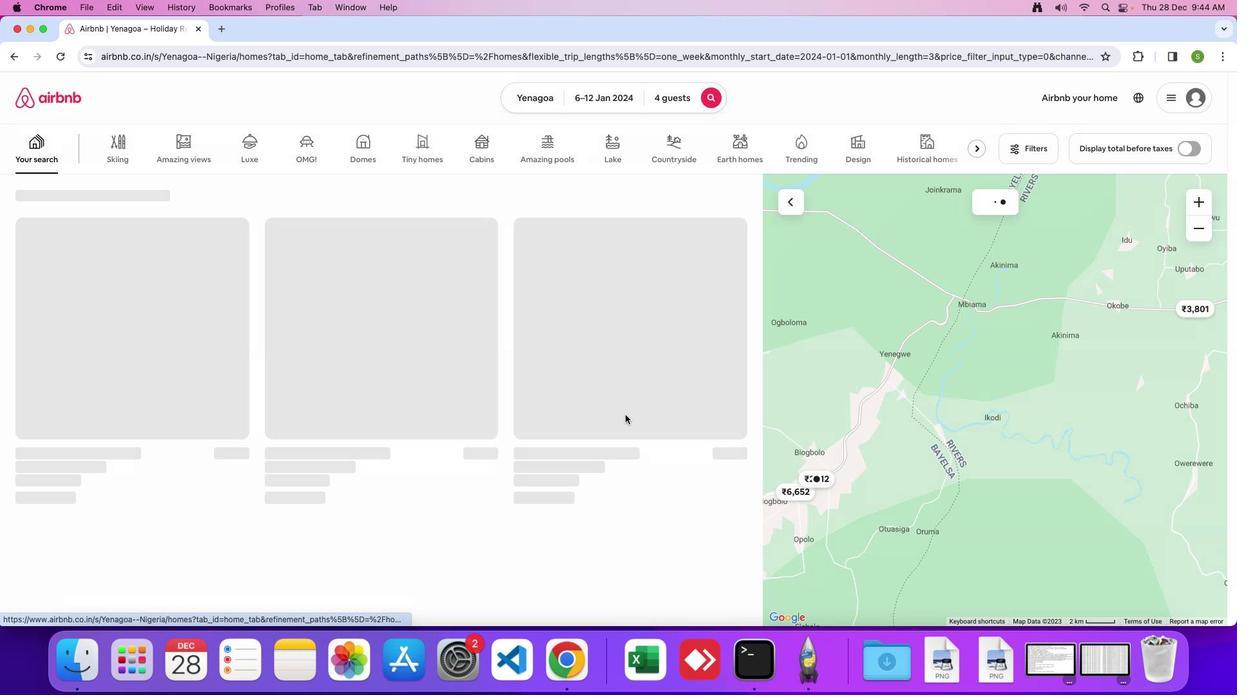
